 Task: Batch Processing.
Action: Mouse moved to (462, 10)
Screenshot: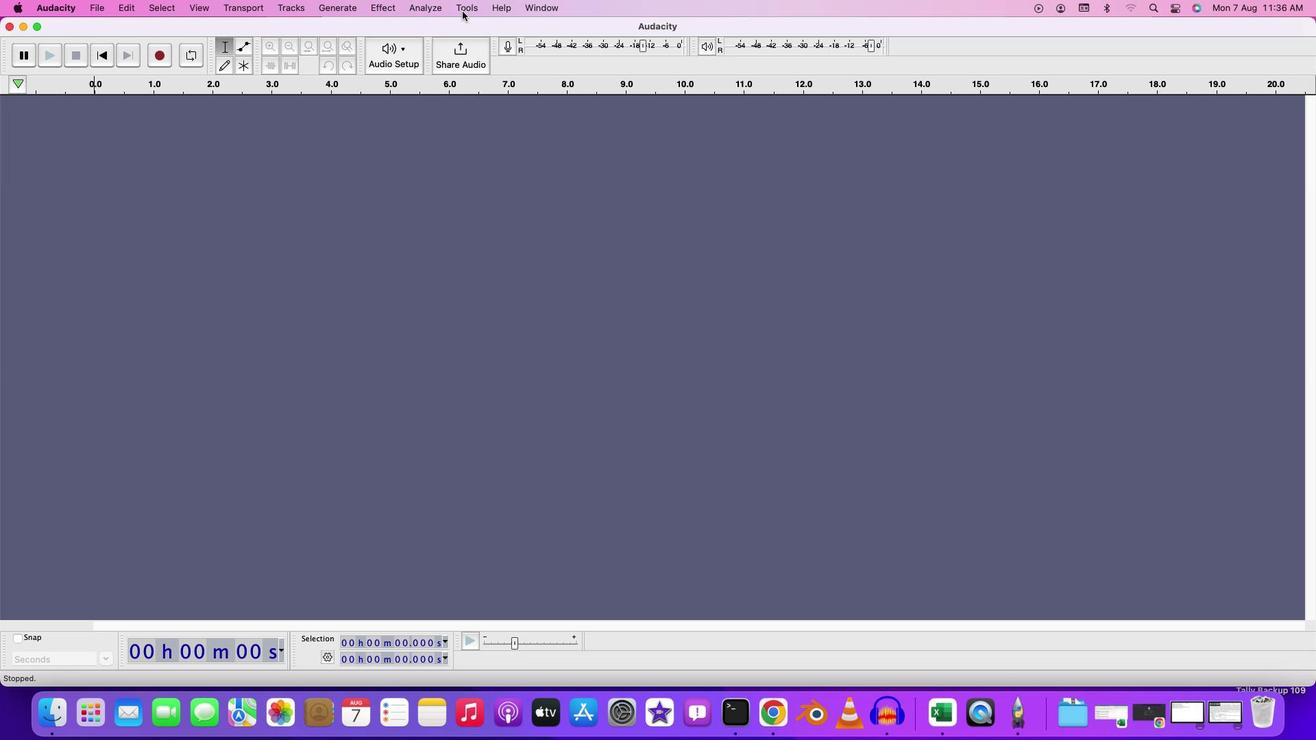 
Action: Mouse pressed left at (462, 10)
Screenshot: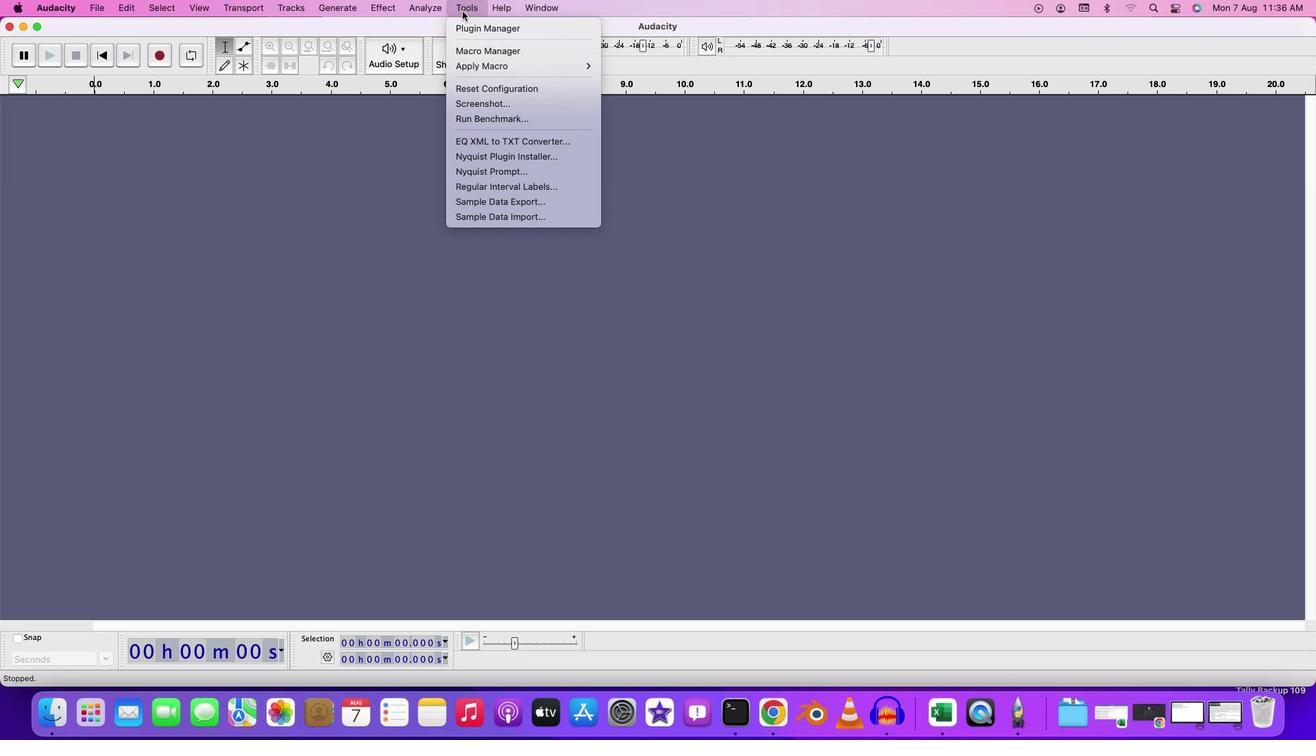 
Action: Mouse moved to (506, 54)
Screenshot: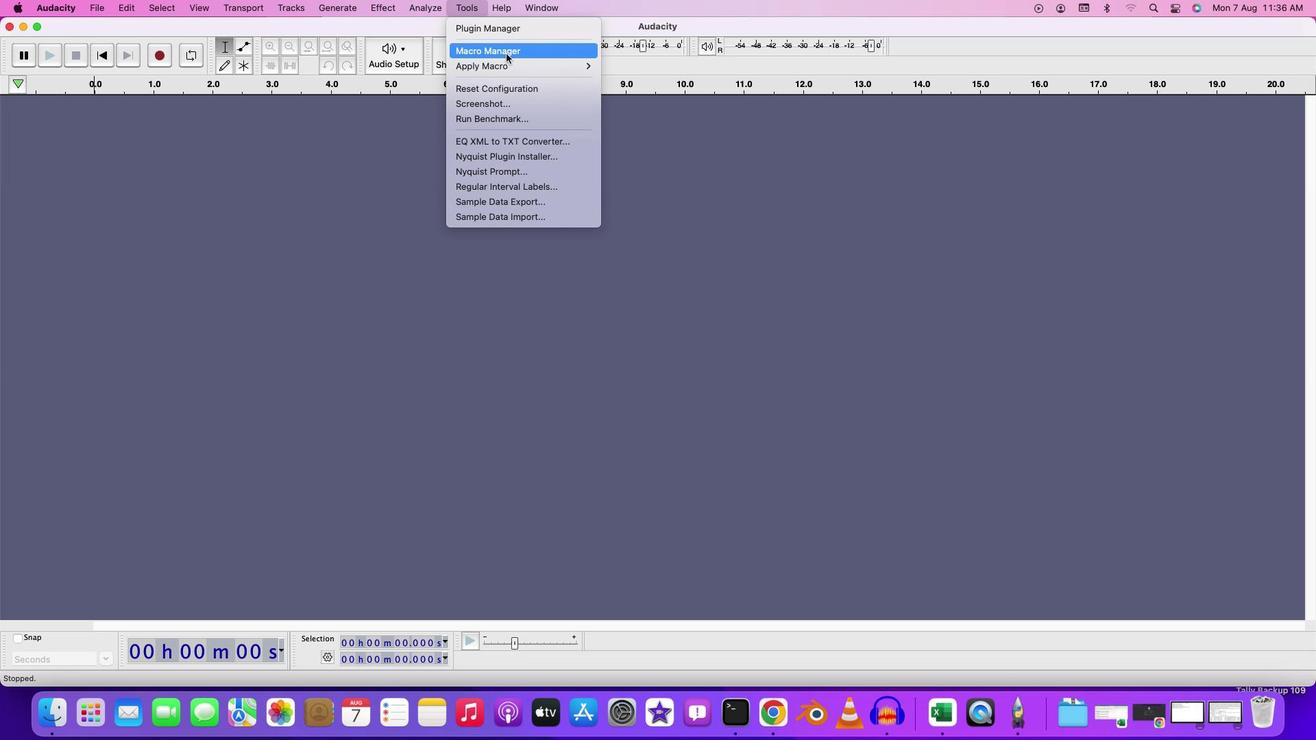 
Action: Mouse pressed left at (506, 54)
Screenshot: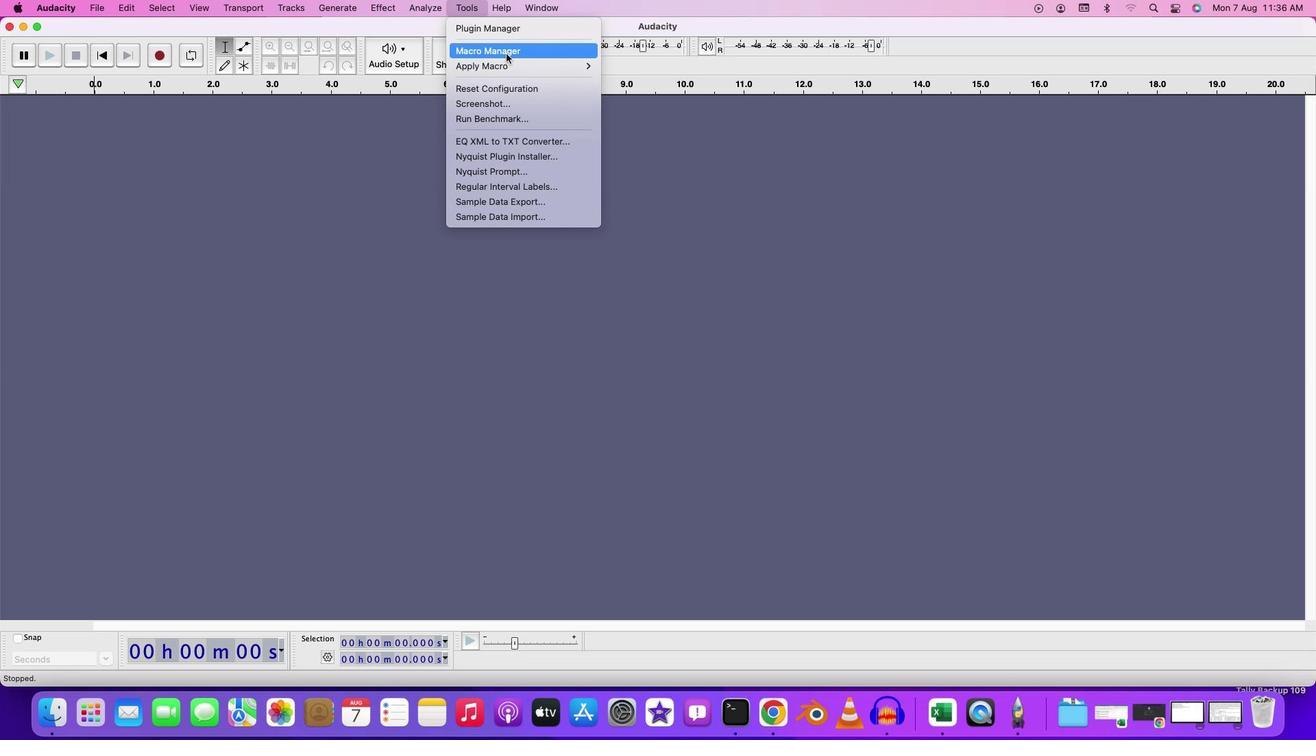 
Action: Mouse moved to (595, 267)
Screenshot: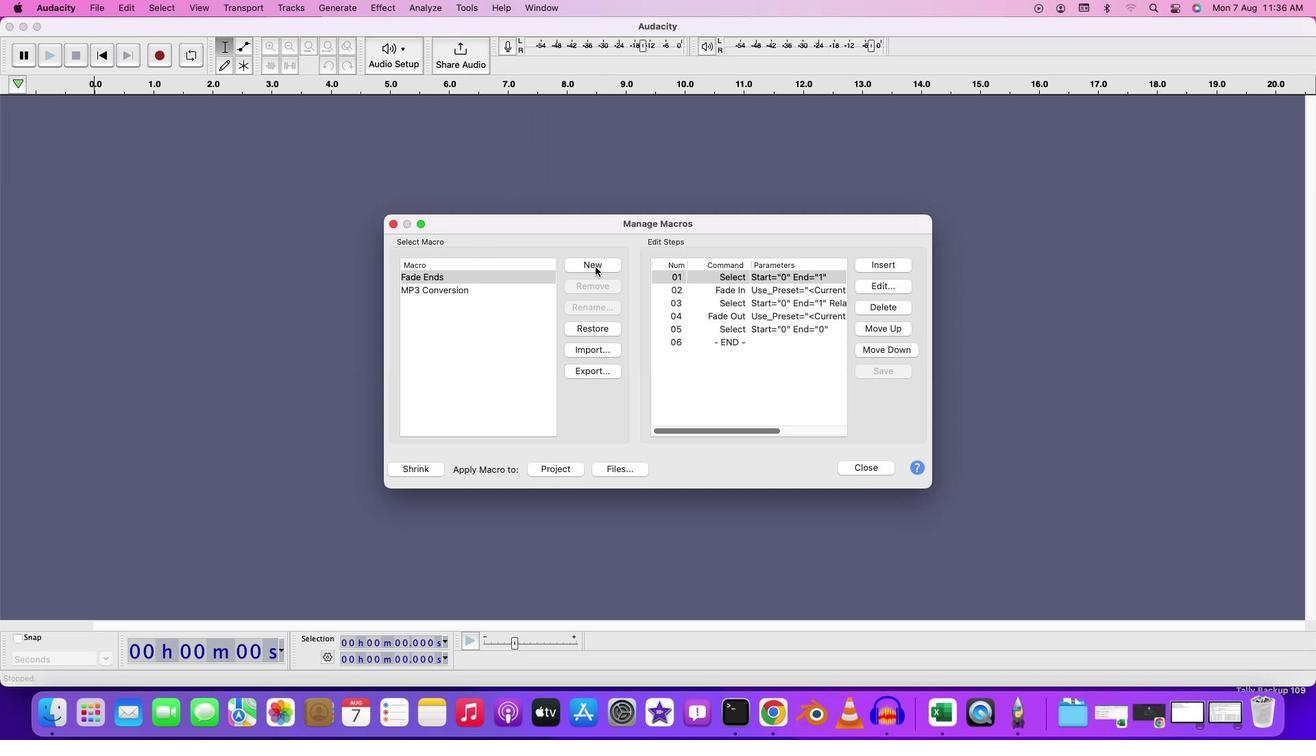 
Action: Mouse pressed left at (595, 267)
Screenshot: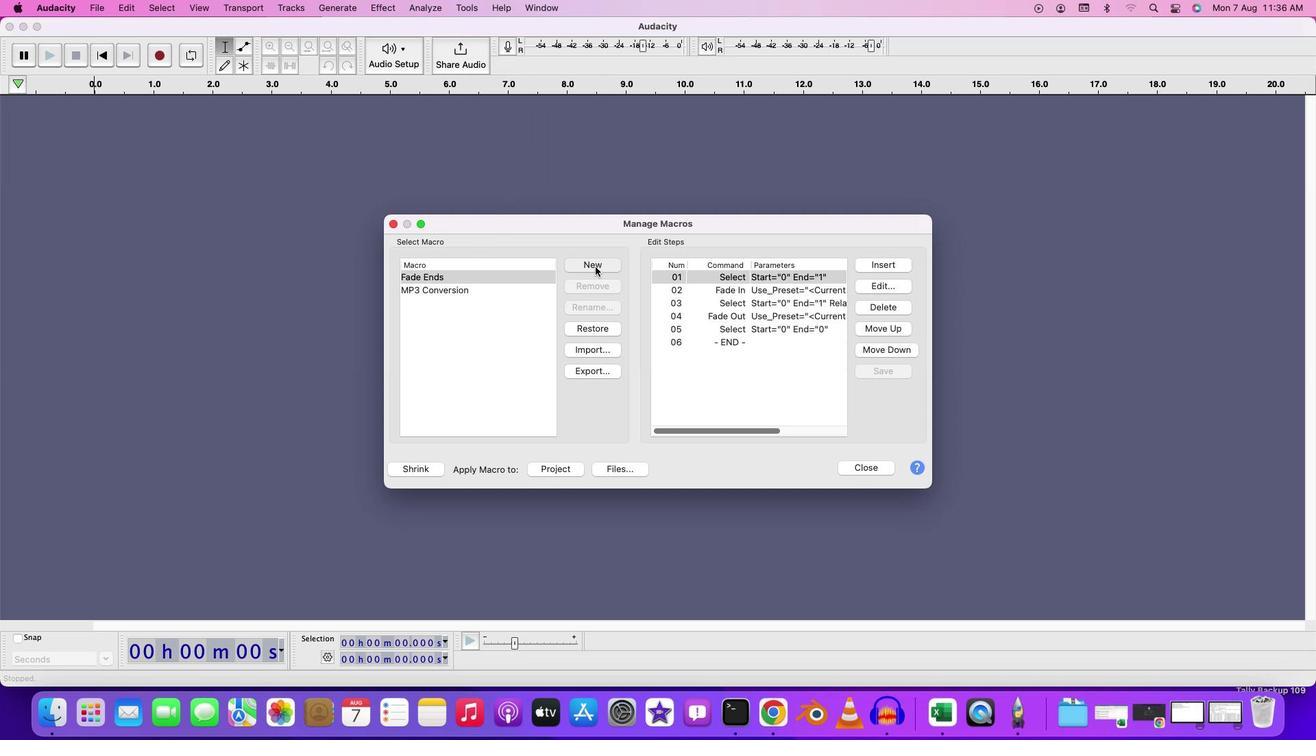 
Action: Mouse moved to (600, 346)
Screenshot: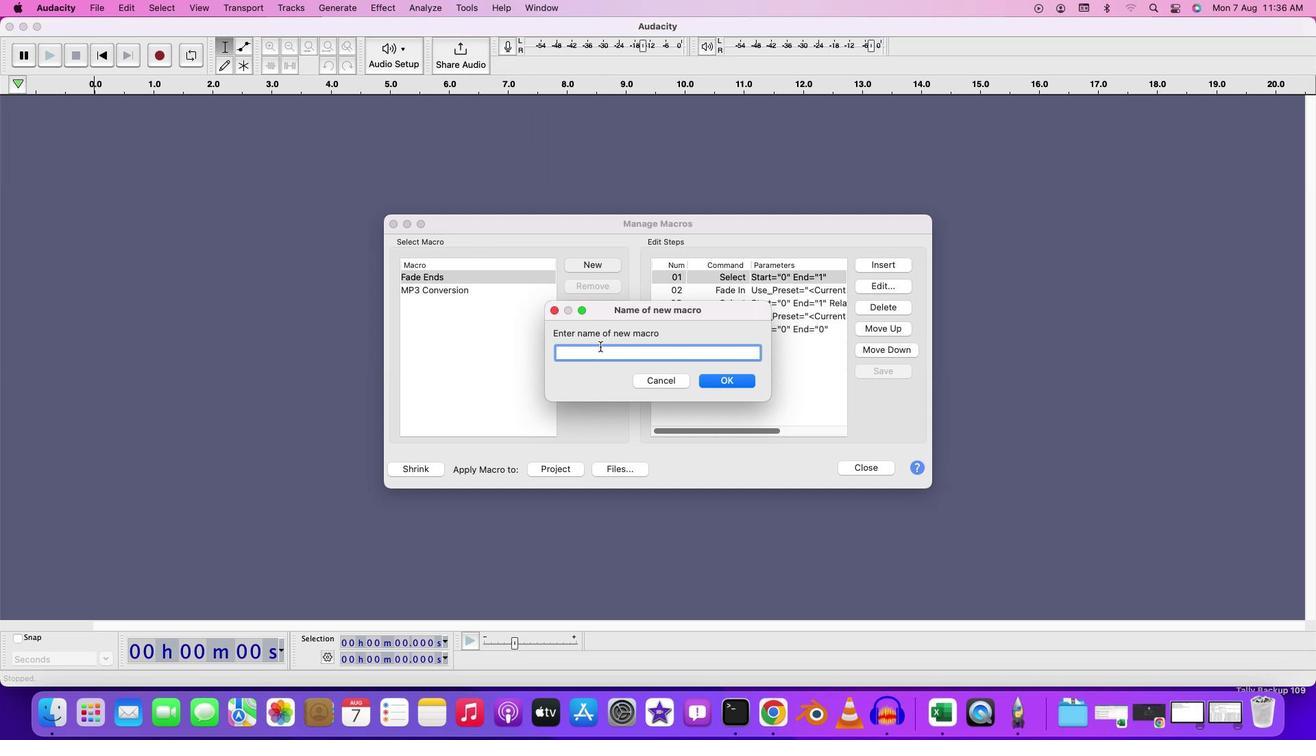 
Action: Key pressed Key.shift'B''a''t''h'Key.backspace'c''h'Key.spaceKey.shift'P''r''o''c''e''s''s''i''n''g'
Screenshot: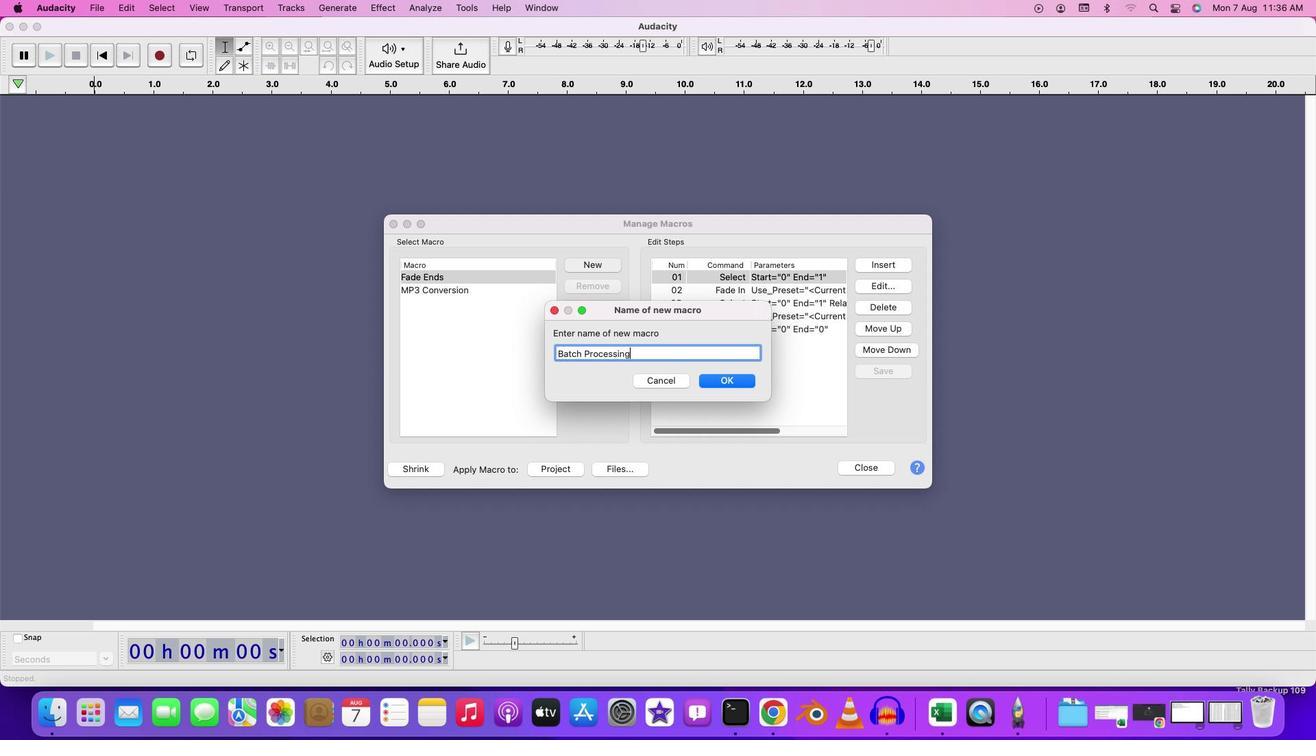 
Action: Mouse moved to (732, 382)
Screenshot: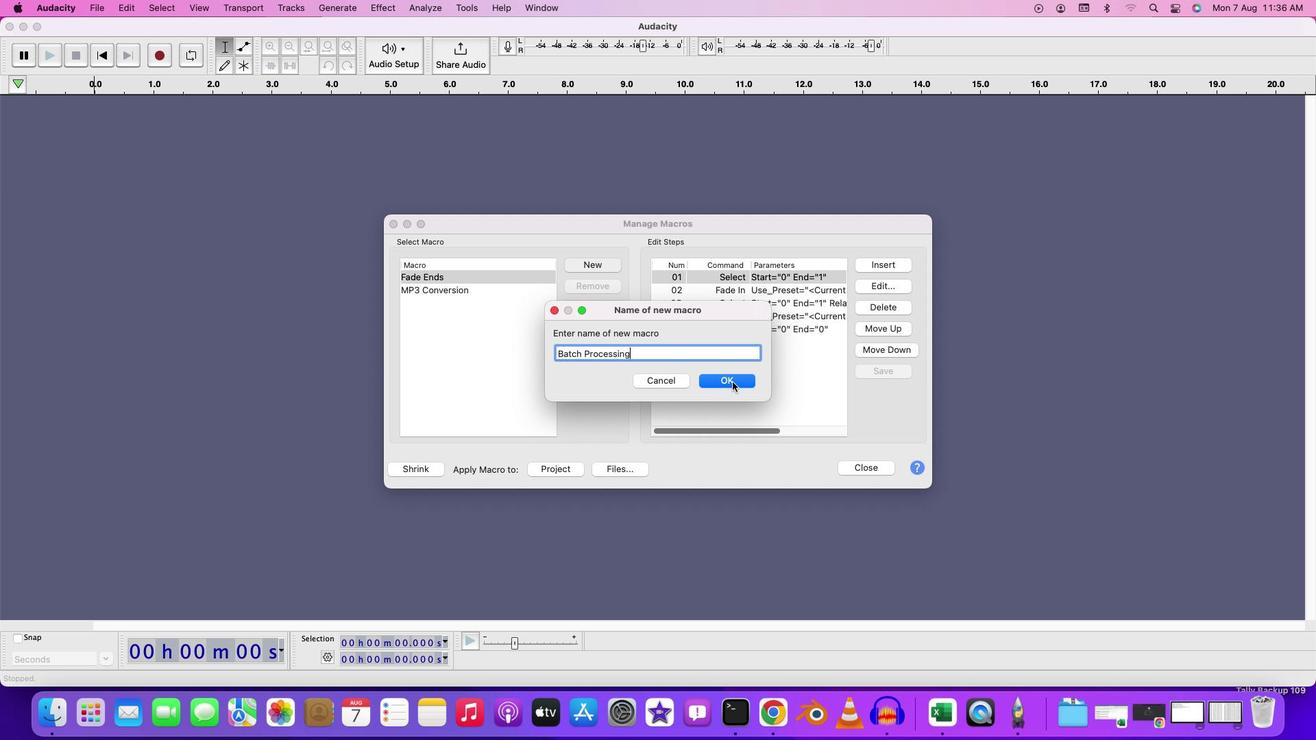 
Action: Mouse pressed left at (732, 382)
Screenshot: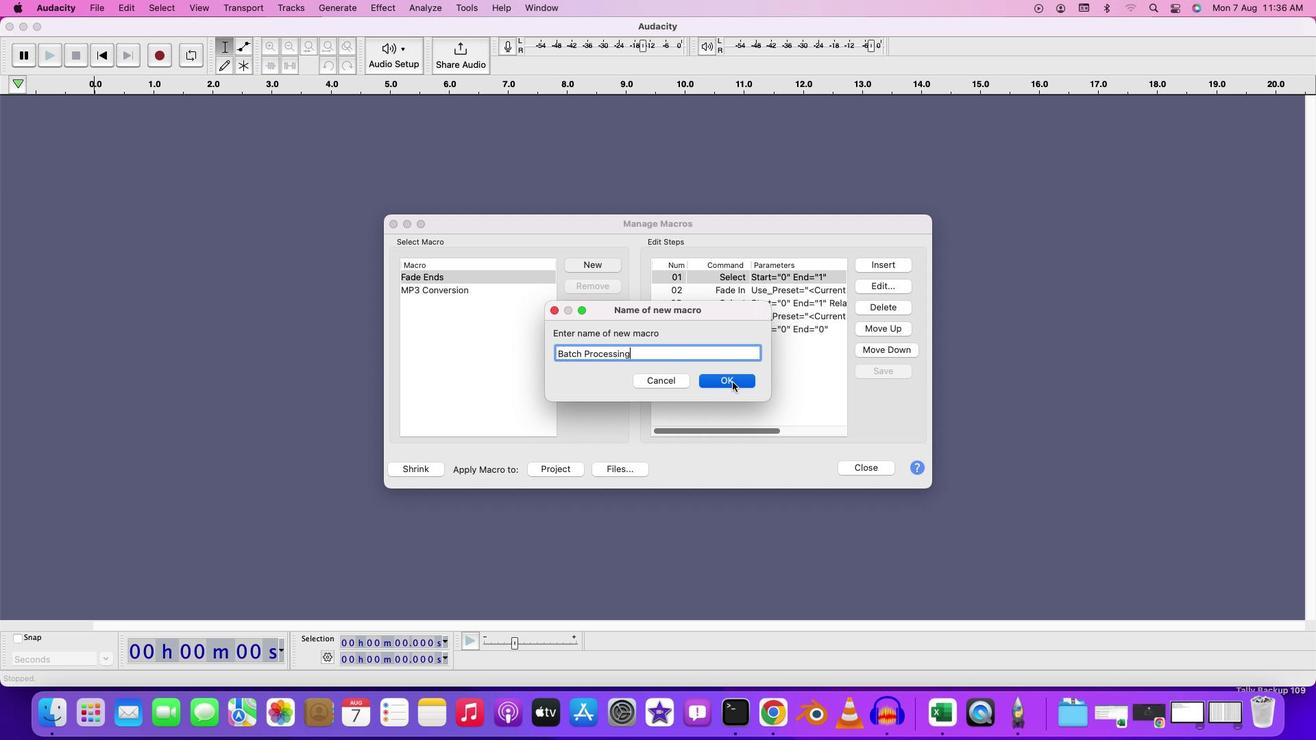 
Action: Mouse moved to (717, 381)
Screenshot: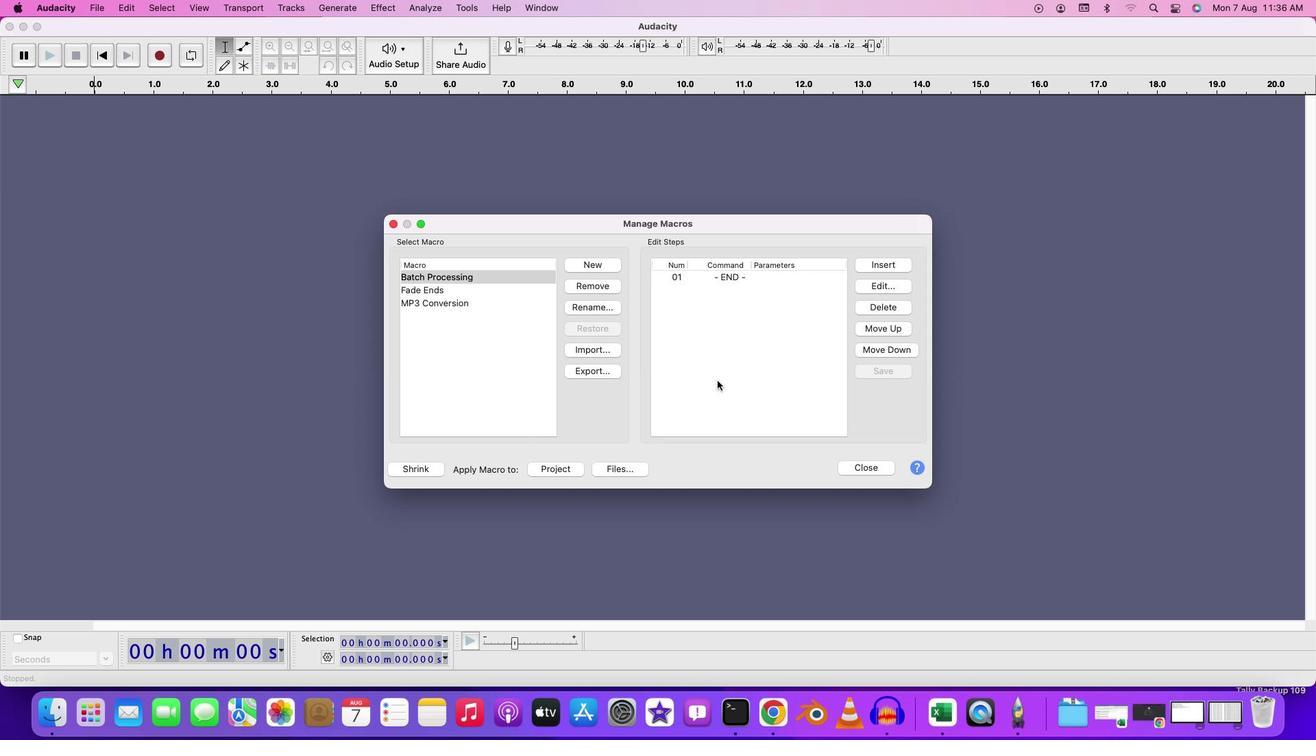 
Action: Mouse pressed left at (717, 381)
Screenshot: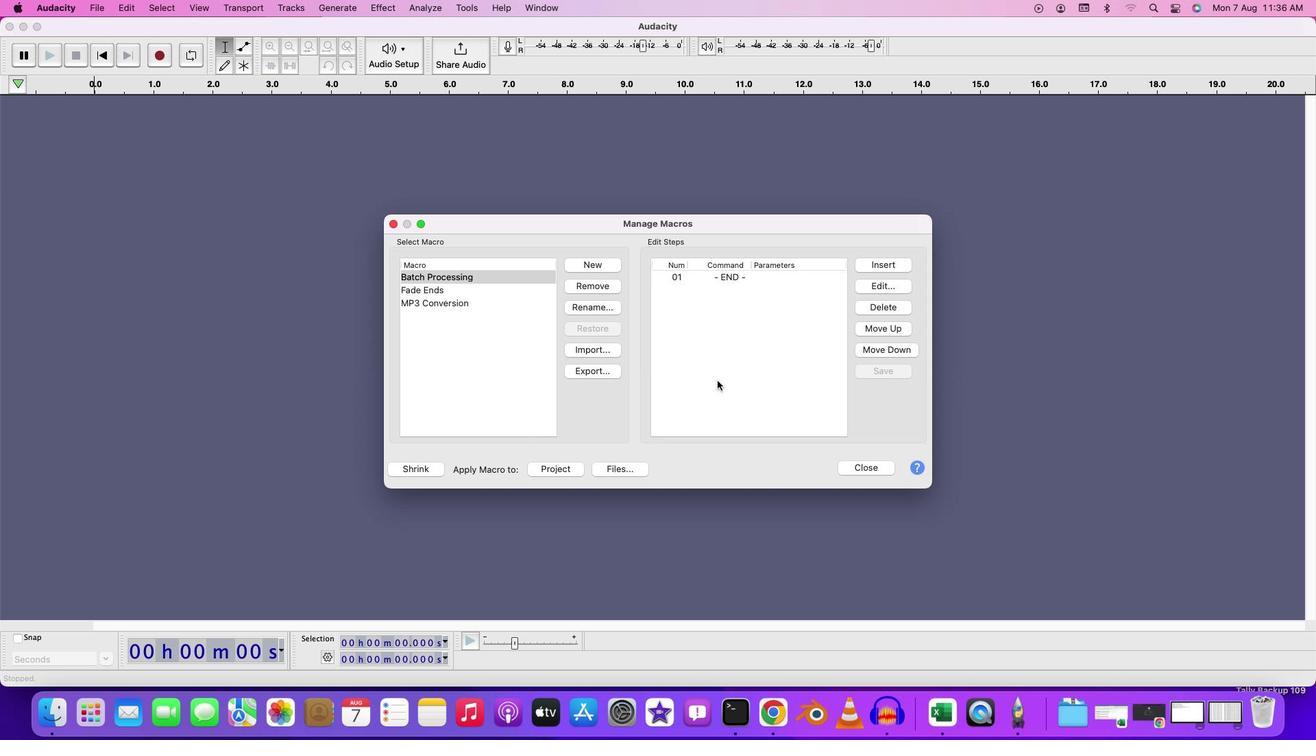 
Action: Mouse moved to (880, 265)
Screenshot: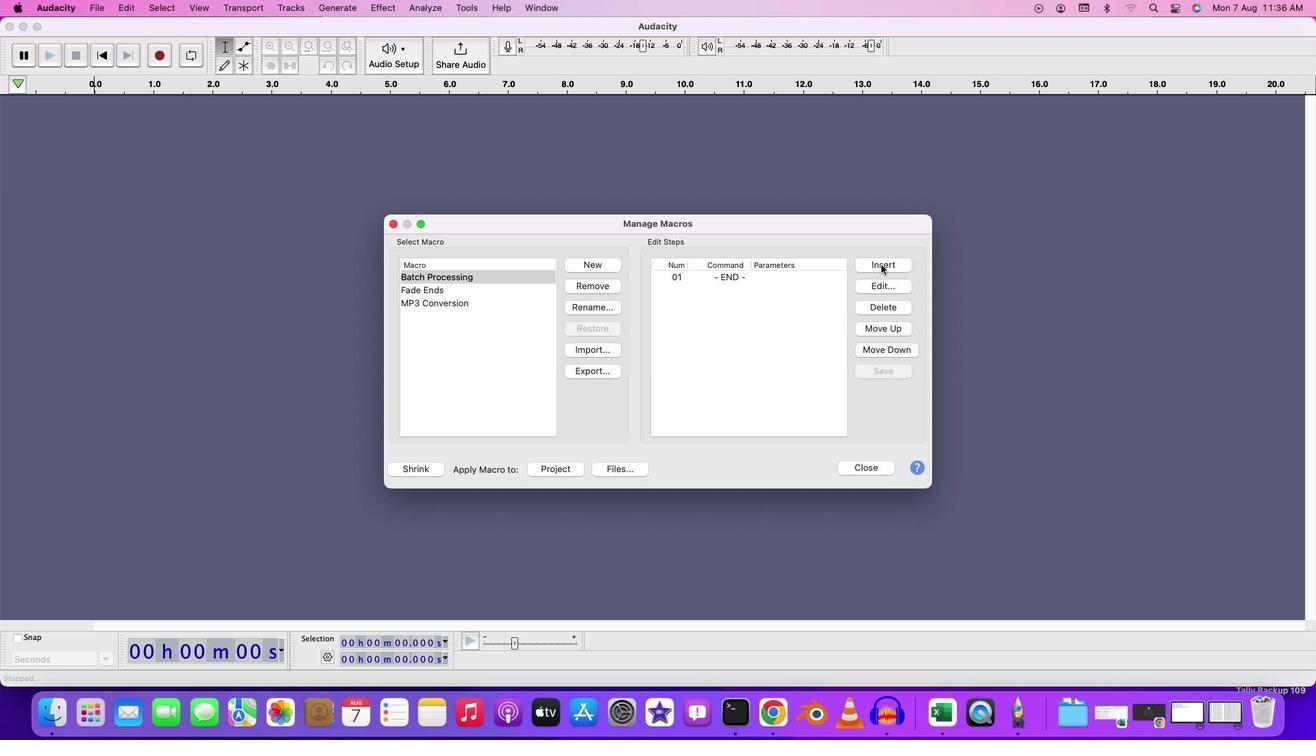 
Action: Mouse pressed left at (880, 265)
Screenshot: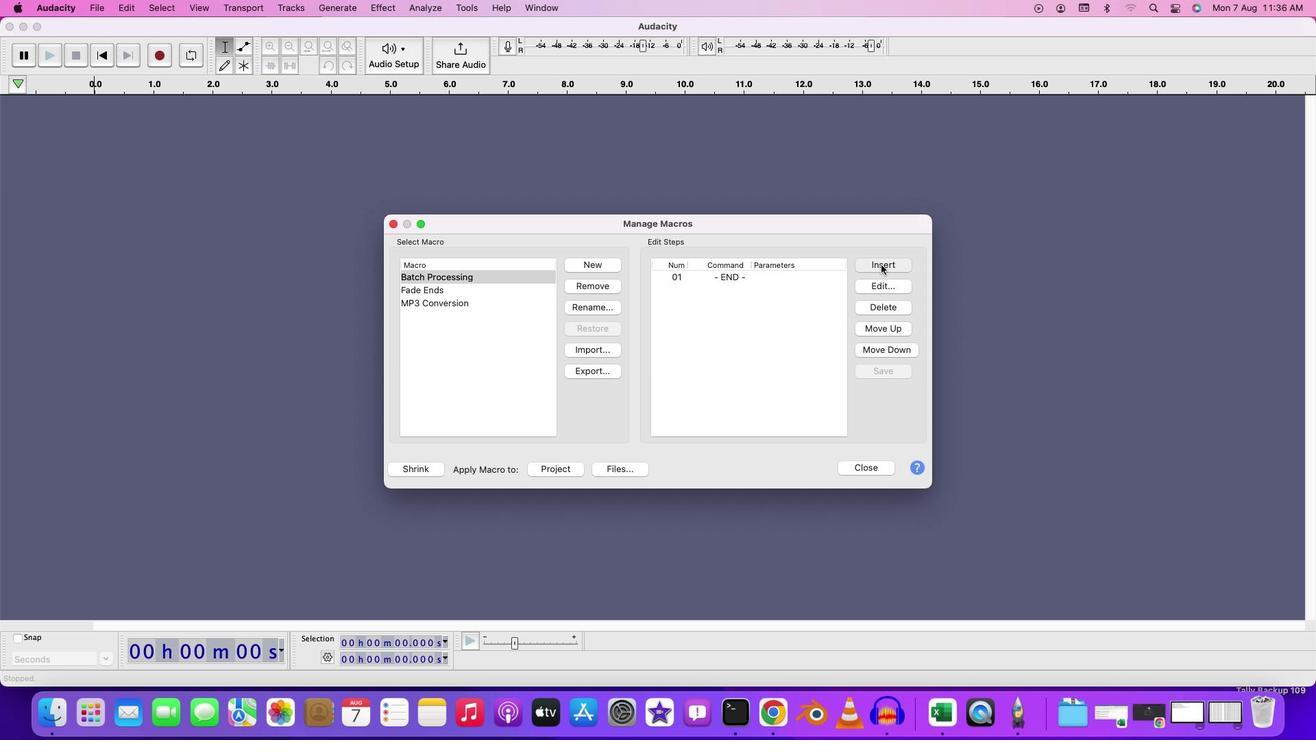 
Action: Mouse moved to (449, 487)
Screenshot: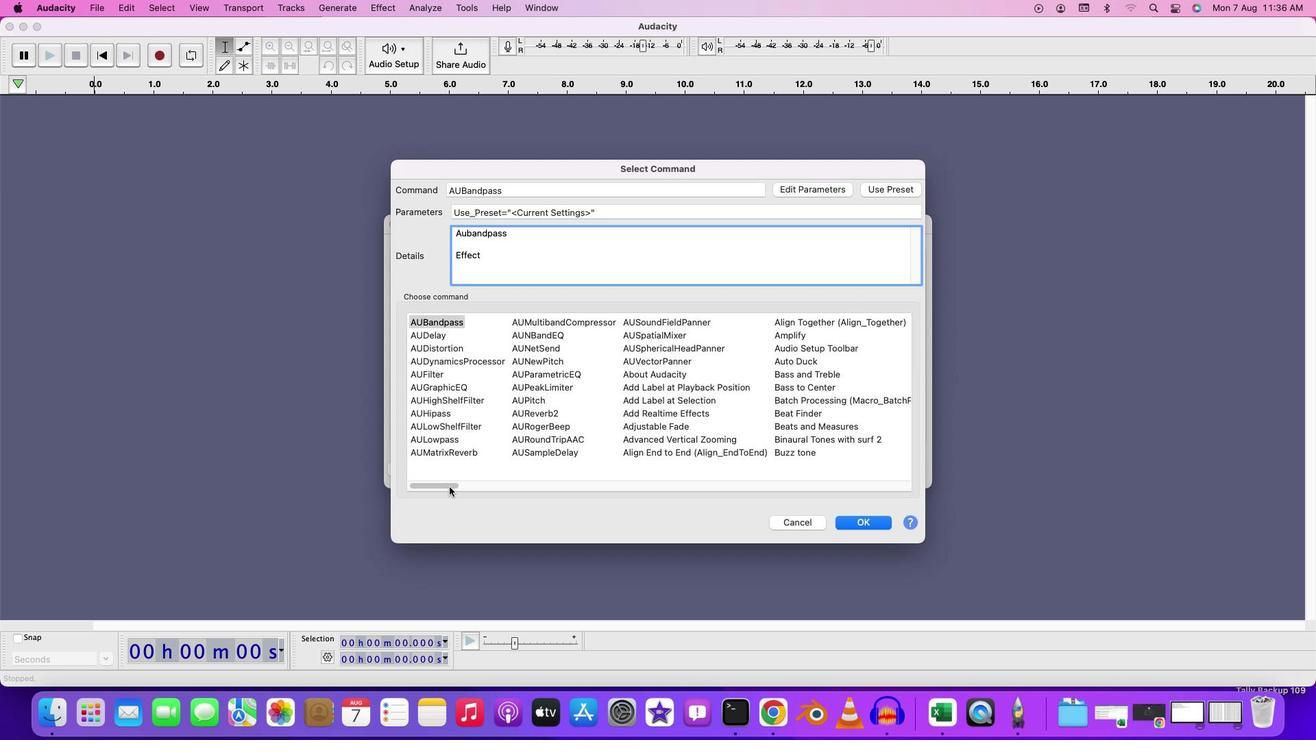 
Action: Mouse pressed left at (449, 487)
Screenshot: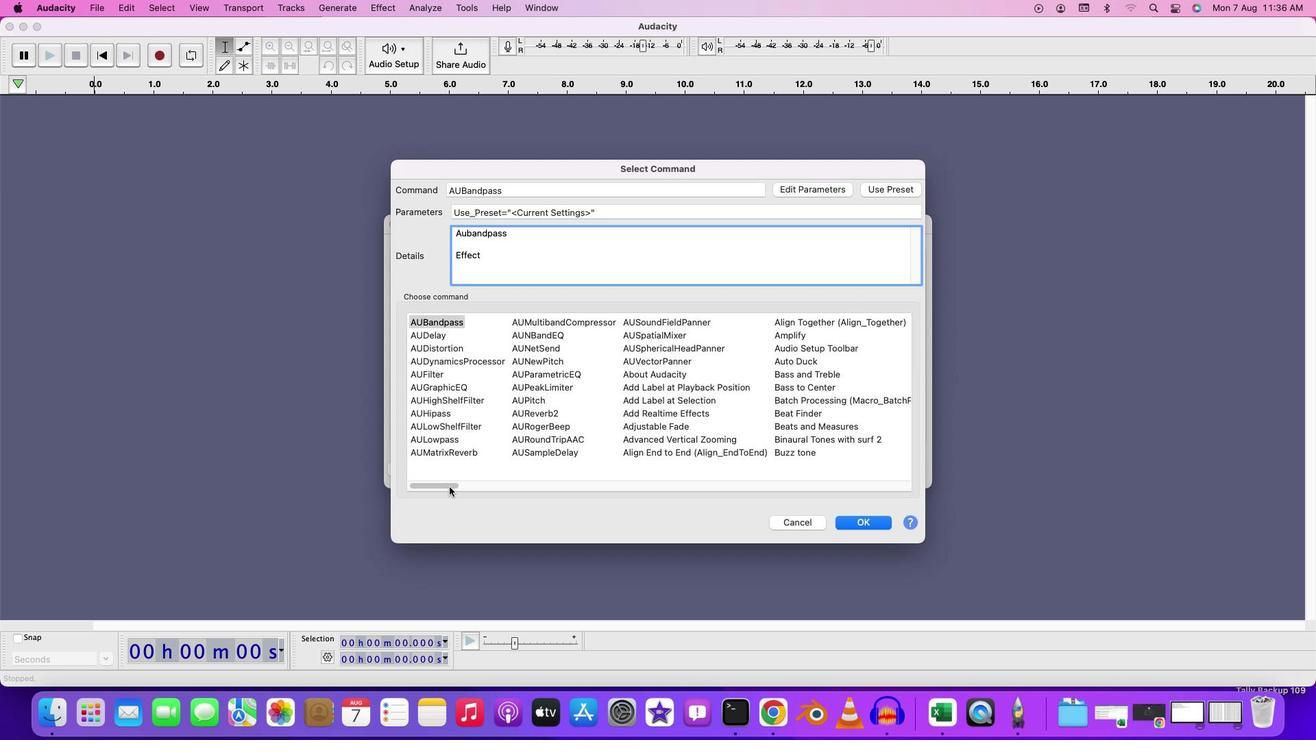
Action: Mouse moved to (466, 486)
Screenshot: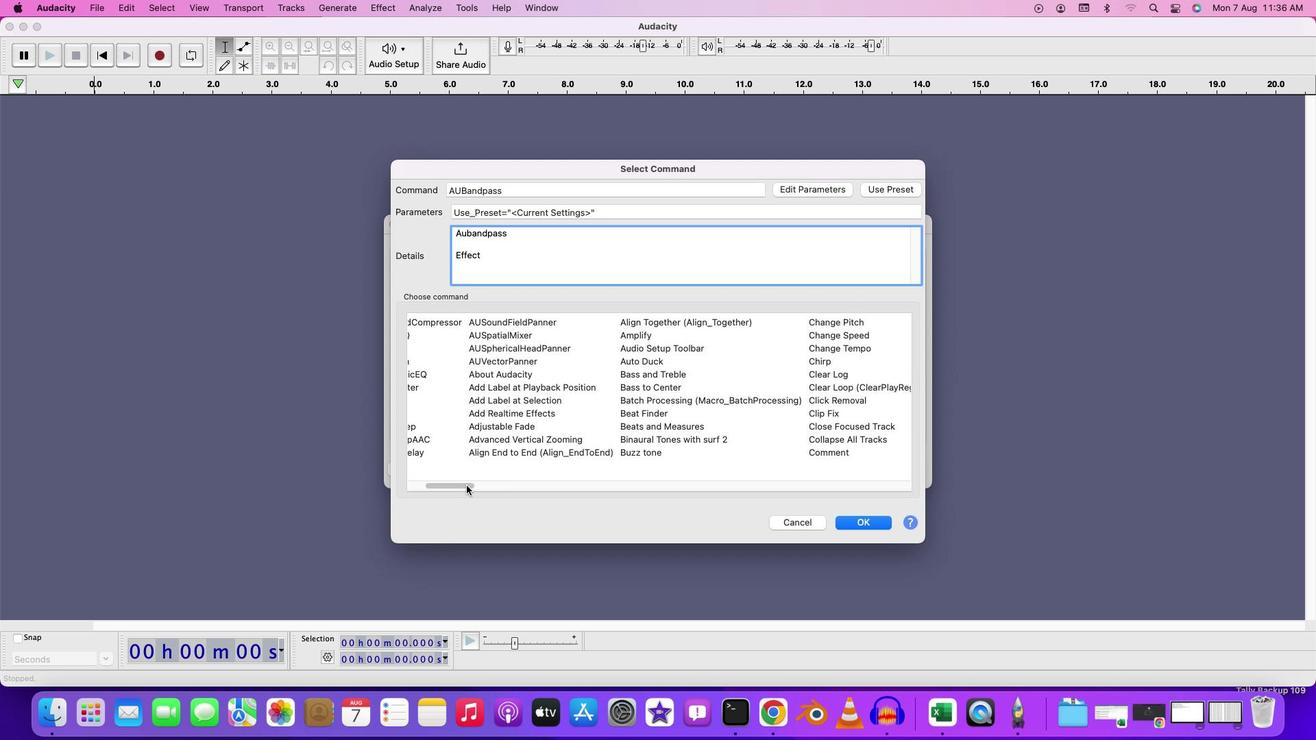 
Action: Mouse pressed left at (466, 486)
Screenshot: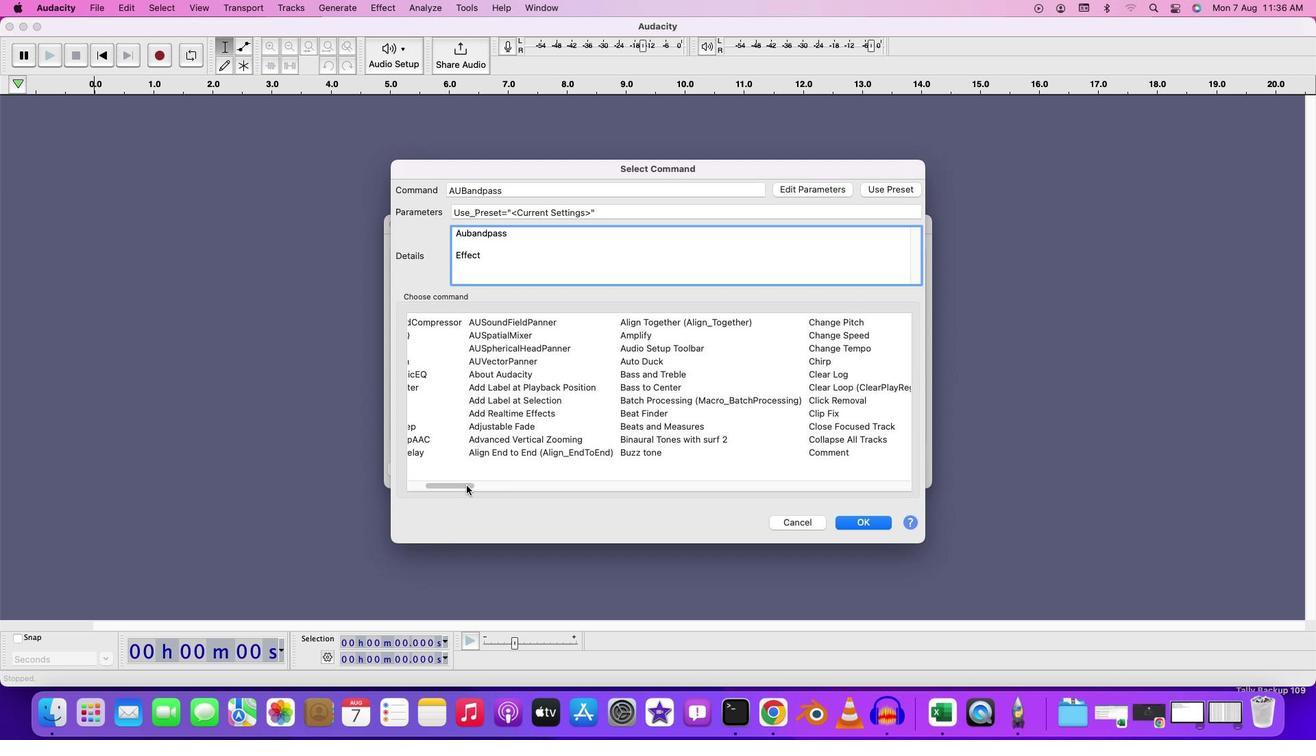 
Action: Mouse moved to (775, 337)
Screenshot: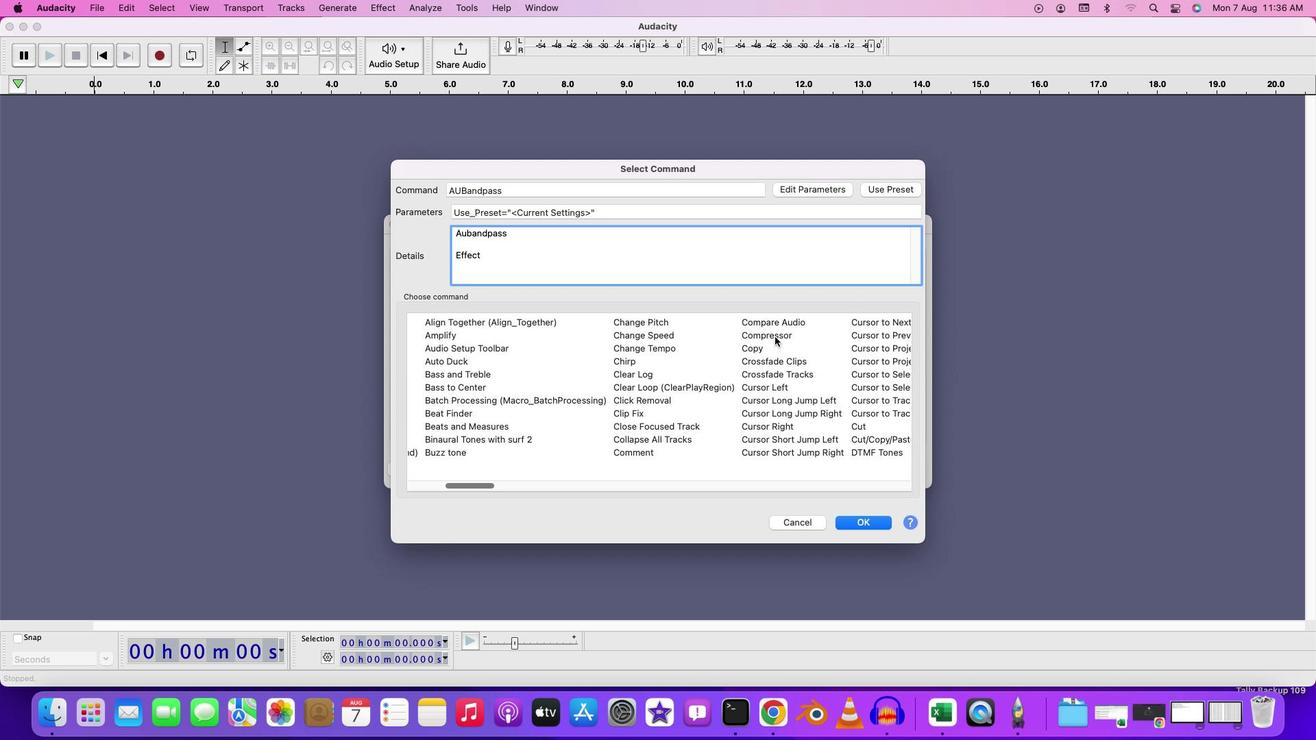 
Action: Mouse pressed left at (775, 337)
Screenshot: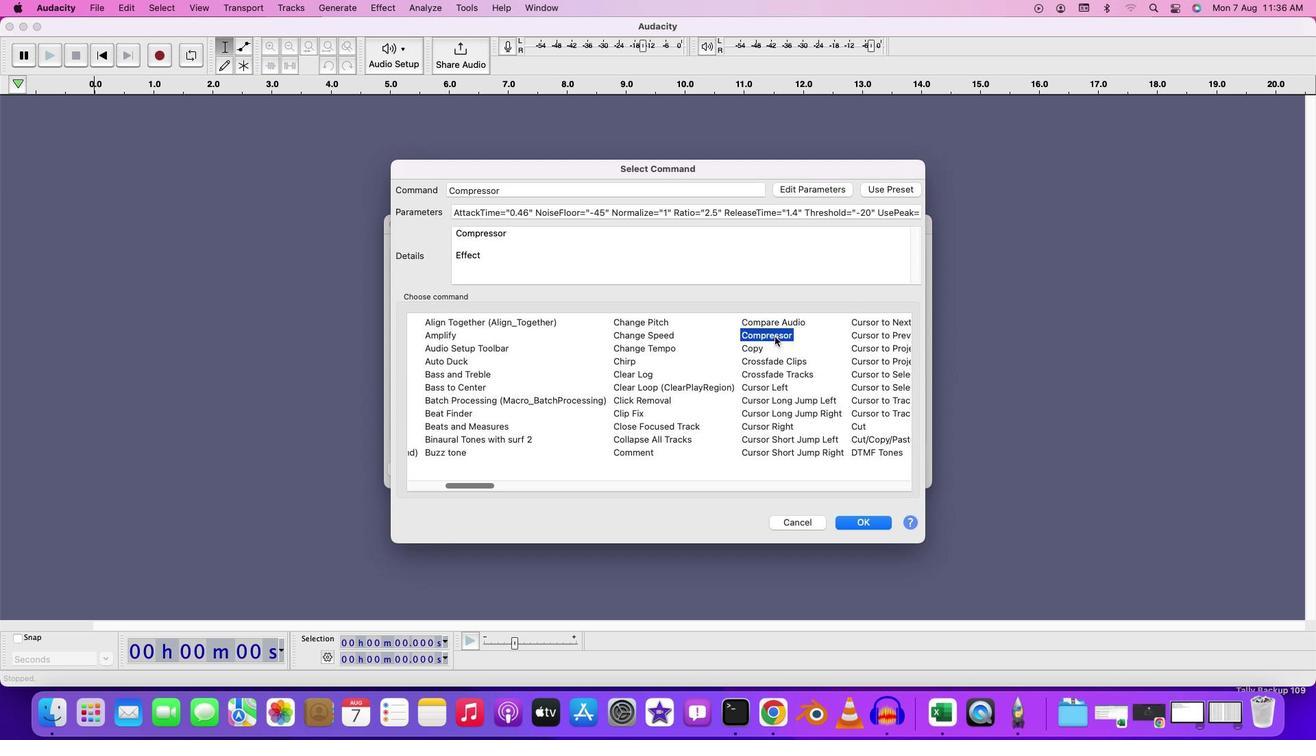 
Action: Mouse pressed left at (775, 337)
Screenshot: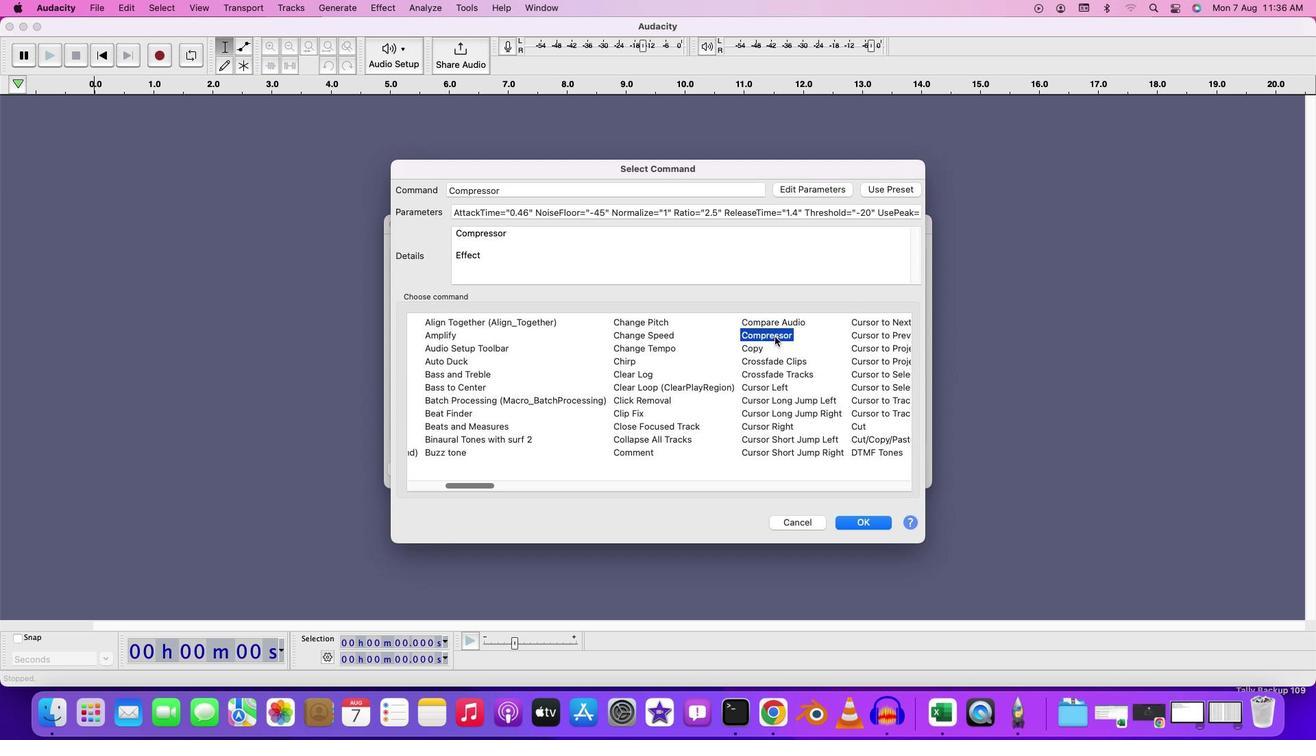 
Action: Mouse moved to (830, 191)
Screenshot: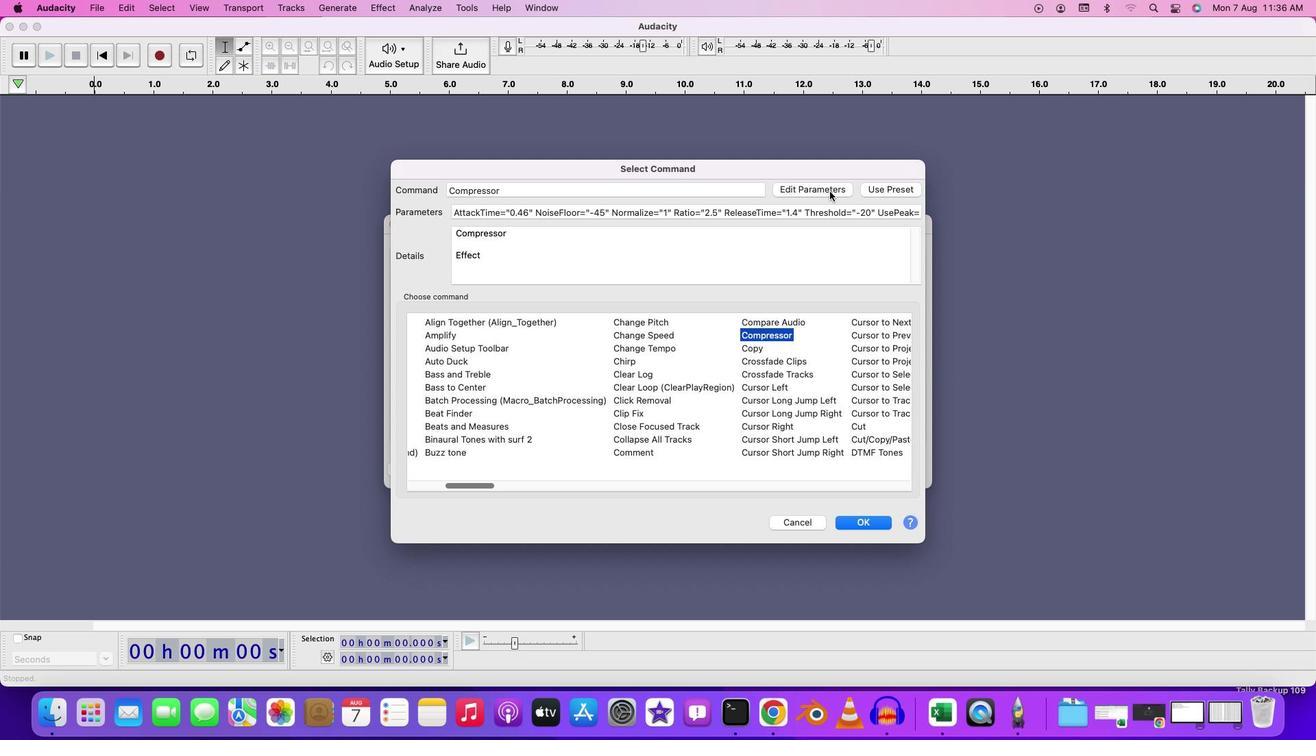 
Action: Mouse pressed left at (830, 191)
Screenshot: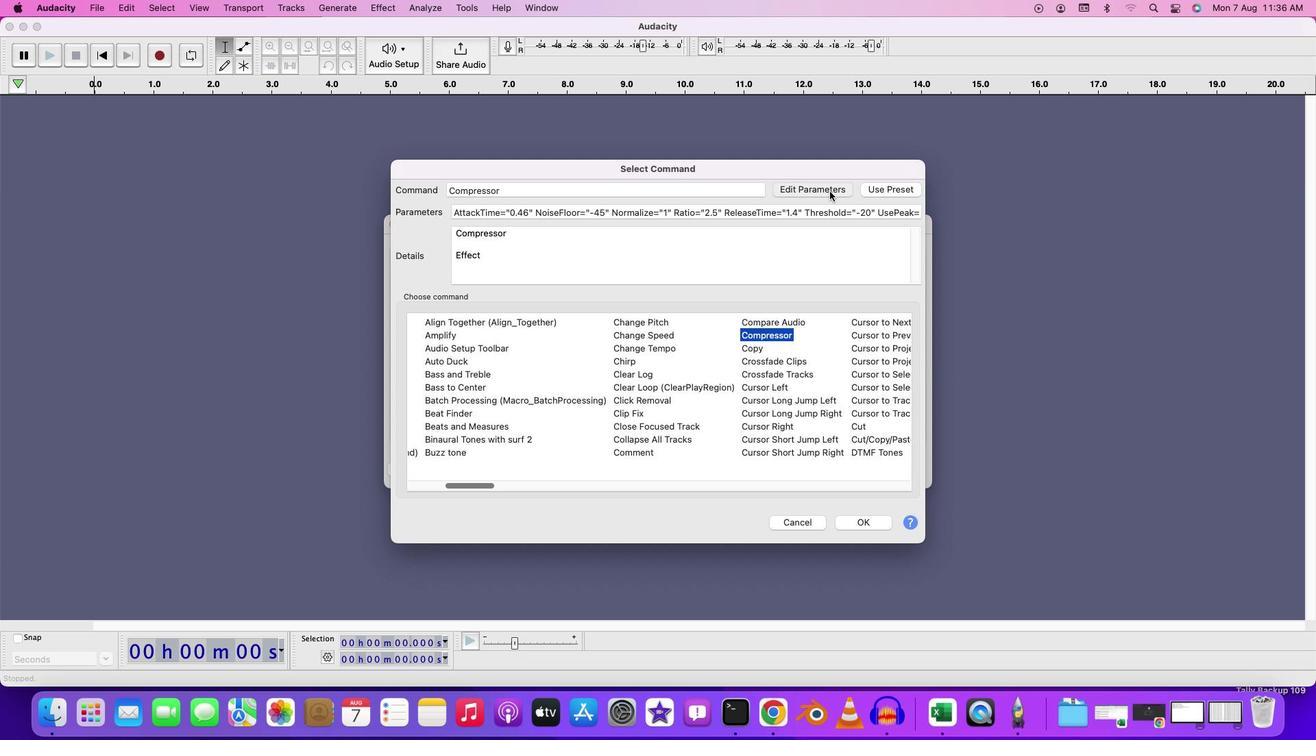
Action: Mouse moved to (702, 394)
Screenshot: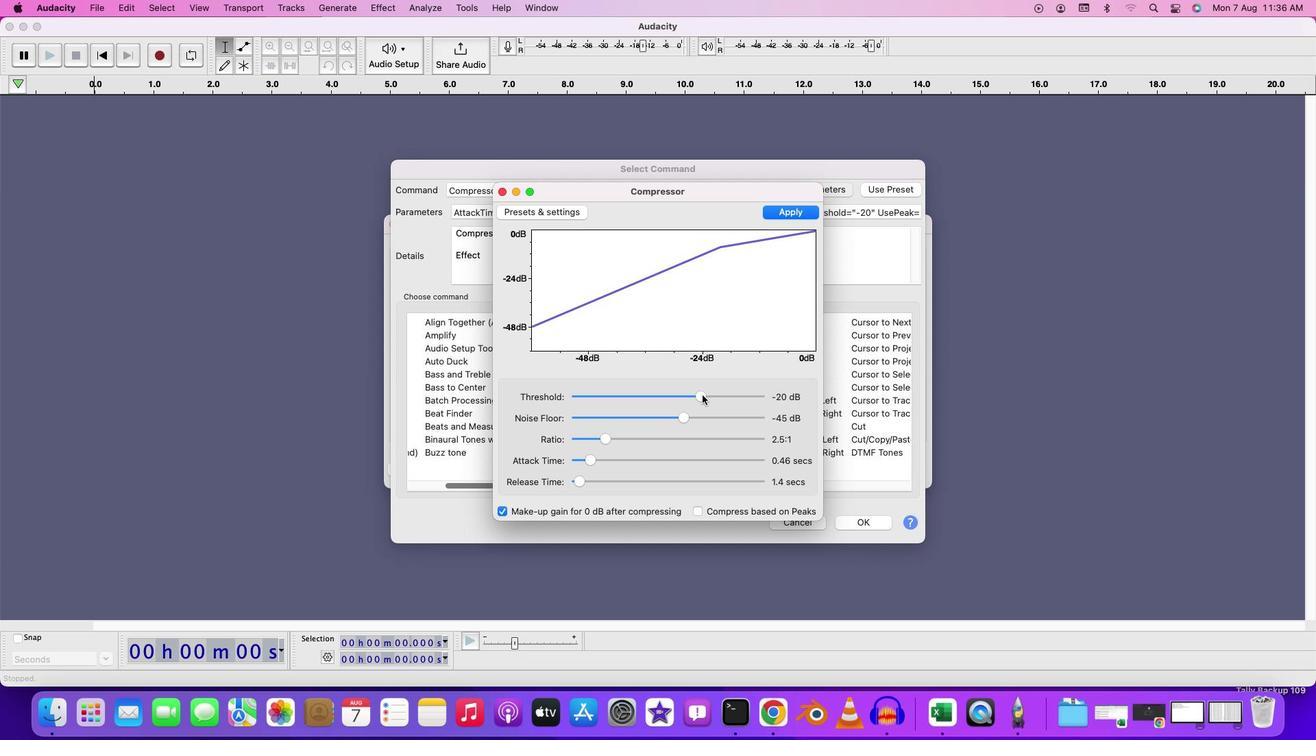 
Action: Mouse pressed left at (702, 394)
Screenshot: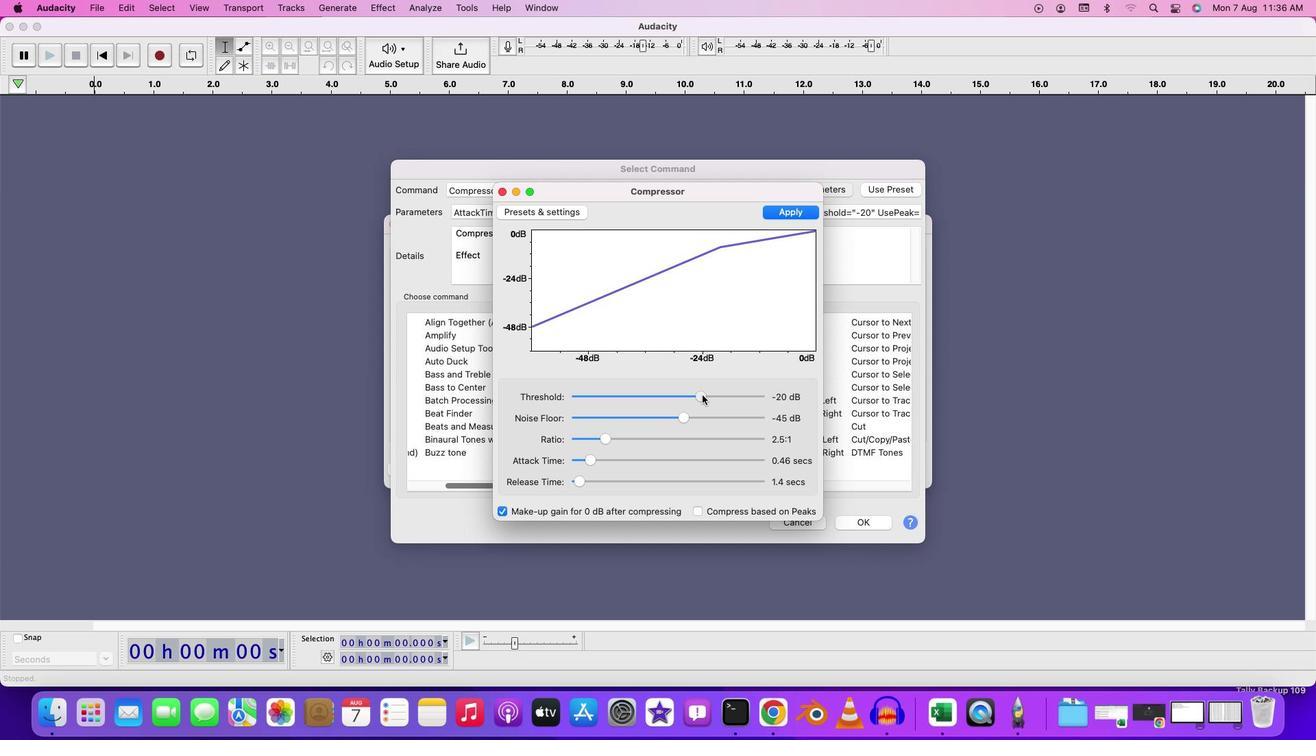 
Action: Mouse moved to (683, 419)
Screenshot: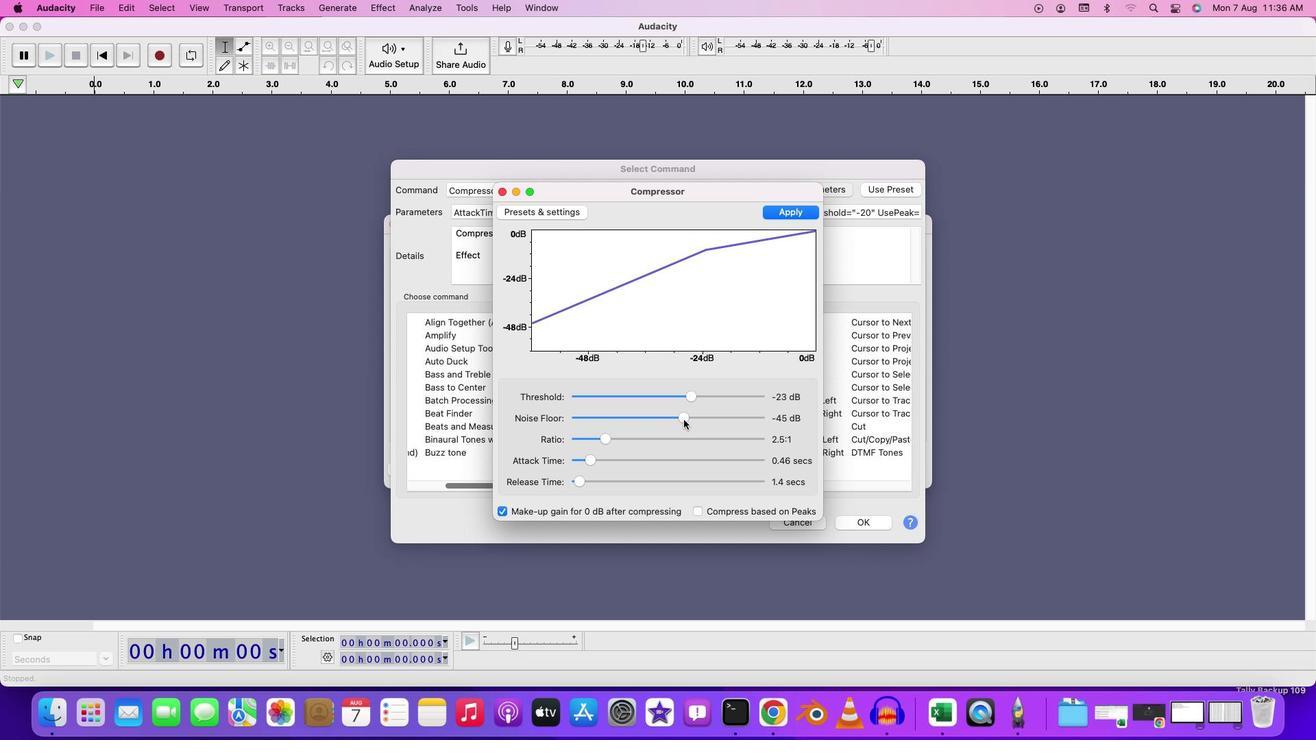 
Action: Mouse pressed left at (683, 419)
Screenshot: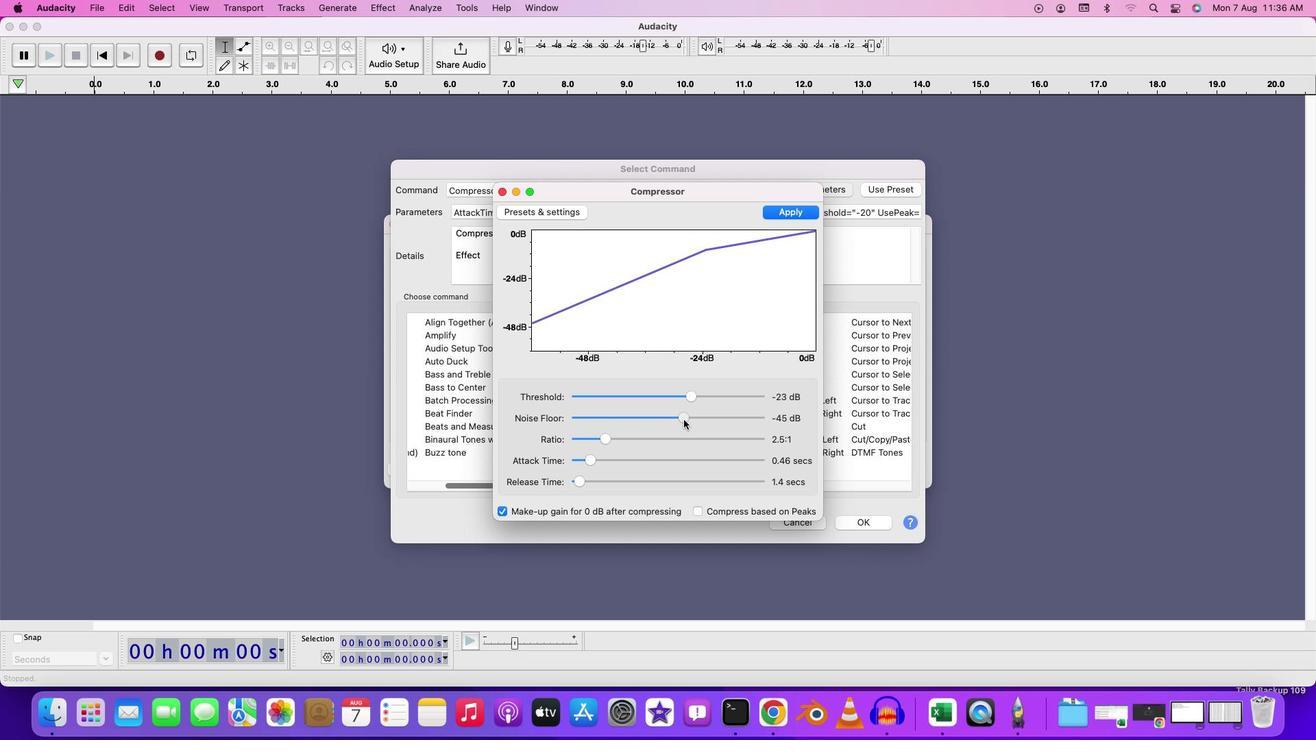 
Action: Mouse moved to (680, 418)
Screenshot: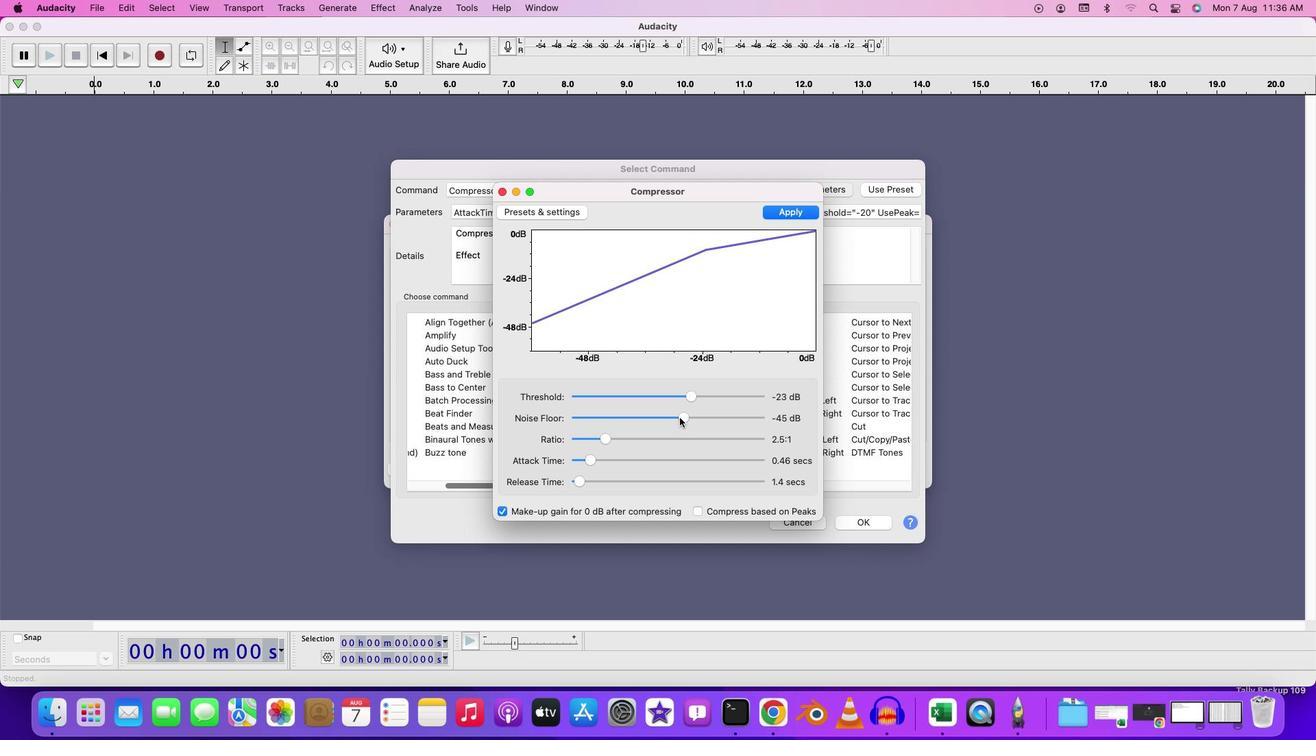 
Action: Mouse pressed left at (680, 418)
Screenshot: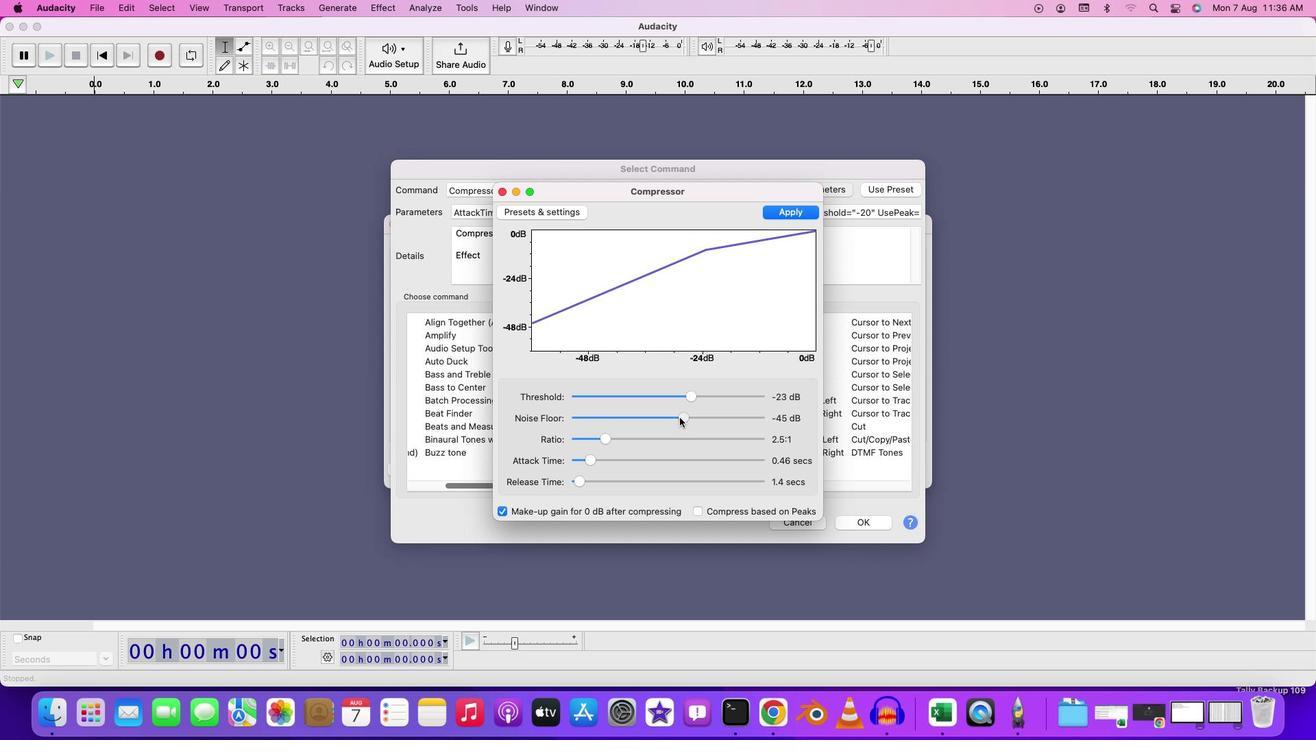 
Action: Mouse moved to (683, 417)
Screenshot: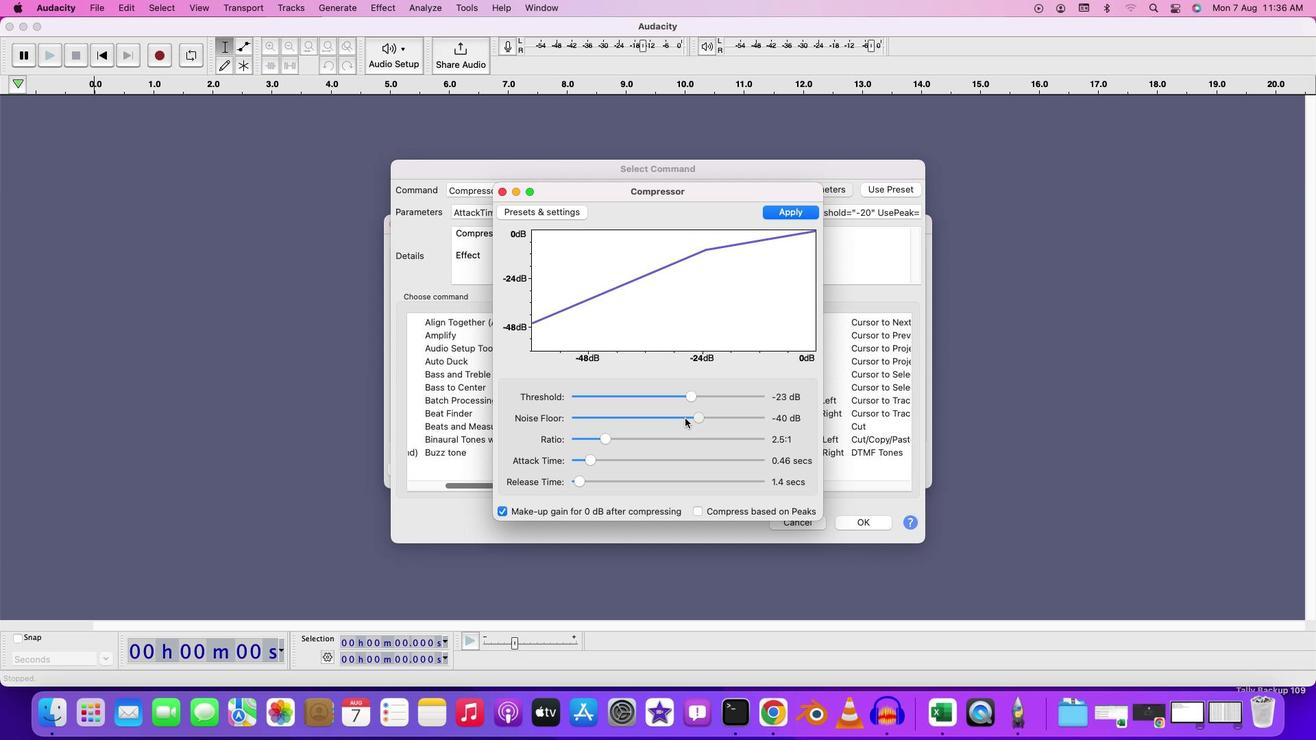 
Action: Mouse pressed left at (683, 417)
Screenshot: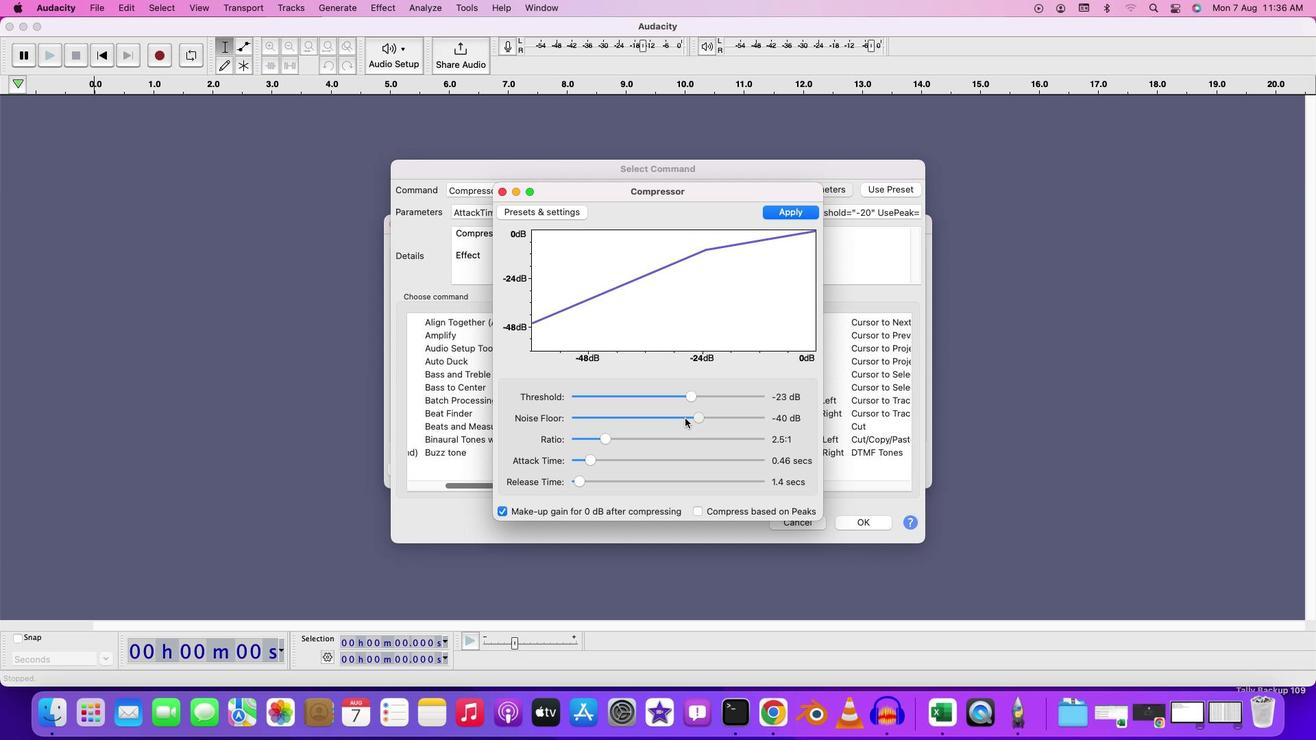 
Action: Mouse moved to (704, 418)
Screenshot: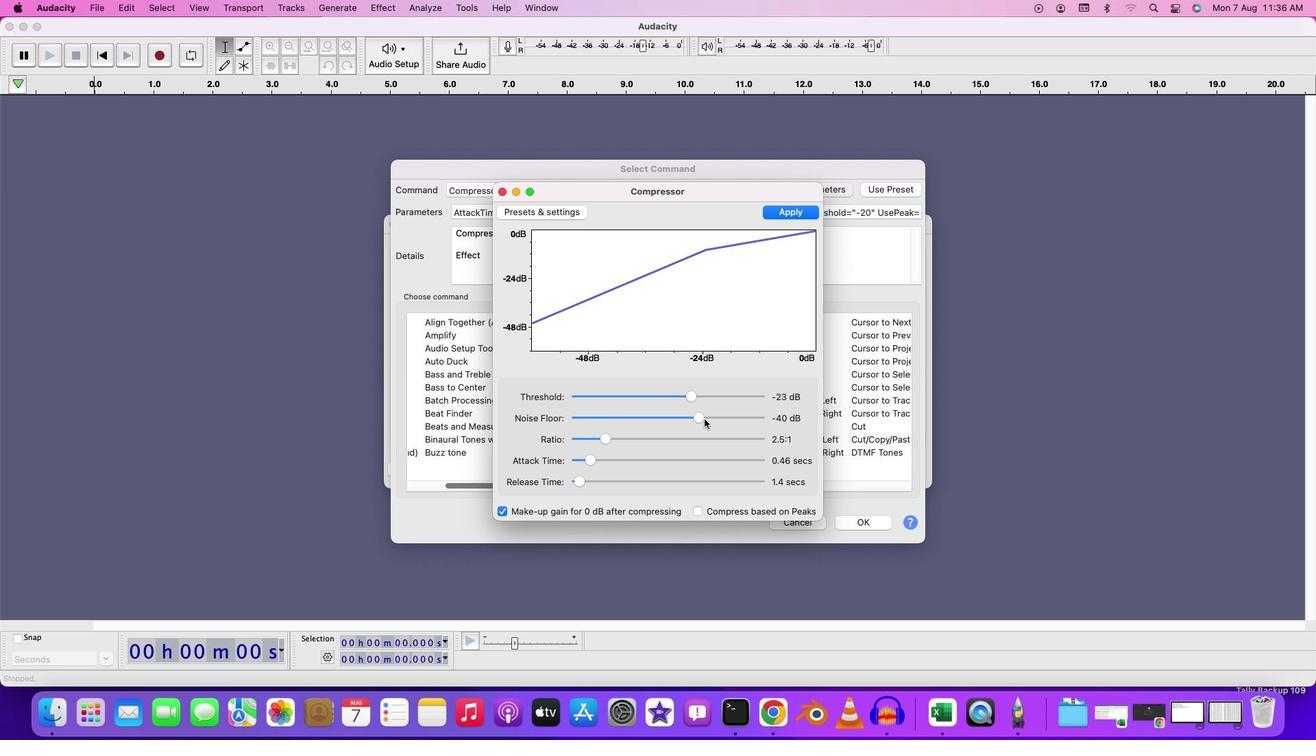 
Action: Mouse pressed left at (704, 418)
Screenshot: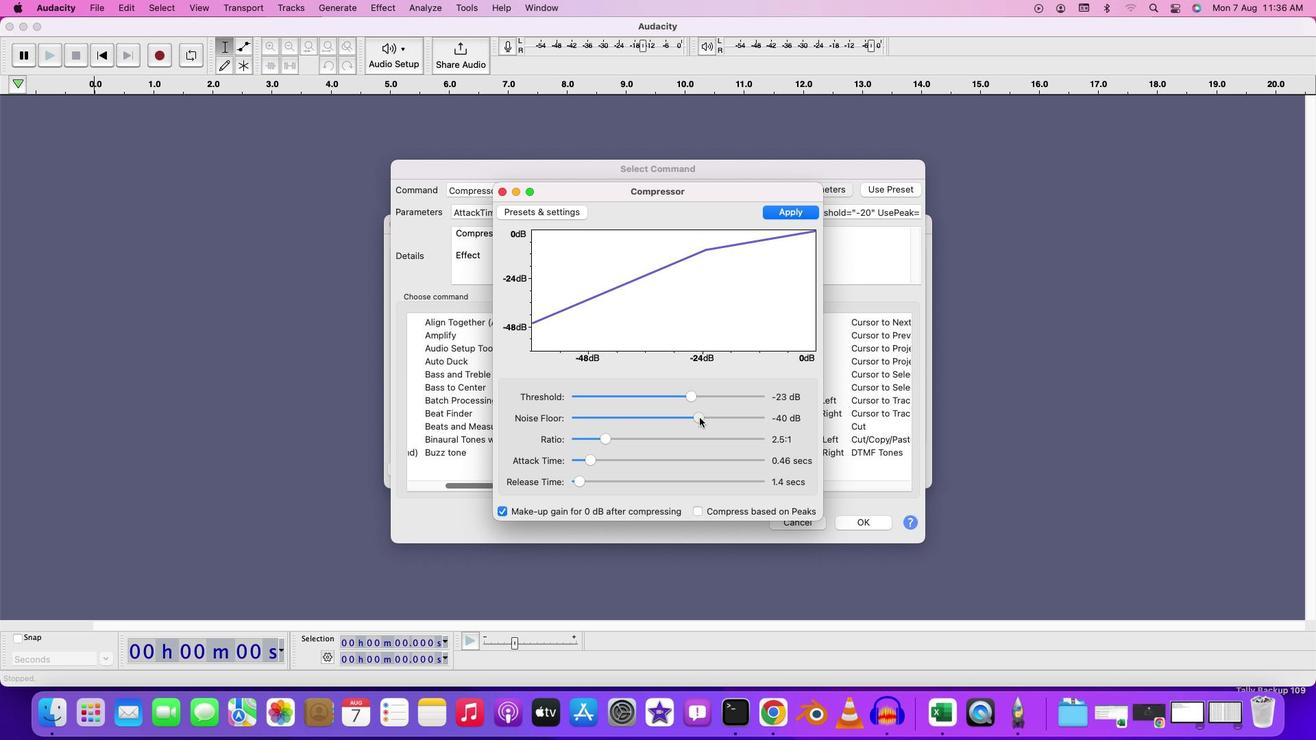 
Action: Mouse moved to (589, 461)
Screenshot: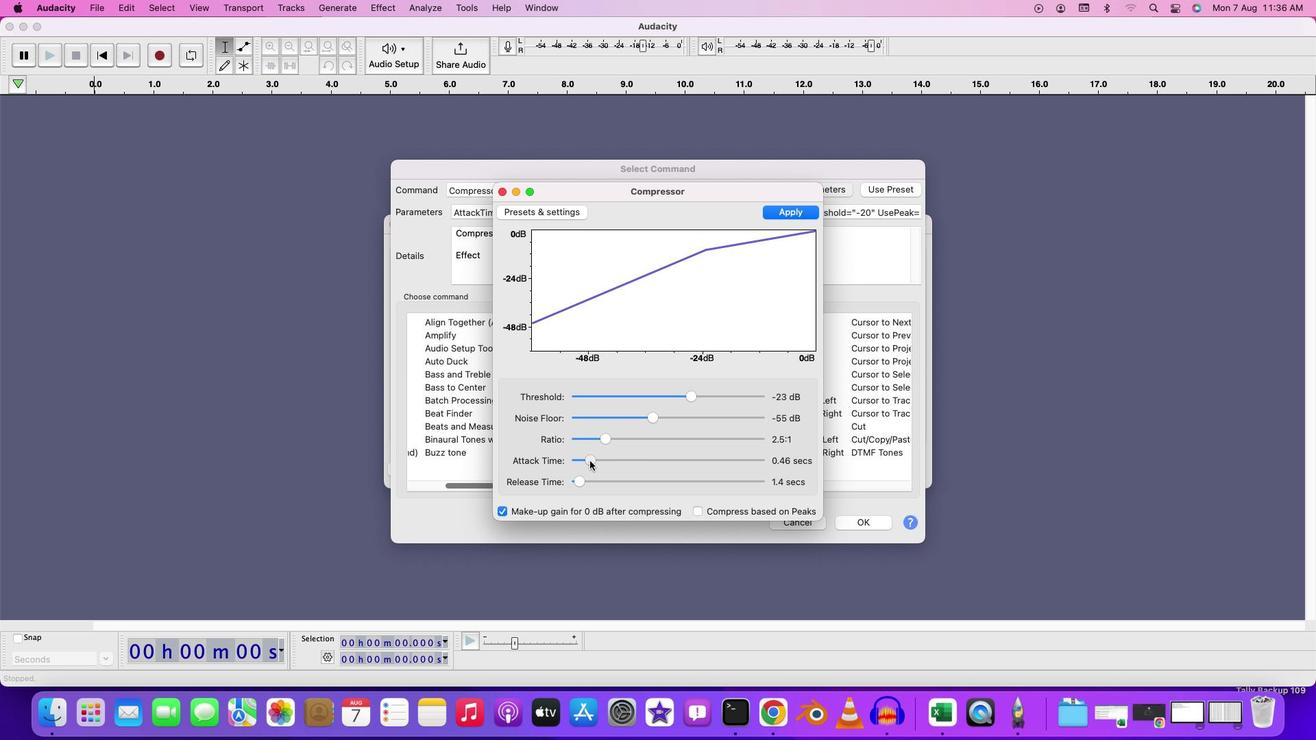 
Action: Mouse pressed left at (589, 461)
Screenshot: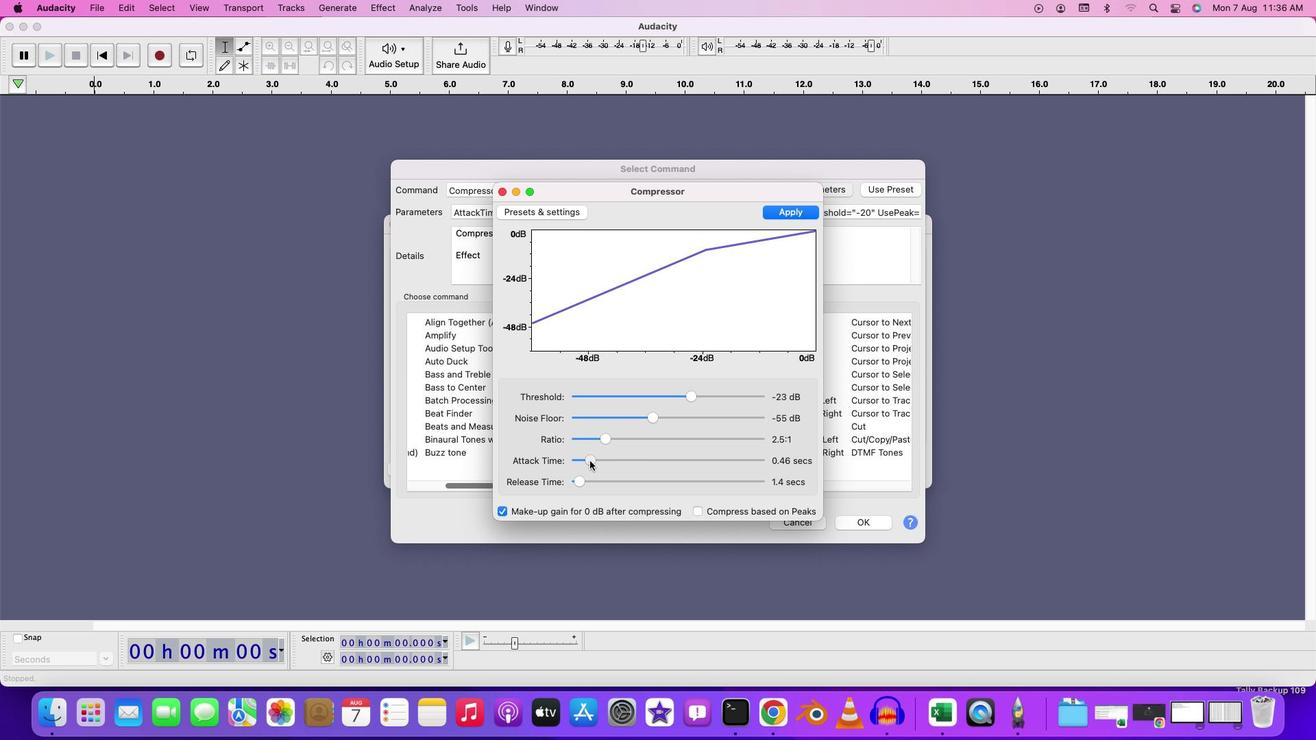 
Action: Mouse moved to (582, 479)
Screenshot: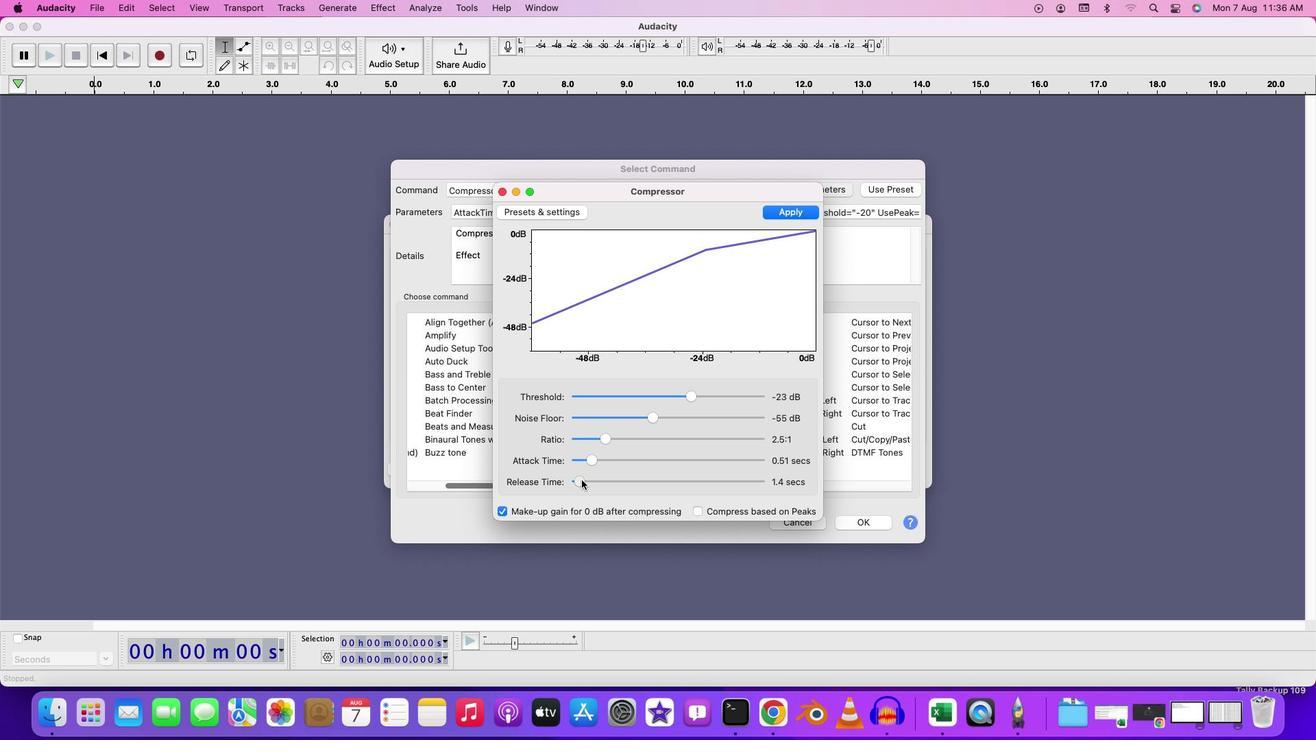 
Action: Mouse pressed left at (582, 479)
Screenshot: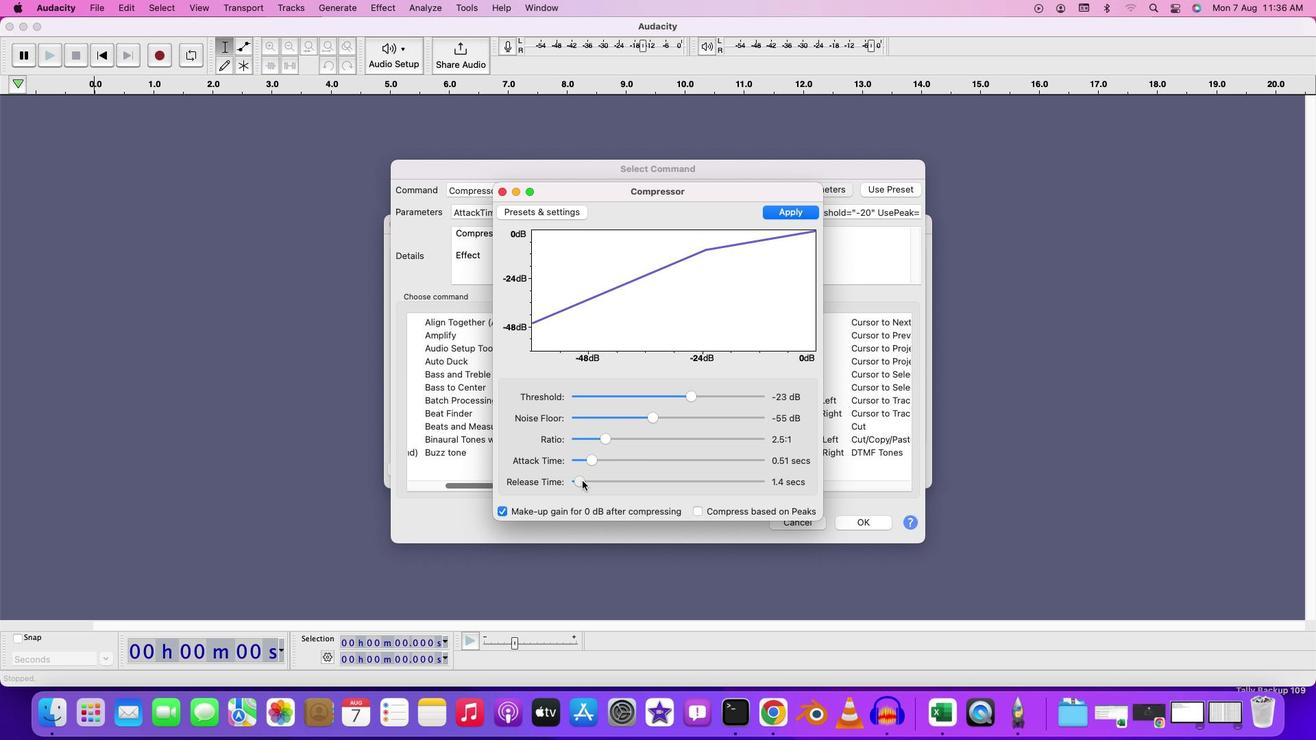 
Action: Mouse moved to (795, 209)
Screenshot: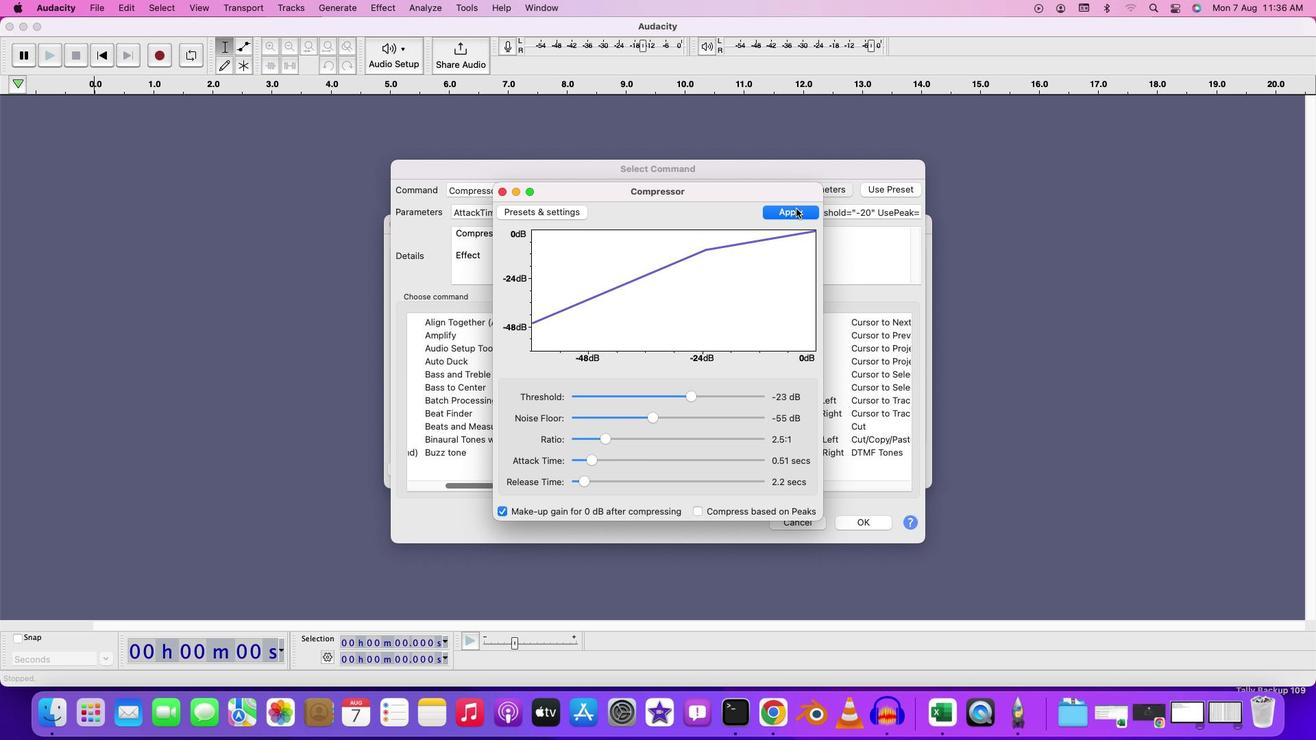 
Action: Mouse pressed left at (795, 209)
Screenshot: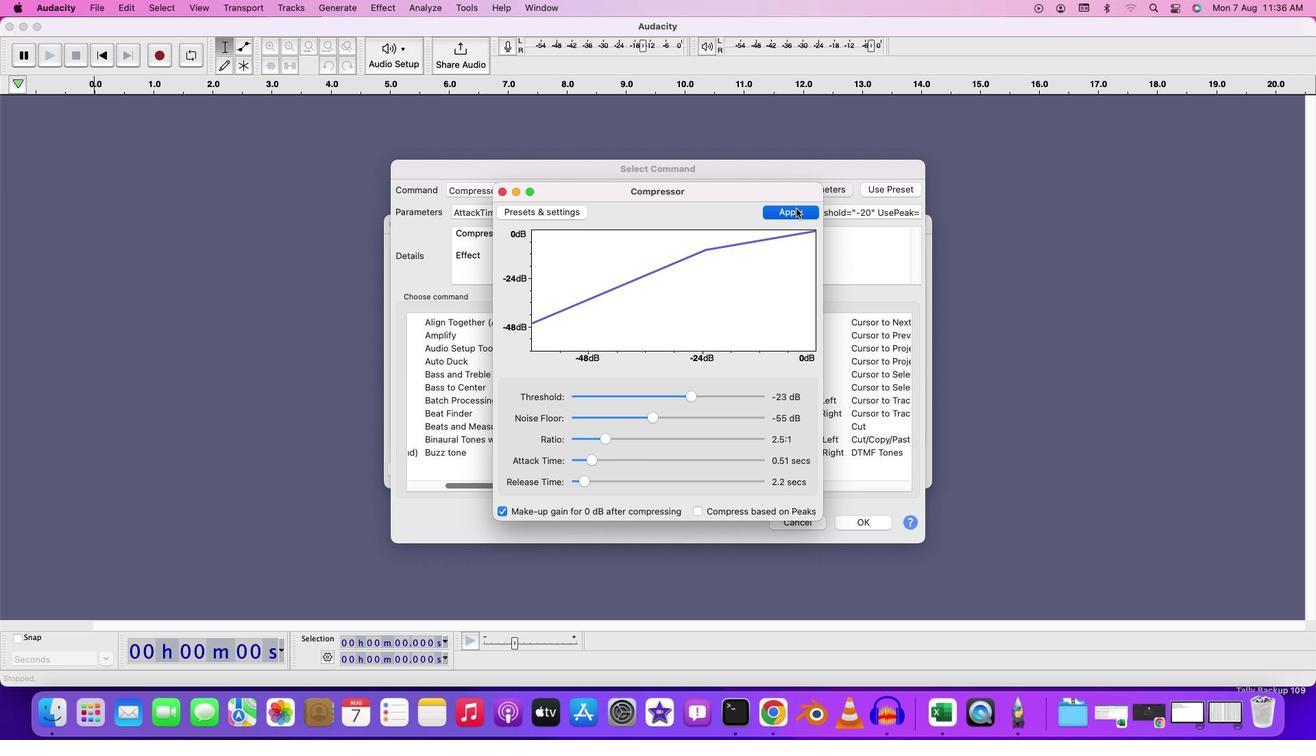 
Action: Mouse moved to (861, 522)
Screenshot: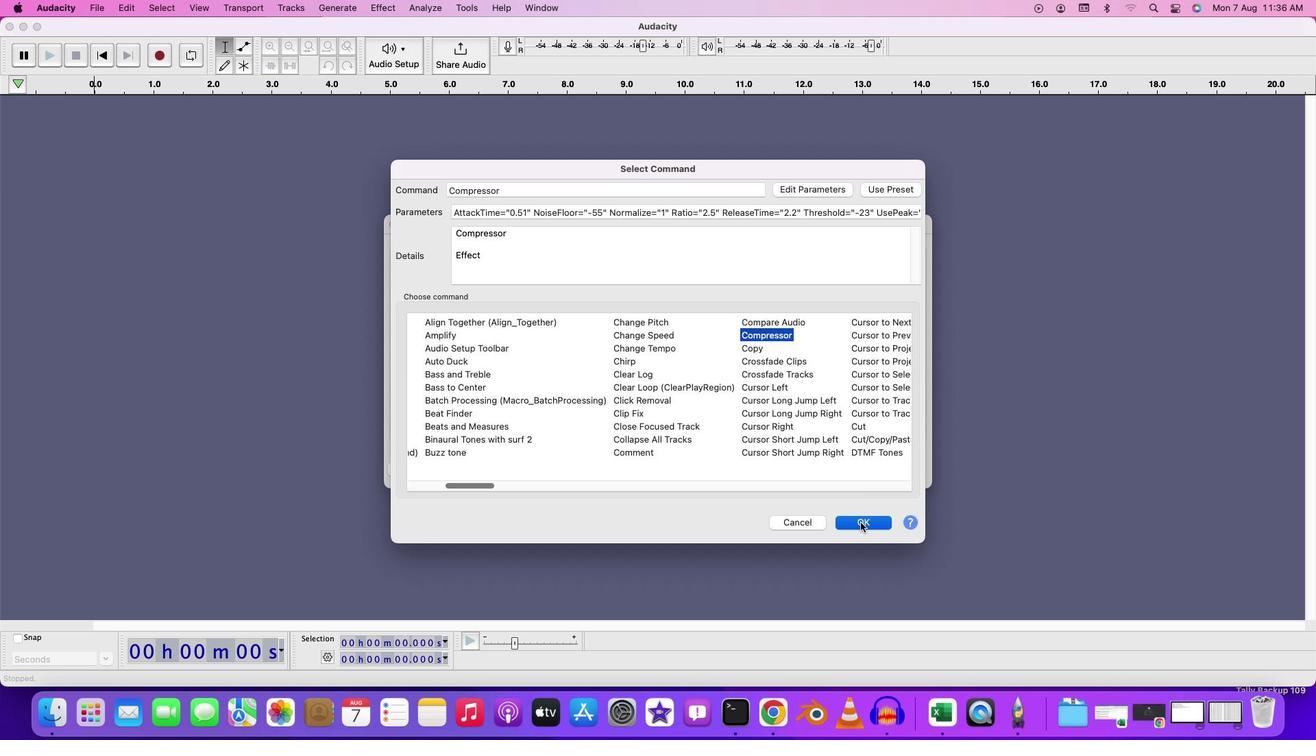 
Action: Mouse pressed left at (861, 522)
Screenshot: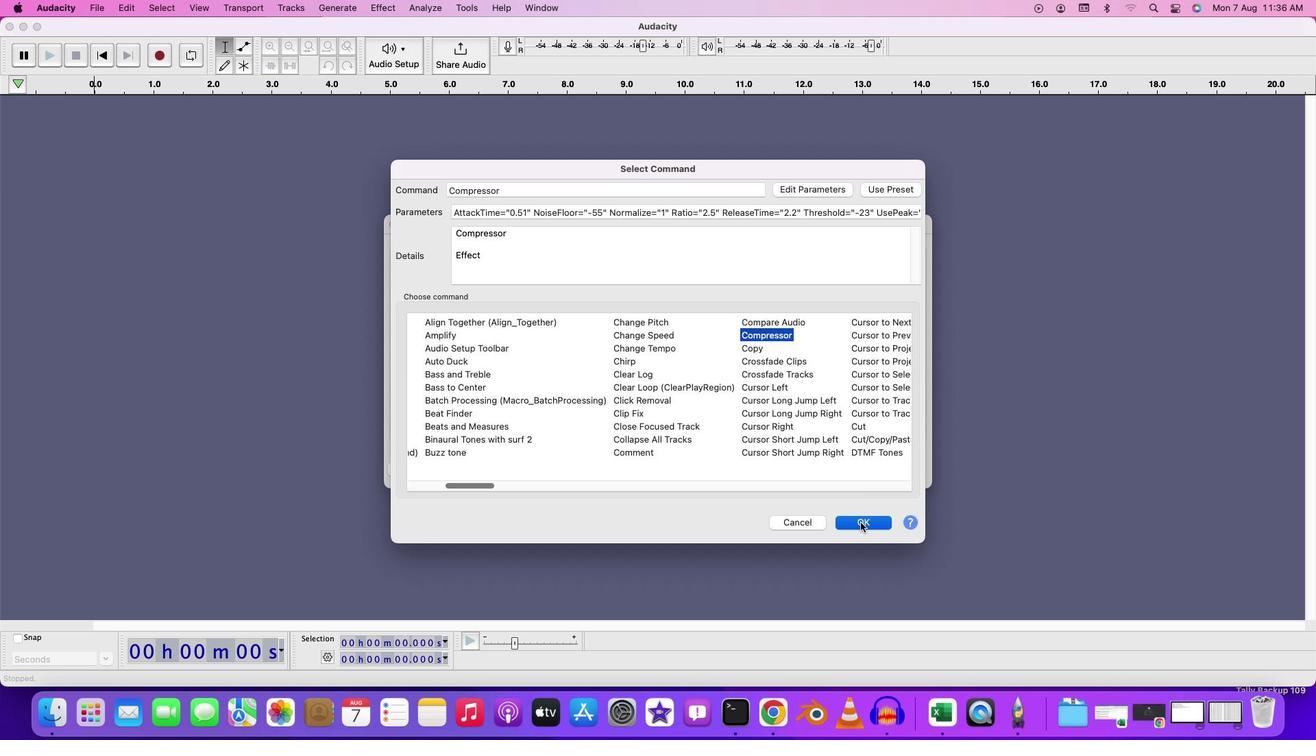 
Action: Mouse moved to (786, 335)
Screenshot: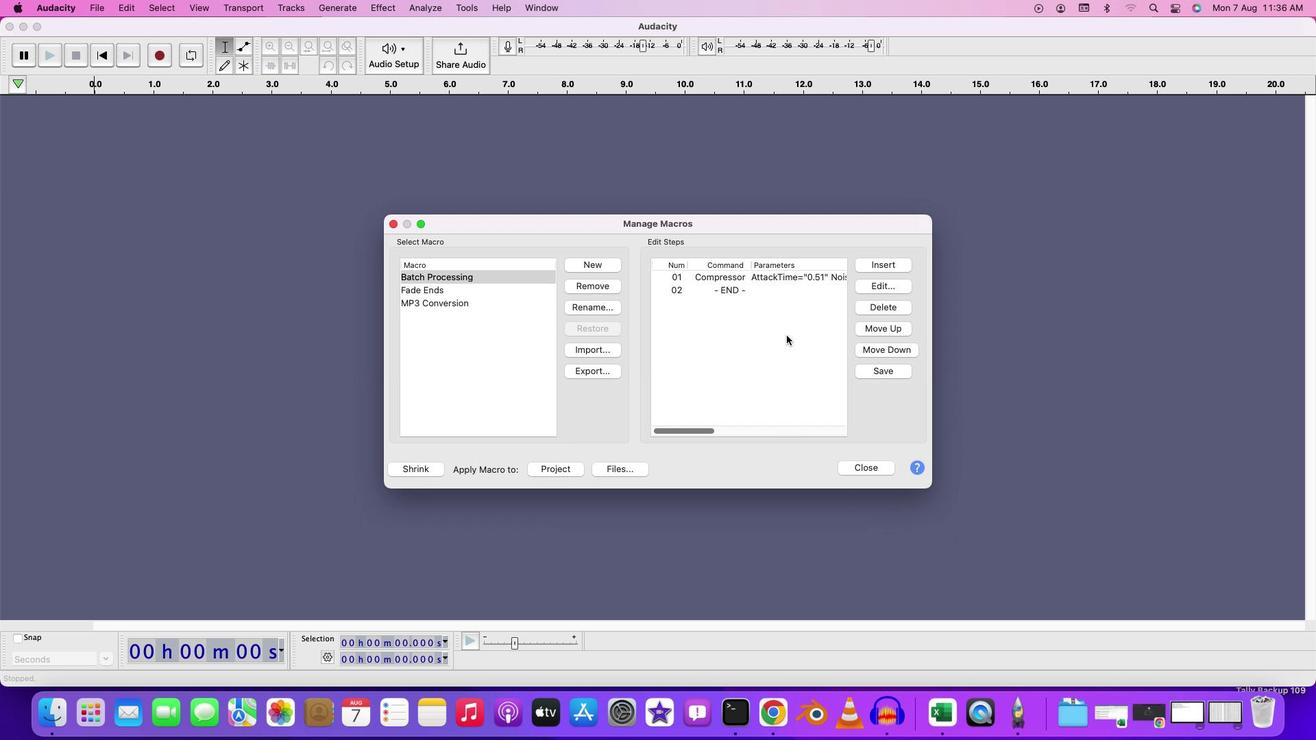 
Action: Mouse pressed left at (786, 335)
Screenshot: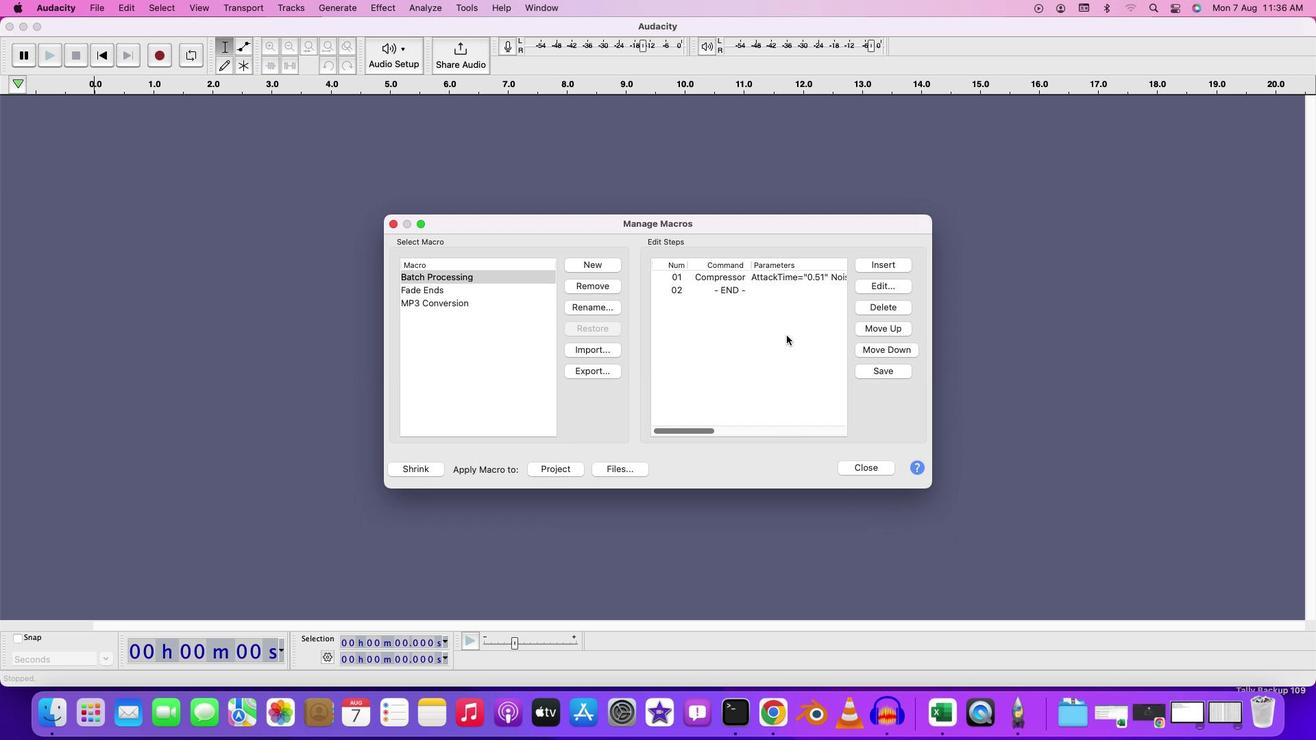 
Action: Mouse moved to (883, 263)
Screenshot: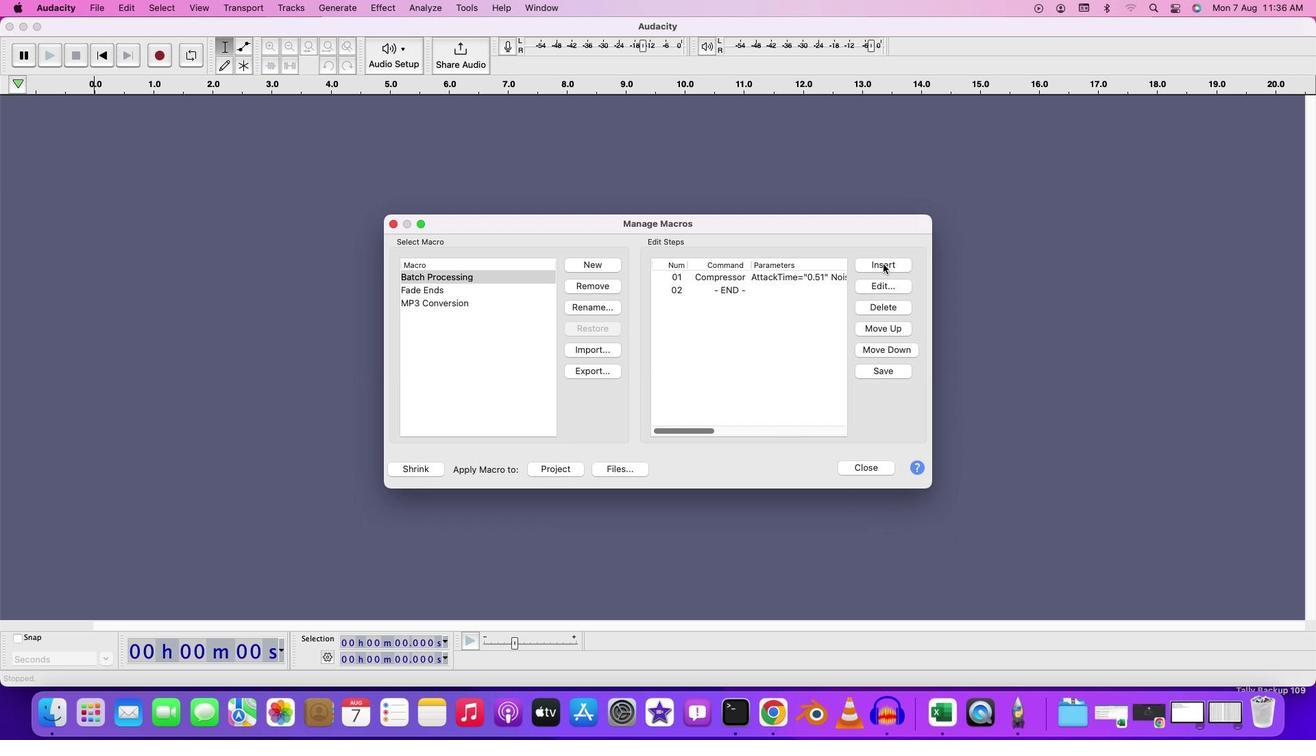 
Action: Mouse pressed left at (883, 263)
Screenshot: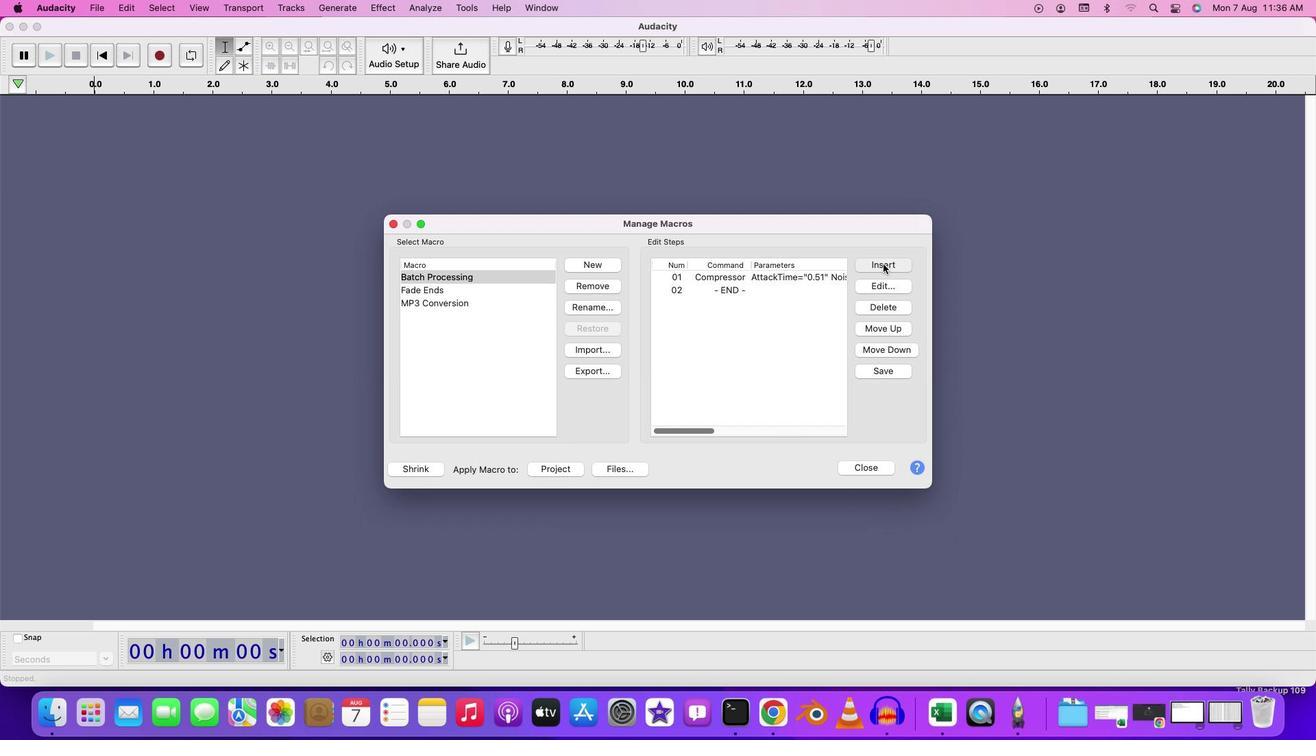 
Action: Mouse moved to (436, 485)
Screenshot: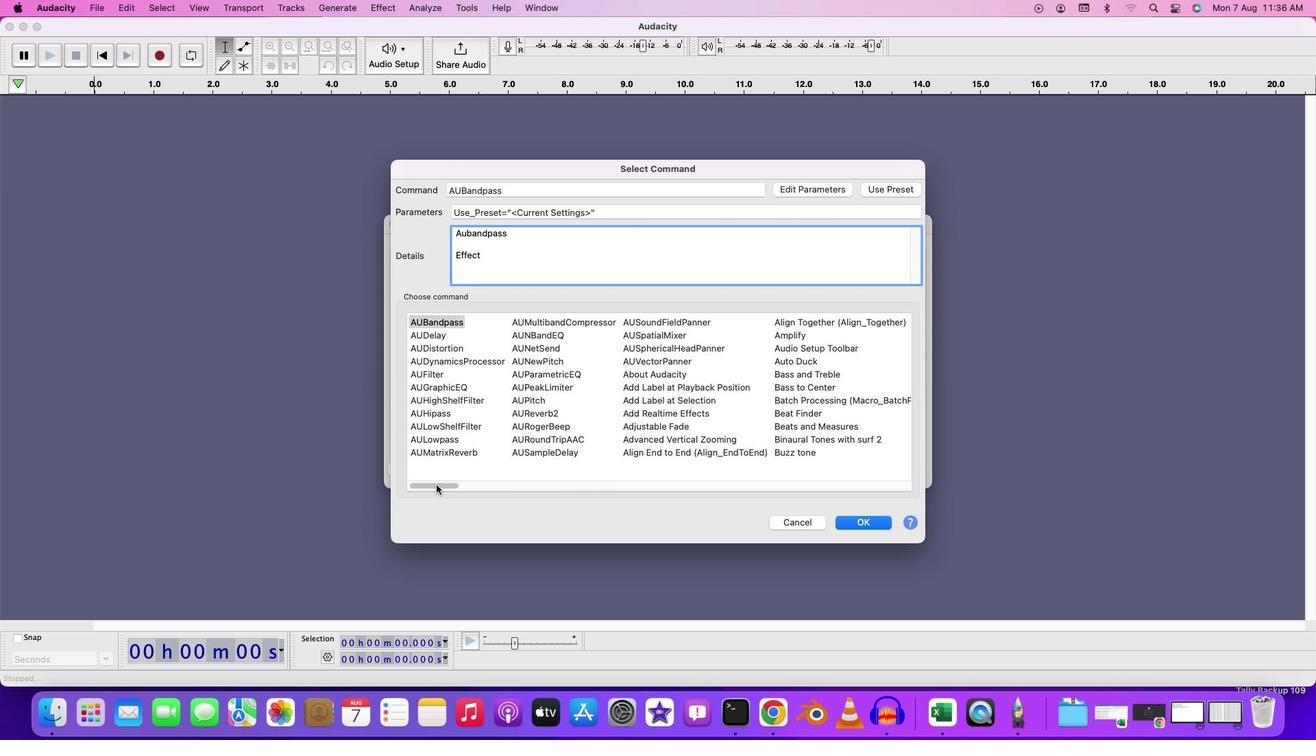 
Action: Mouse pressed left at (436, 485)
Screenshot: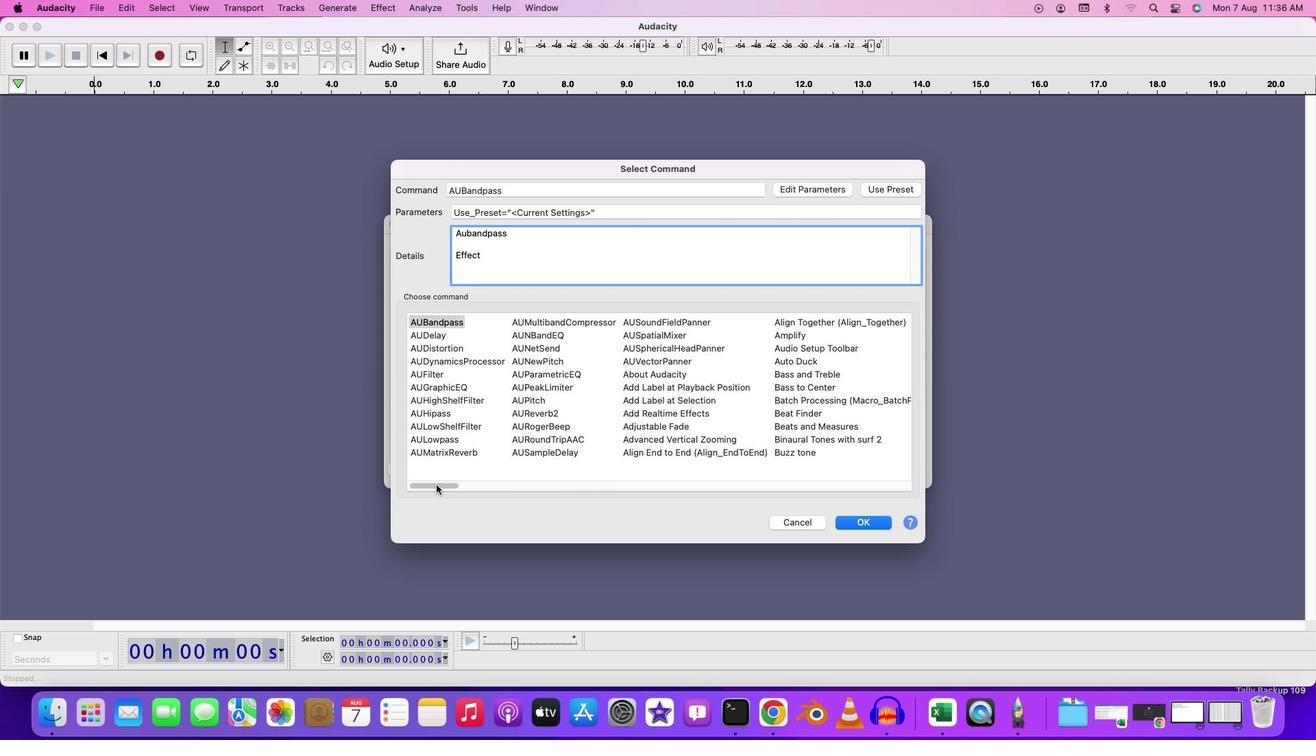 
Action: Mouse moved to (691, 334)
Screenshot: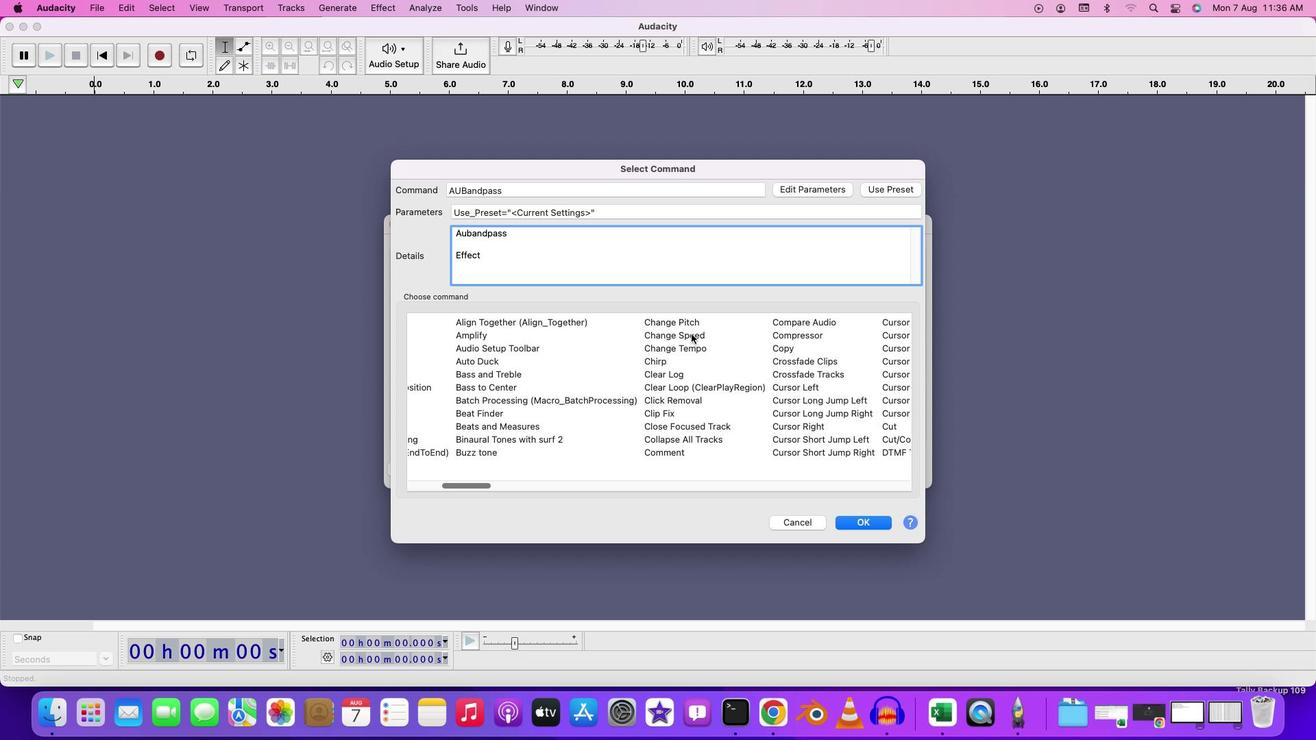 
Action: Mouse pressed left at (691, 334)
Screenshot: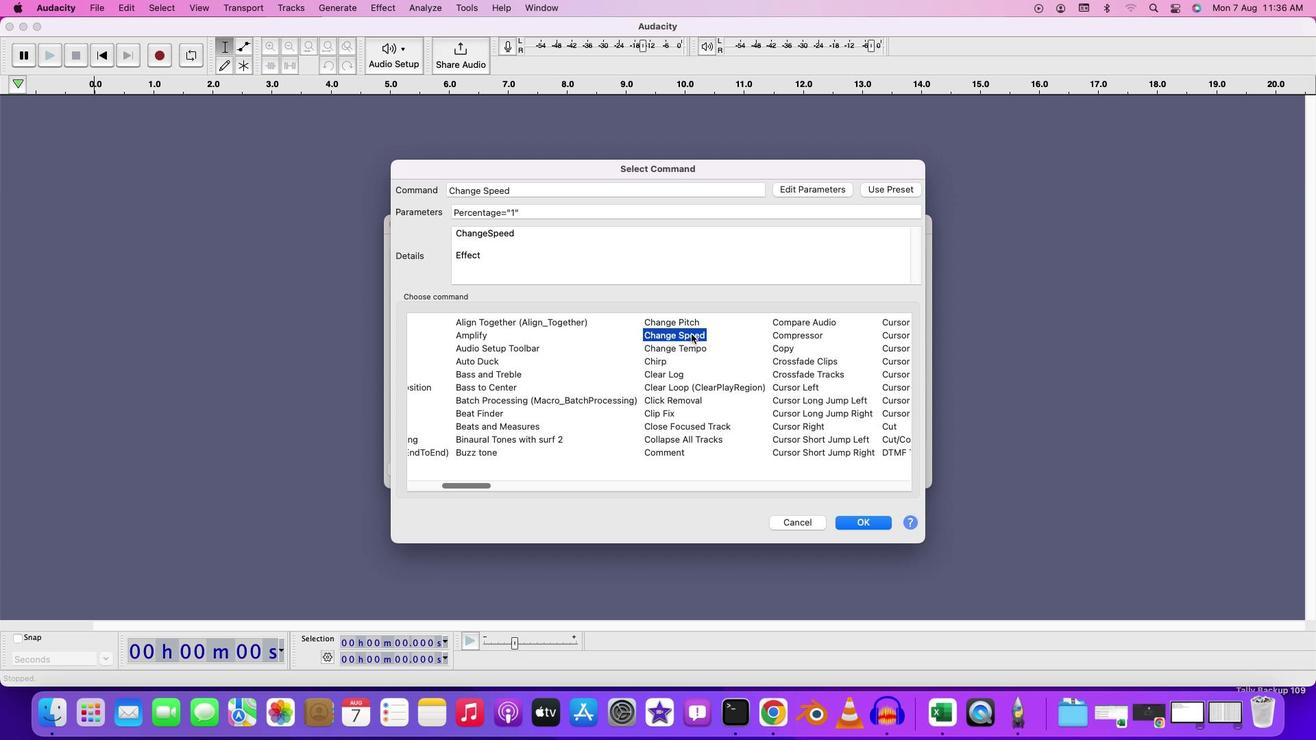 
Action: Mouse moved to (695, 335)
Screenshot: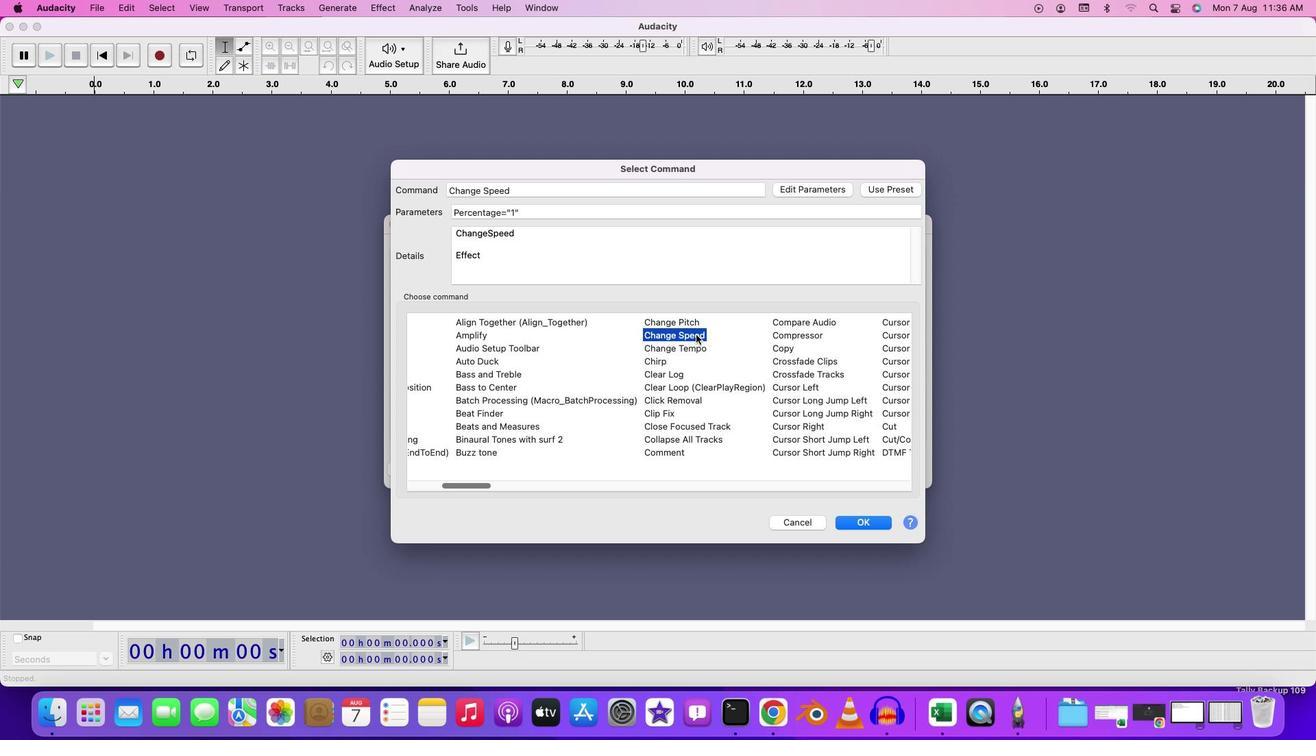 
Action: Mouse pressed left at (695, 335)
Screenshot: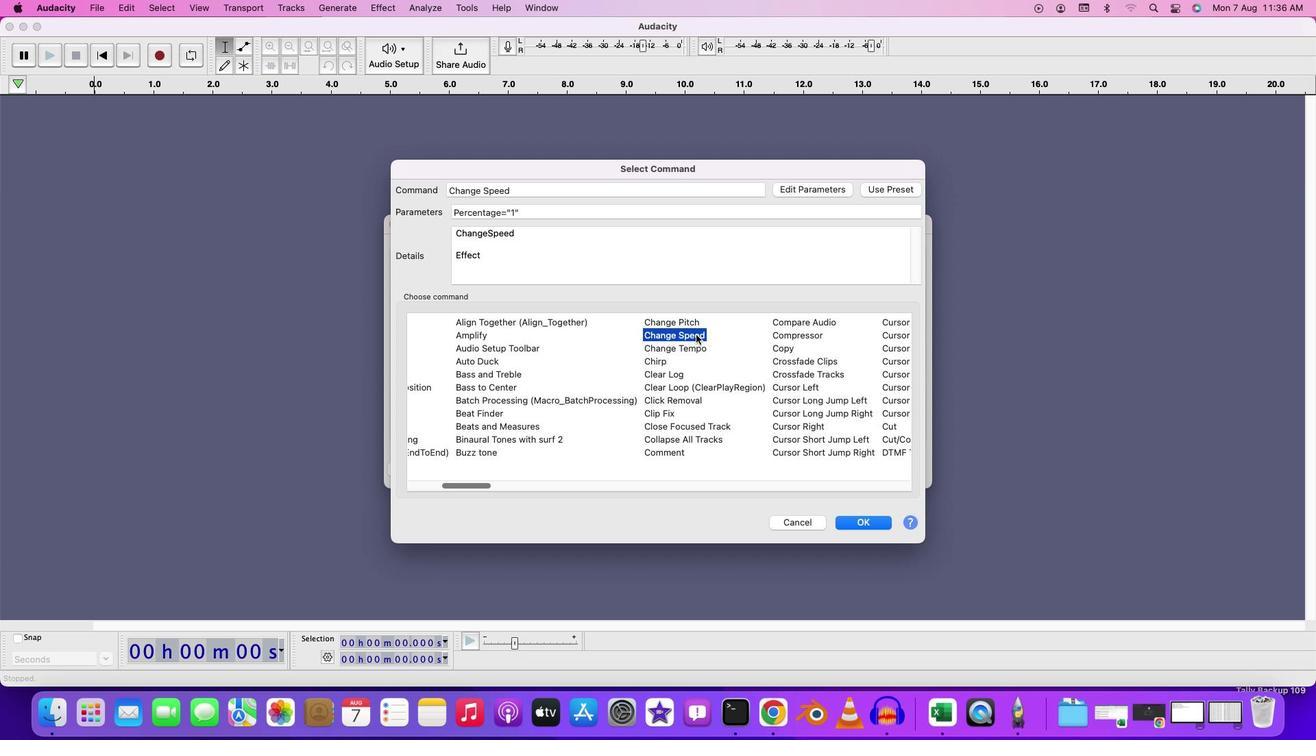 
Action: Mouse pressed left at (695, 335)
Screenshot: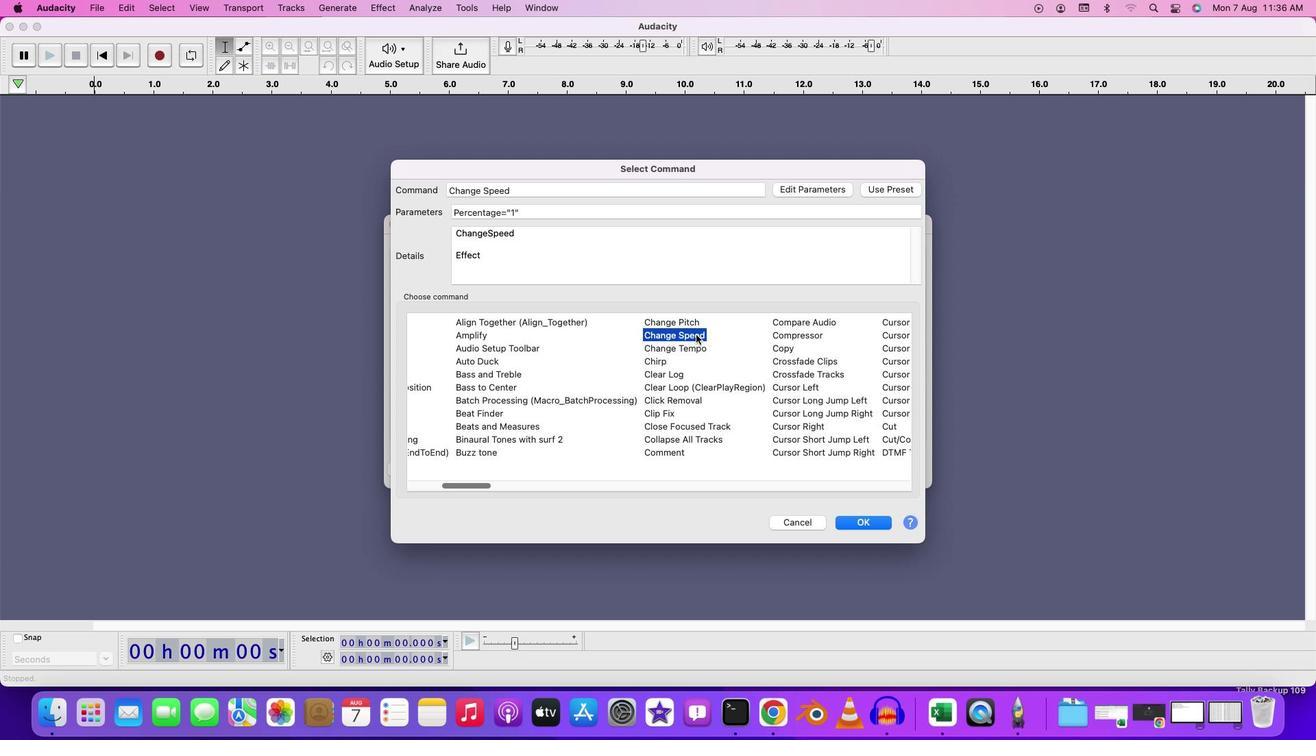 
Action: Mouse moved to (827, 190)
Screenshot: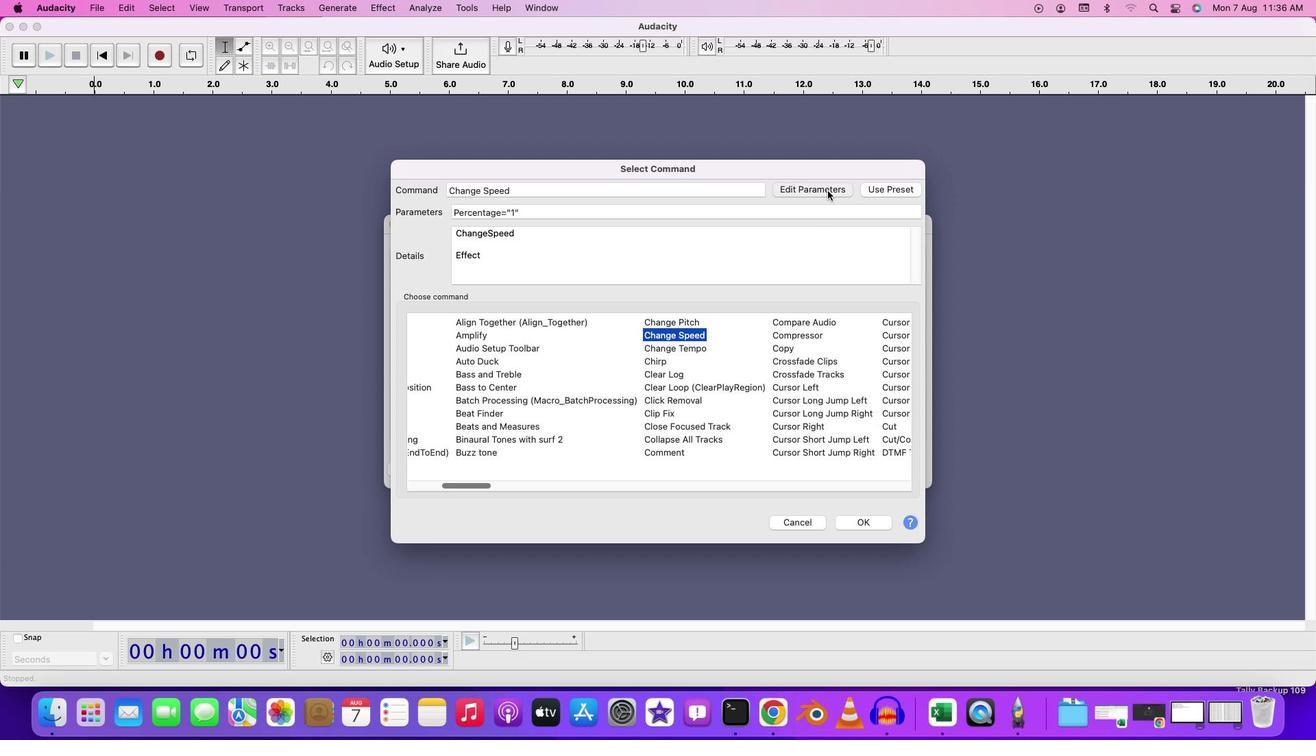 
Action: Mouse pressed left at (827, 190)
Screenshot: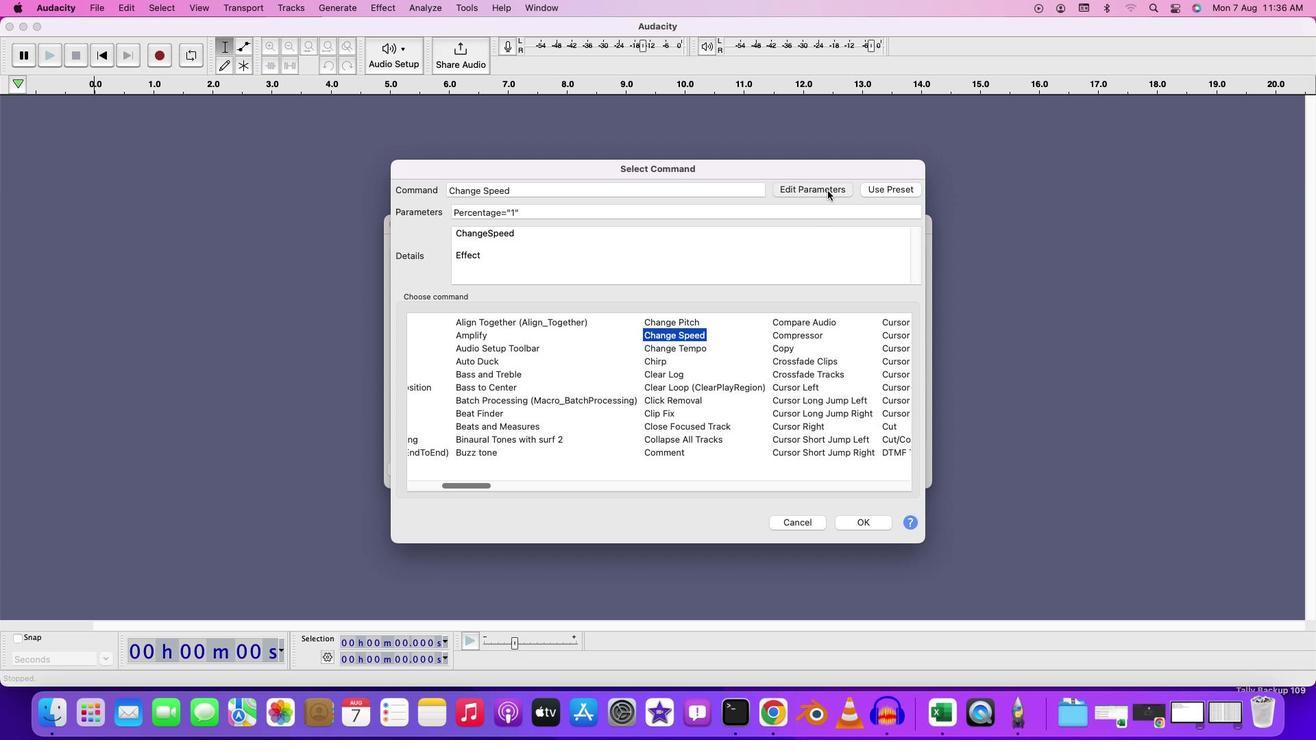 
Action: Mouse moved to (658, 348)
Screenshot: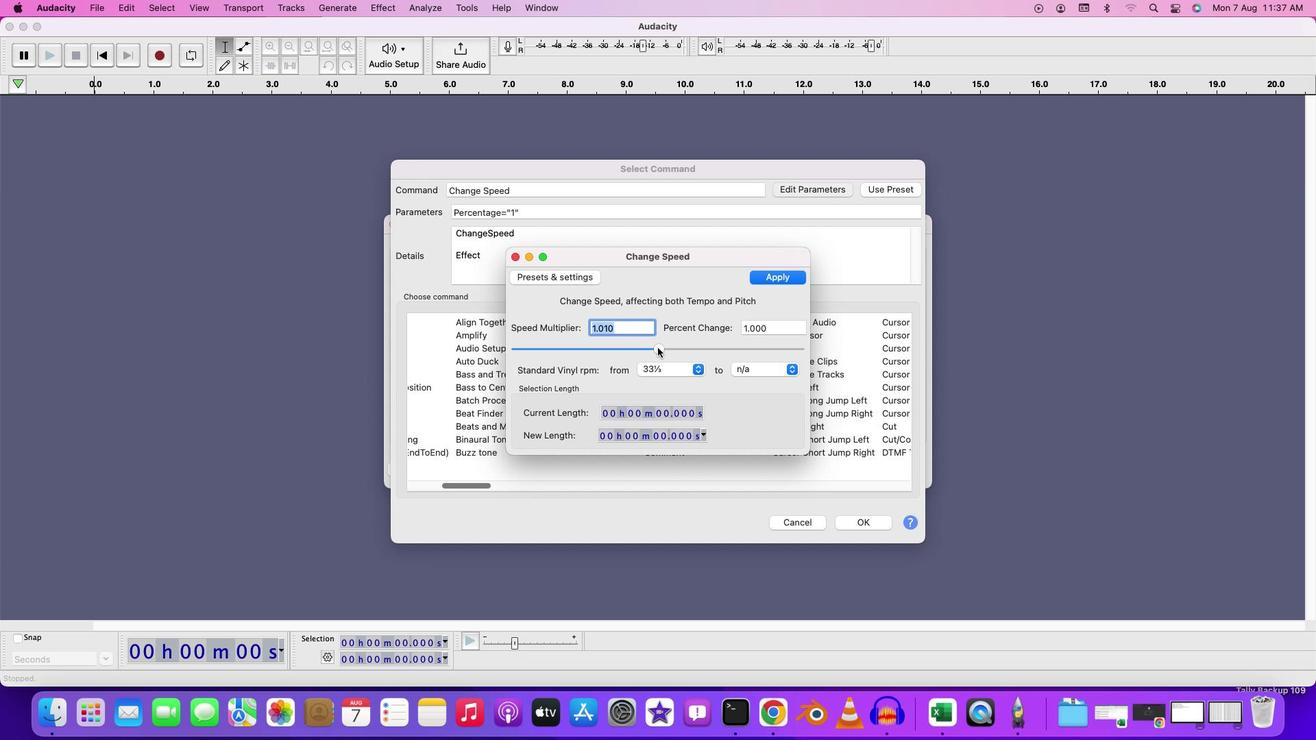 
Action: Mouse pressed left at (658, 348)
Screenshot: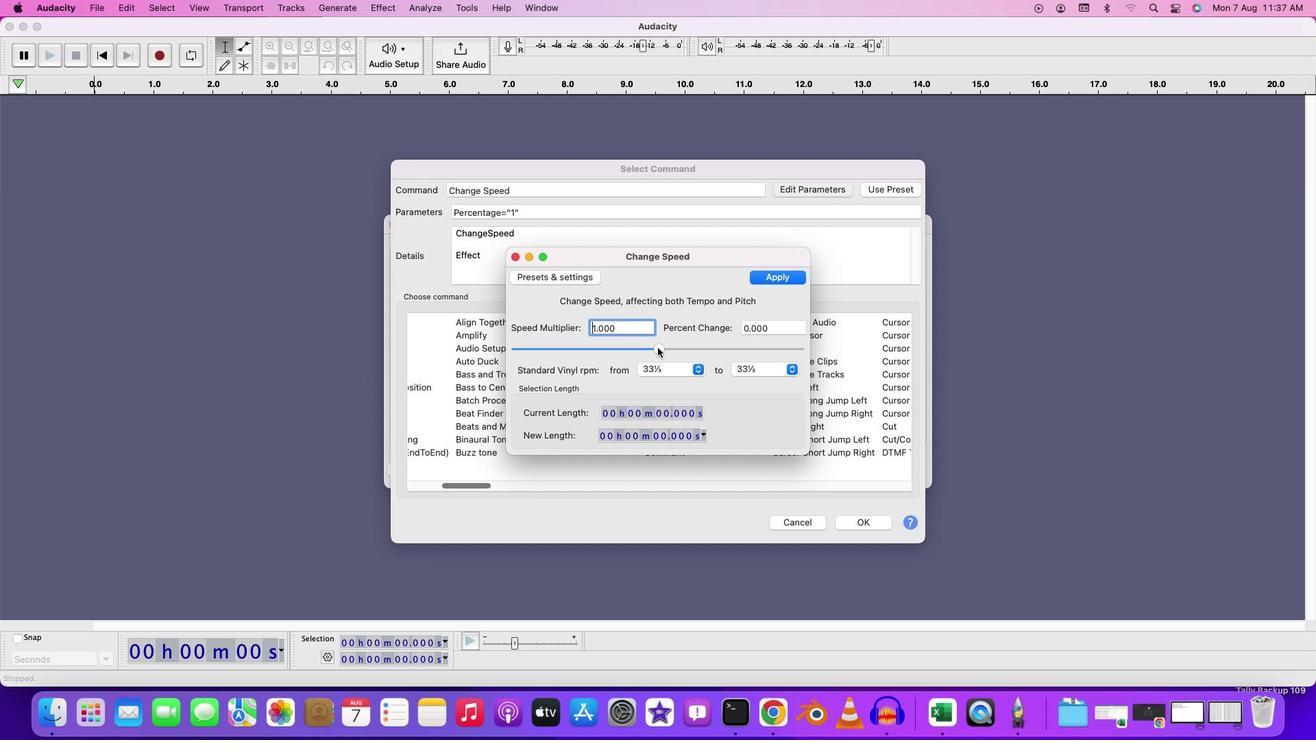 
Action: Mouse moved to (769, 275)
Screenshot: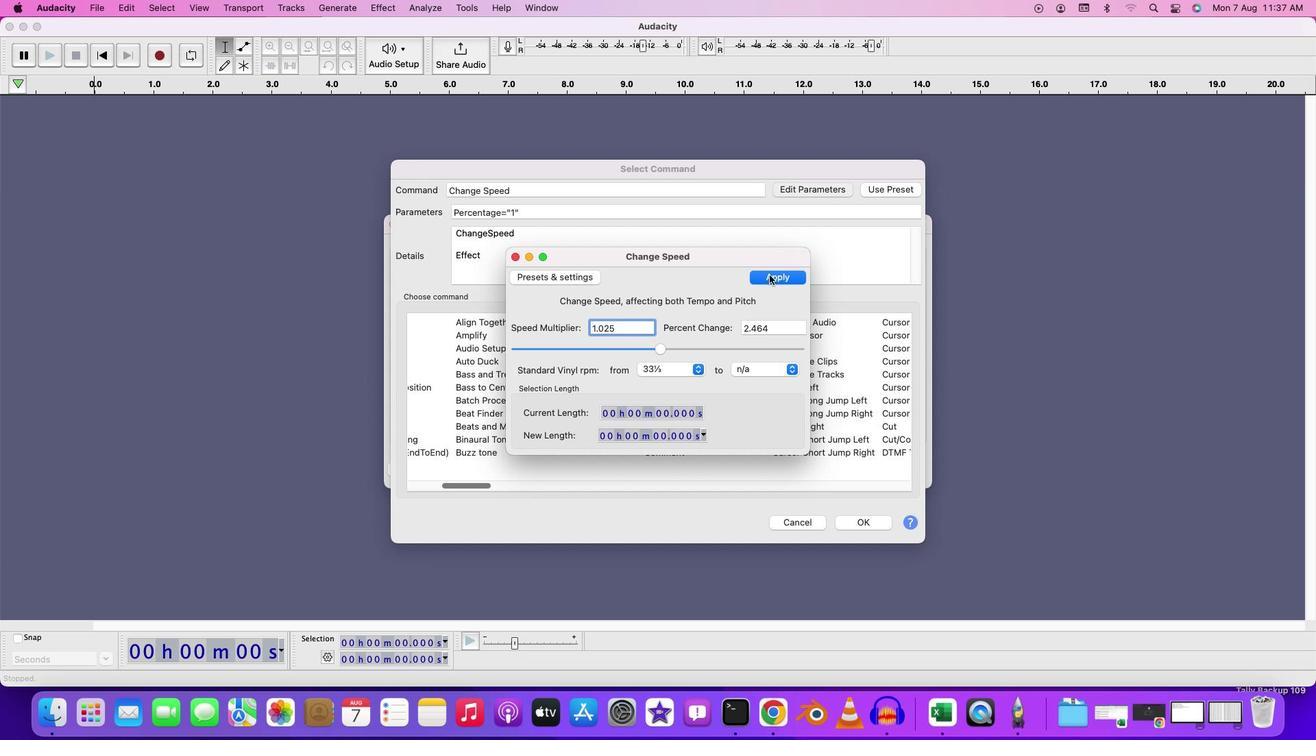 
Action: Mouse pressed left at (769, 275)
Screenshot: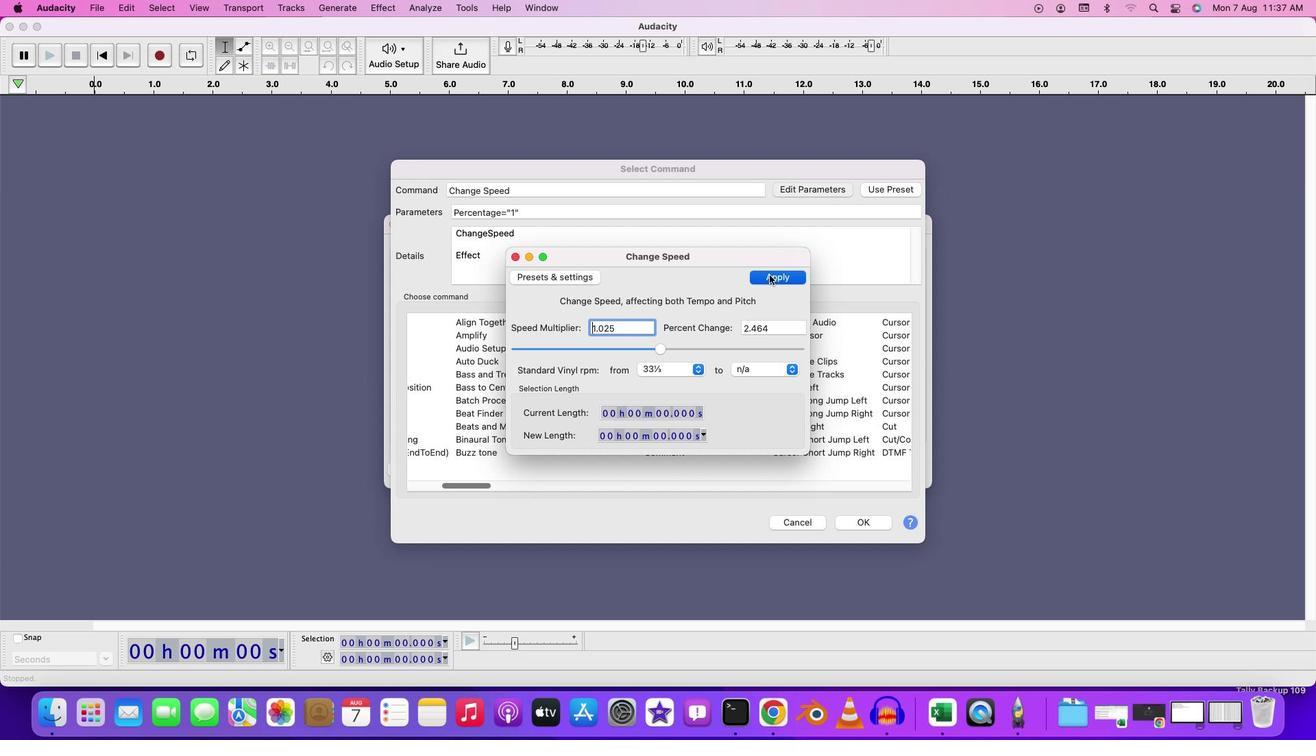 
Action: Mouse moved to (864, 522)
Screenshot: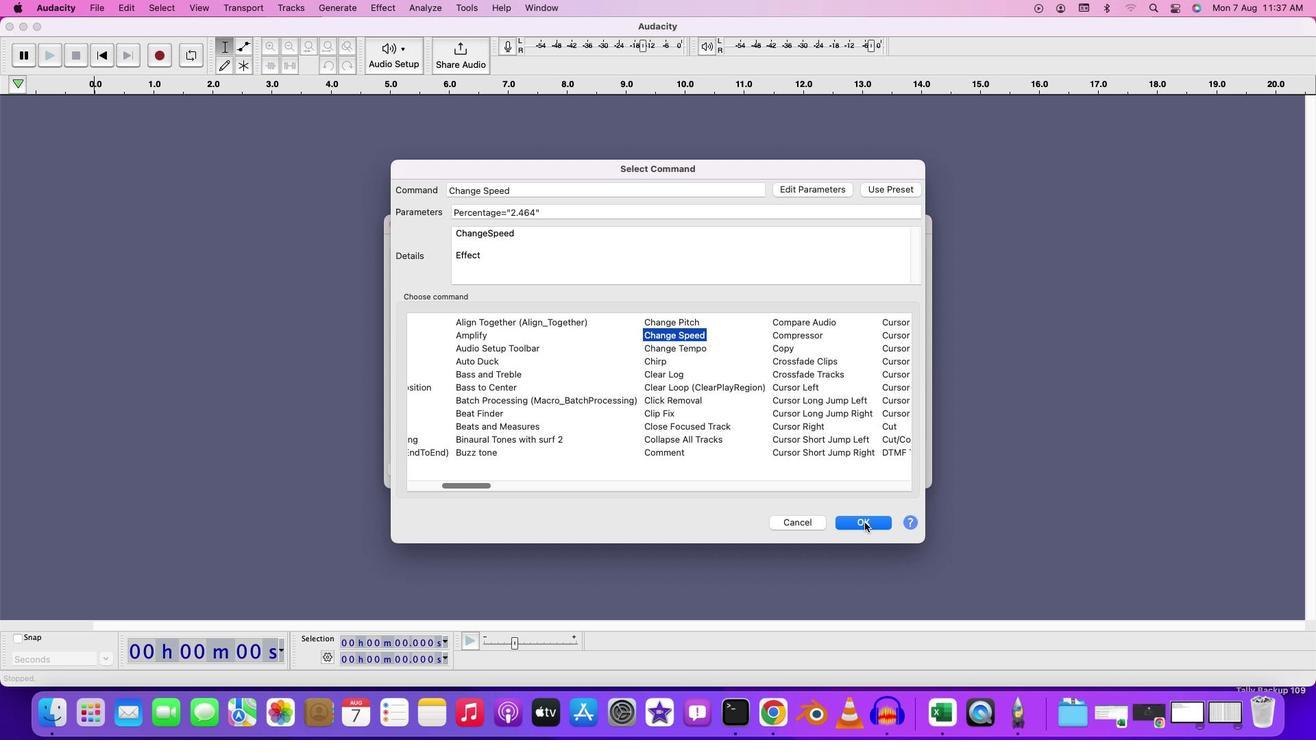 
Action: Mouse pressed left at (864, 522)
Screenshot: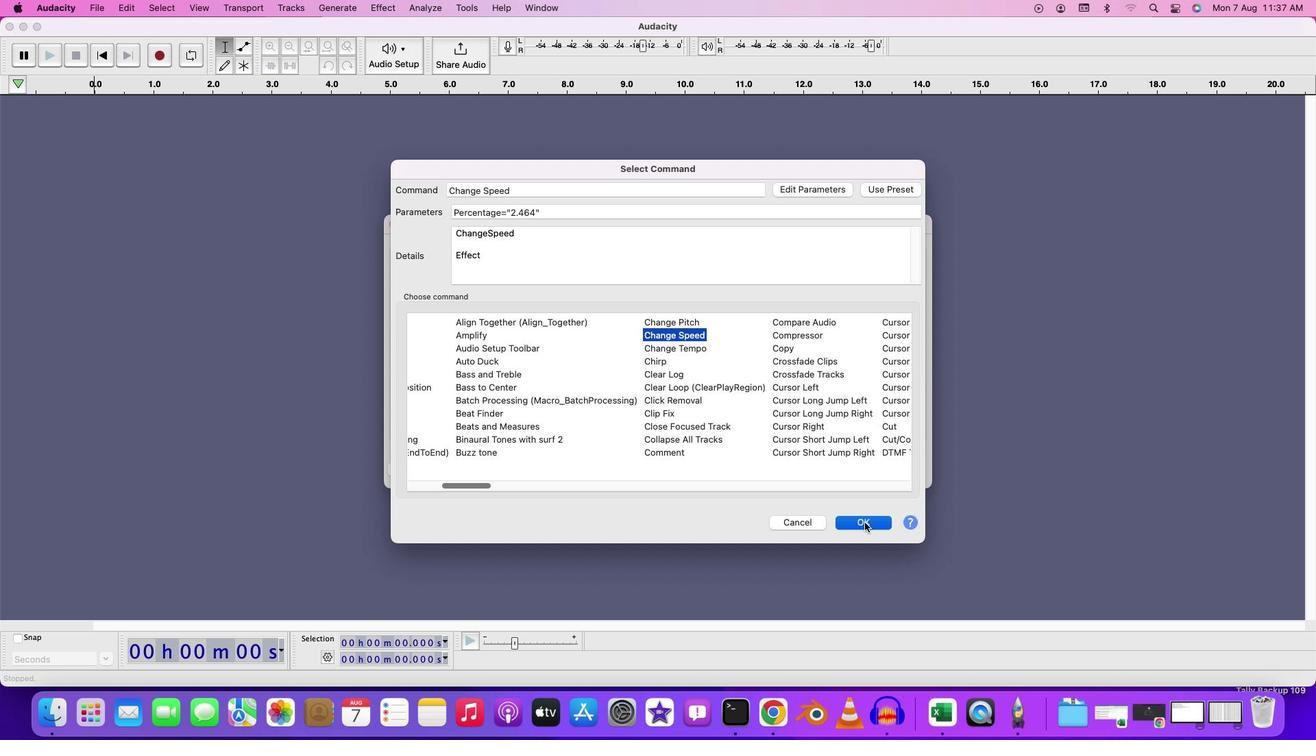 
Action: Mouse moved to (881, 264)
Screenshot: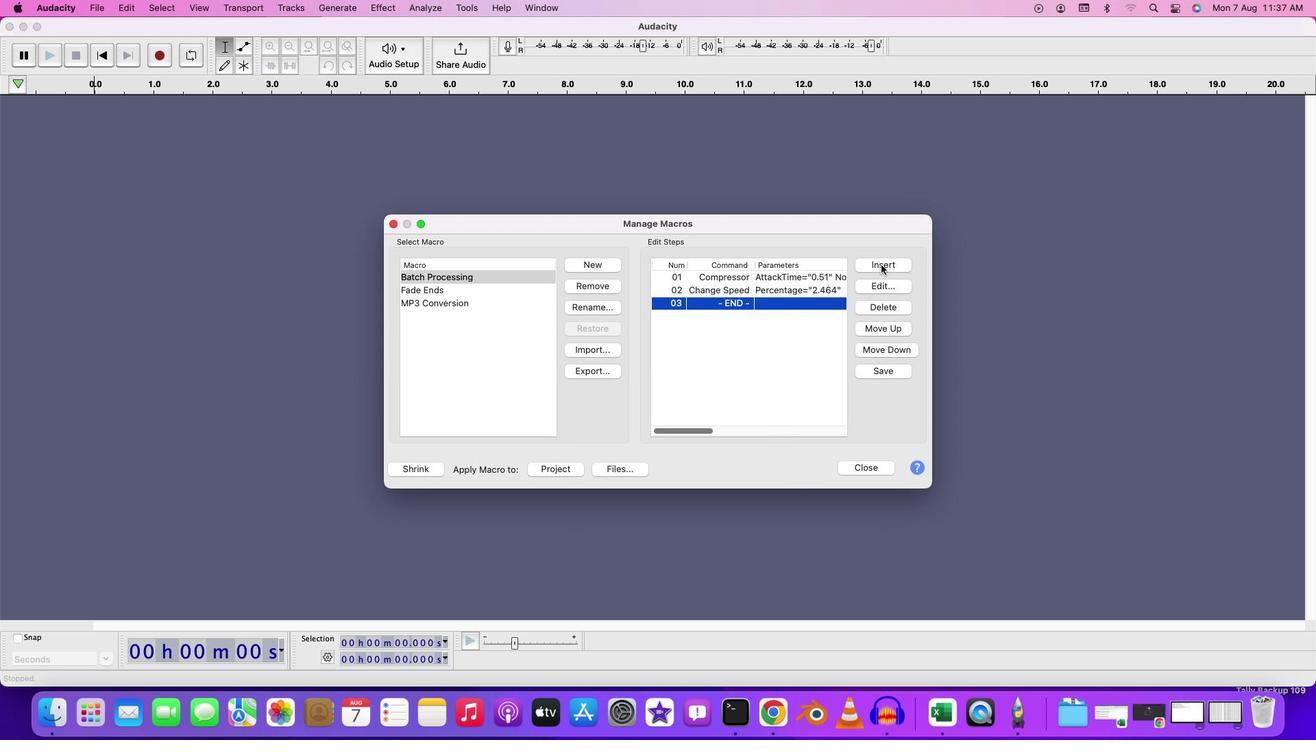 
Action: Mouse pressed left at (881, 264)
Screenshot: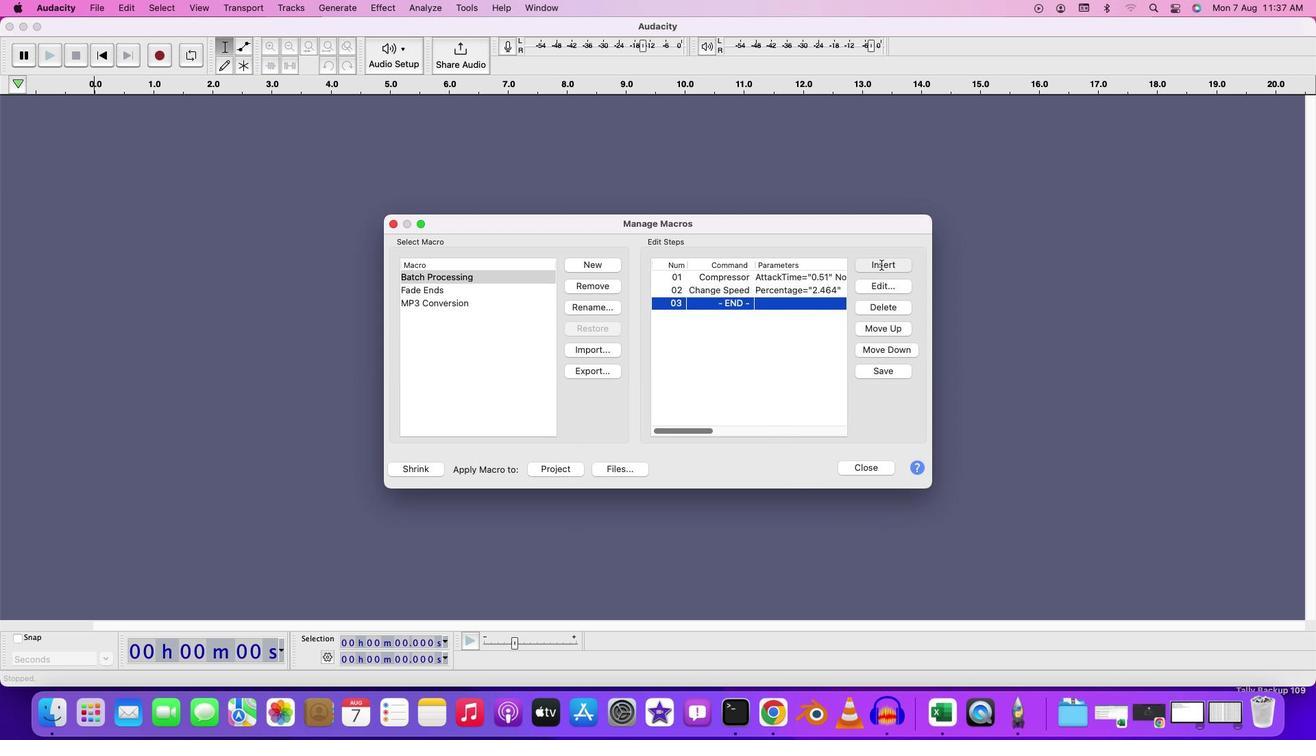 
Action: Mouse moved to (450, 487)
Screenshot: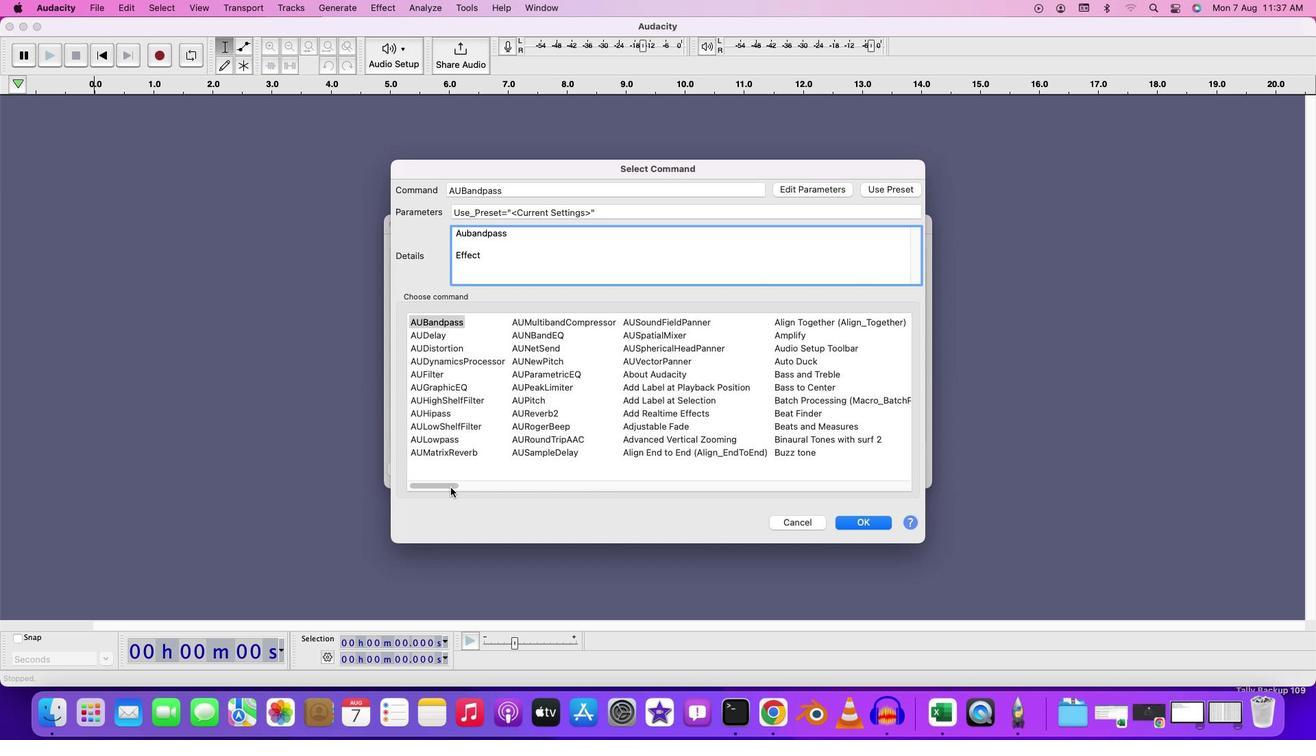 
Action: Mouse pressed left at (450, 487)
Screenshot: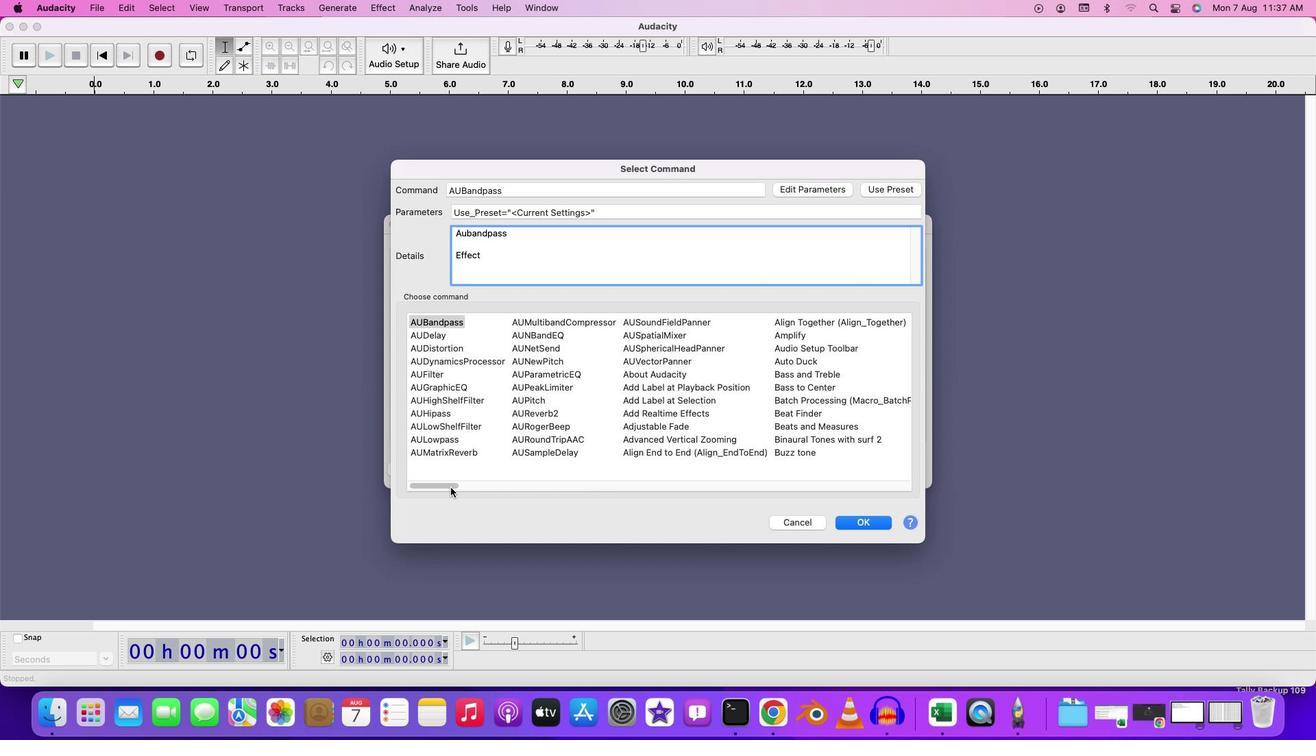 
Action: Mouse moved to (561, 333)
Screenshot: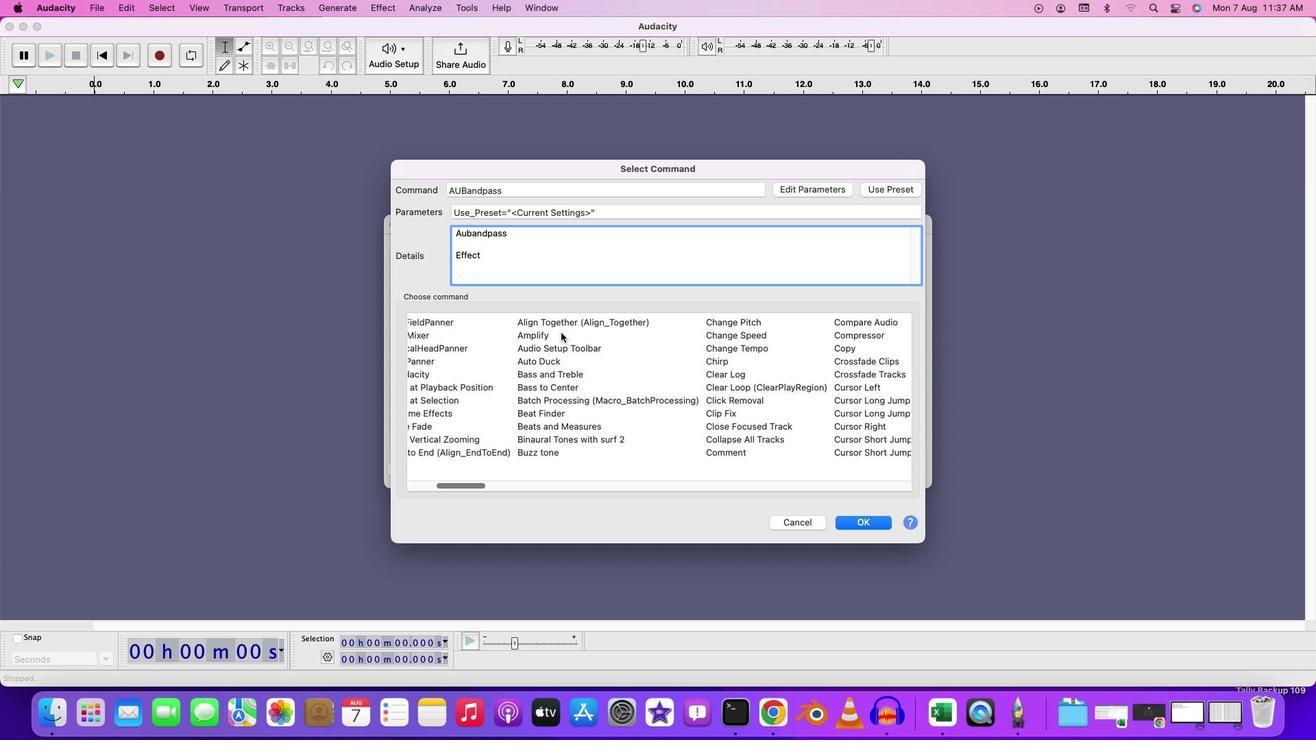 
Action: Mouse pressed left at (561, 333)
Screenshot: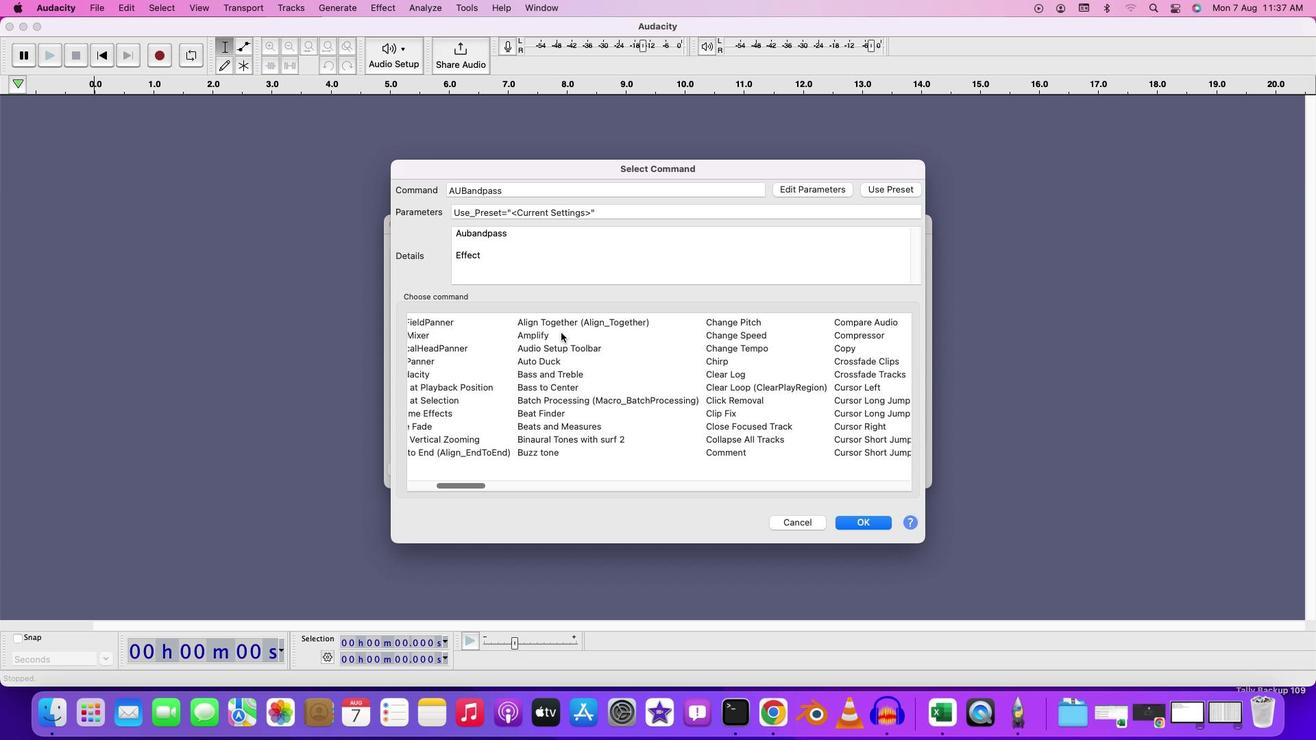 
Action: Mouse pressed left at (561, 333)
Screenshot: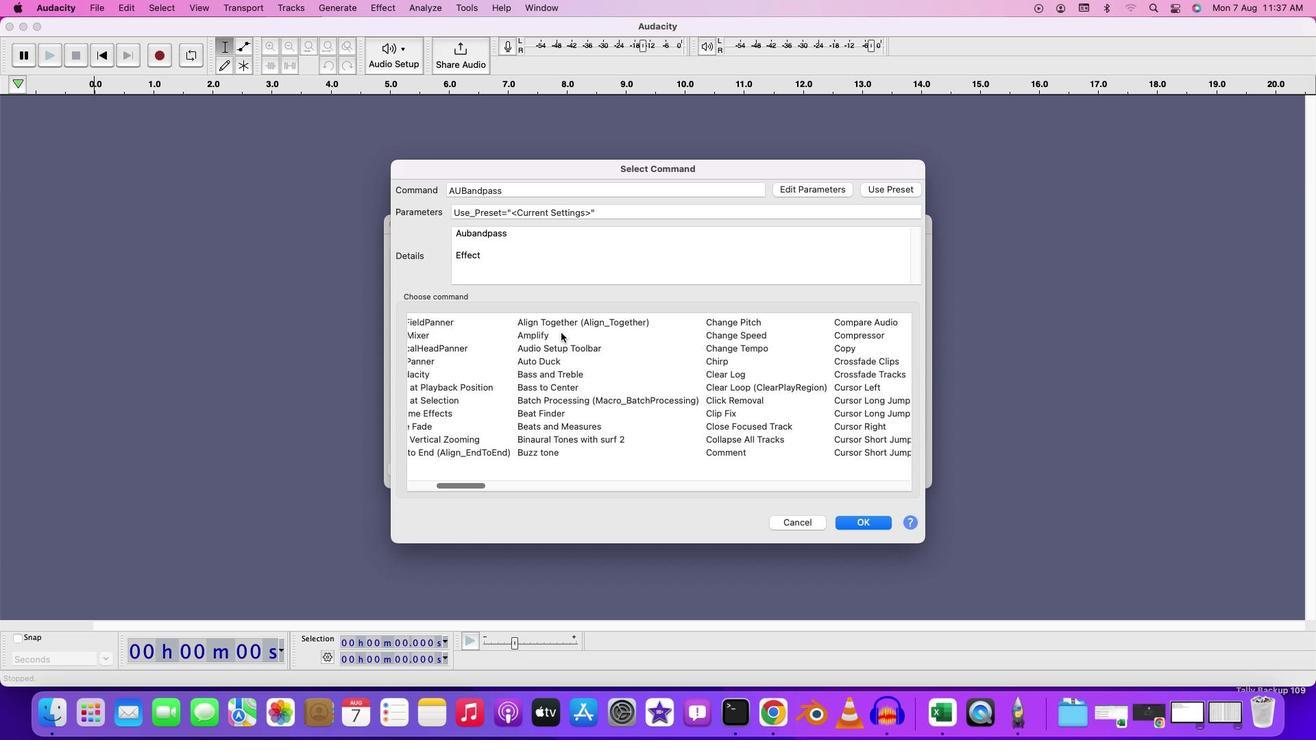 
Action: Mouse moved to (545, 335)
Screenshot: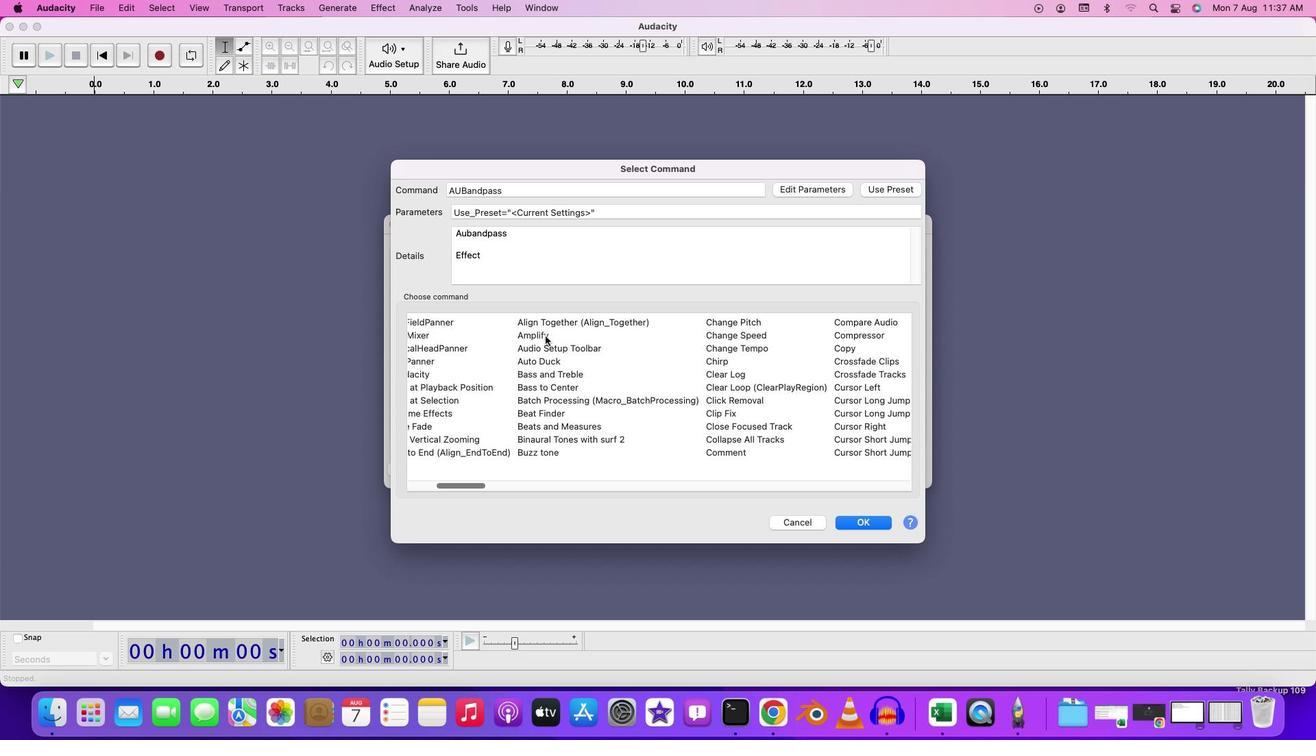 
Action: Mouse pressed left at (545, 335)
Screenshot: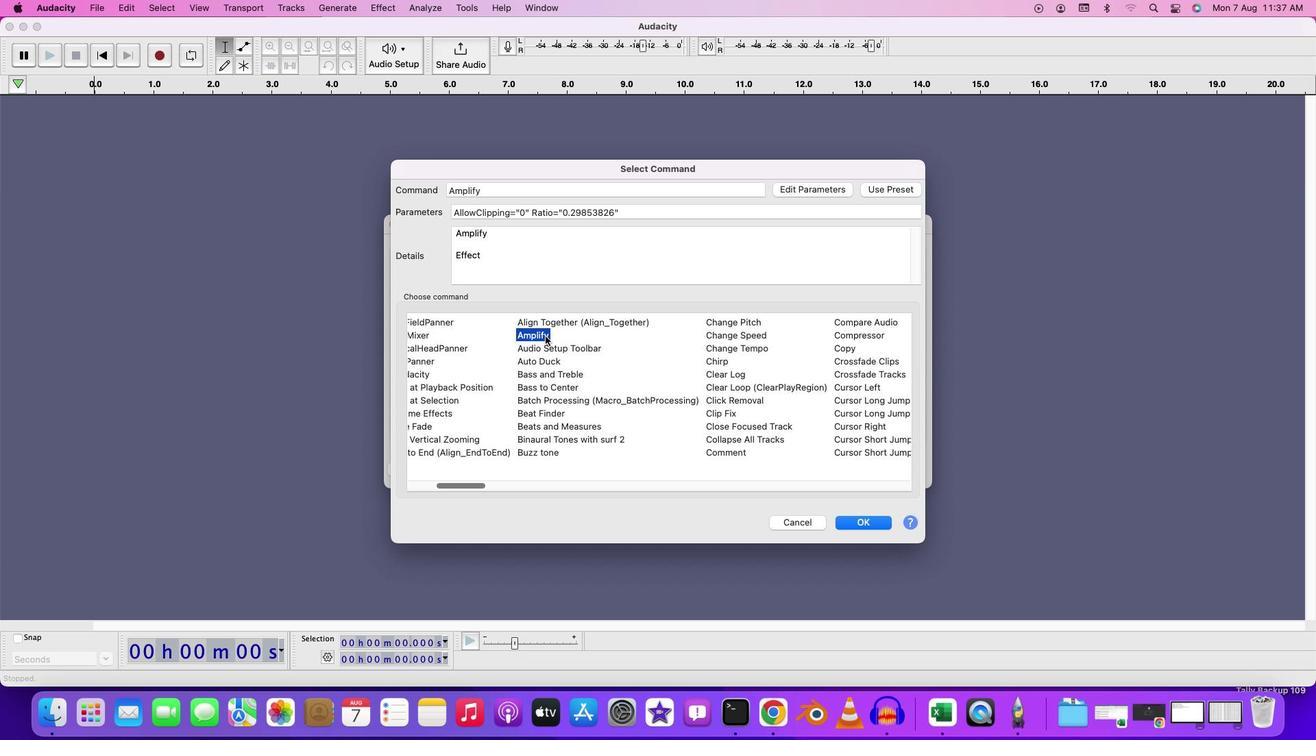 
Action: Mouse pressed left at (545, 335)
Screenshot: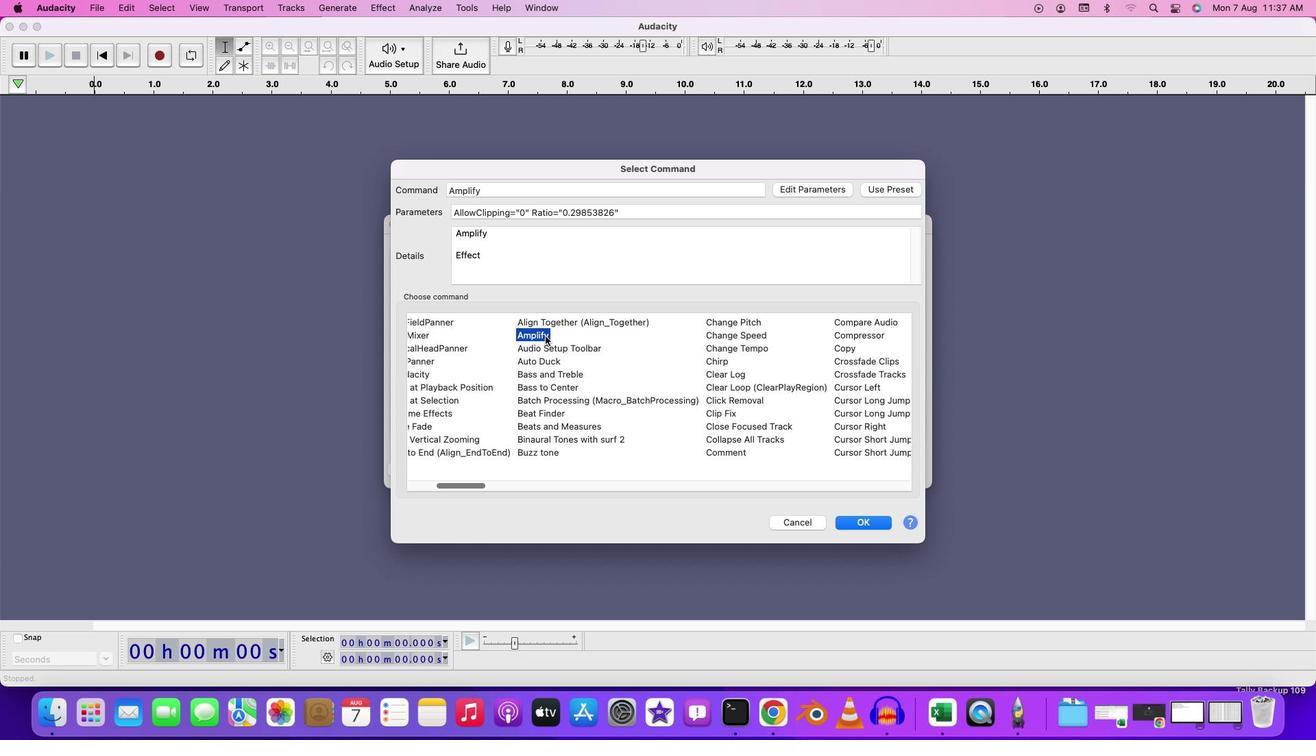 
Action: Mouse moved to (816, 192)
Screenshot: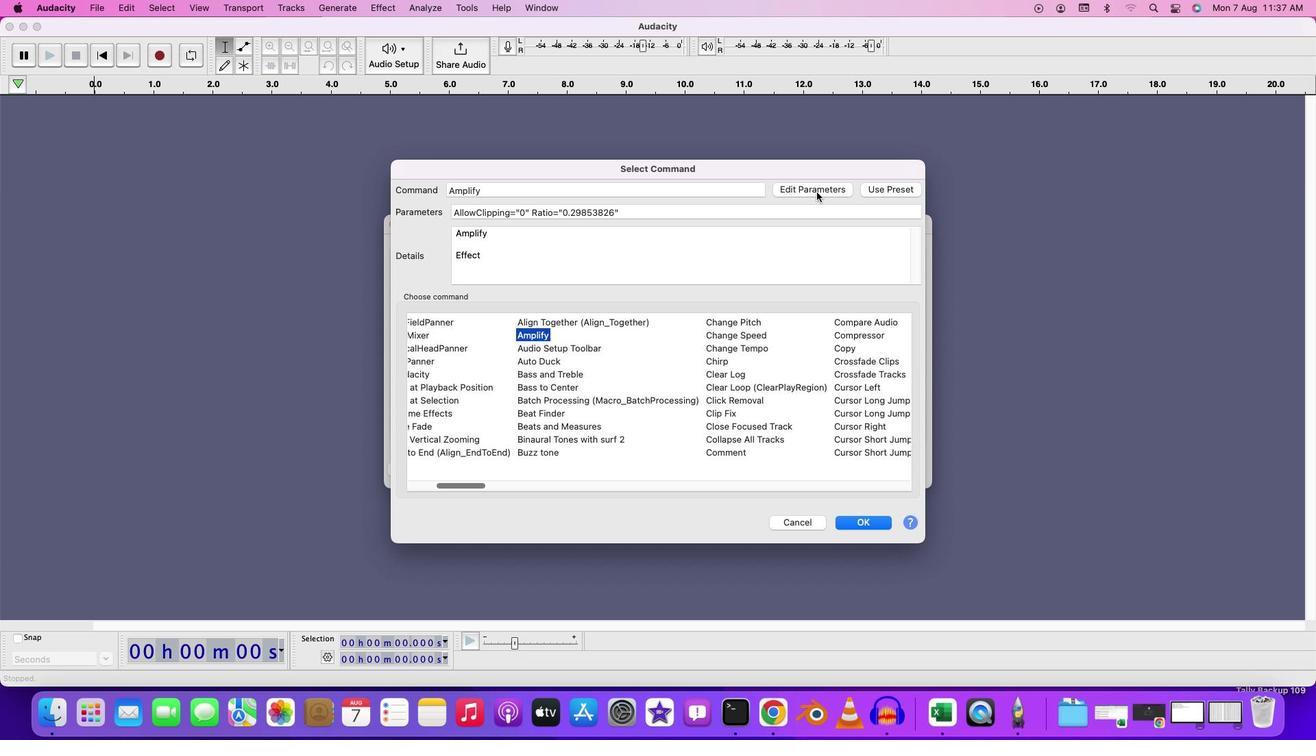 
Action: Mouse pressed left at (816, 192)
Screenshot: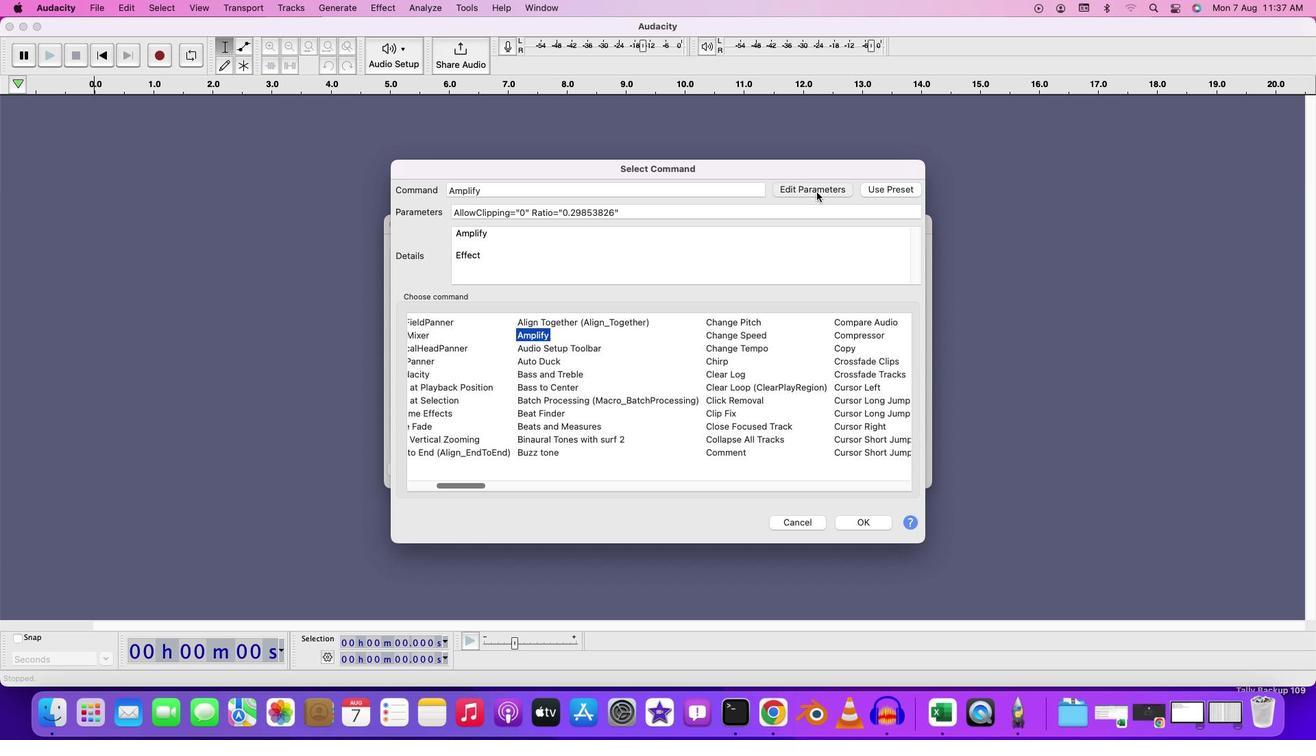 
Action: Mouse moved to (640, 365)
Screenshot: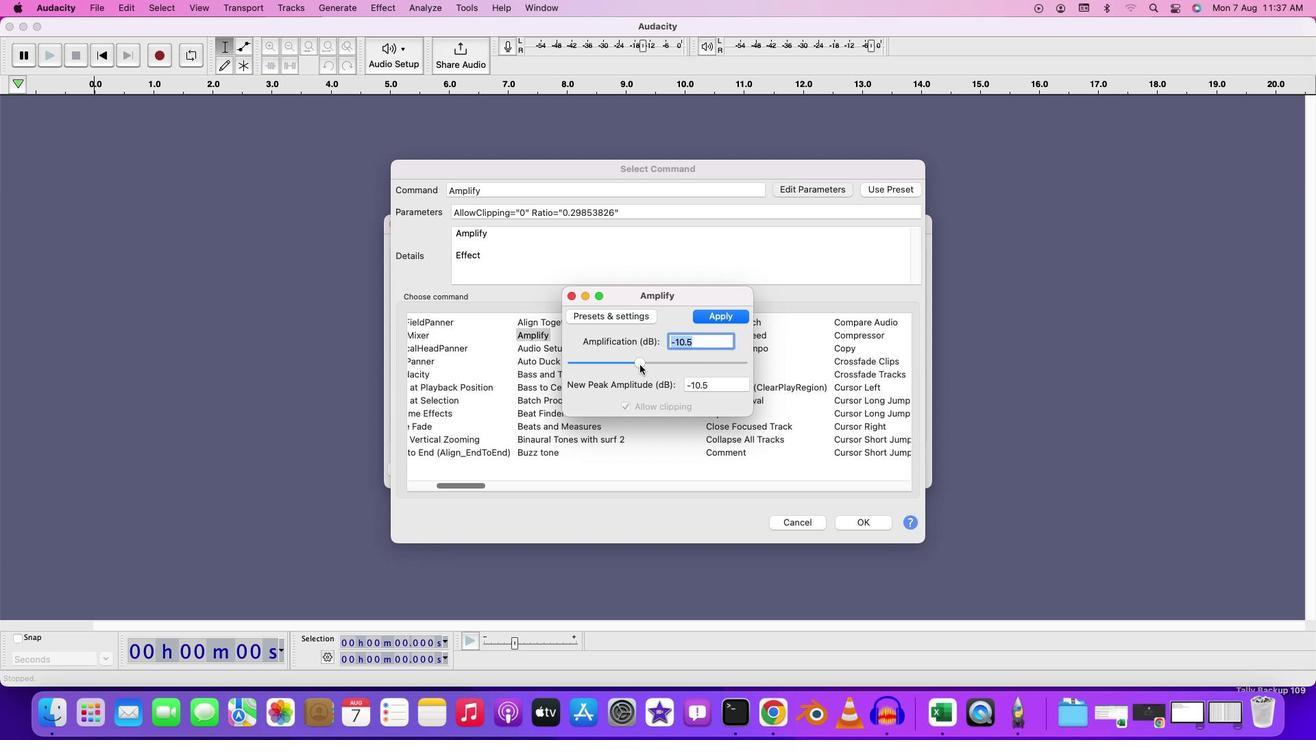 
Action: Mouse pressed left at (640, 365)
Screenshot: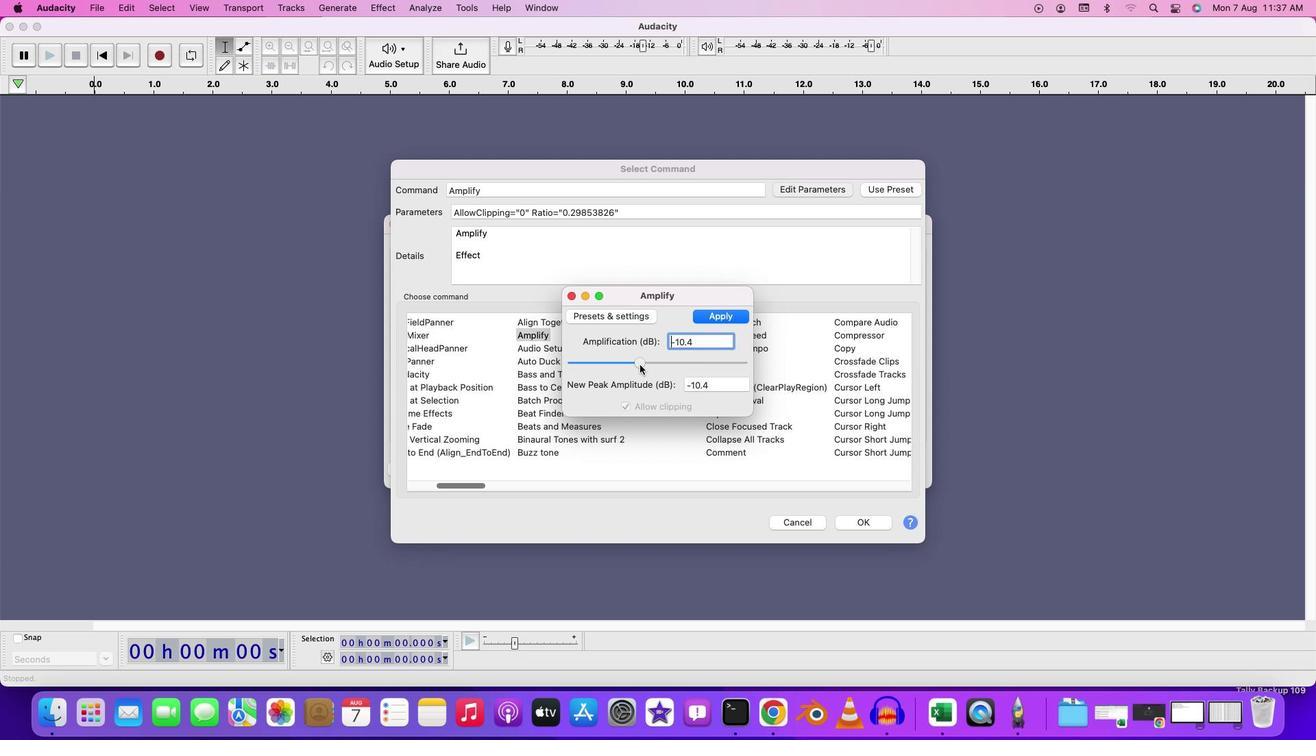 
Action: Mouse moved to (727, 320)
Screenshot: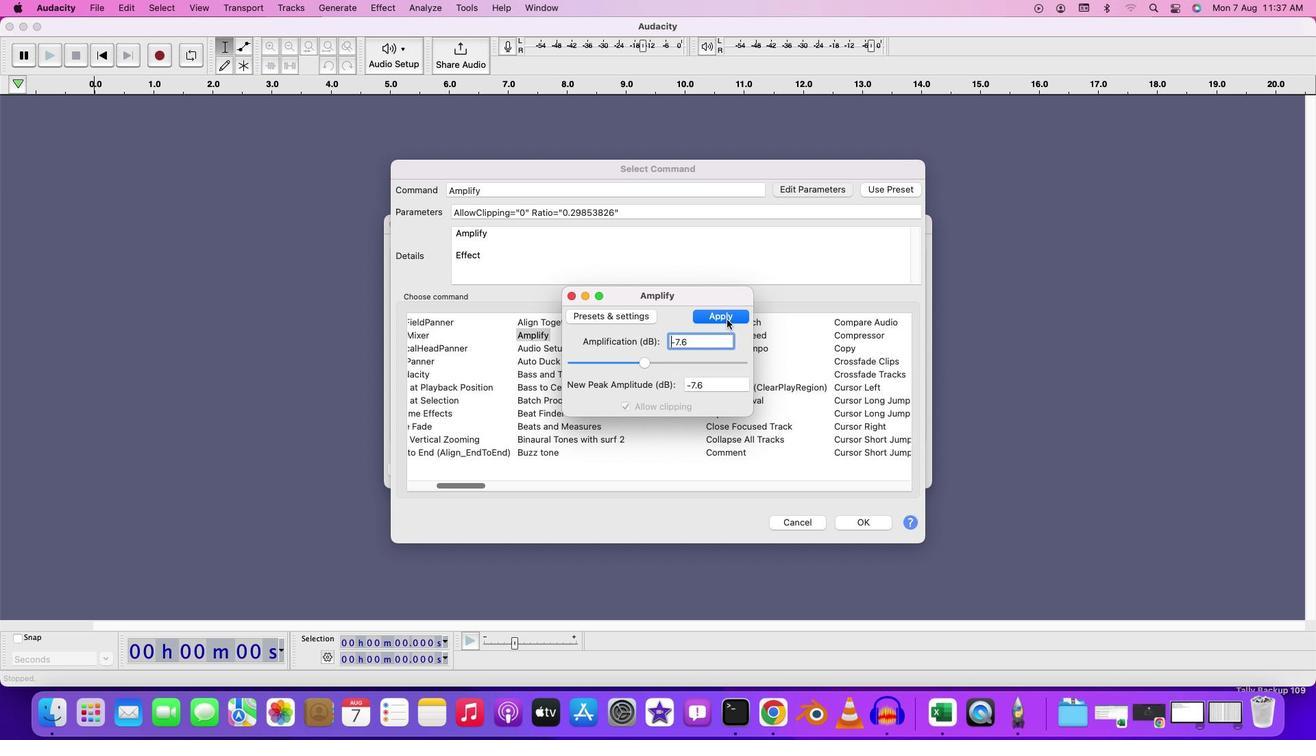 
Action: Mouse pressed left at (727, 320)
Screenshot: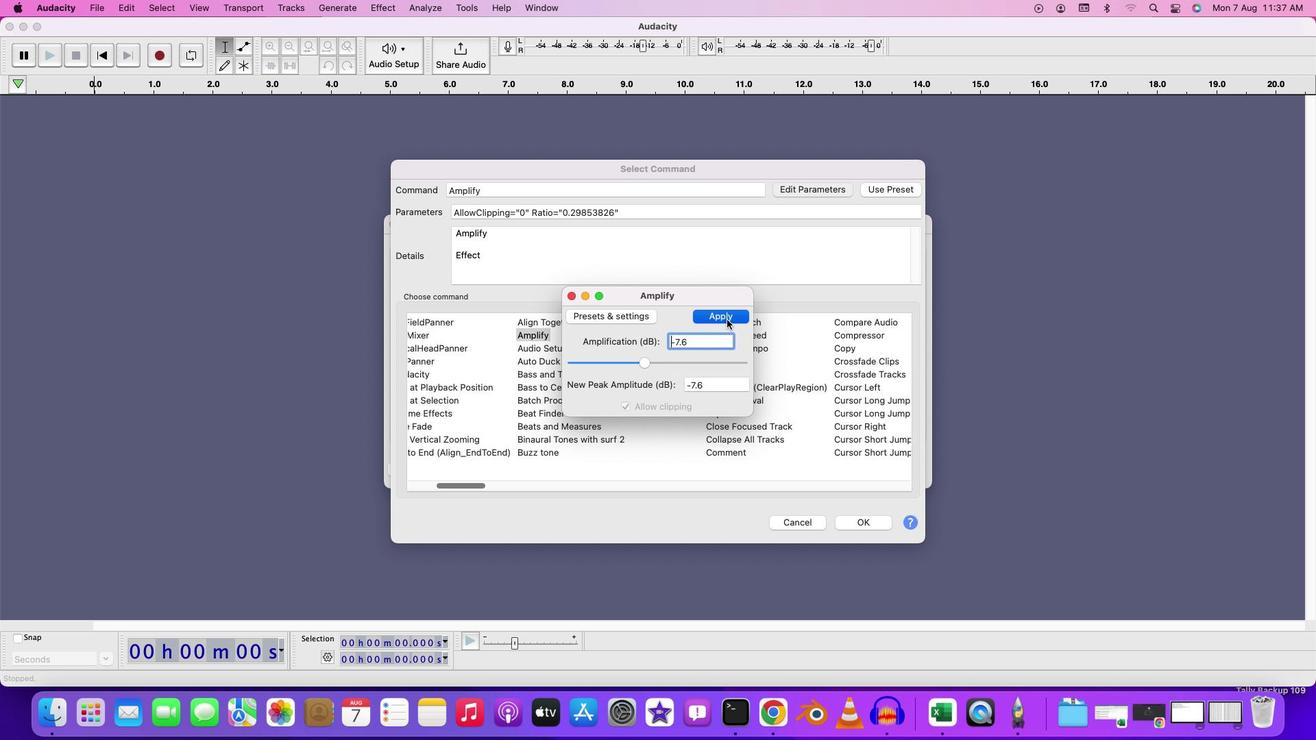 
Action: Mouse moved to (862, 521)
Screenshot: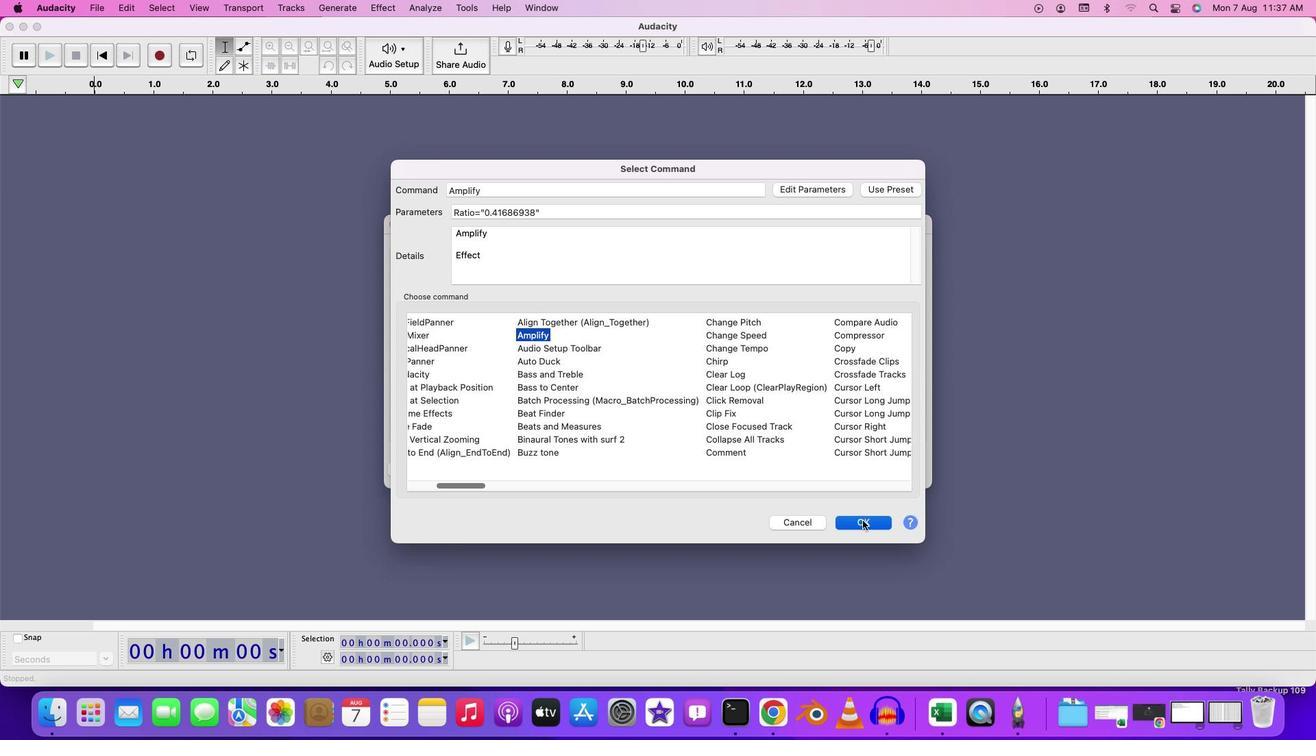 
Action: Mouse pressed left at (862, 521)
Screenshot: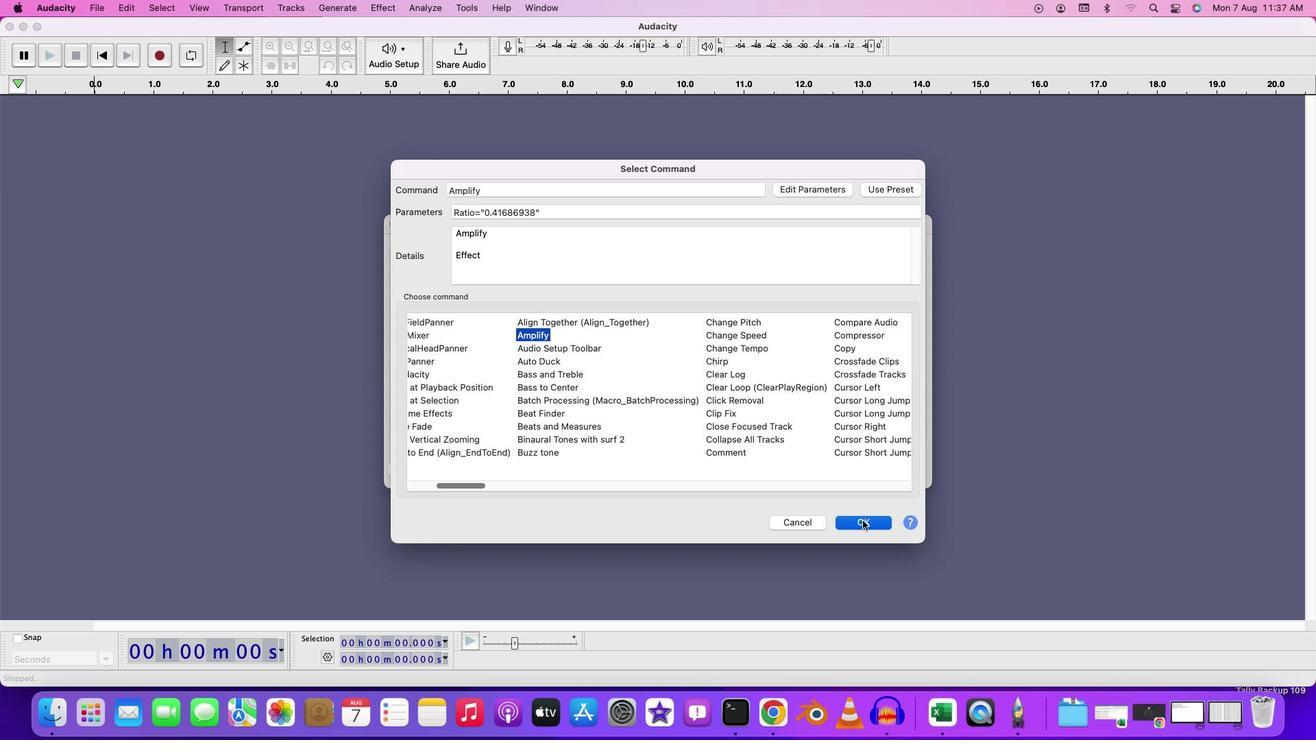 
Action: Mouse moved to (878, 265)
Screenshot: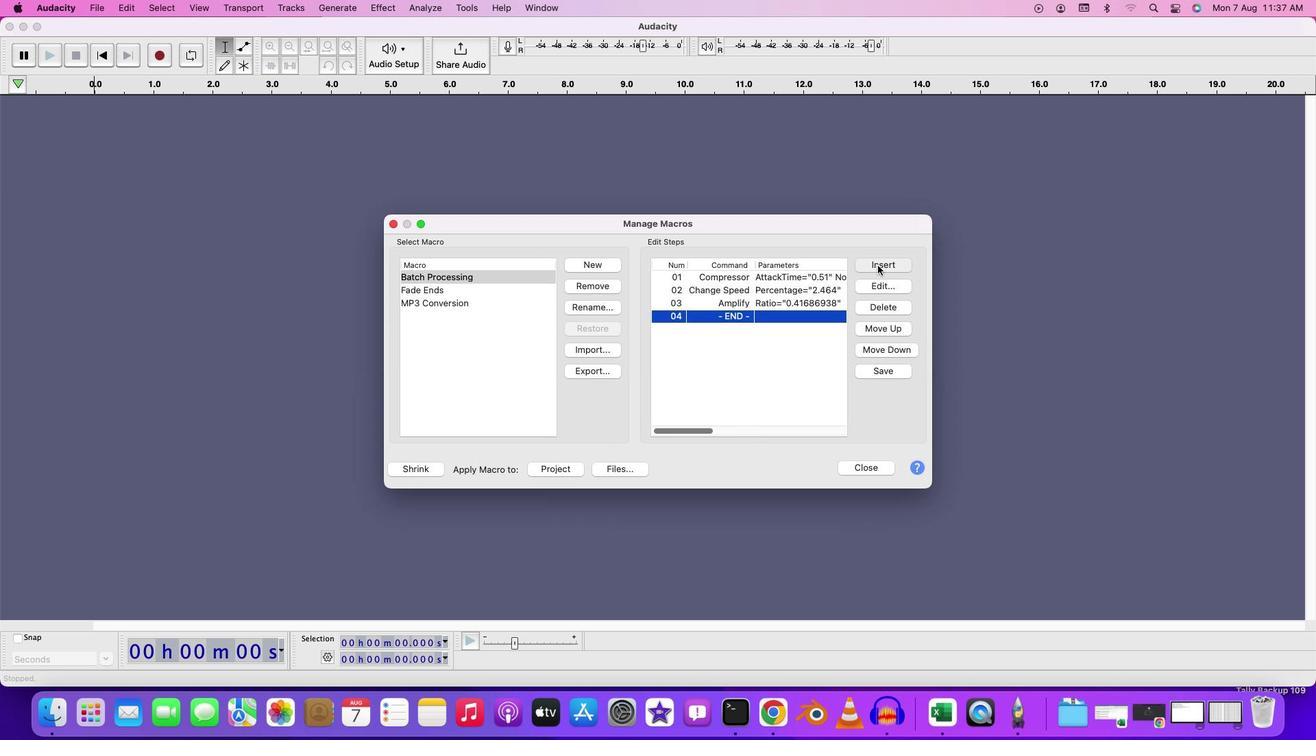 
Action: Mouse pressed left at (878, 265)
Screenshot: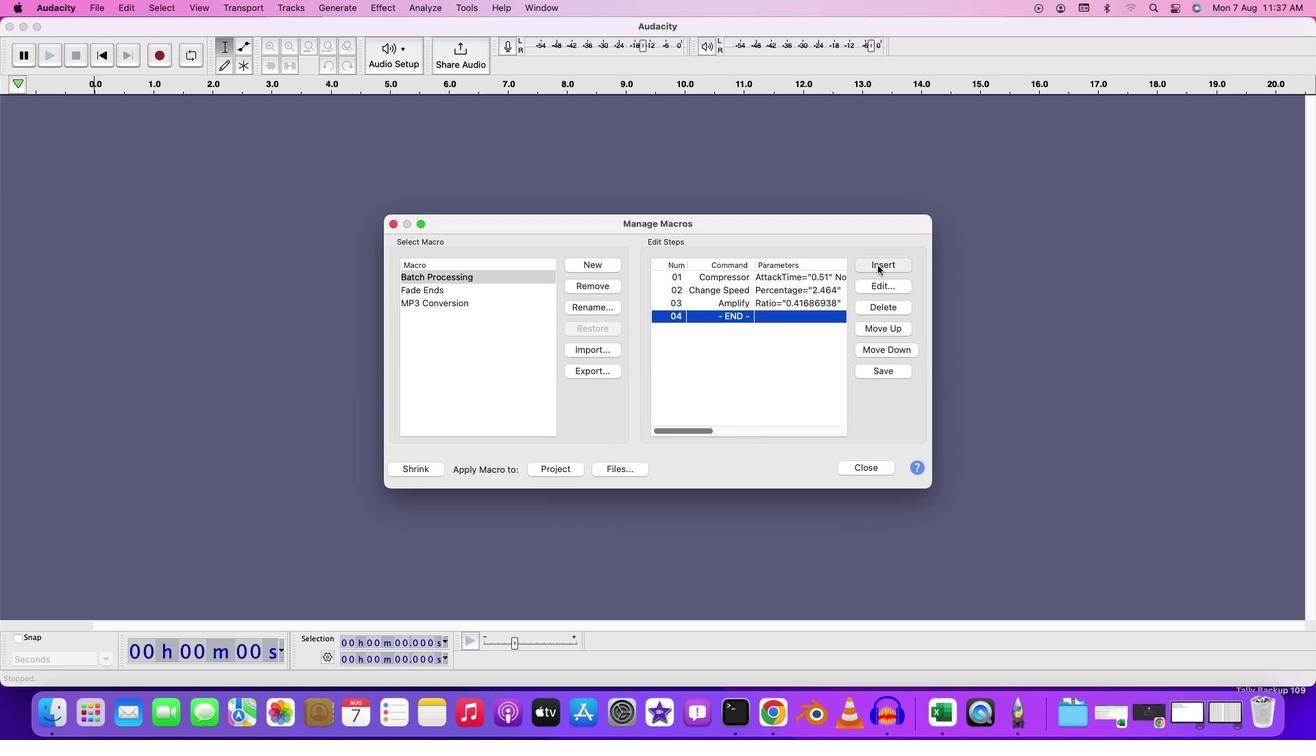 
Action: Mouse moved to (451, 487)
Screenshot: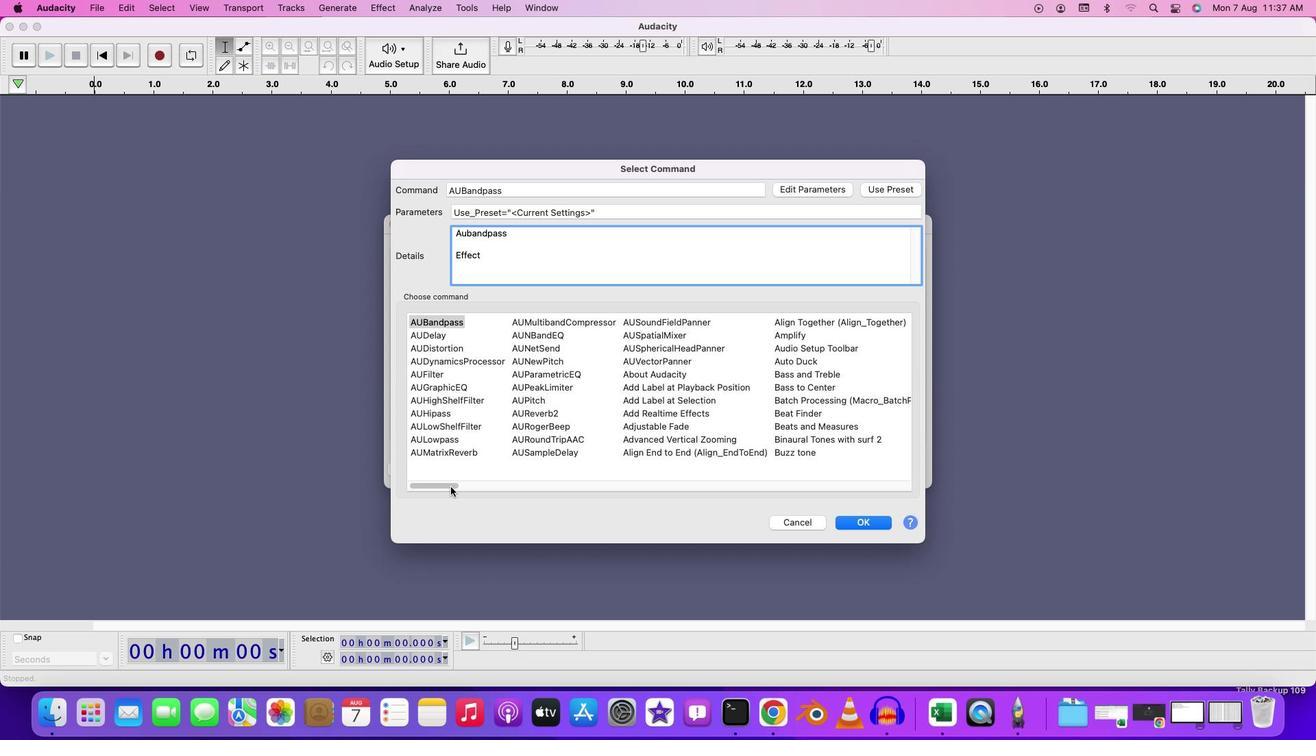 
Action: Mouse pressed left at (451, 487)
Screenshot: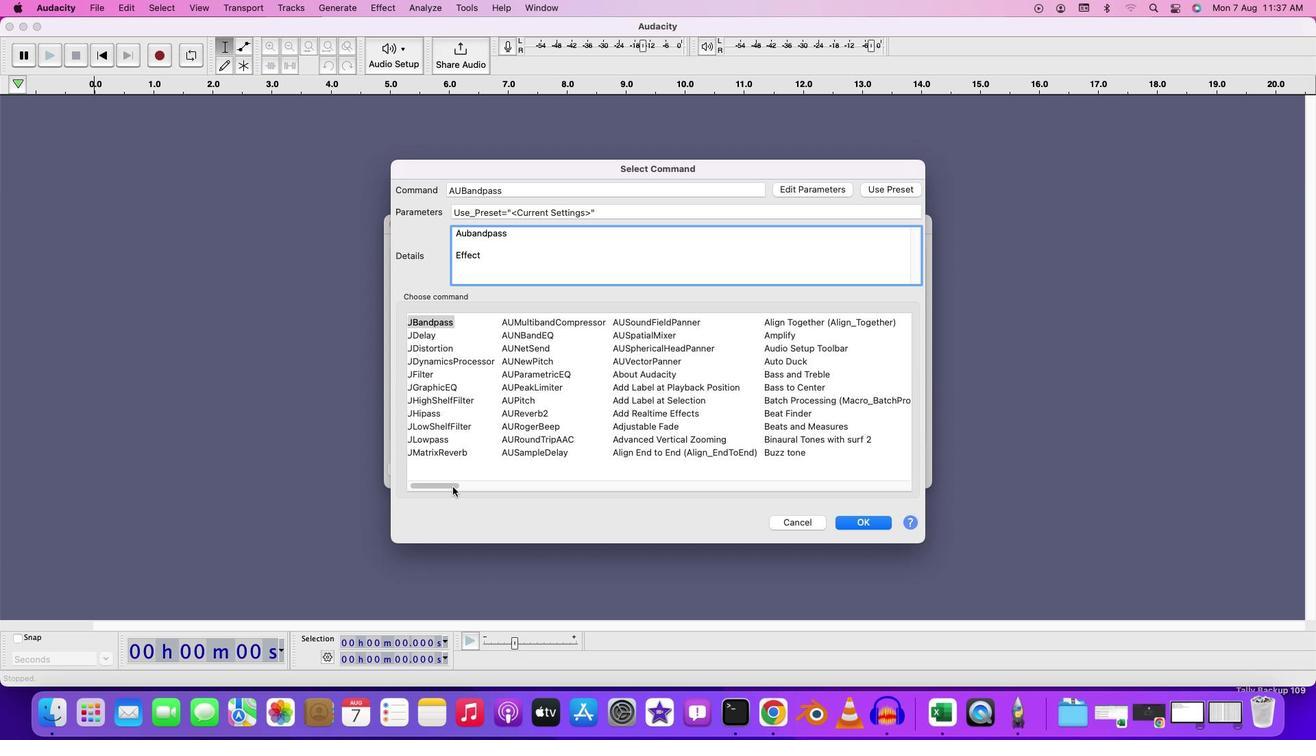 
Action: Mouse moved to (817, 348)
Screenshot: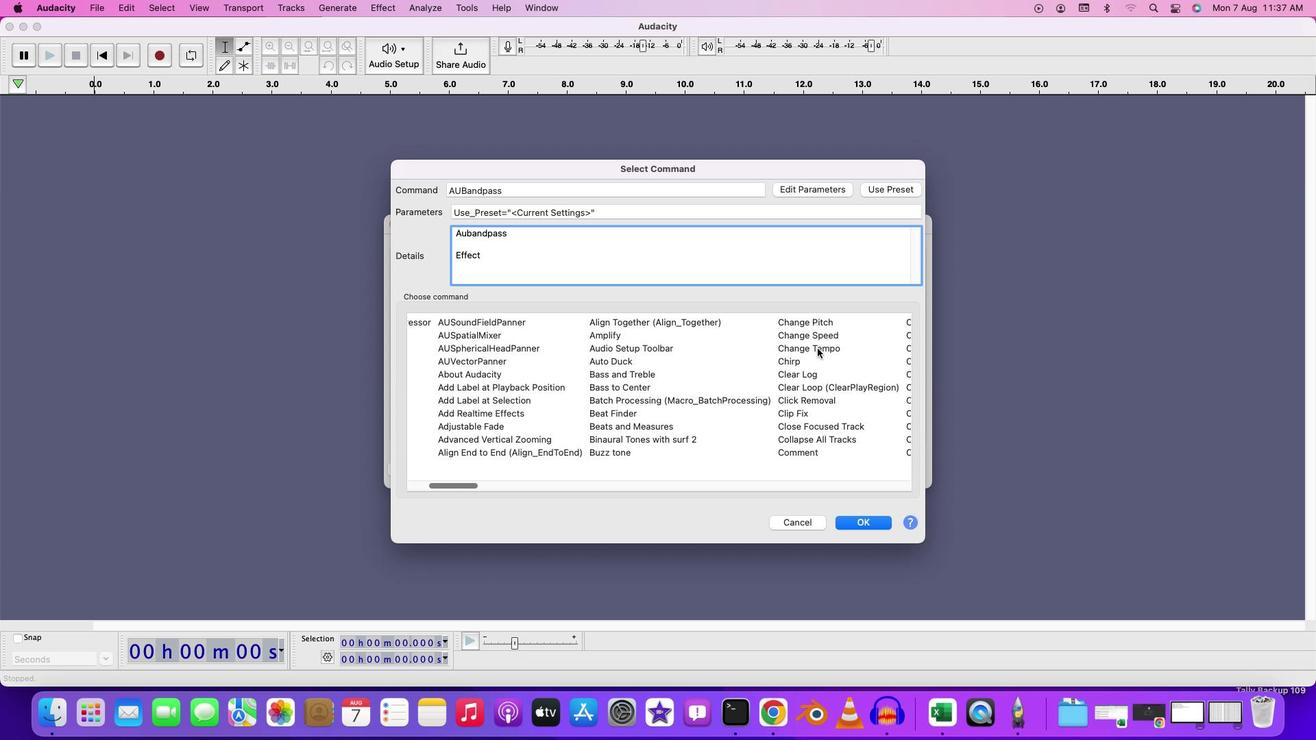 
Action: Mouse pressed left at (817, 348)
Screenshot: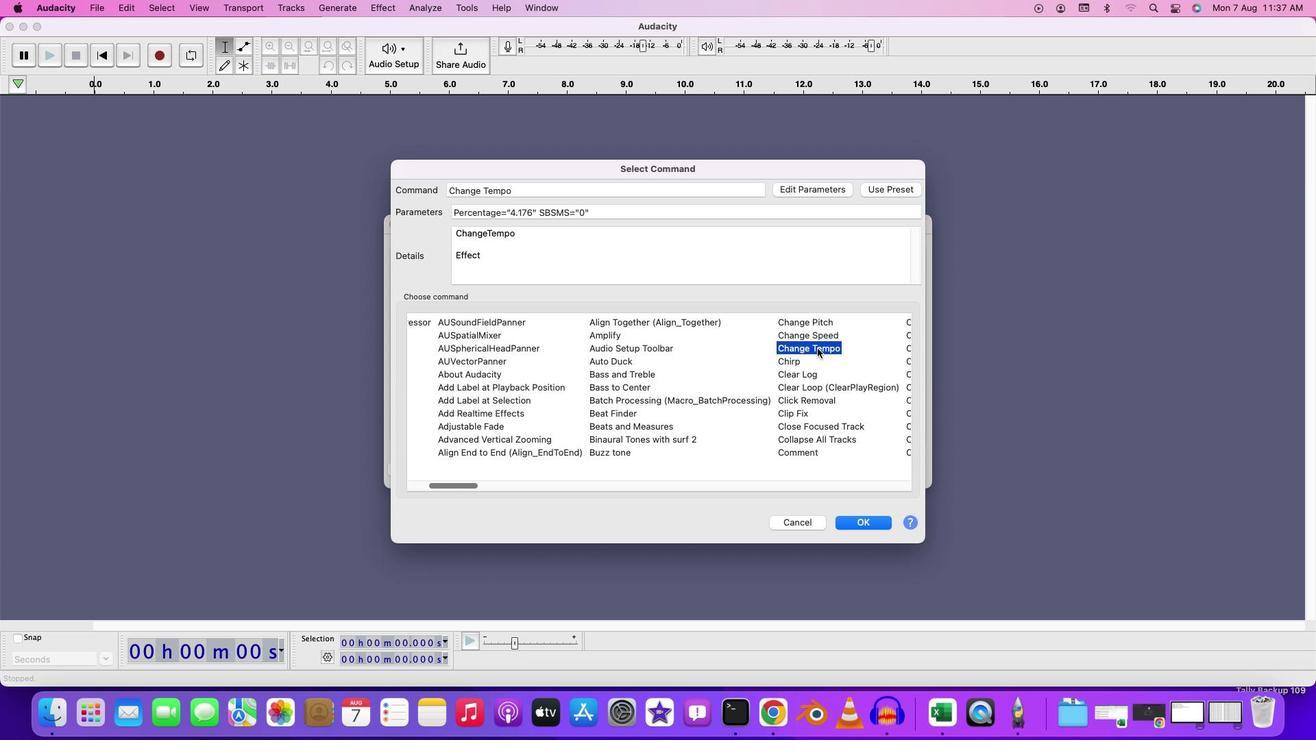 
Action: Mouse pressed left at (817, 348)
Screenshot: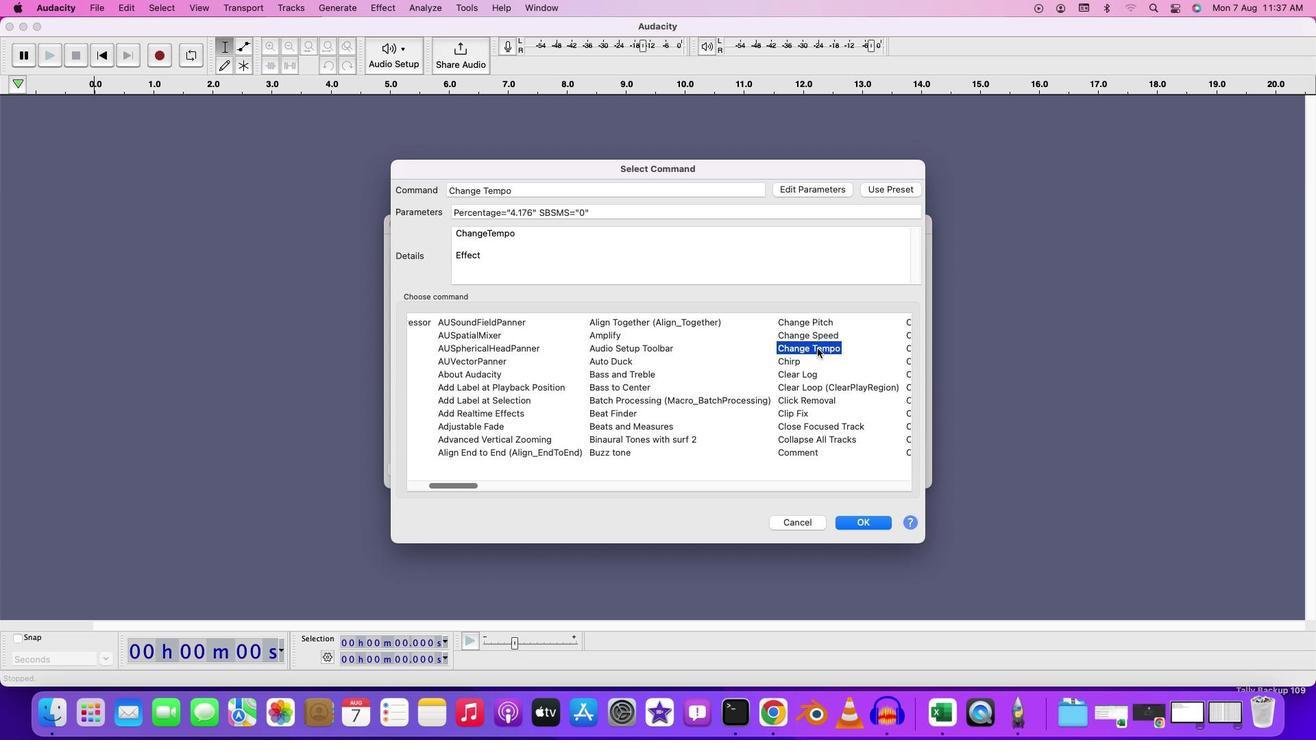 
Action: Mouse moved to (819, 196)
Screenshot: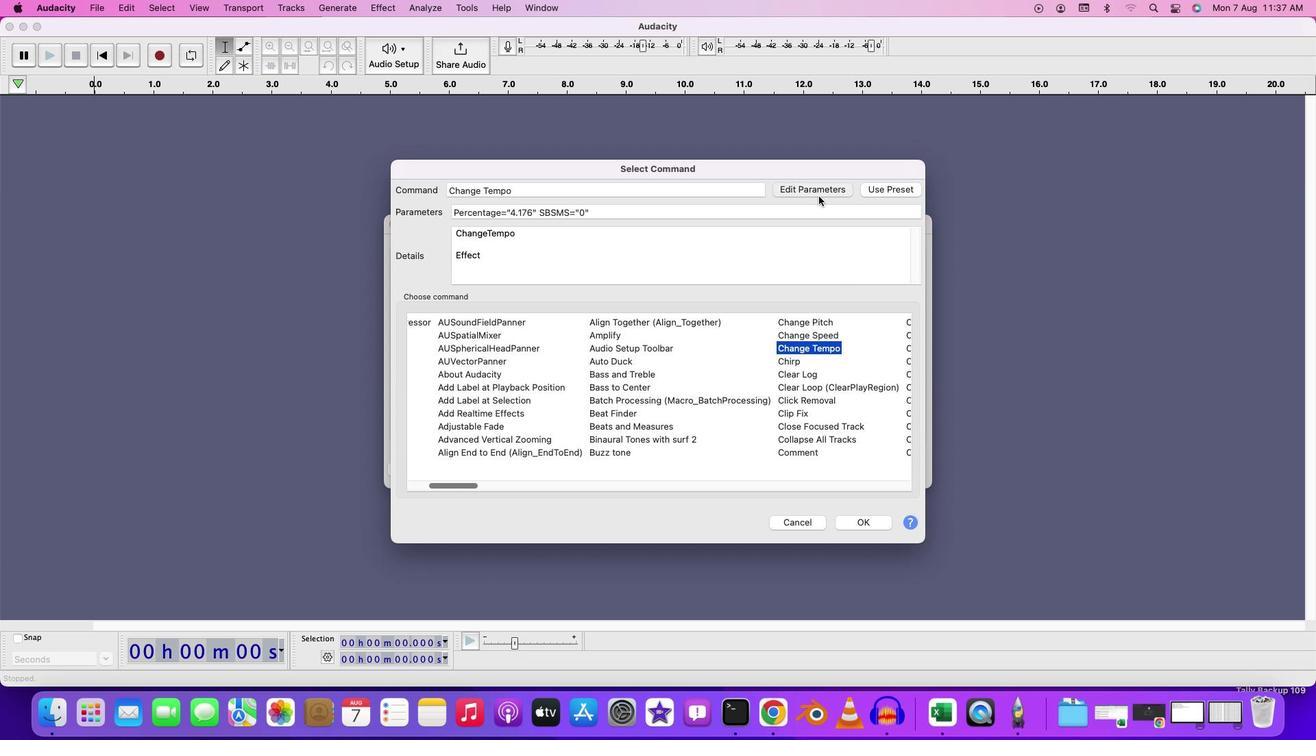
Action: Mouse pressed left at (819, 196)
Screenshot: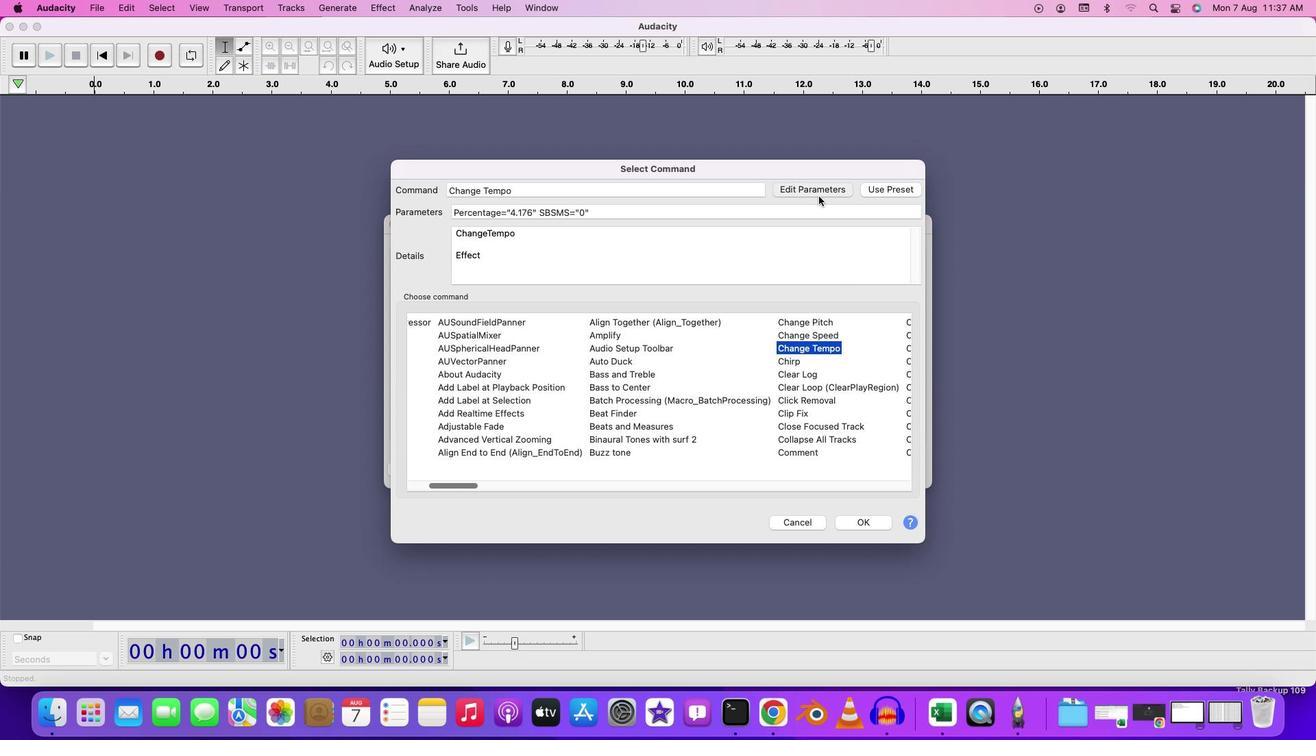 
Action: Mouse moved to (656, 334)
Screenshot: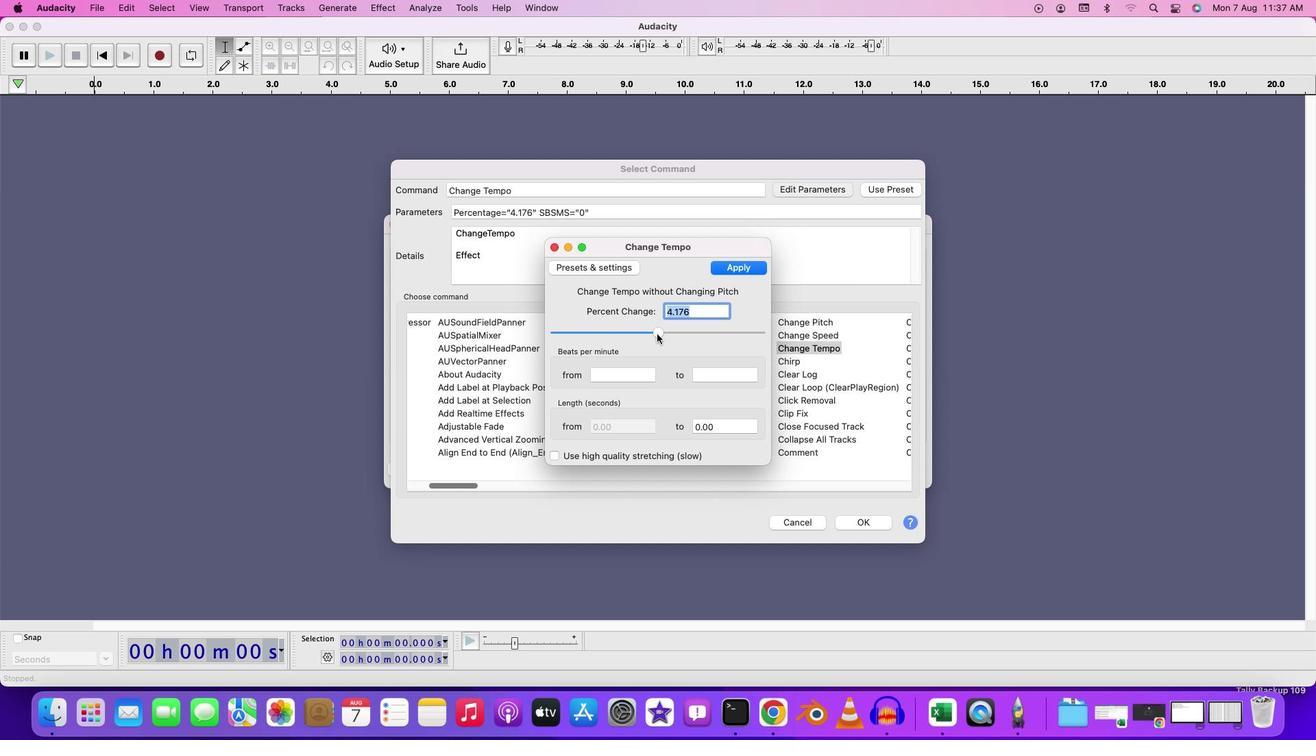 
Action: Mouse pressed left at (656, 334)
Screenshot: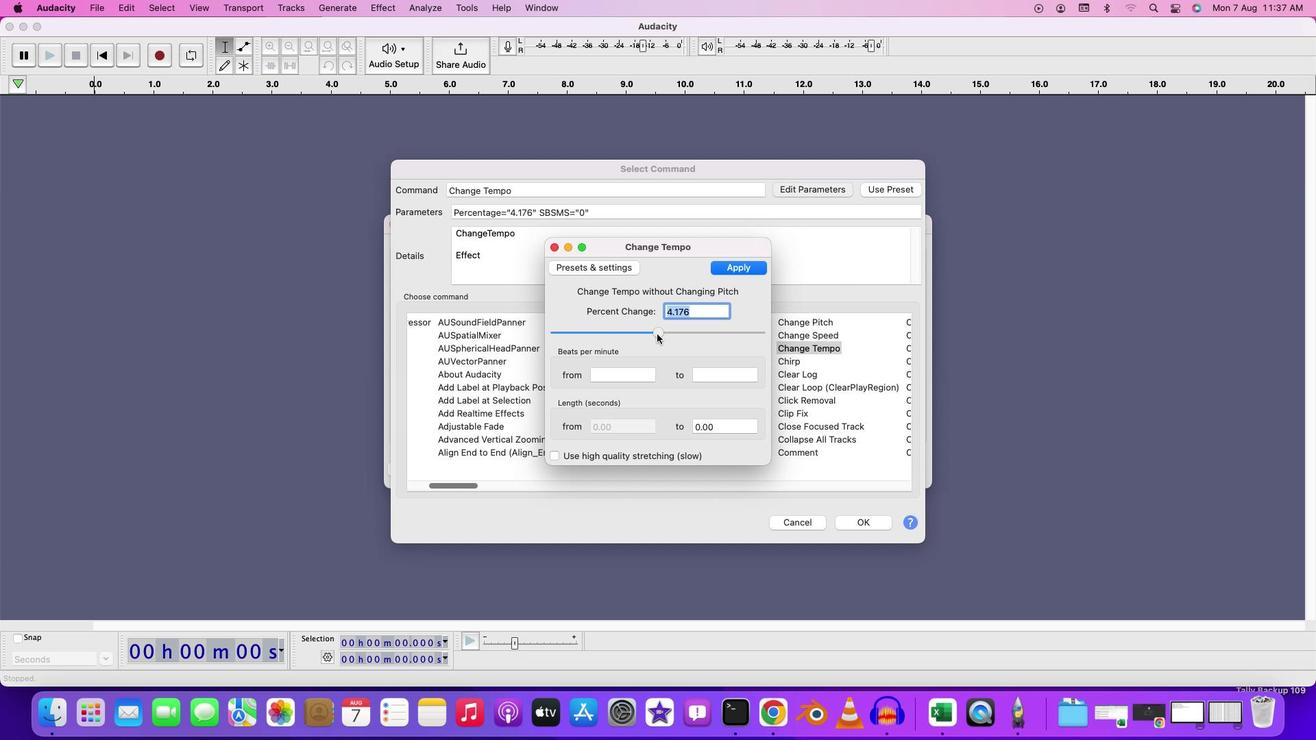
Action: Mouse moved to (751, 269)
Screenshot: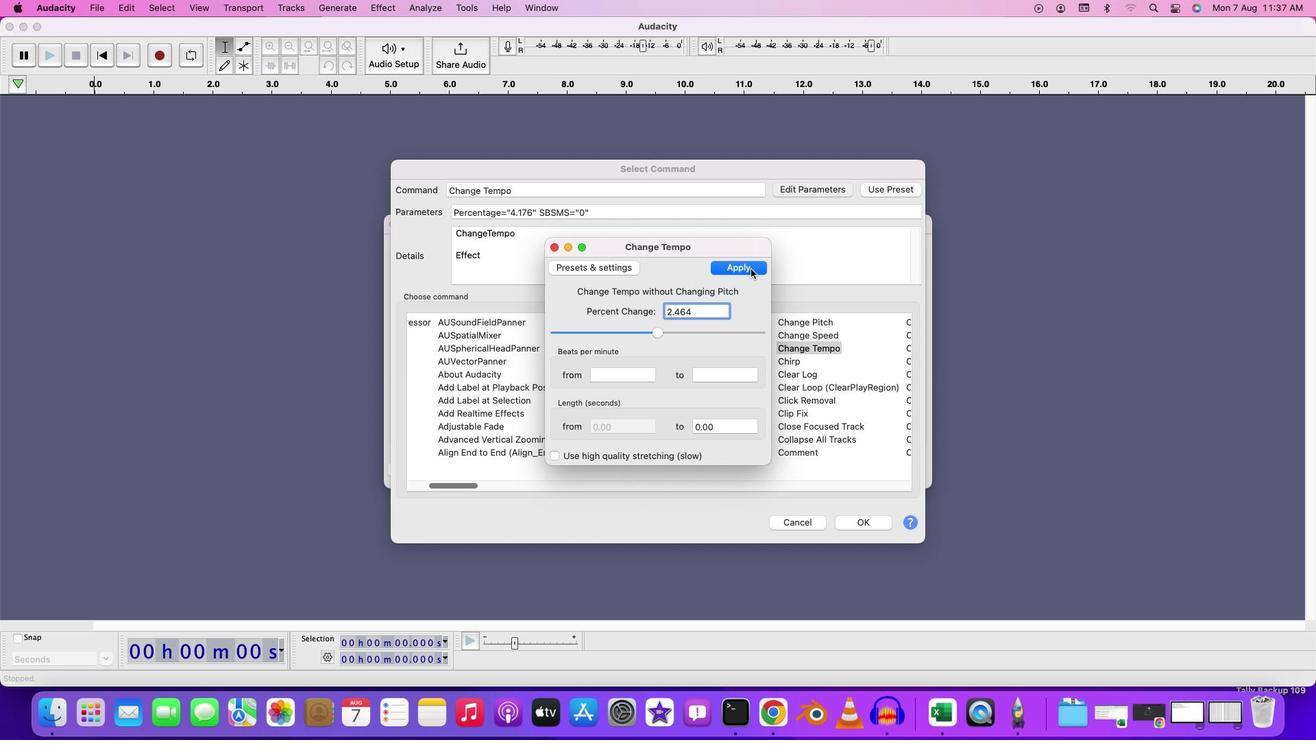 
Action: Mouse pressed left at (751, 269)
Screenshot: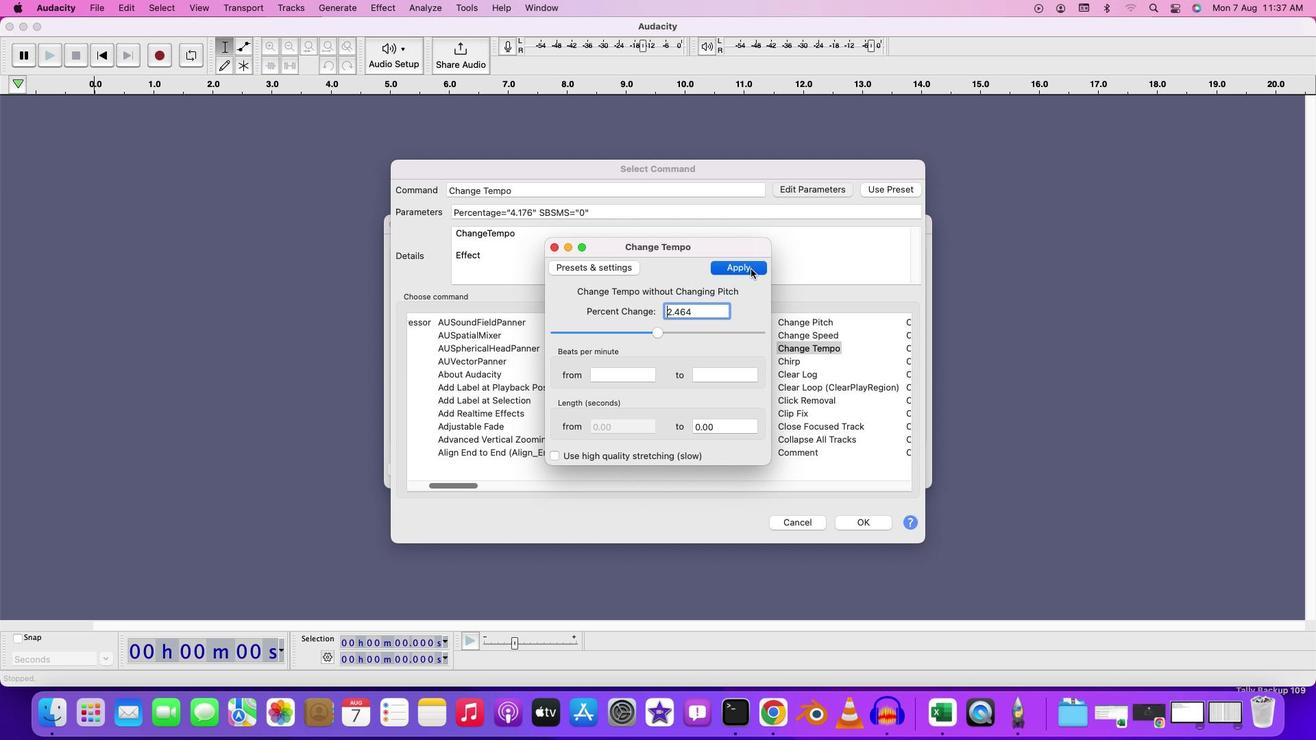 
Action: Mouse moved to (858, 523)
Screenshot: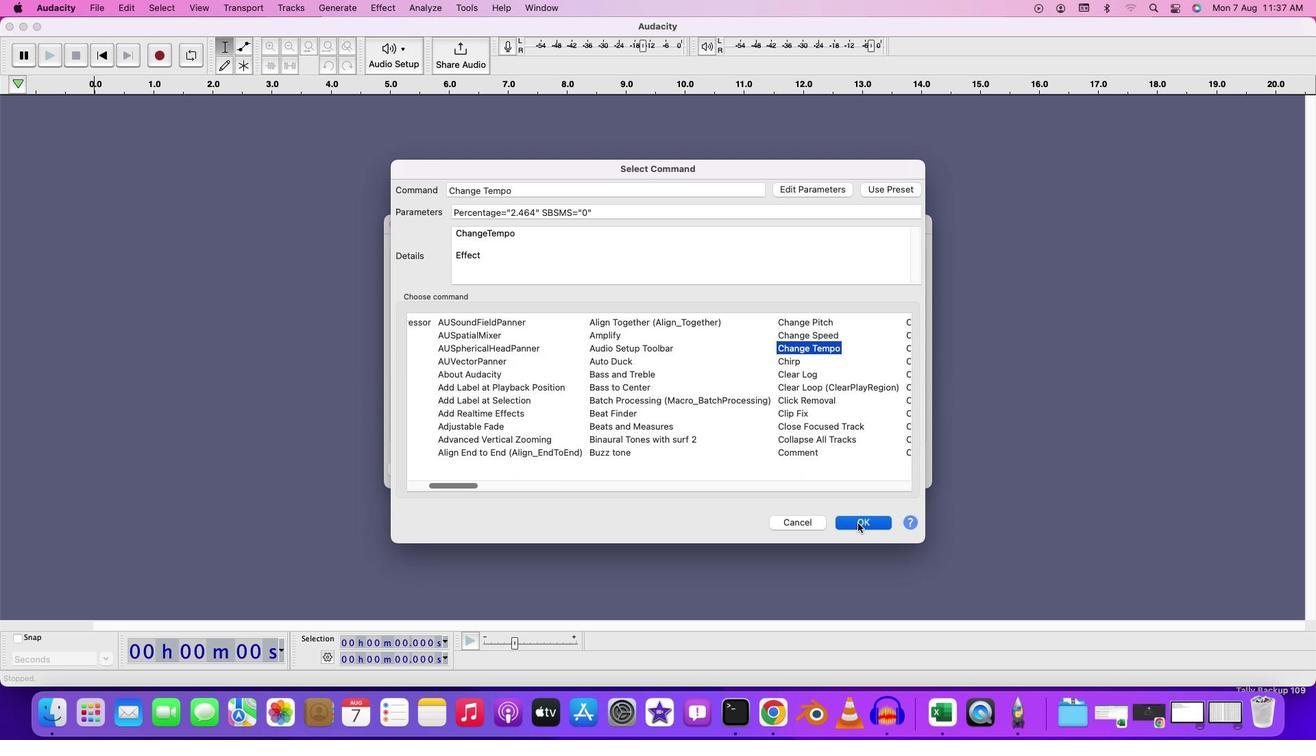 
Action: Mouse pressed left at (858, 523)
Screenshot: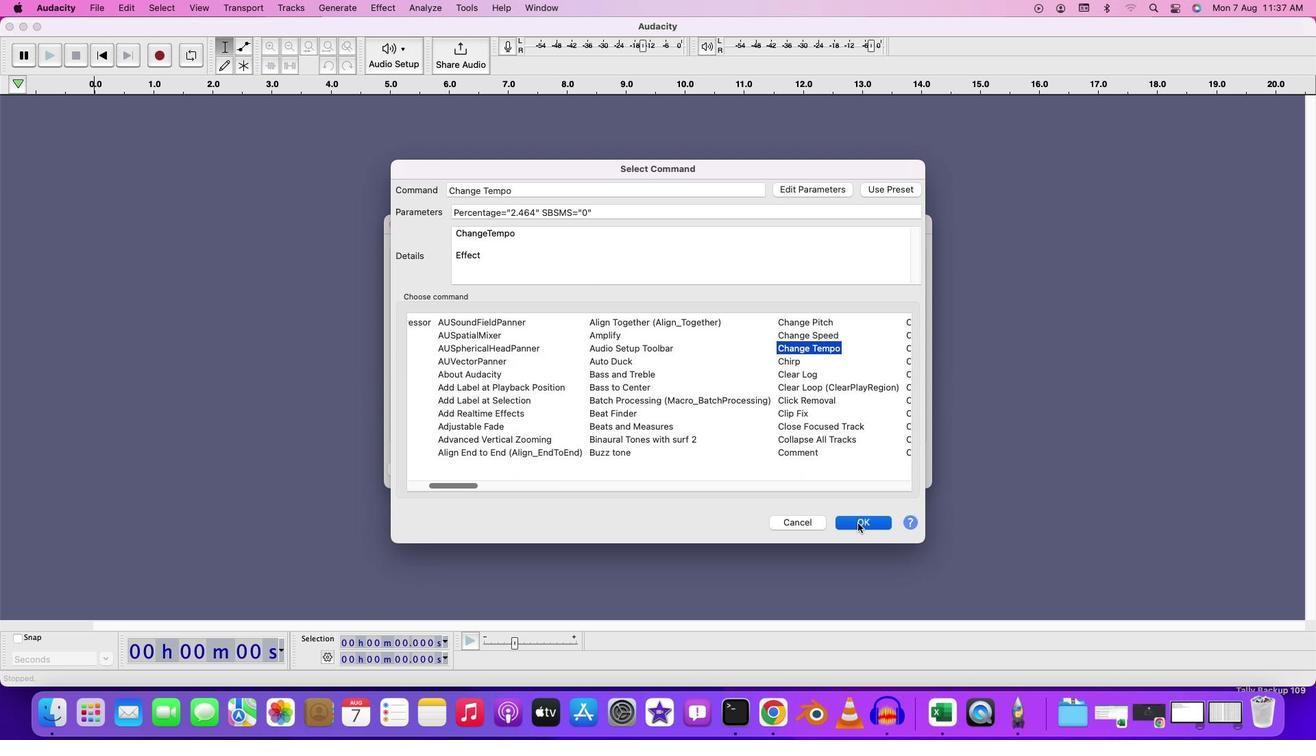 
Action: Mouse moved to (754, 383)
Screenshot: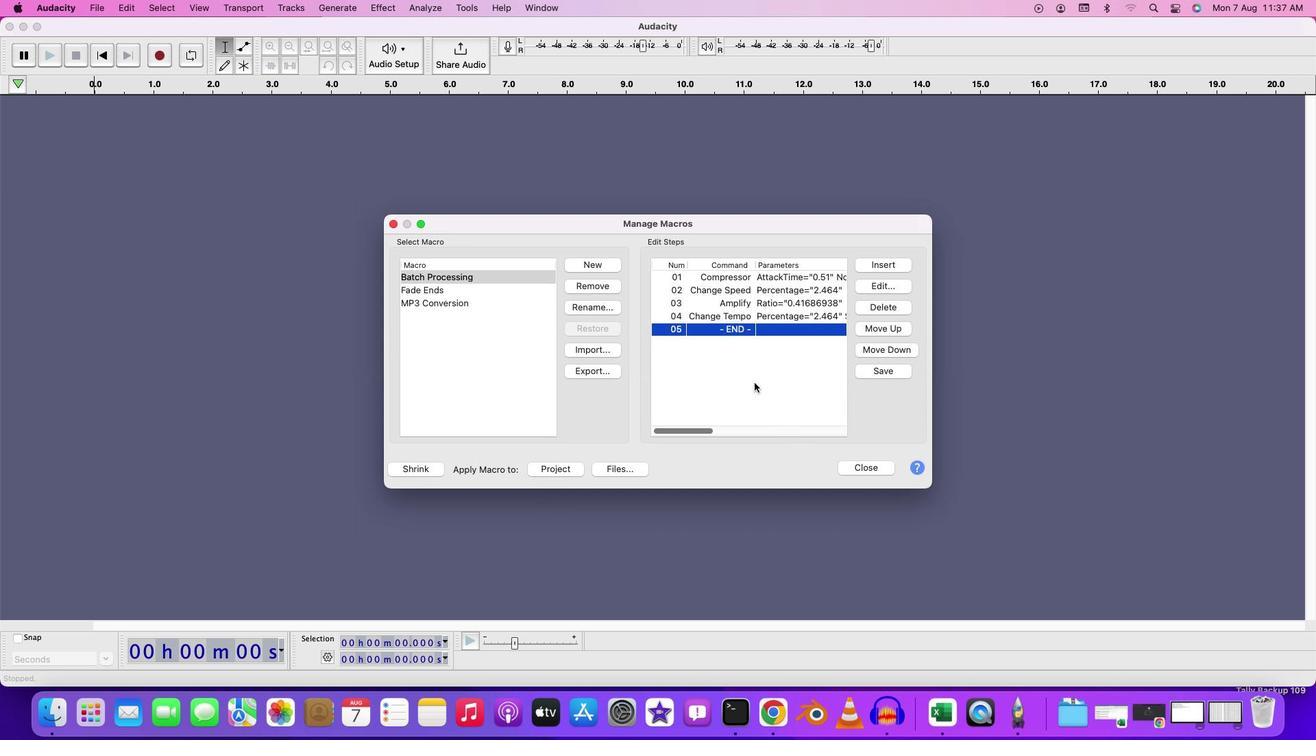 
Action: Mouse pressed left at (754, 383)
Screenshot: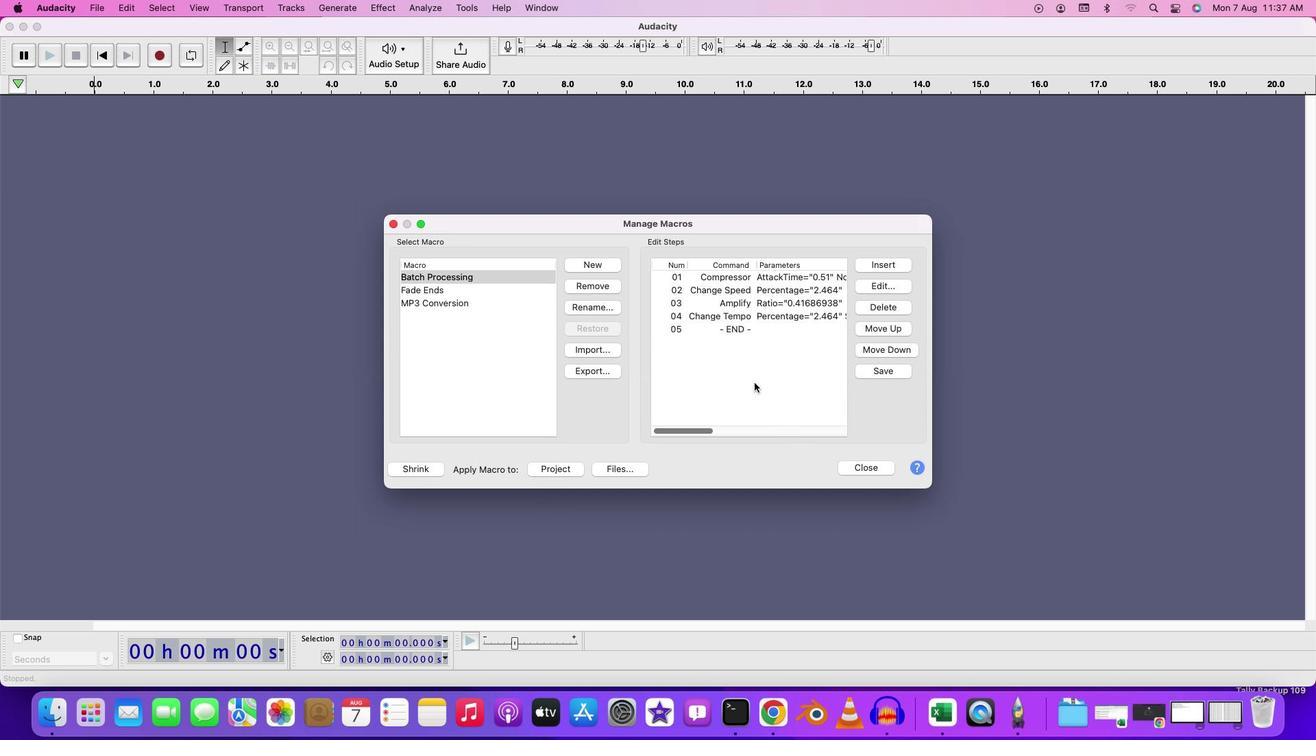 
Action: Mouse moved to (872, 265)
Screenshot: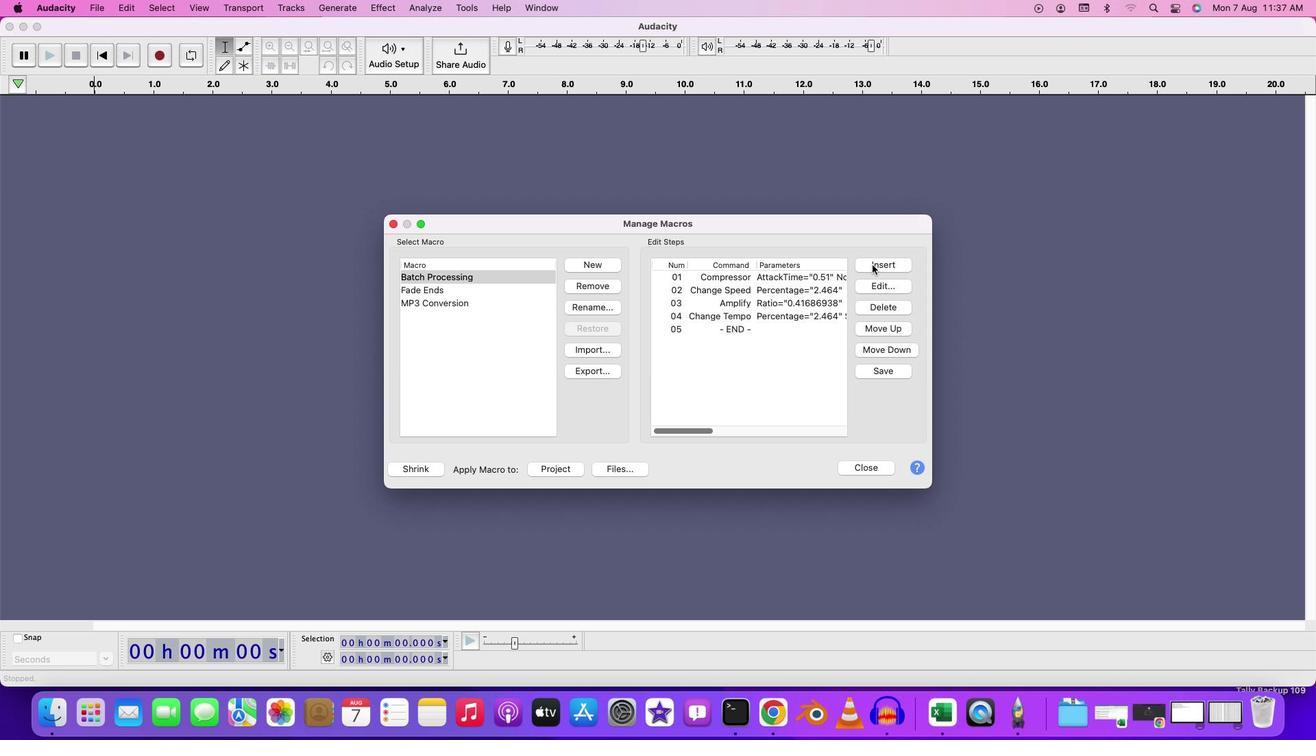 
Action: Mouse pressed left at (872, 265)
Screenshot: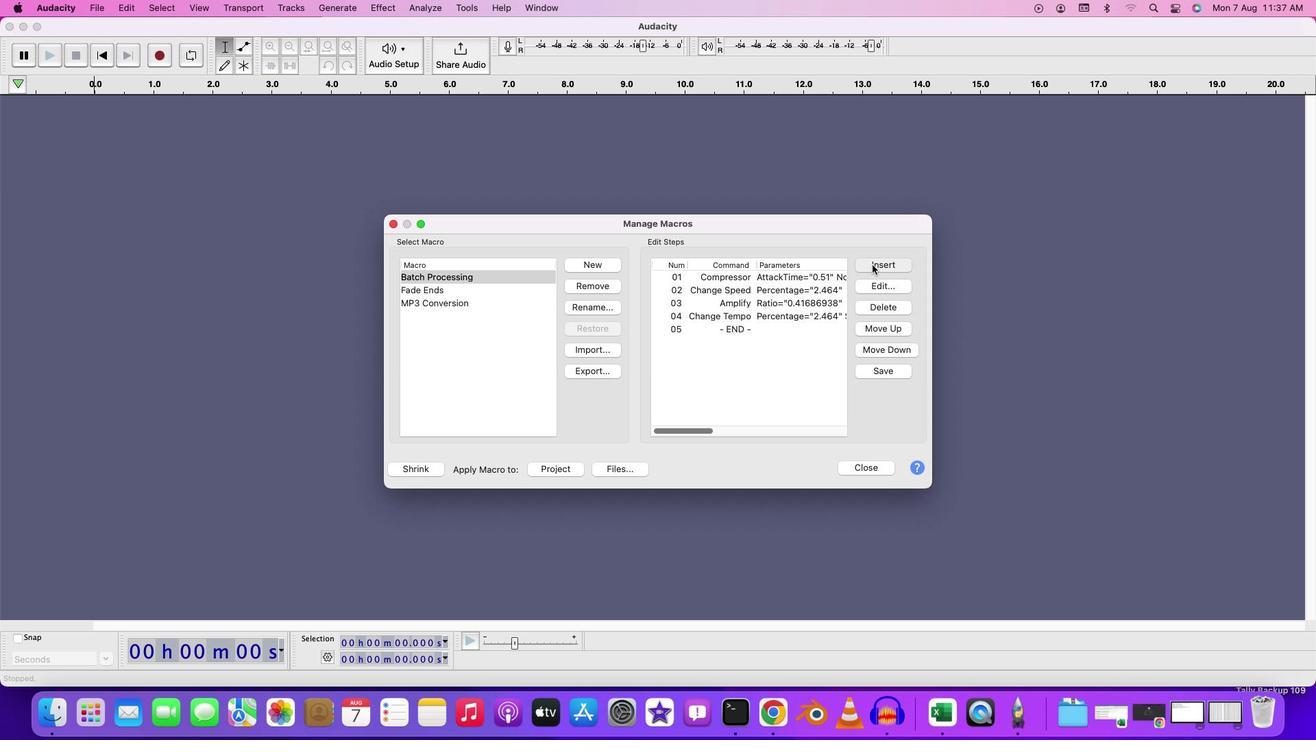 
Action: Mouse moved to (447, 486)
Screenshot: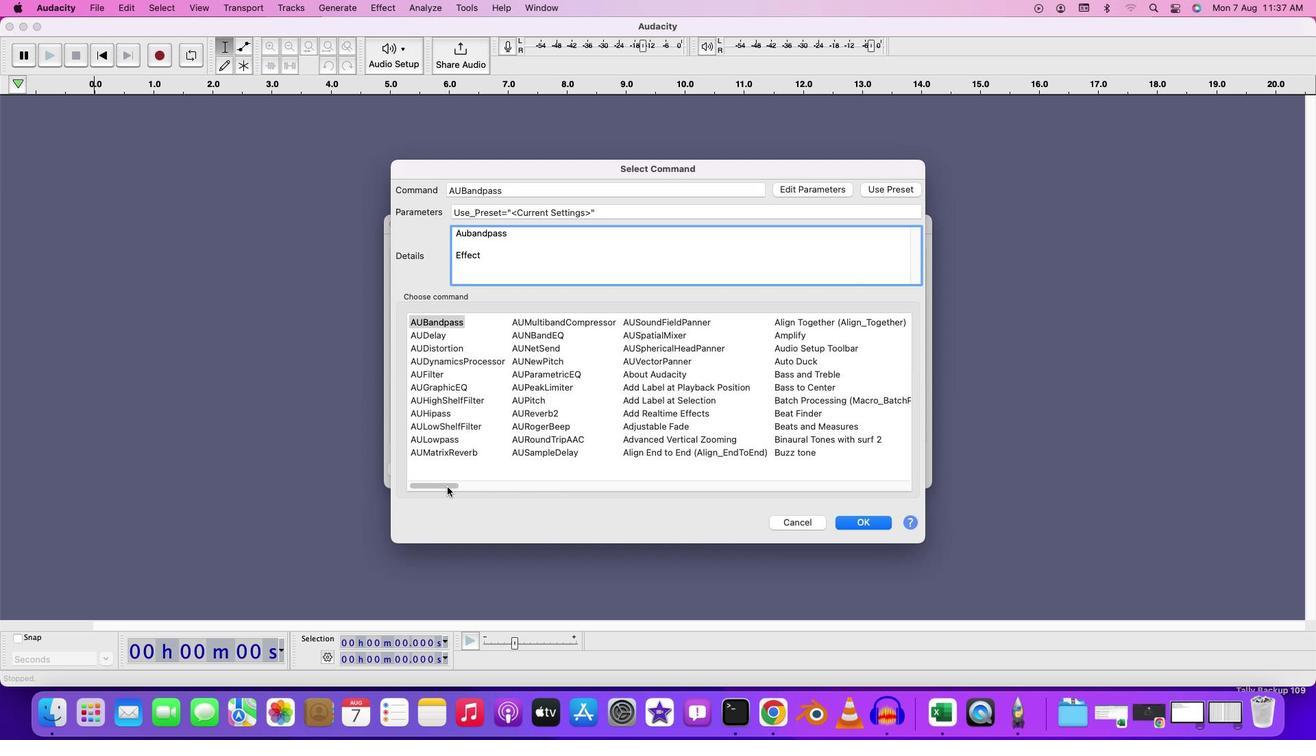 
Action: Mouse pressed left at (447, 486)
Screenshot: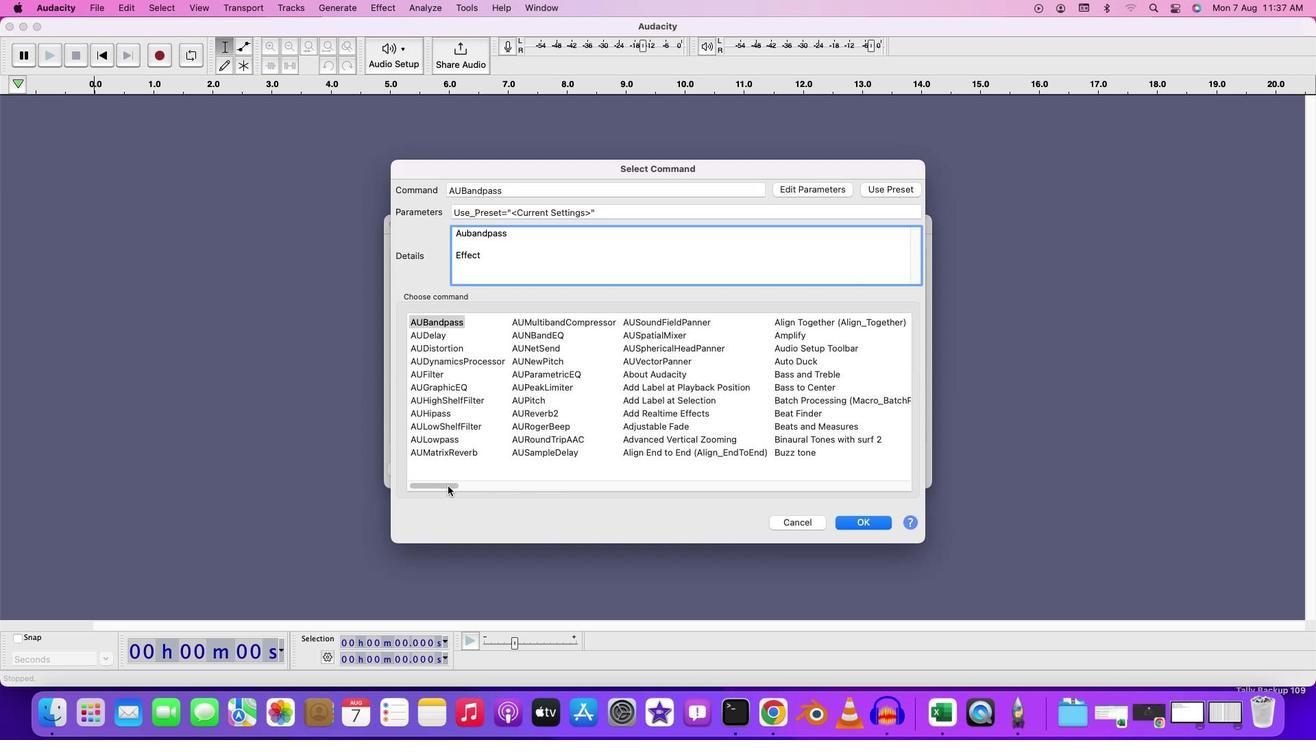 
Action: Mouse moved to (713, 337)
Screenshot: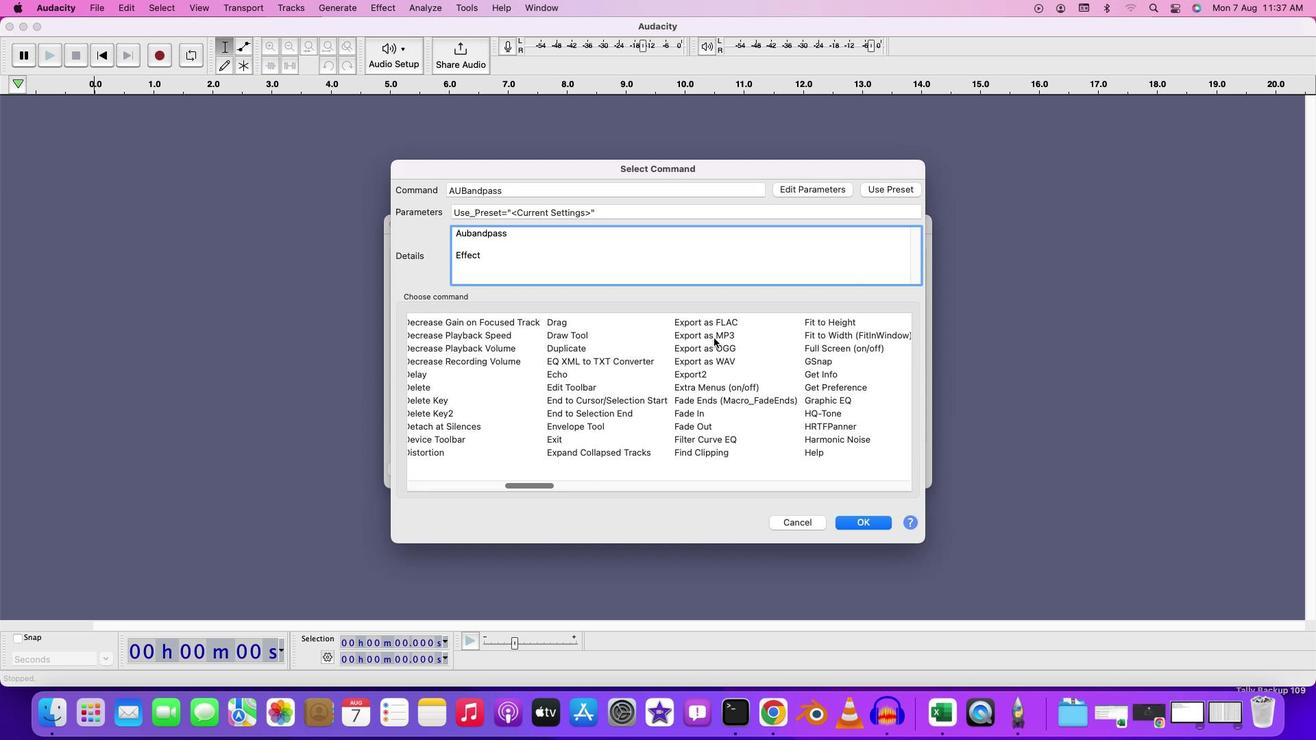
Action: Mouse pressed left at (713, 337)
Screenshot: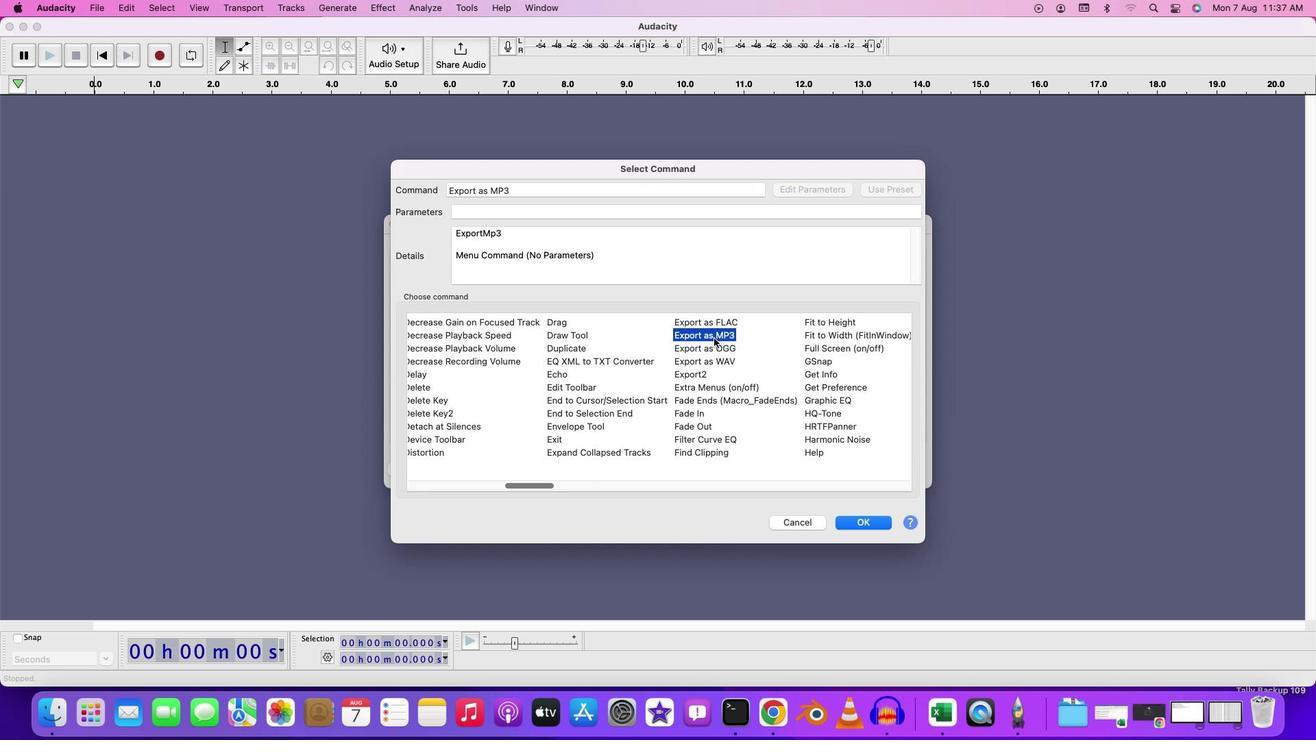 
Action: Mouse pressed left at (713, 337)
Screenshot: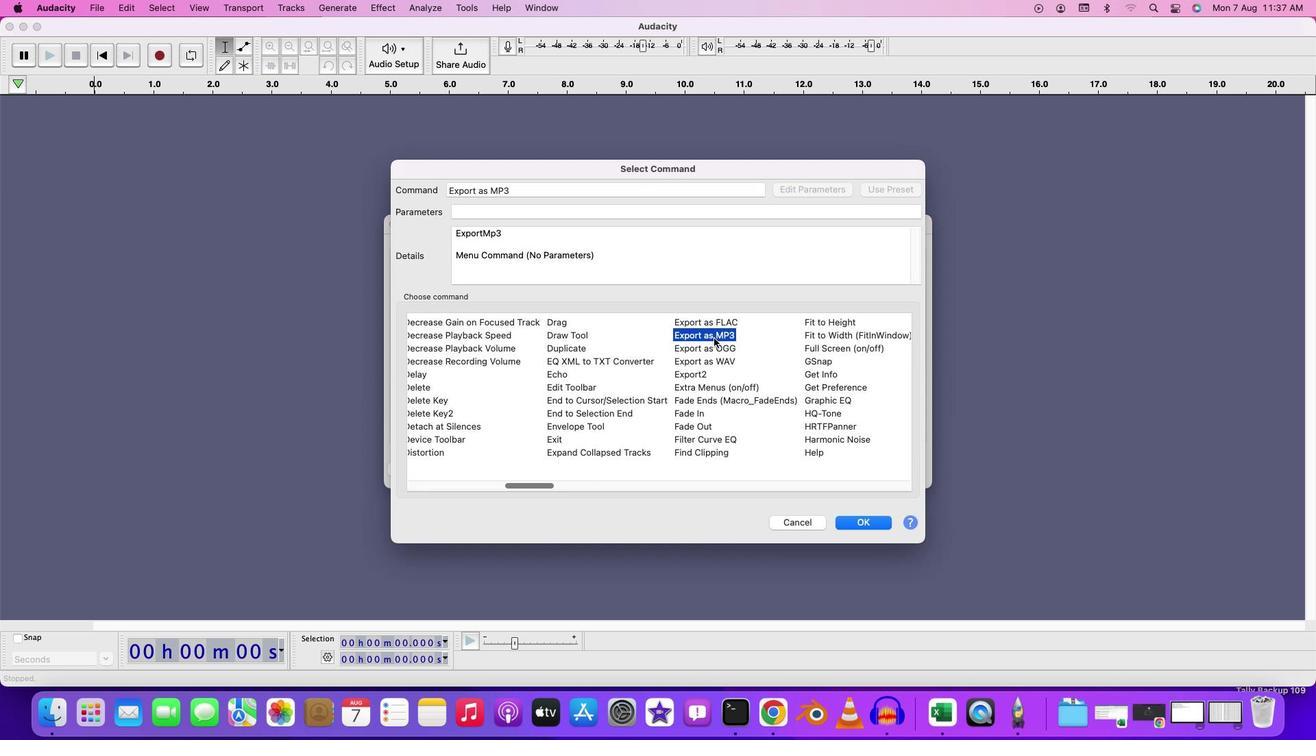 
Action: Mouse pressed left at (713, 337)
Screenshot: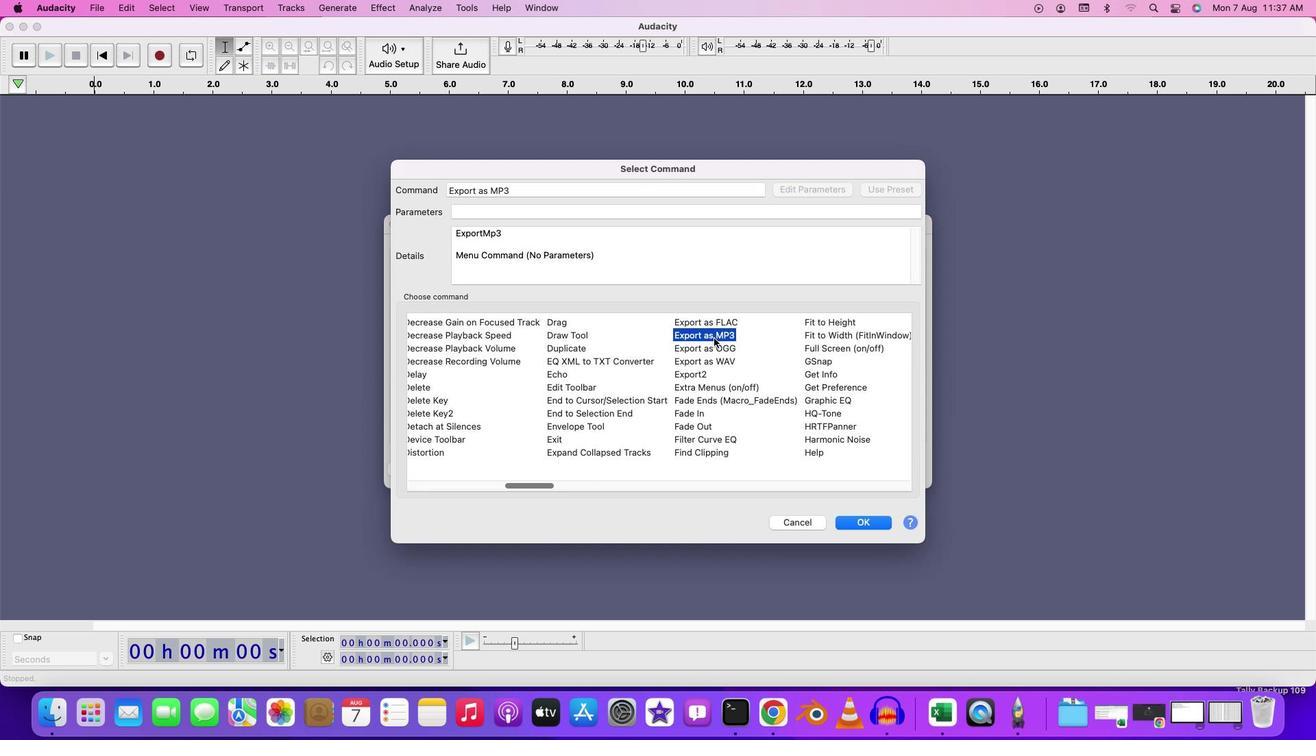 
Action: Mouse moved to (861, 525)
Screenshot: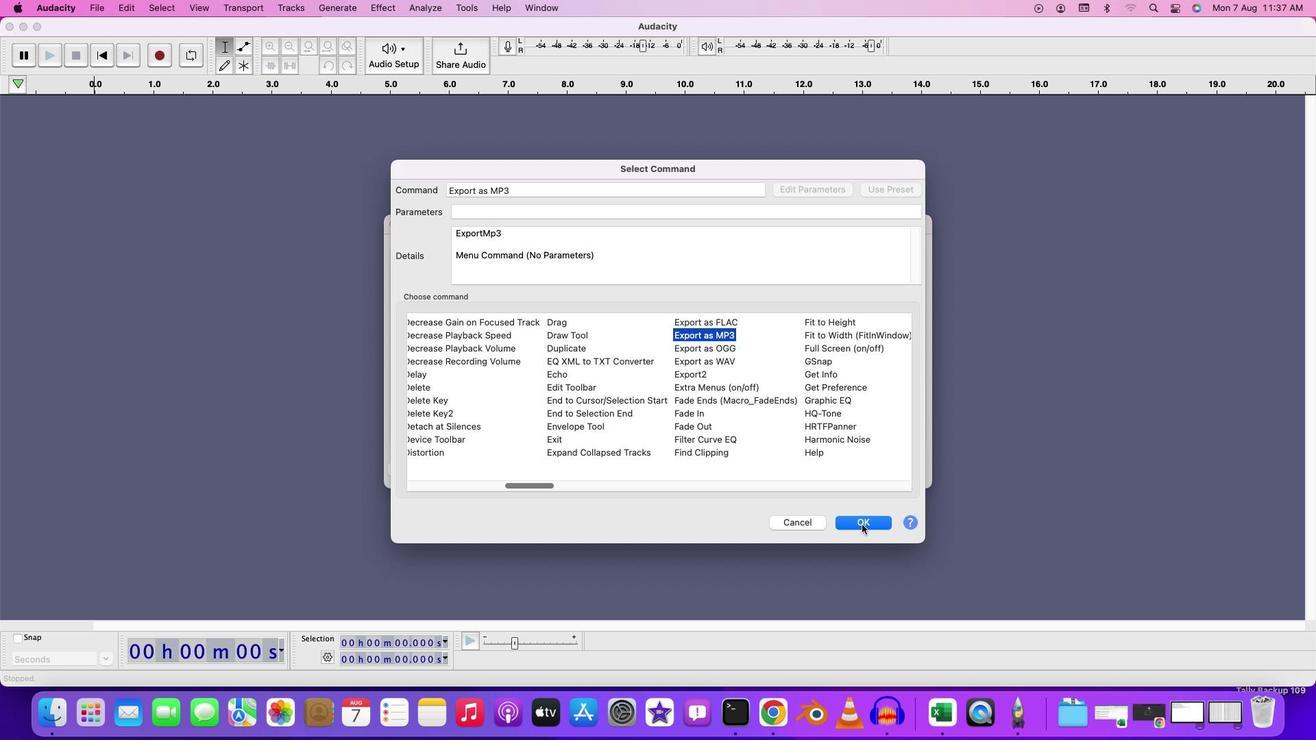 
Action: Mouse pressed left at (861, 525)
Screenshot: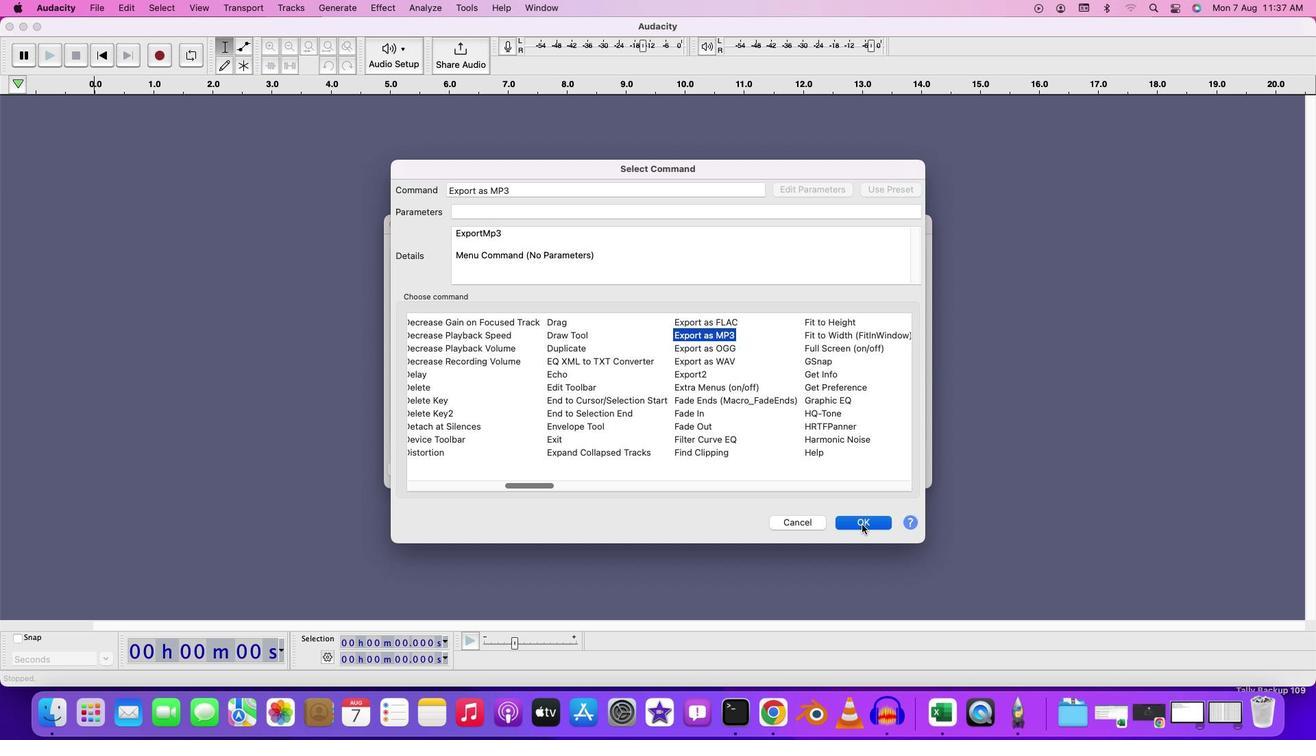 
Action: Mouse moved to (728, 397)
Screenshot: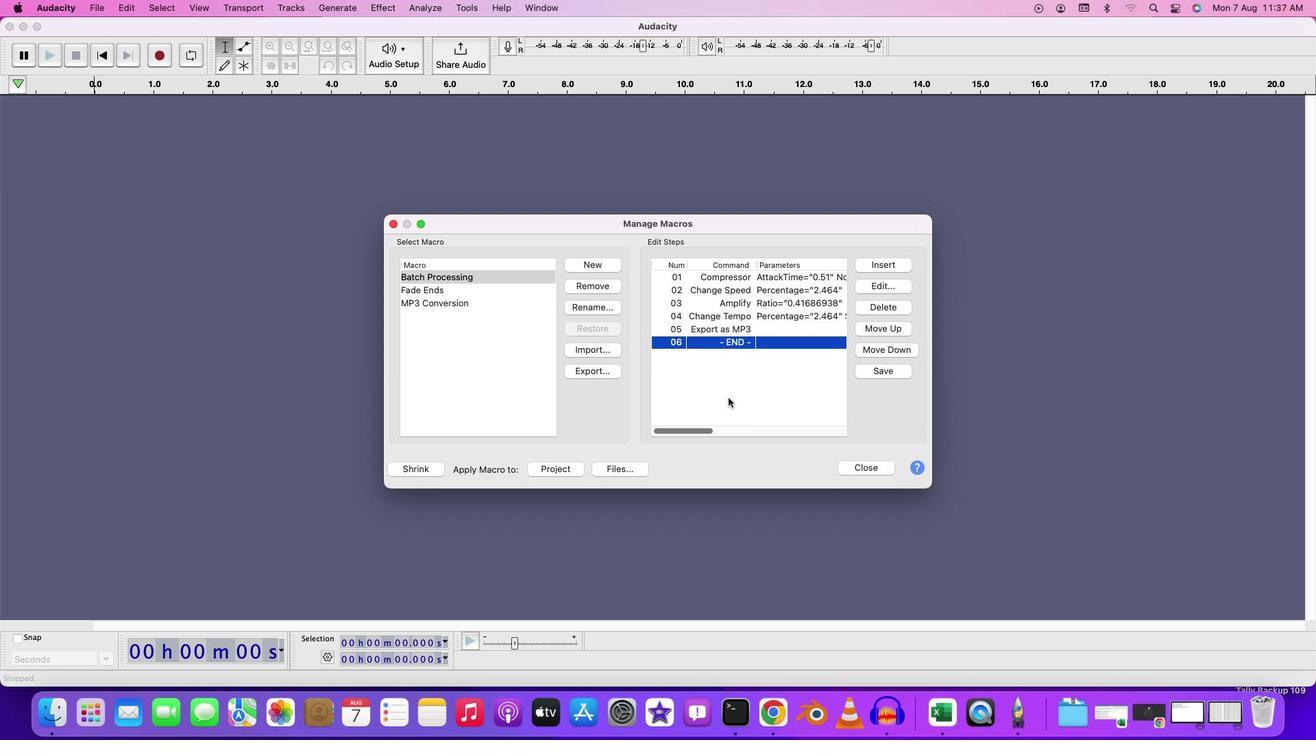 
Action: Mouse pressed left at (728, 397)
Screenshot: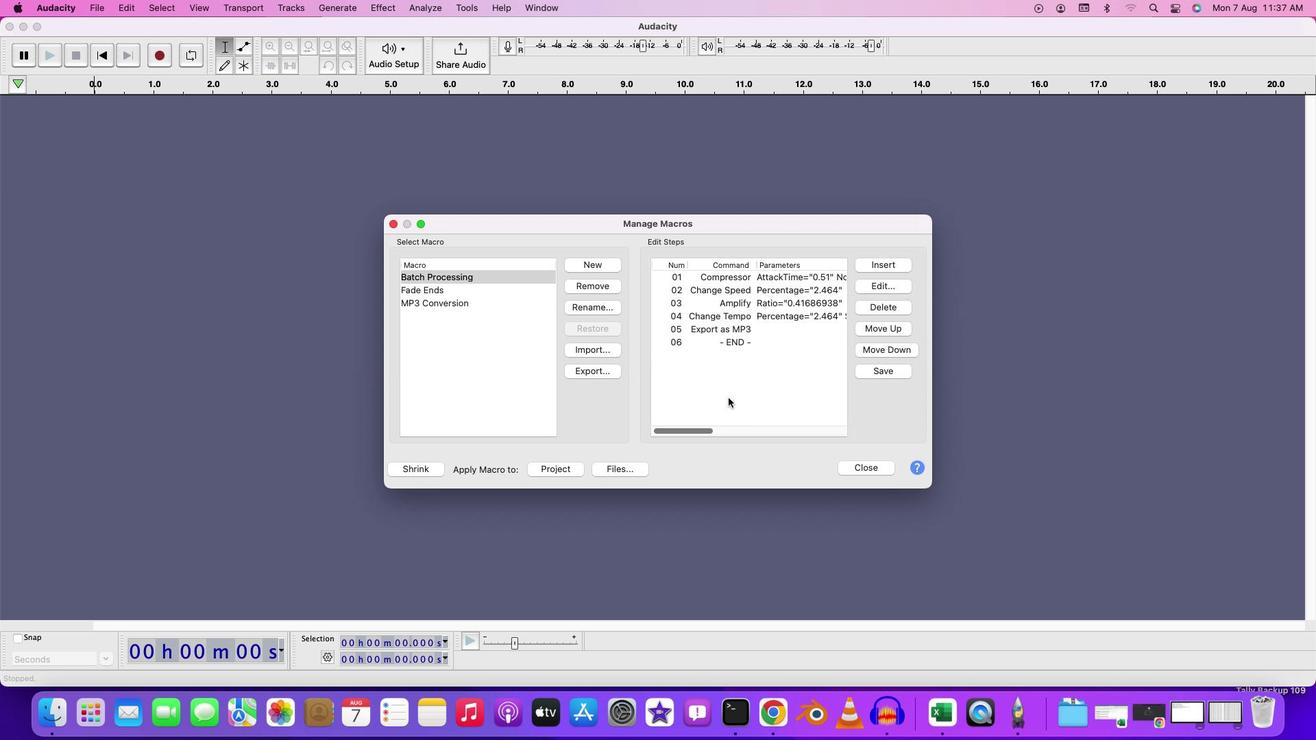 
Action: Mouse moved to (881, 375)
Screenshot: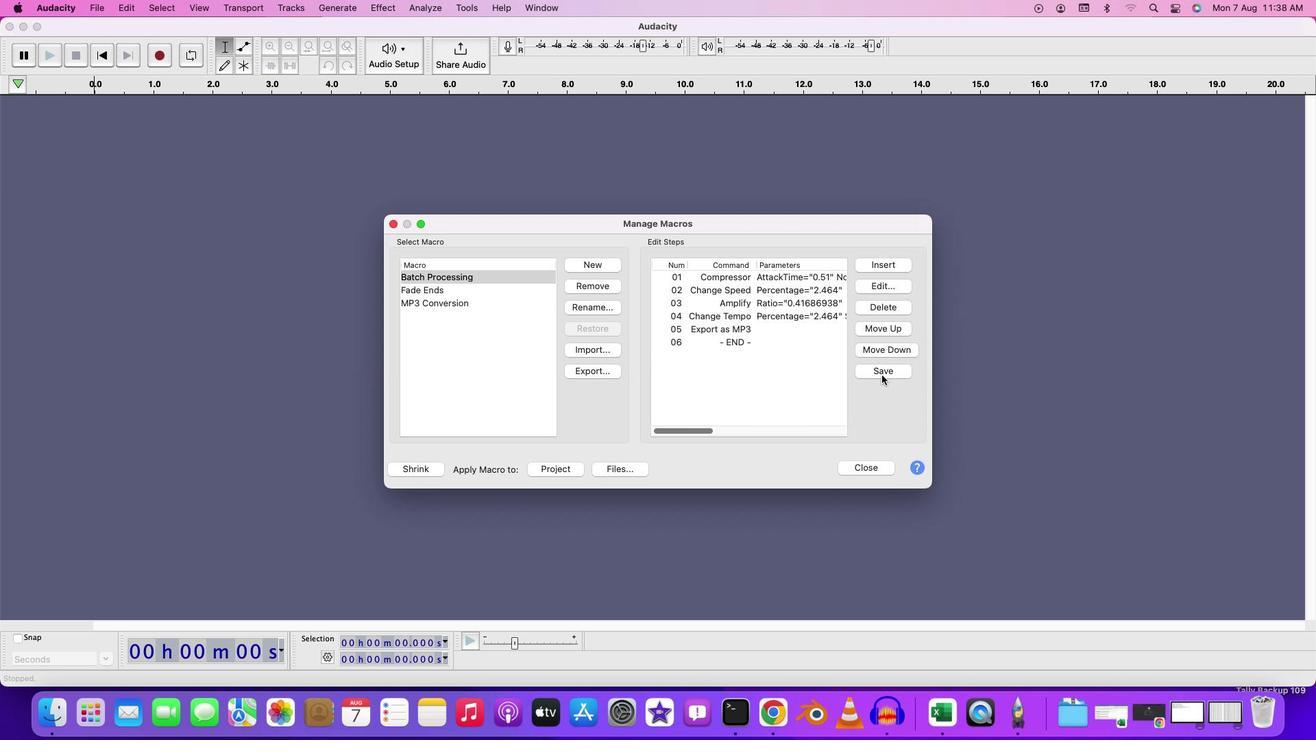 
Action: Mouse pressed left at (881, 375)
Screenshot: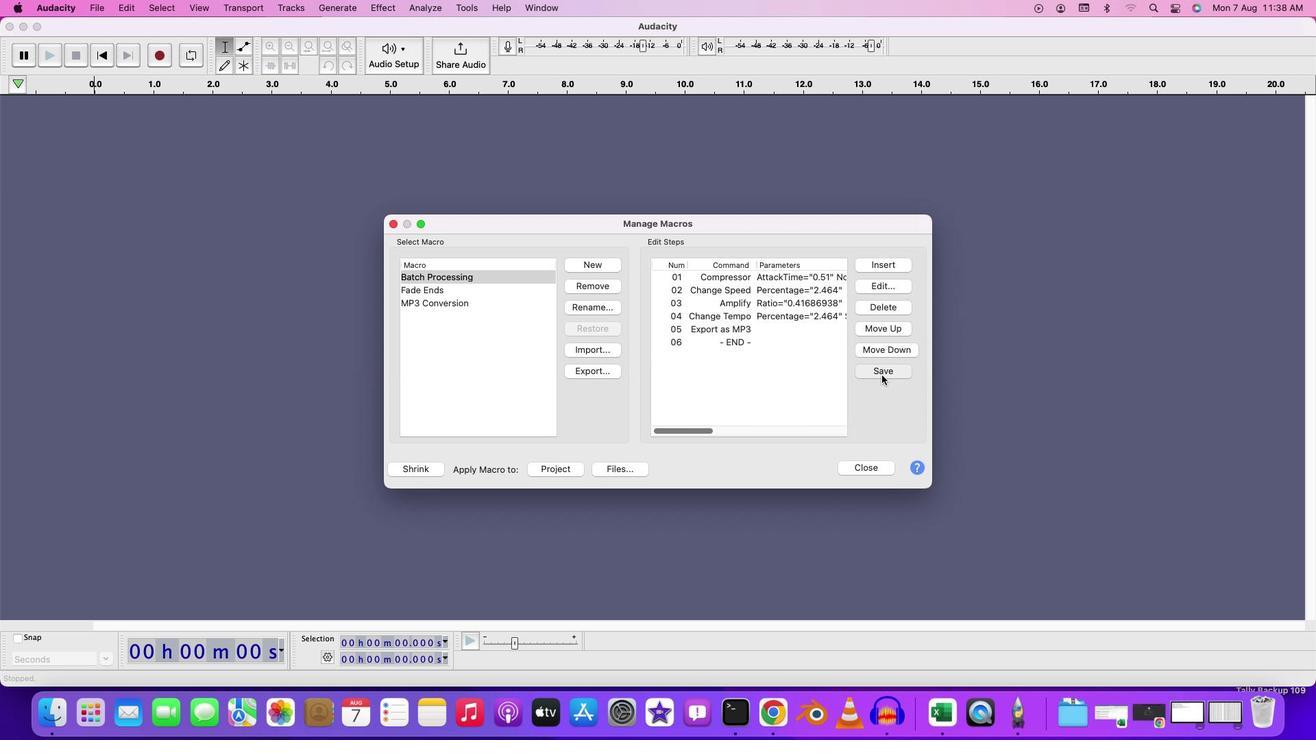 
Action: Mouse moved to (774, 386)
Screenshot: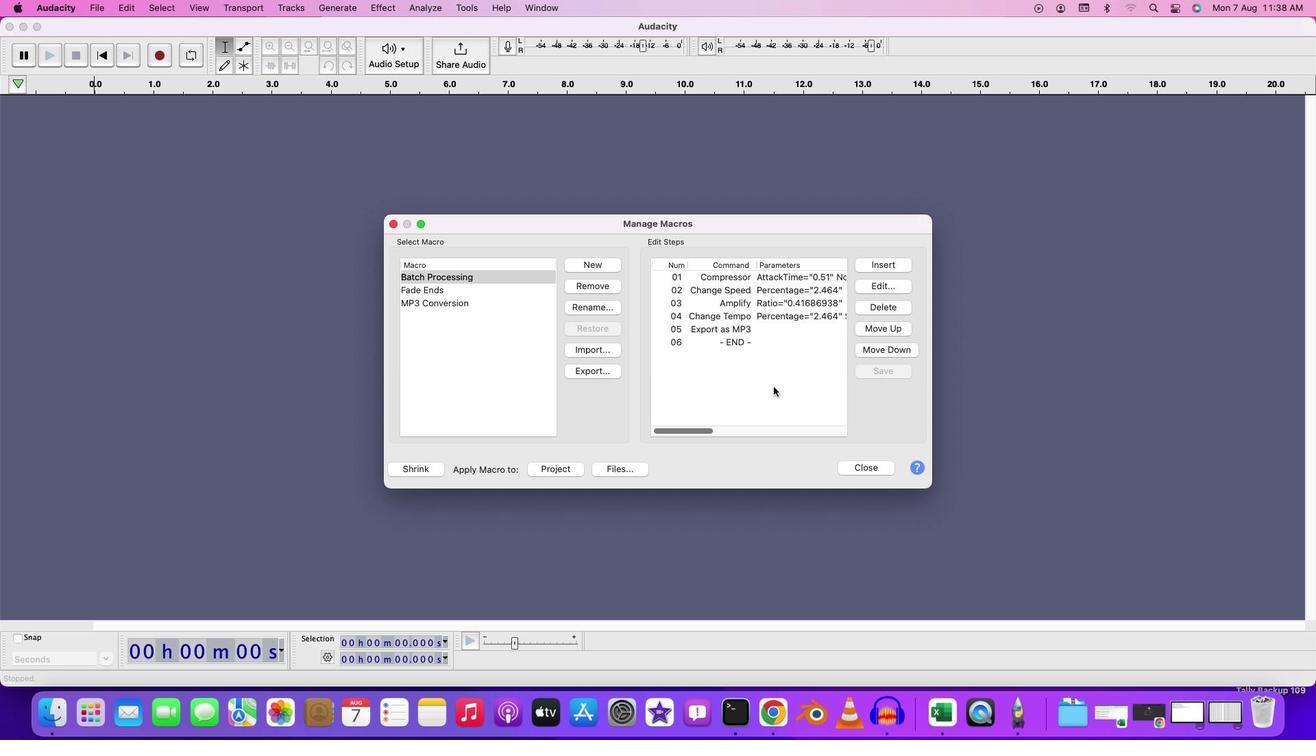 
Action: Mouse pressed left at (774, 386)
Screenshot: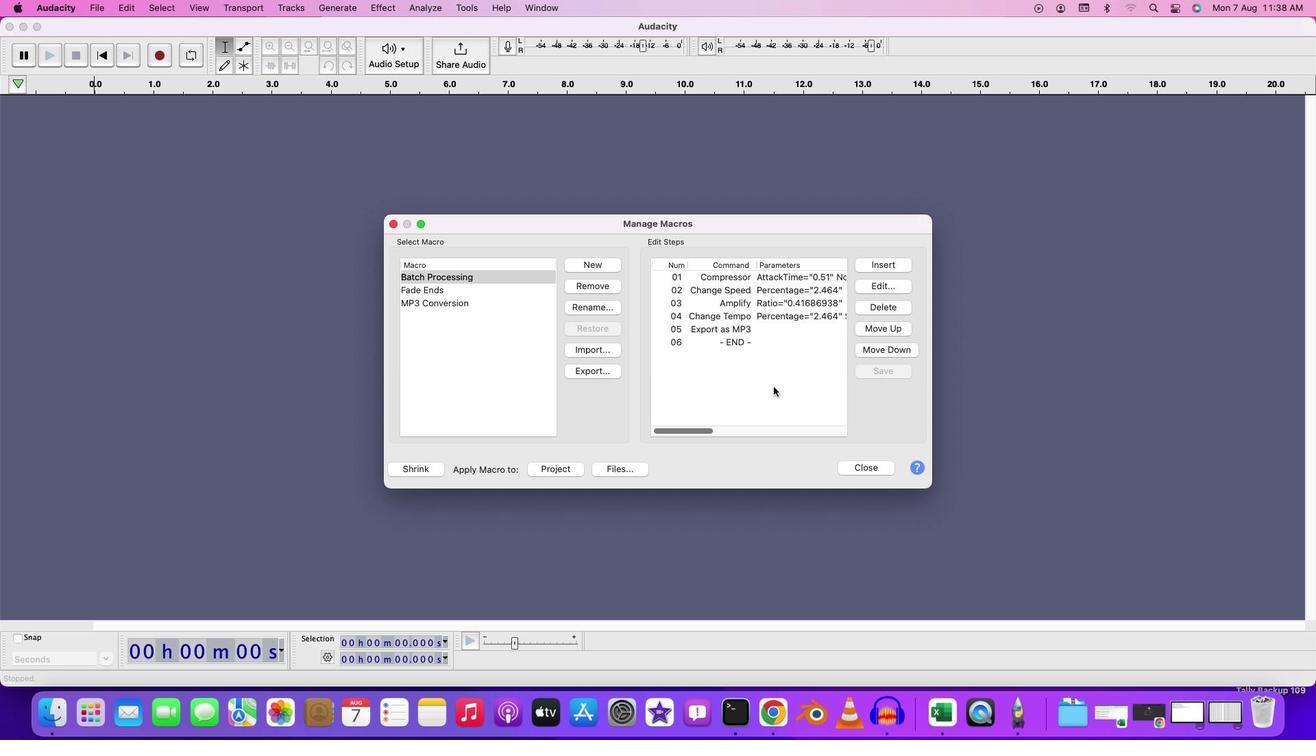 
Action: Mouse moved to (394, 224)
Screenshot: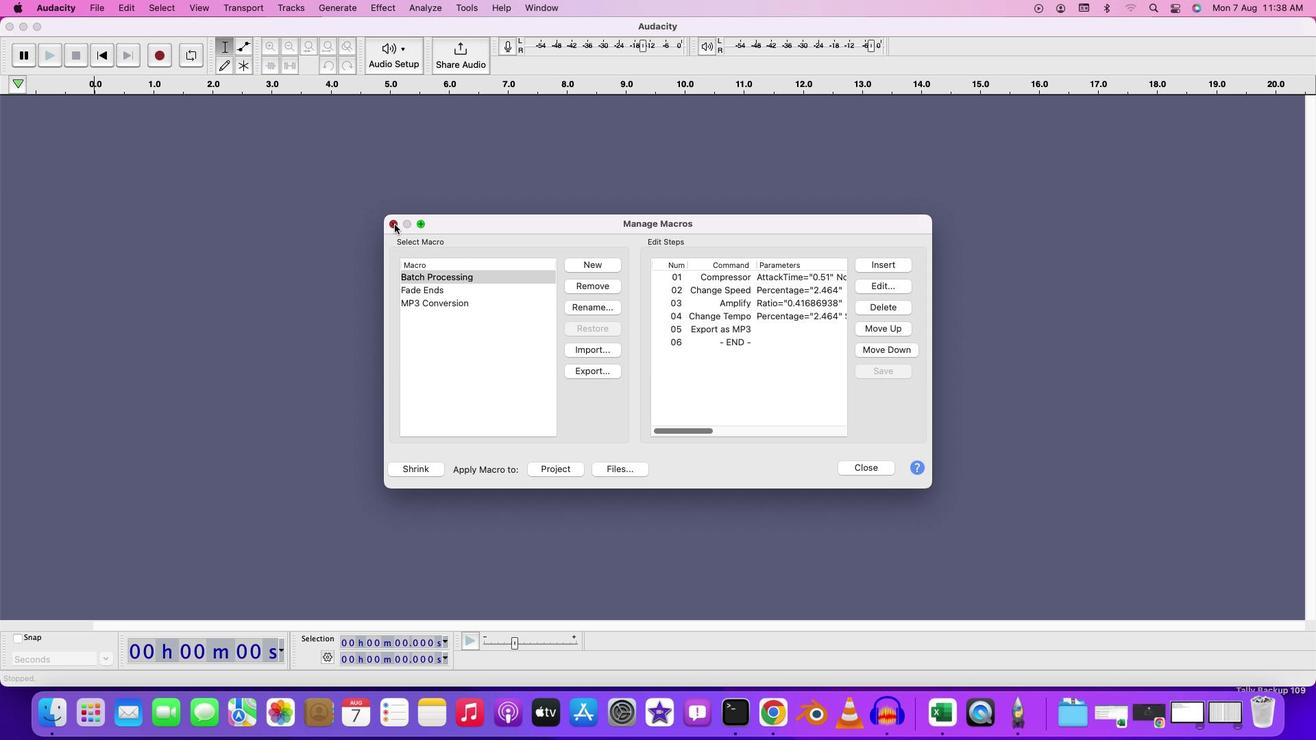 
Action: Mouse pressed left at (394, 224)
Screenshot: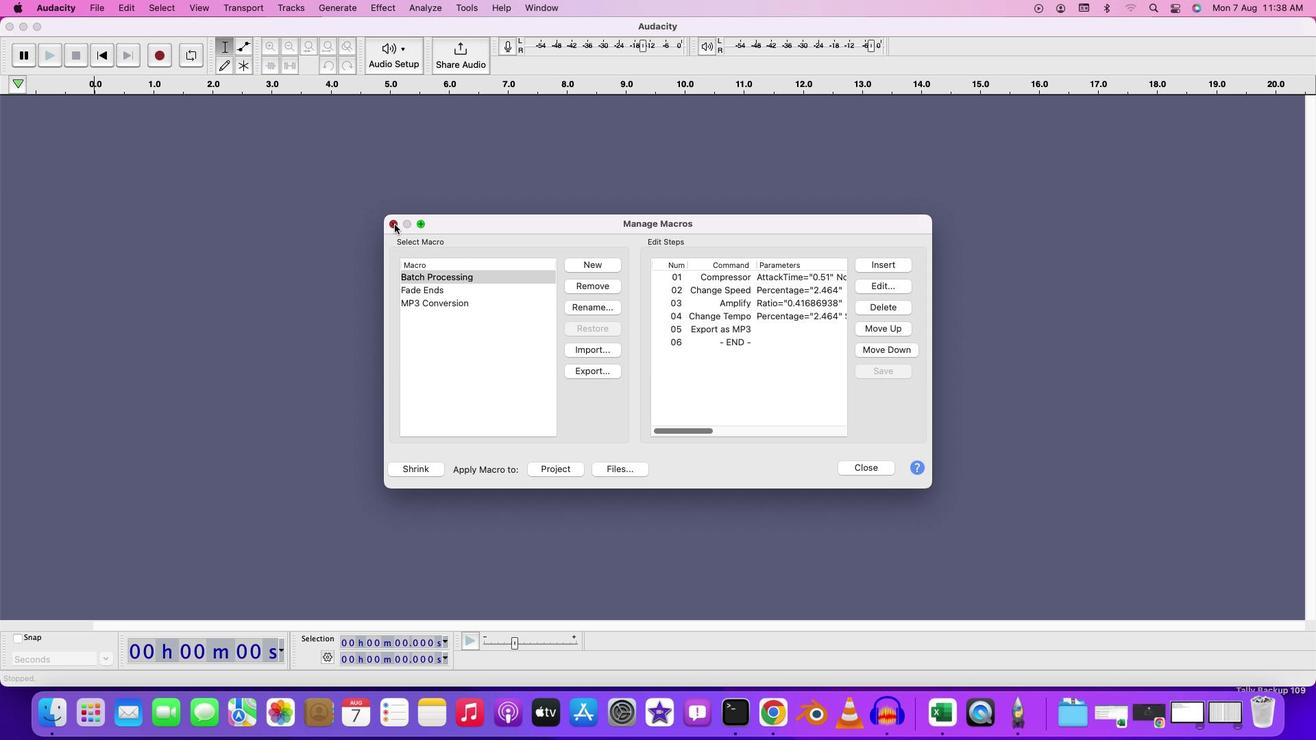 
Action: Mouse moved to (485, 257)
Screenshot: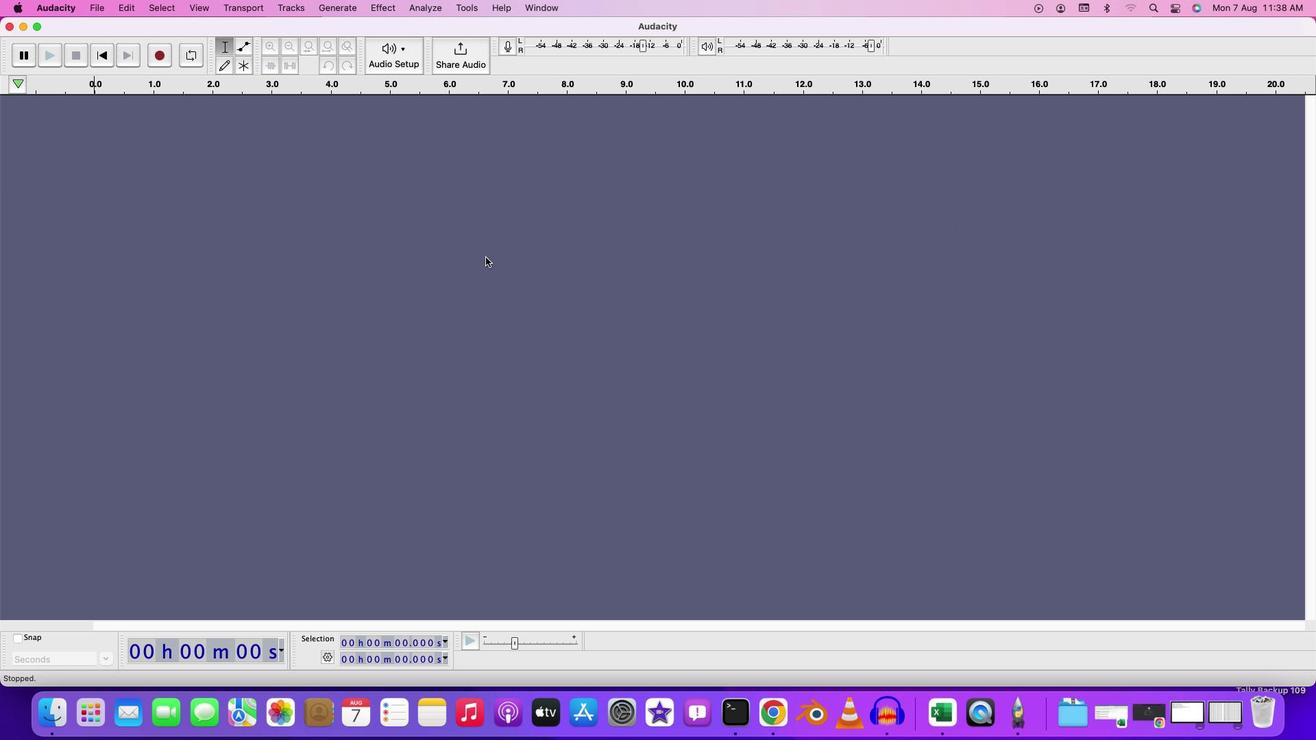 
Action: Mouse pressed left at (485, 257)
Screenshot: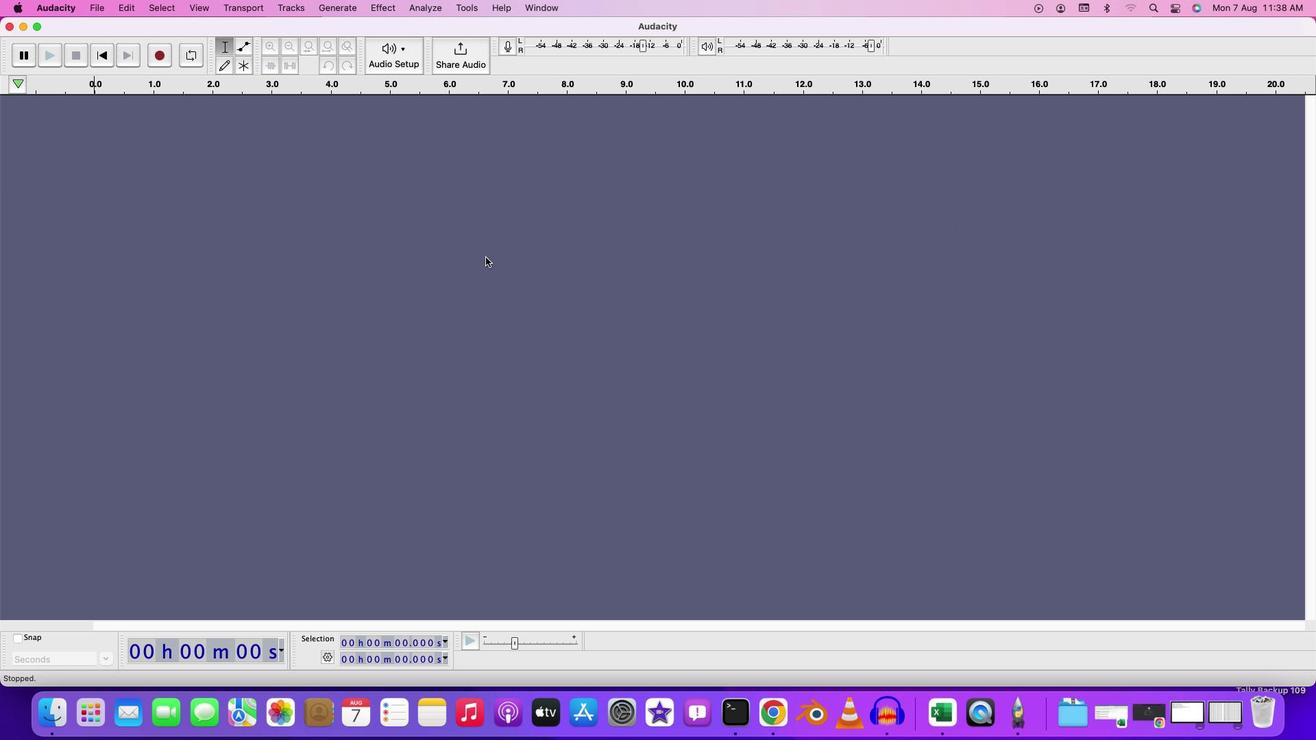 
Action: Mouse moved to (468, 10)
Screenshot: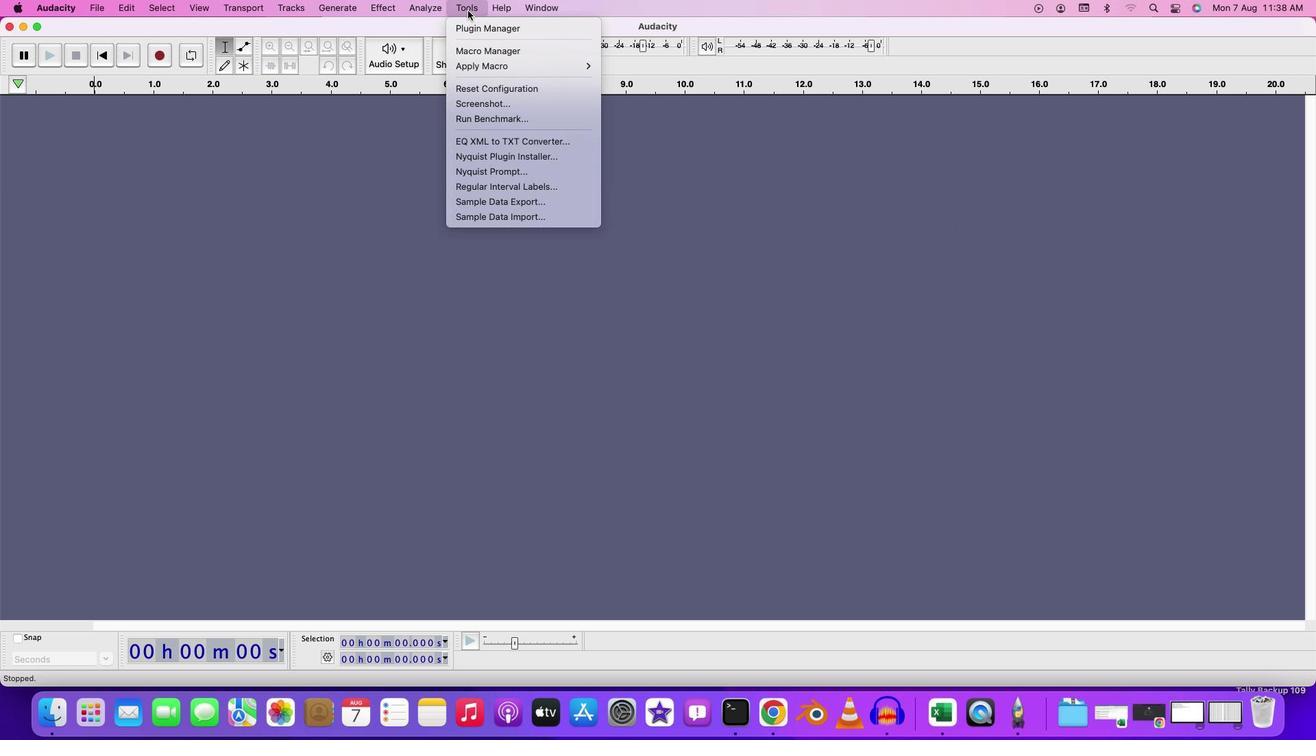 
Action: Mouse pressed left at (468, 10)
Screenshot: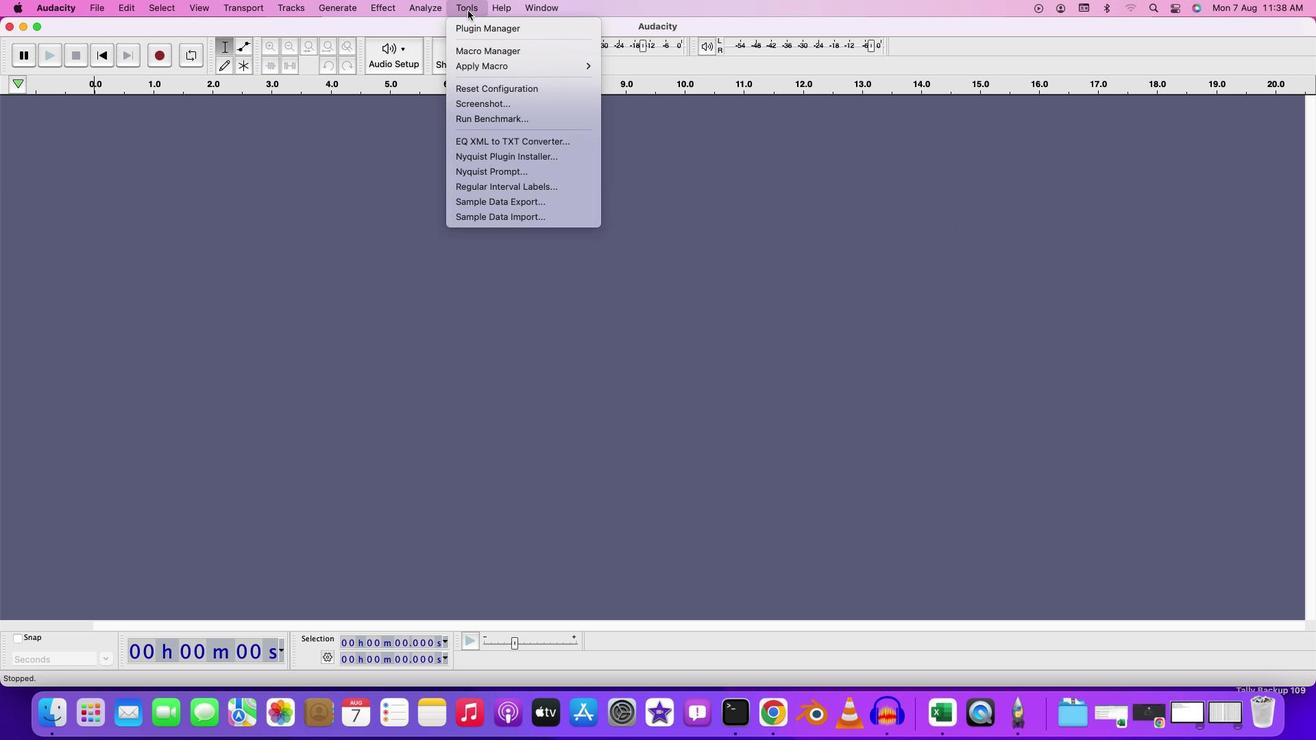 
Action: Mouse moved to (613, 64)
Screenshot: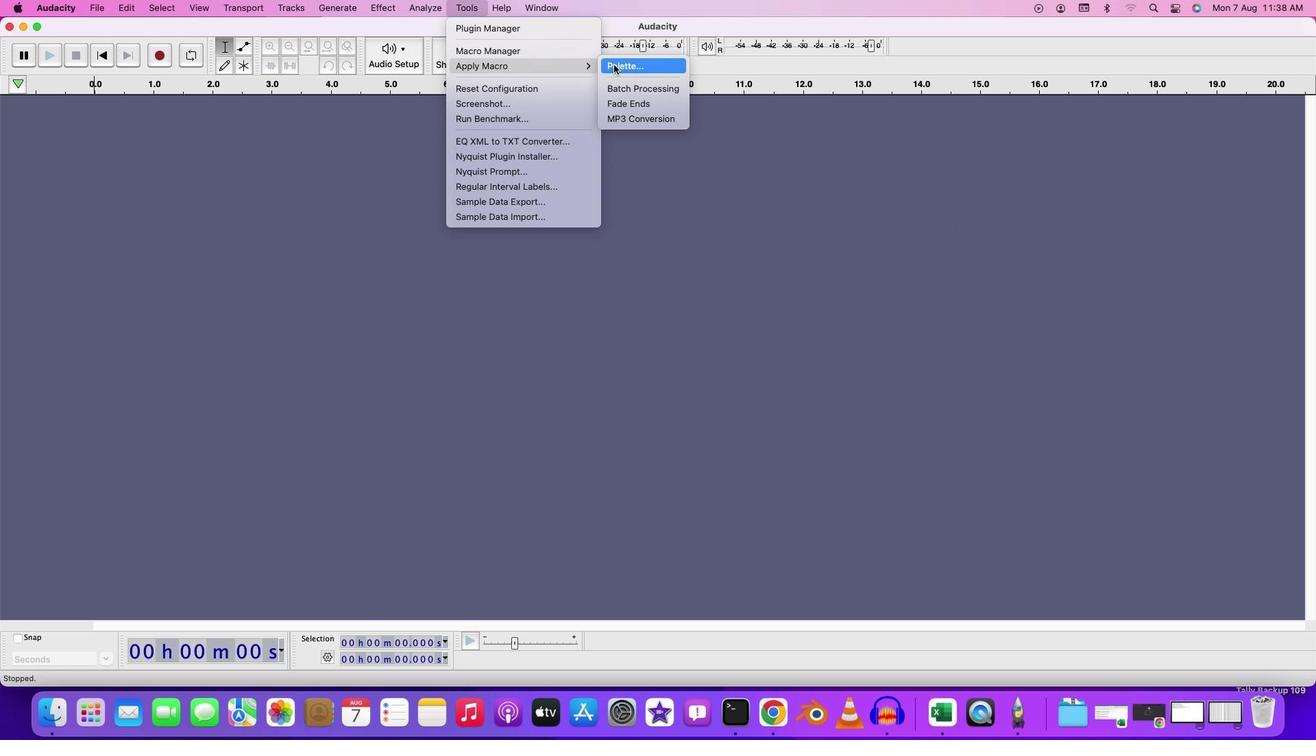 
Action: Mouse pressed left at (613, 64)
Screenshot: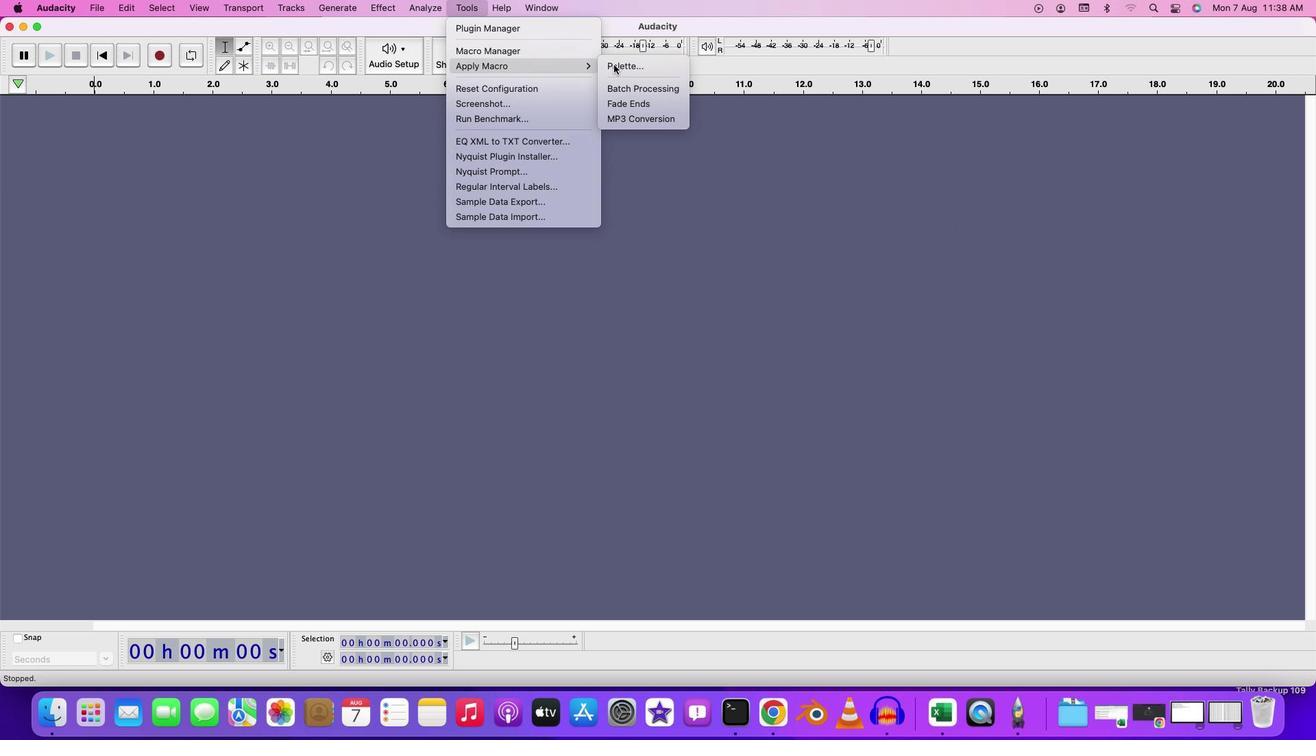 
Action: Mouse moved to (449, 276)
Screenshot: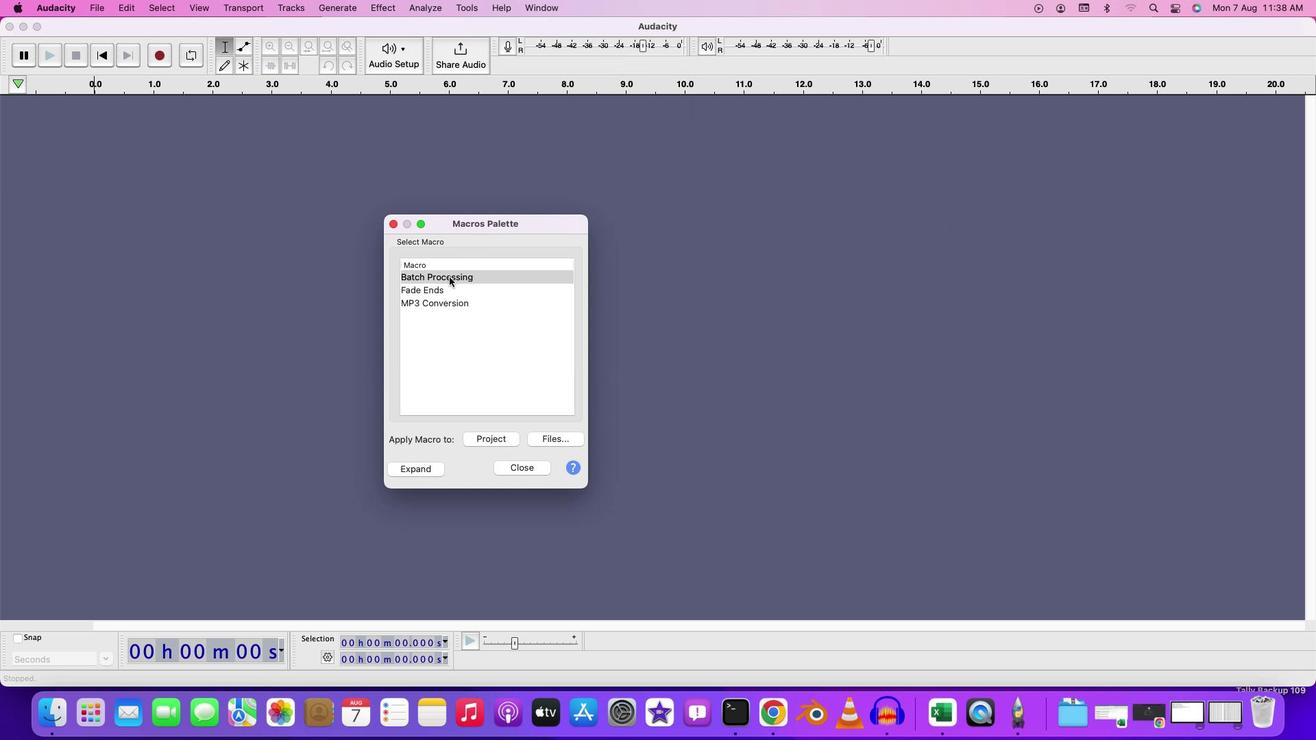 
Action: Mouse pressed left at (449, 276)
Screenshot: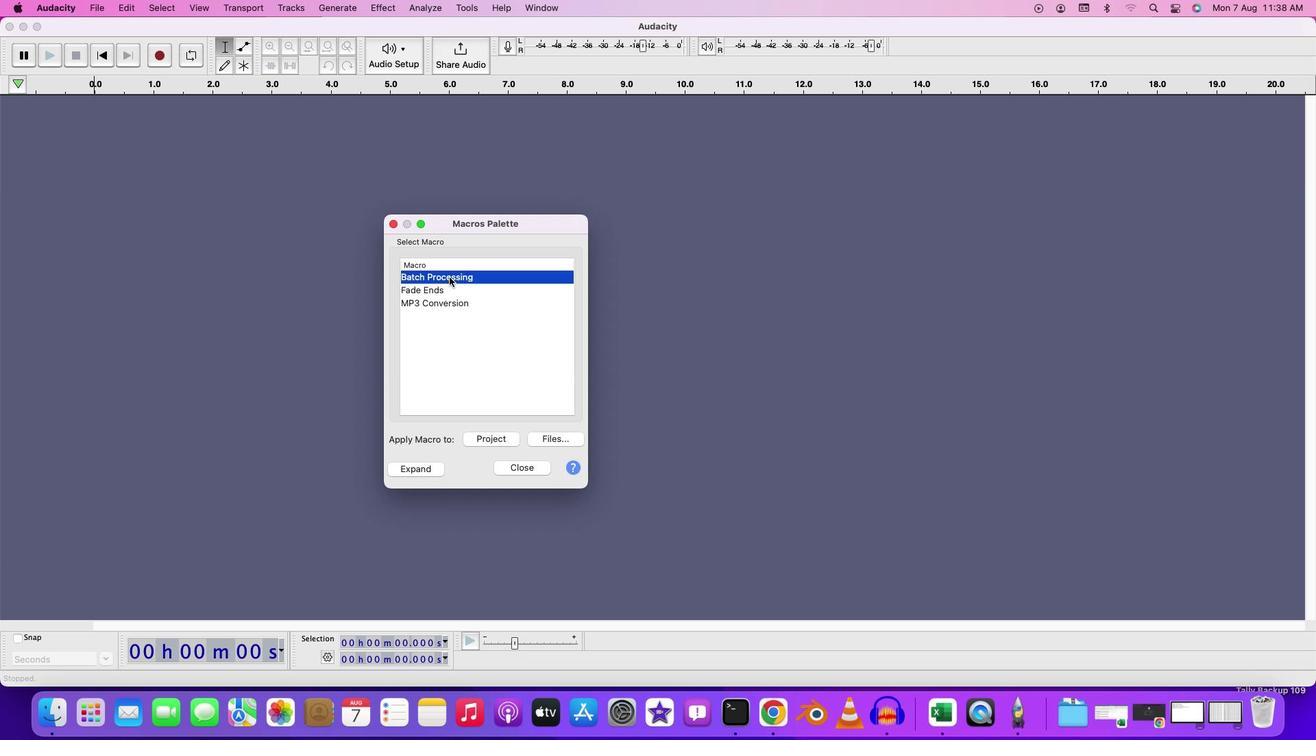 
Action: Mouse pressed left at (449, 276)
Screenshot: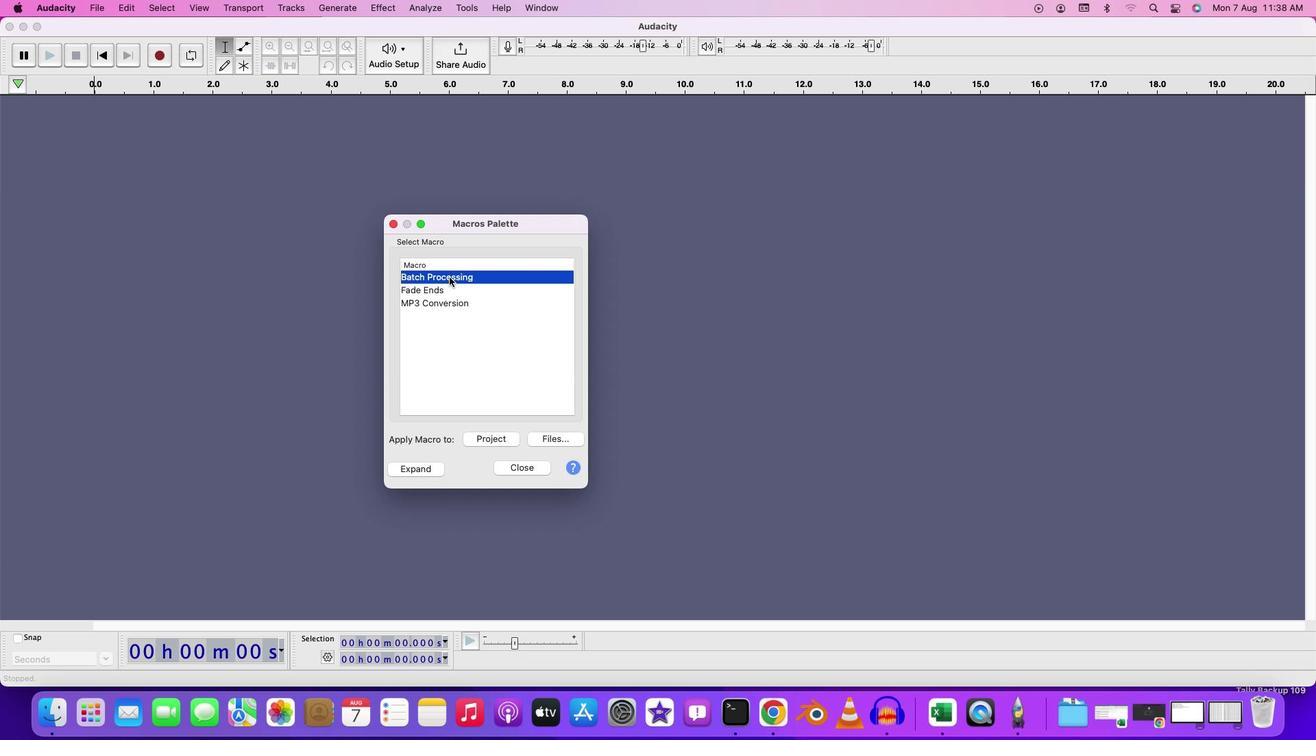 
Action: Mouse moved to (552, 442)
Screenshot: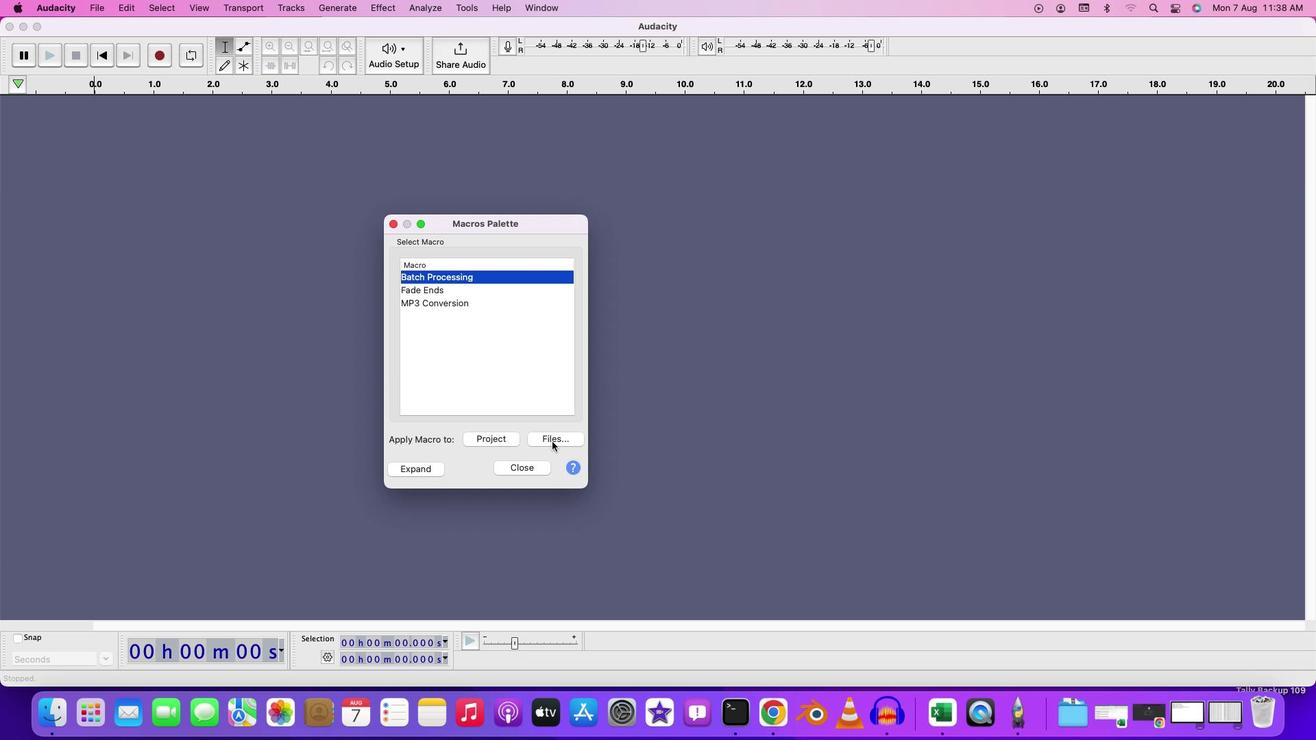 
Action: Mouse pressed left at (552, 442)
Screenshot: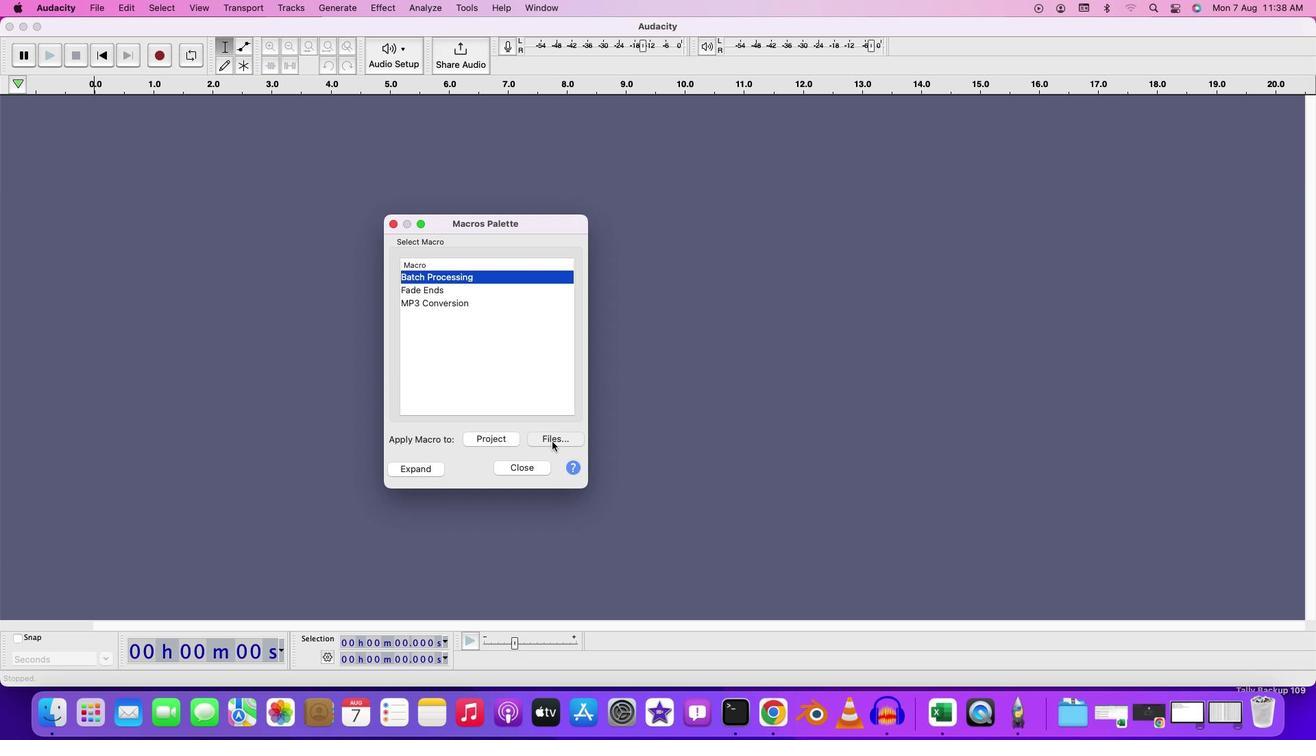 
Action: Mouse moved to (434, 181)
Screenshot: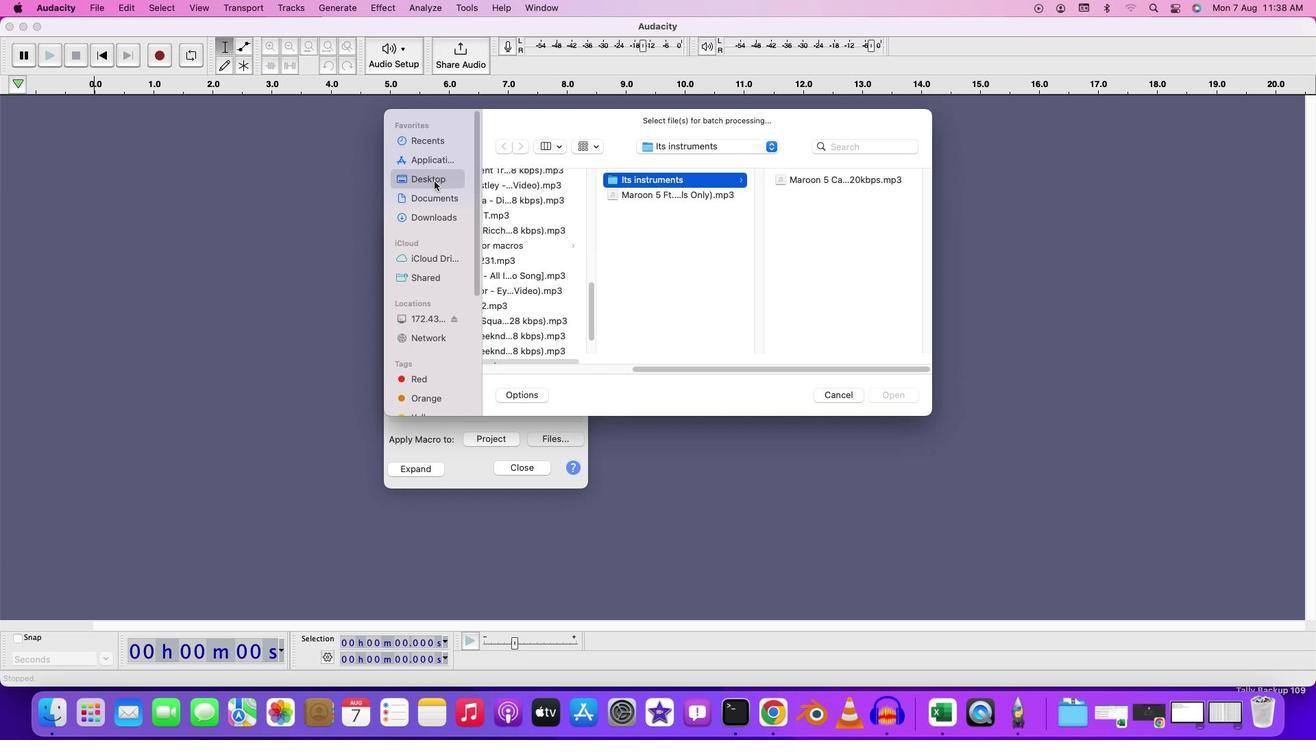 
Action: Mouse pressed left at (434, 181)
Screenshot: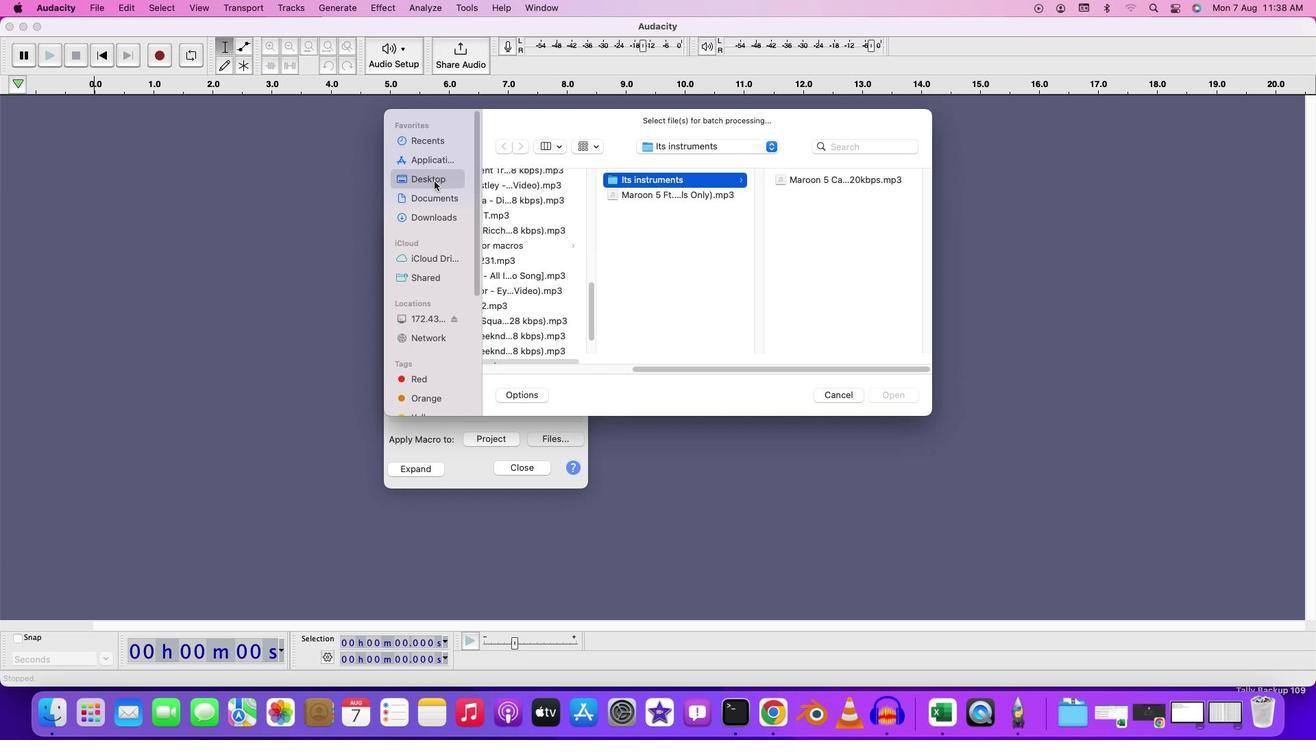 
Action: Mouse moved to (550, 195)
Screenshot: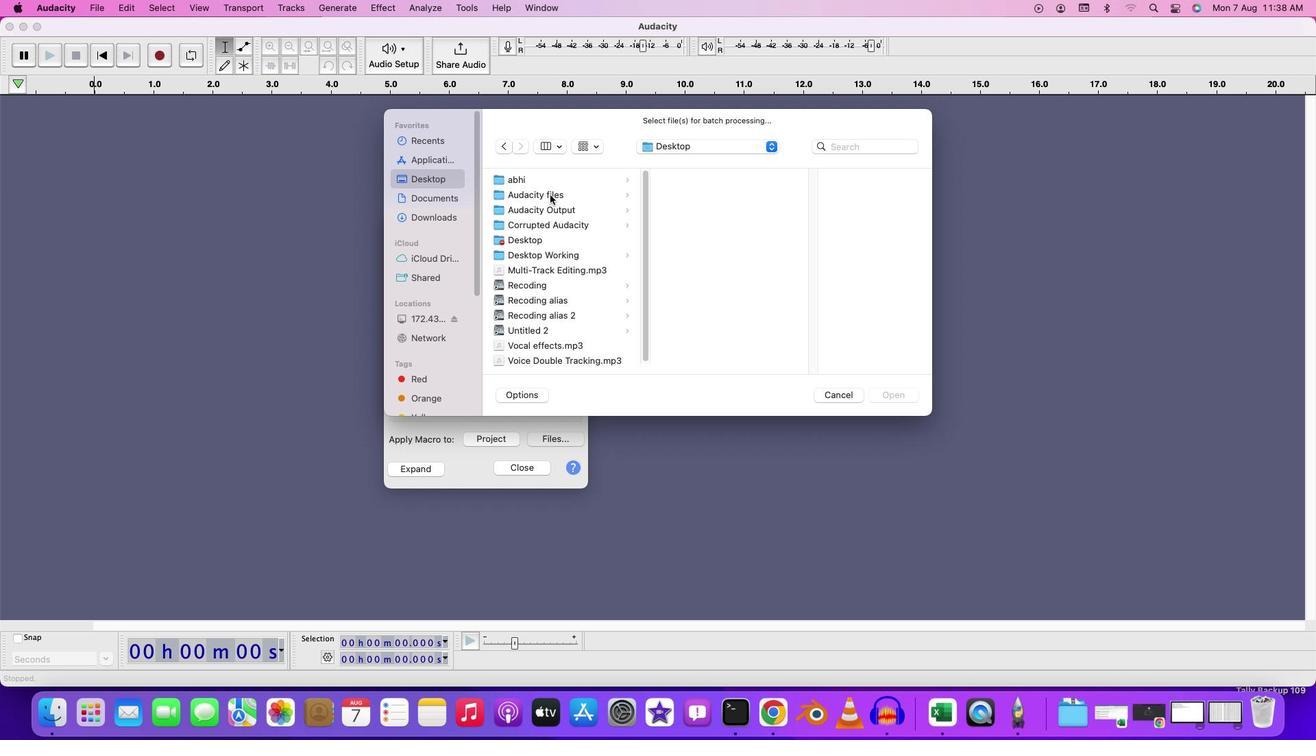 
Action: Mouse pressed left at (550, 195)
Screenshot: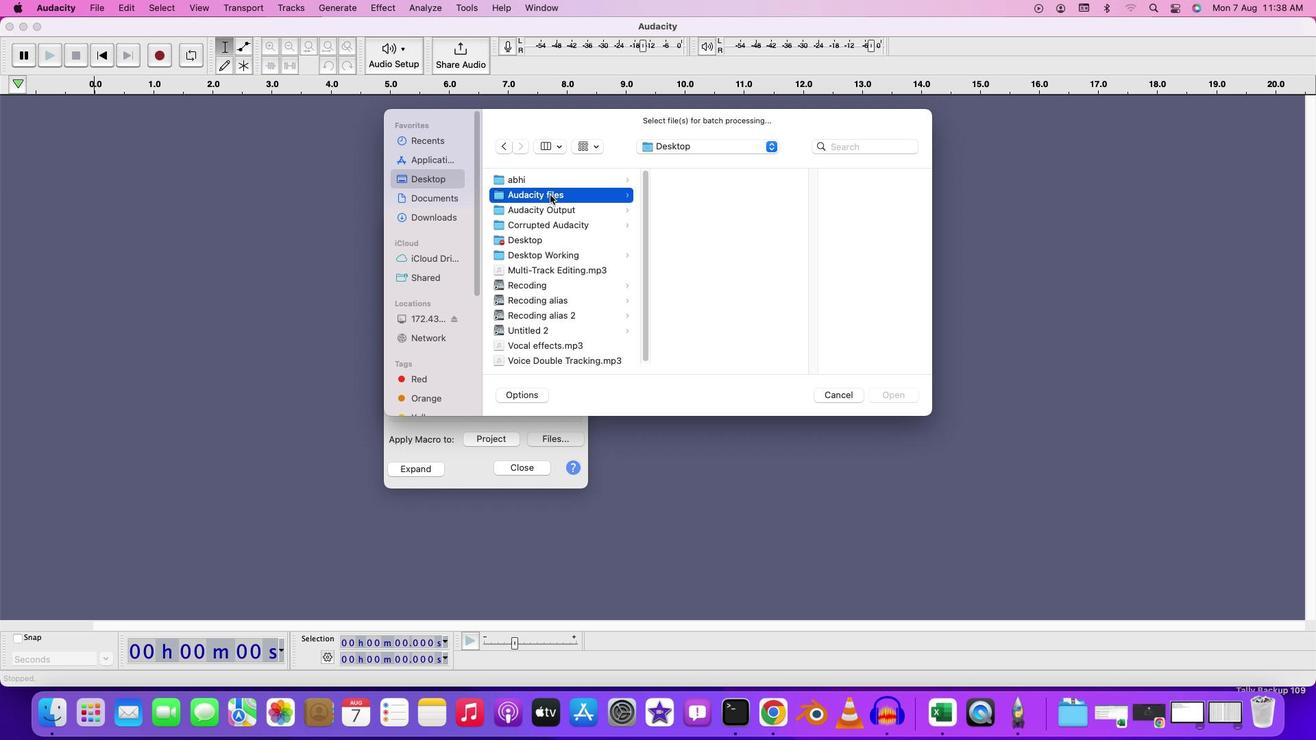 
Action: Mouse pressed left at (550, 195)
Screenshot: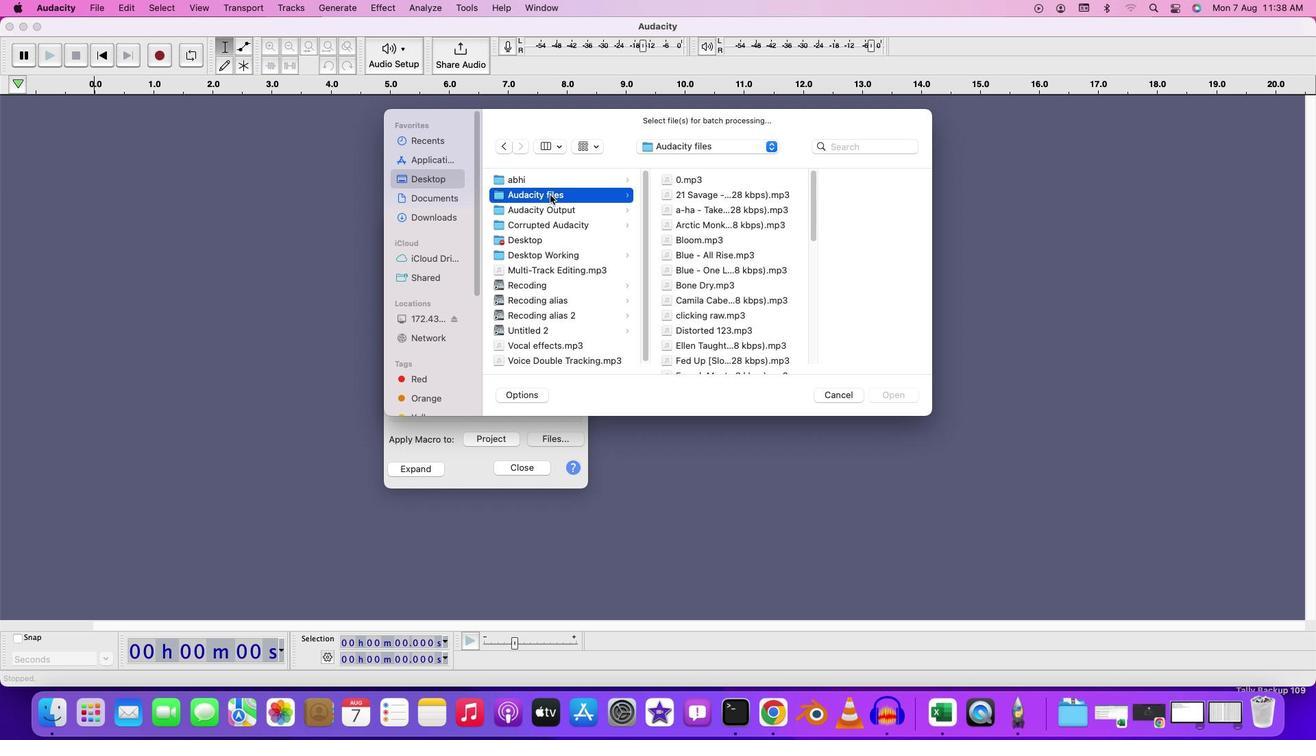 
Action: Mouse moved to (738, 237)
Screenshot: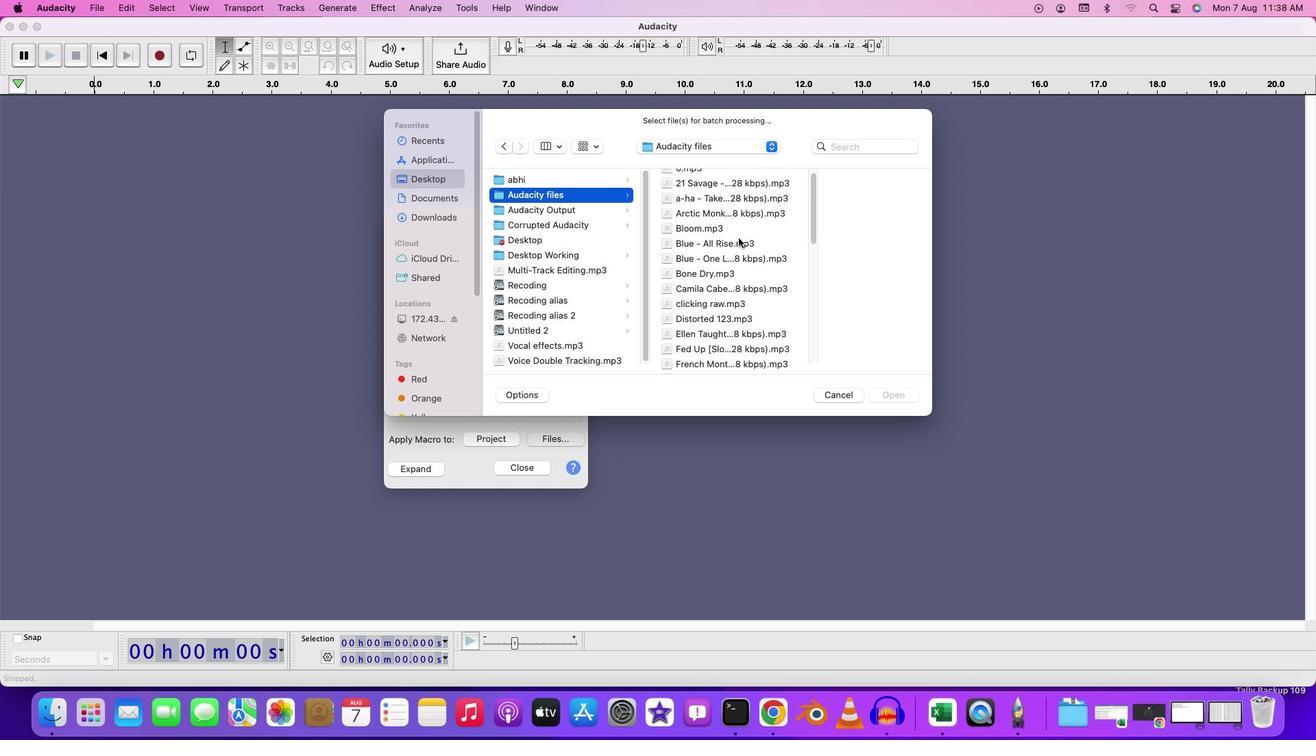 
Action: Mouse scrolled (738, 237) with delta (0, 0)
Screenshot: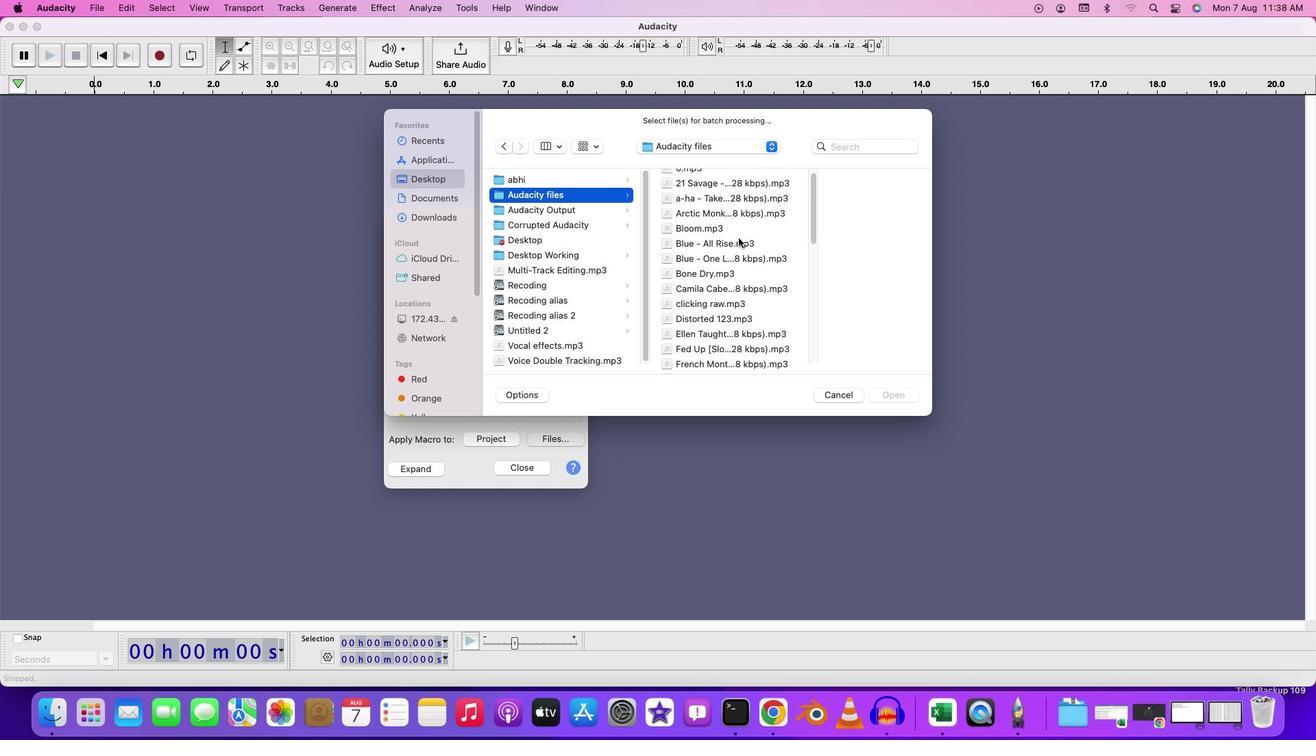 
Action: Mouse scrolled (738, 237) with delta (0, 0)
Screenshot: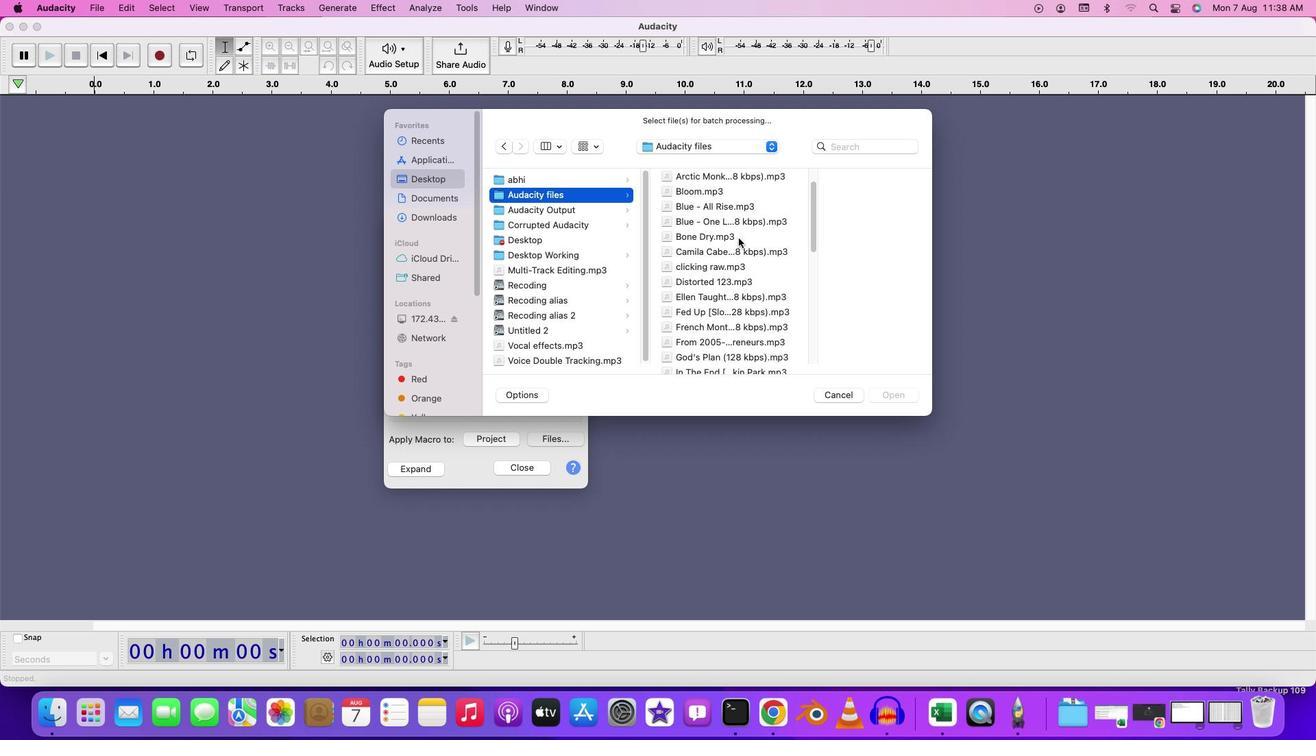
Action: Mouse scrolled (738, 237) with delta (0, -1)
Screenshot: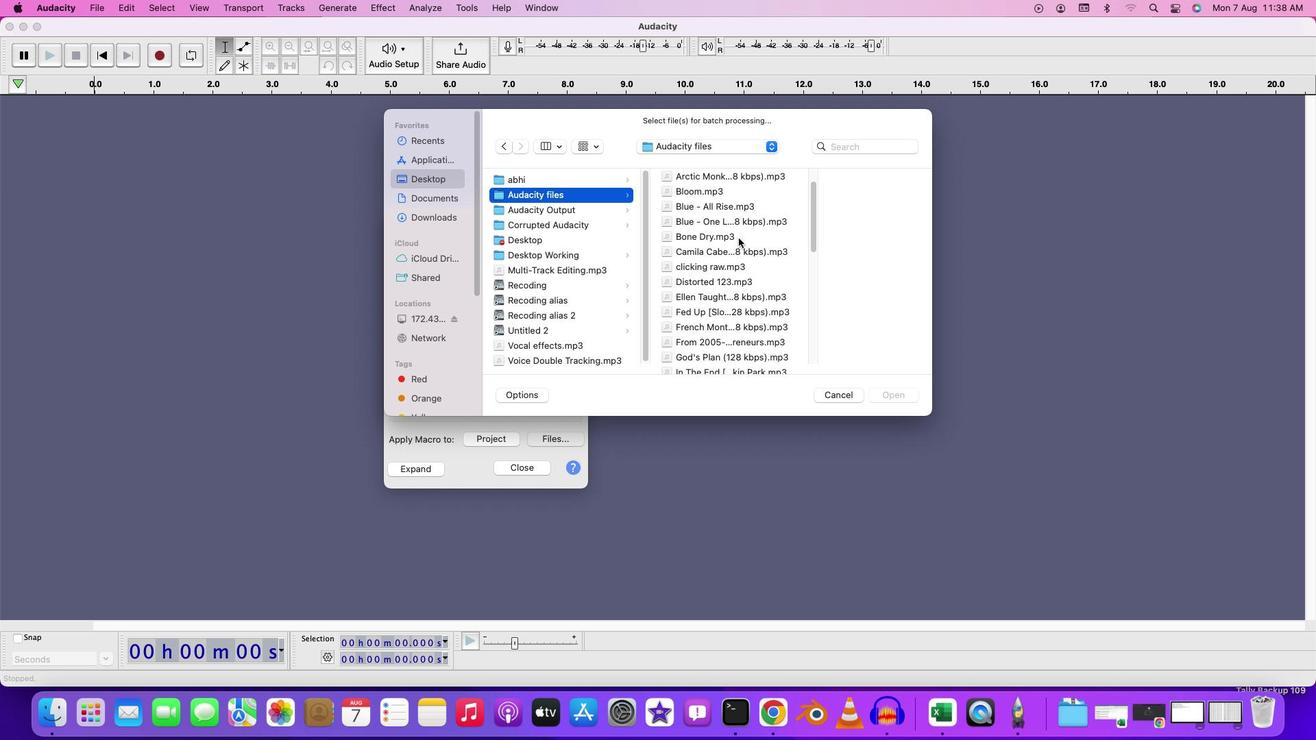 
Action: Mouse moved to (737, 238)
Screenshot: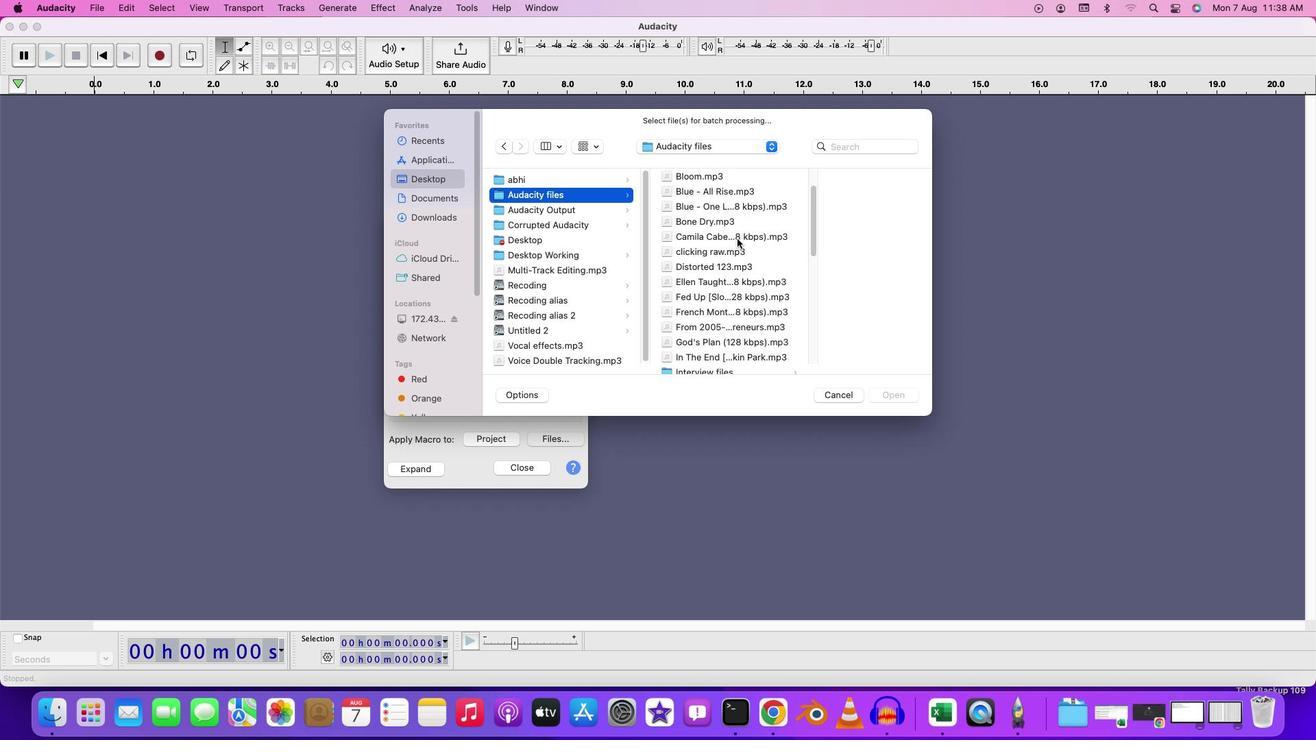 
Action: Mouse scrolled (737, 238) with delta (0, 0)
Screenshot: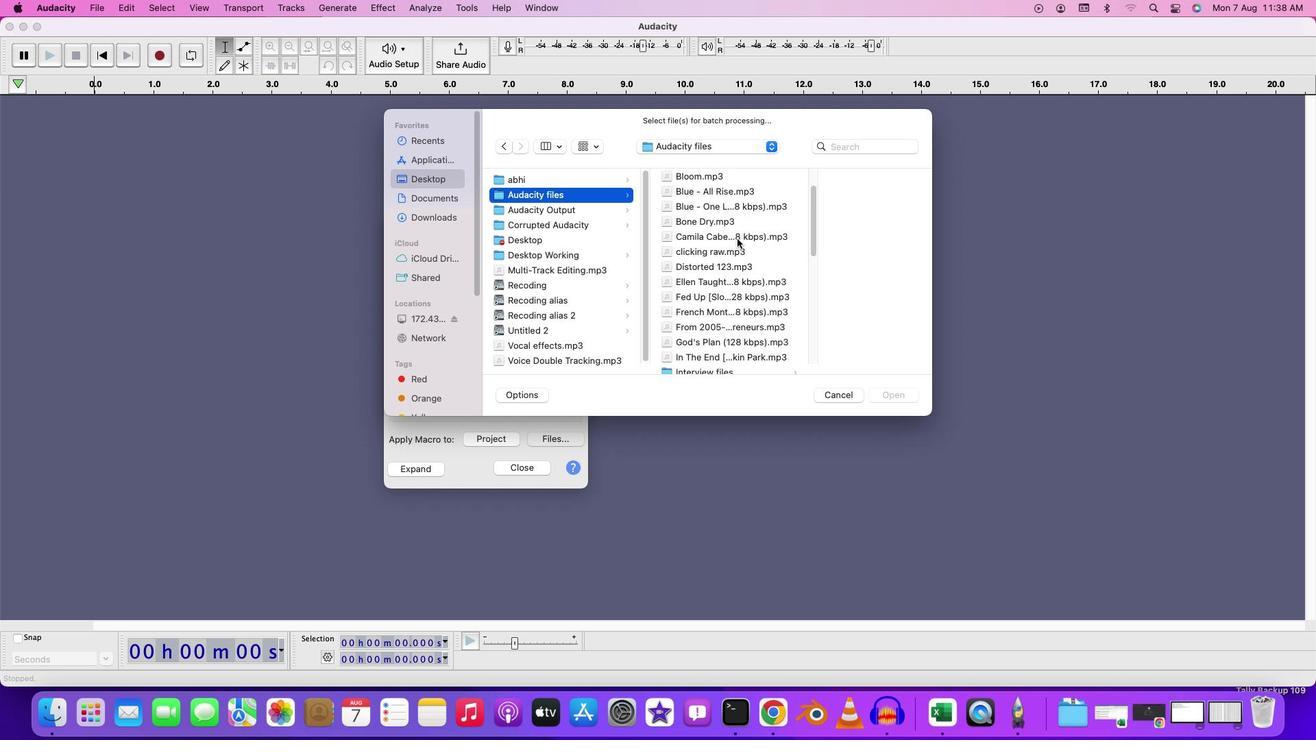
Action: Mouse scrolled (737, 238) with delta (0, 0)
Screenshot: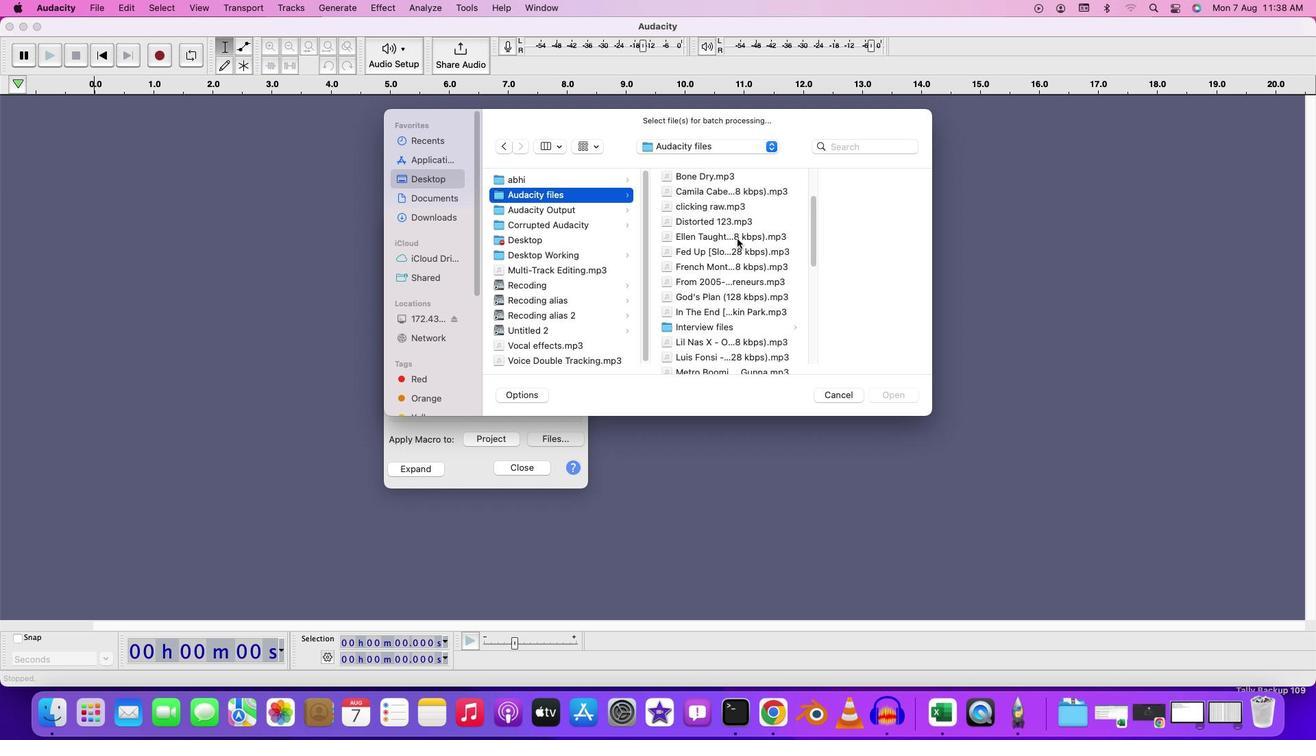 
Action: Mouse scrolled (737, 238) with delta (0, -1)
Screenshot: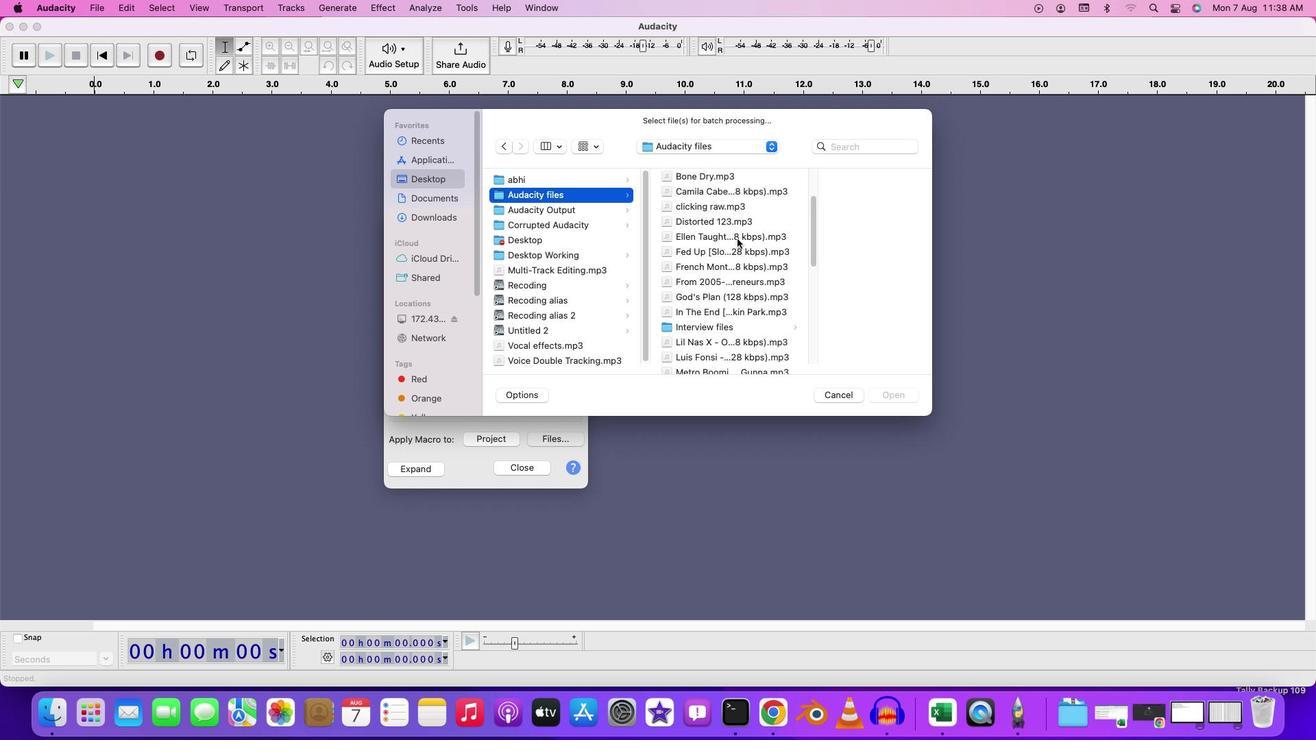 
Action: Mouse scrolled (737, 238) with delta (0, 0)
Screenshot: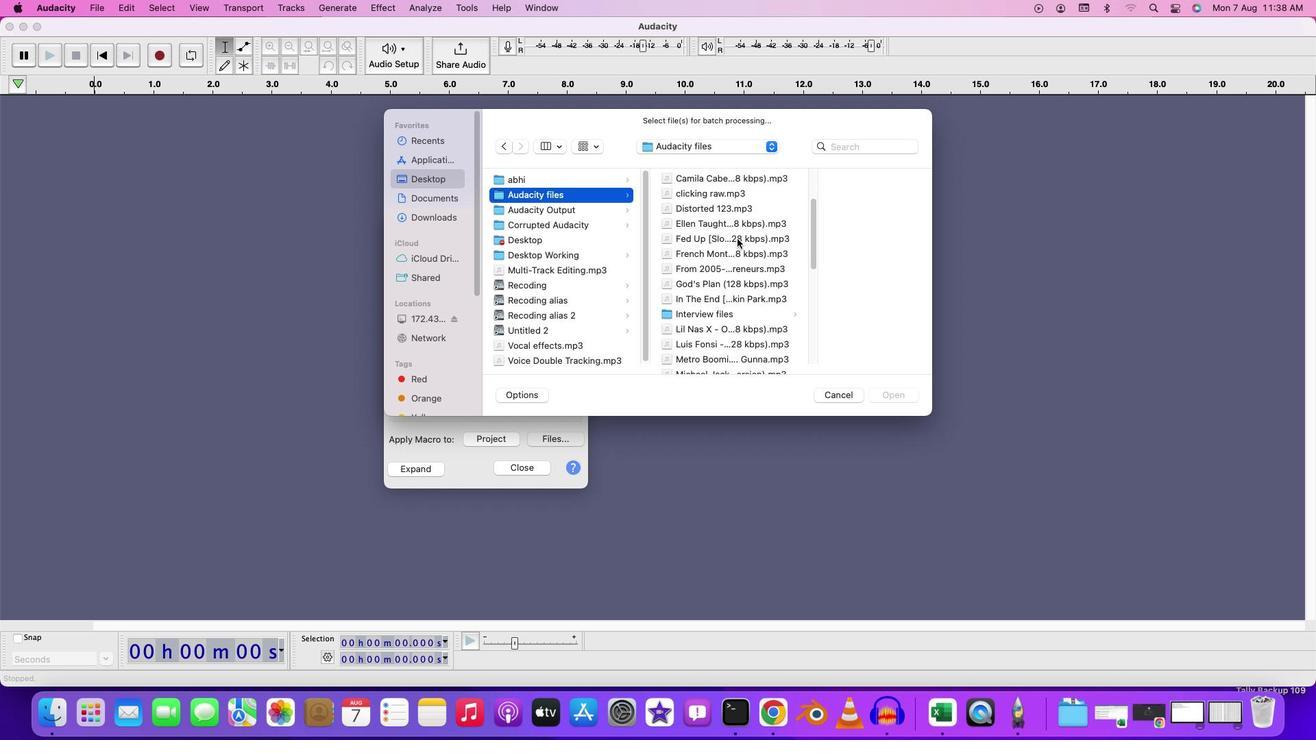 
Action: Mouse scrolled (737, 238) with delta (0, 0)
Screenshot: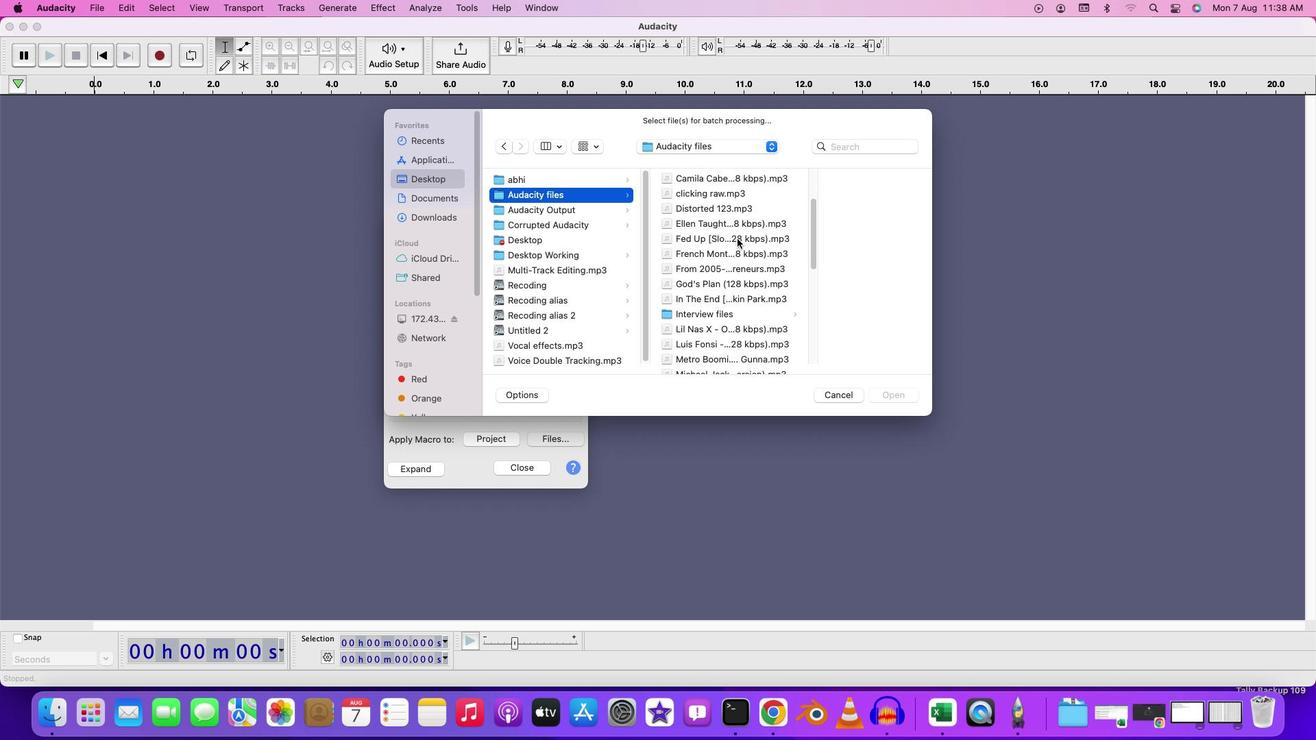 
Action: Mouse scrolled (737, 238) with delta (0, 0)
Screenshot: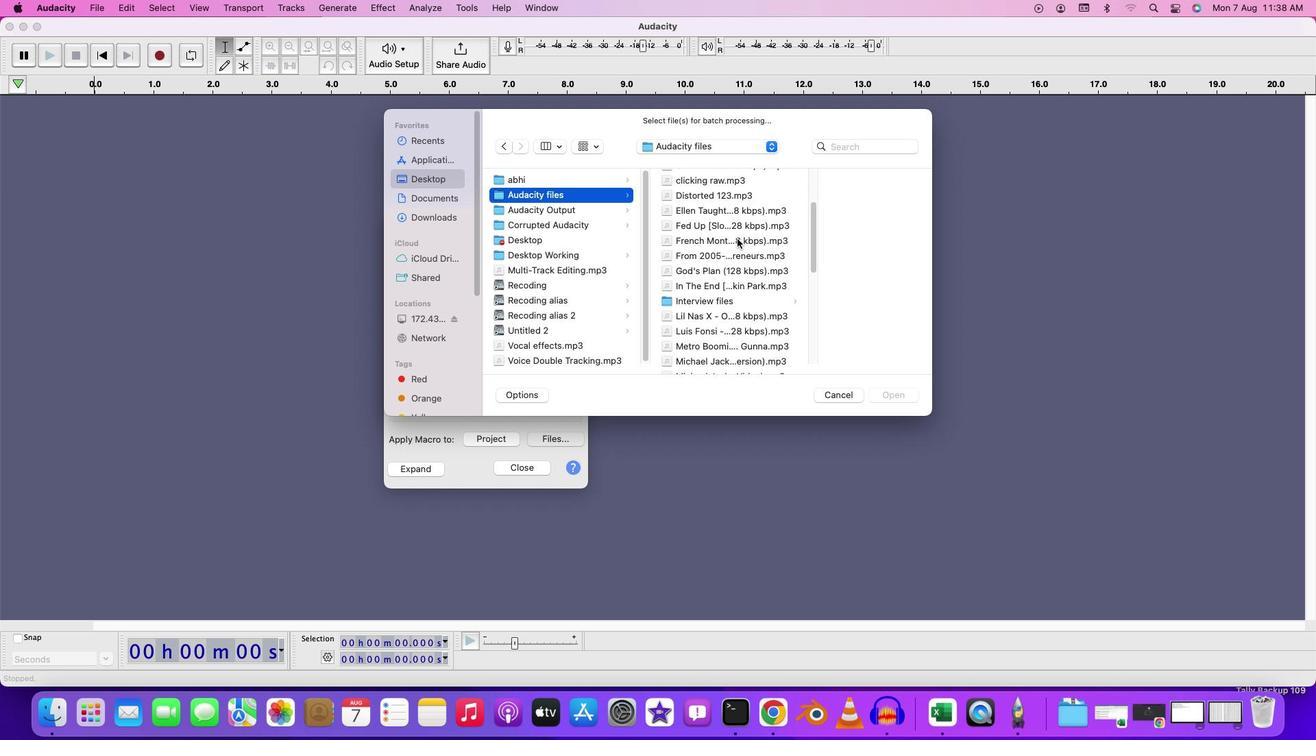 
Action: Mouse scrolled (737, 238) with delta (0, 0)
Screenshot: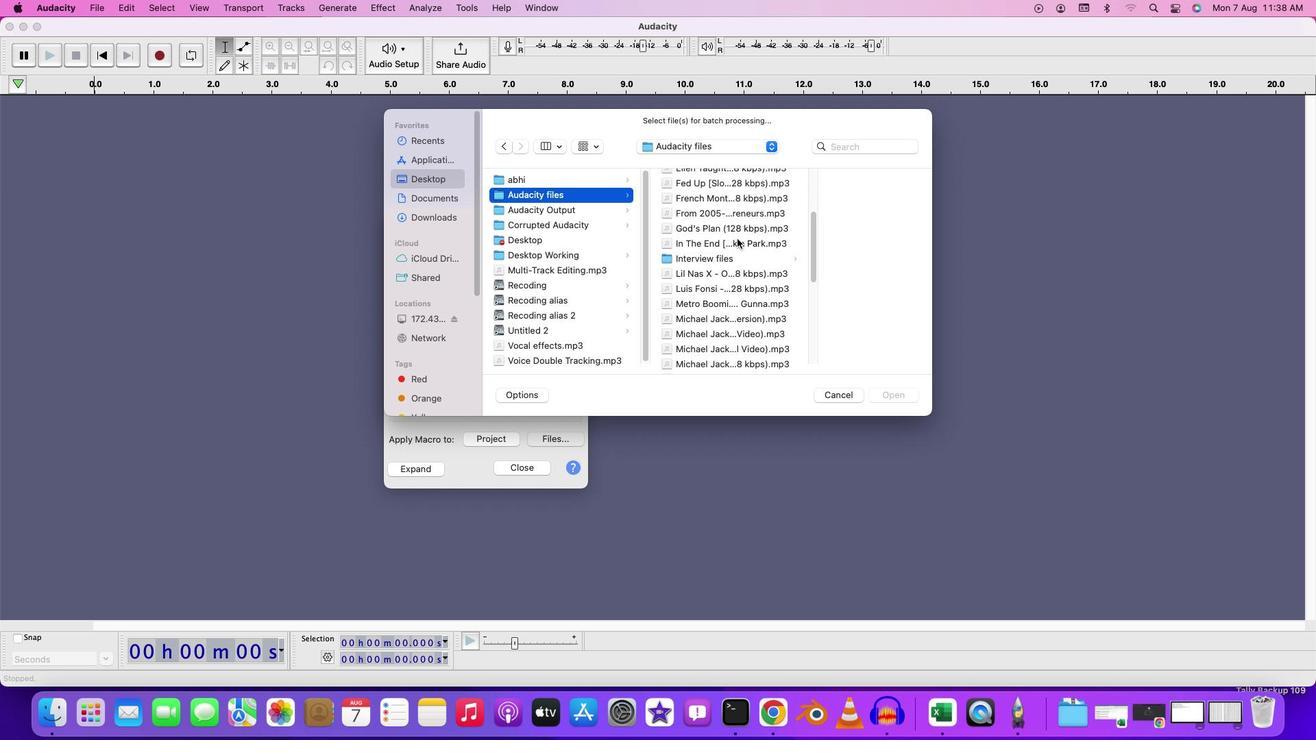 
Action: Mouse scrolled (737, 238) with delta (0, -1)
Screenshot: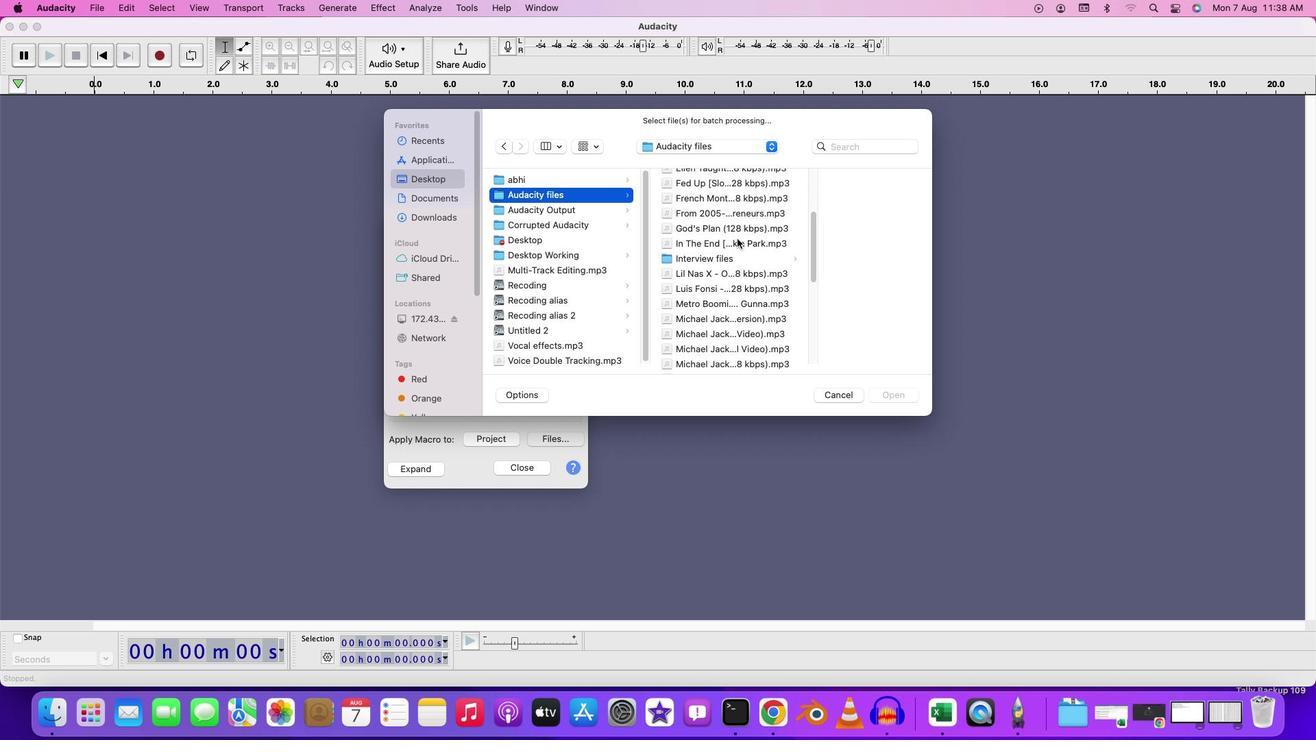
Action: Mouse scrolled (737, 238) with delta (0, 0)
Screenshot: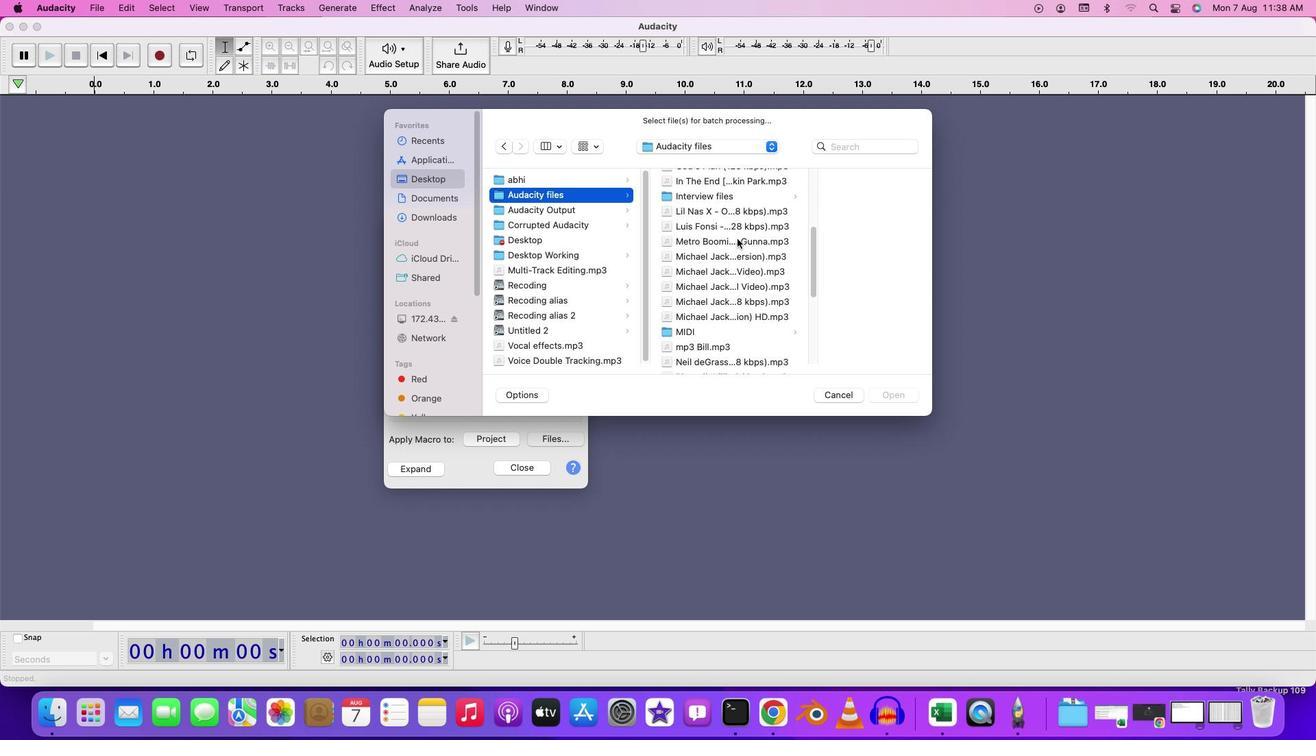 
Action: Mouse scrolled (737, 238) with delta (0, 0)
Screenshot: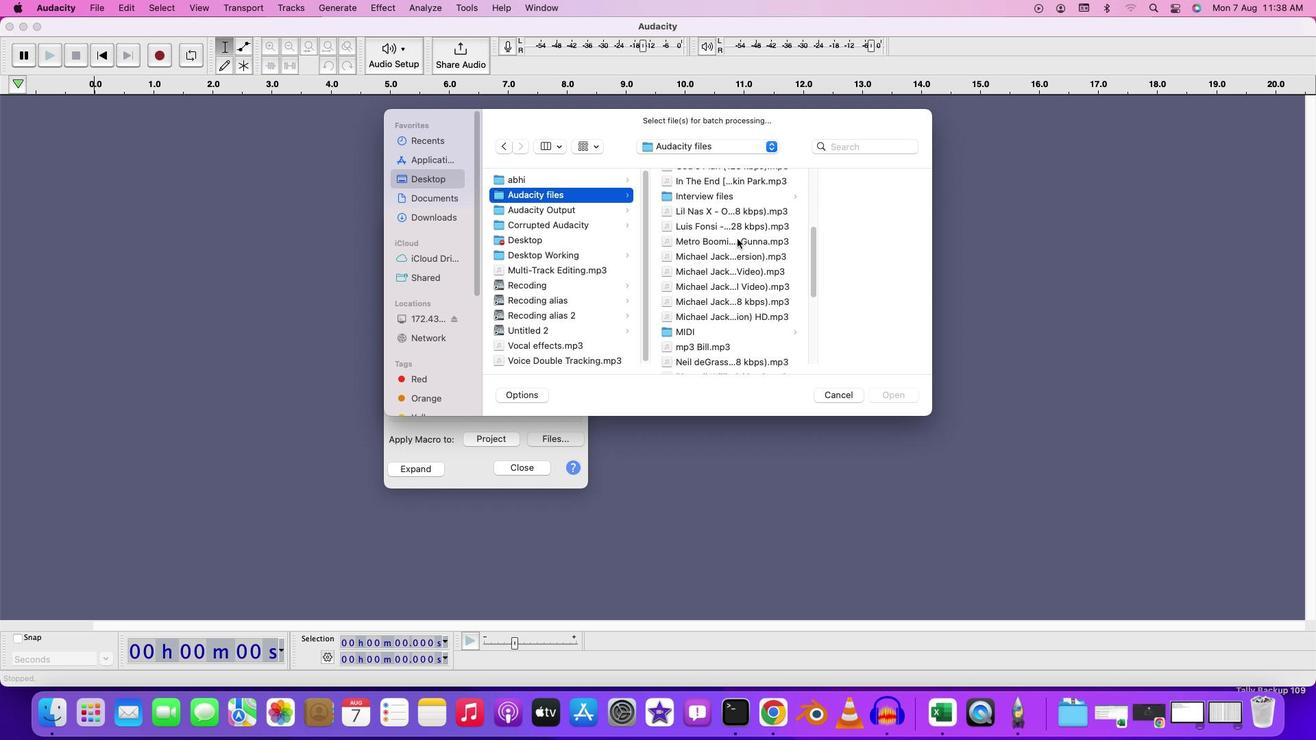
Action: Mouse scrolled (737, 238) with delta (0, -2)
Screenshot: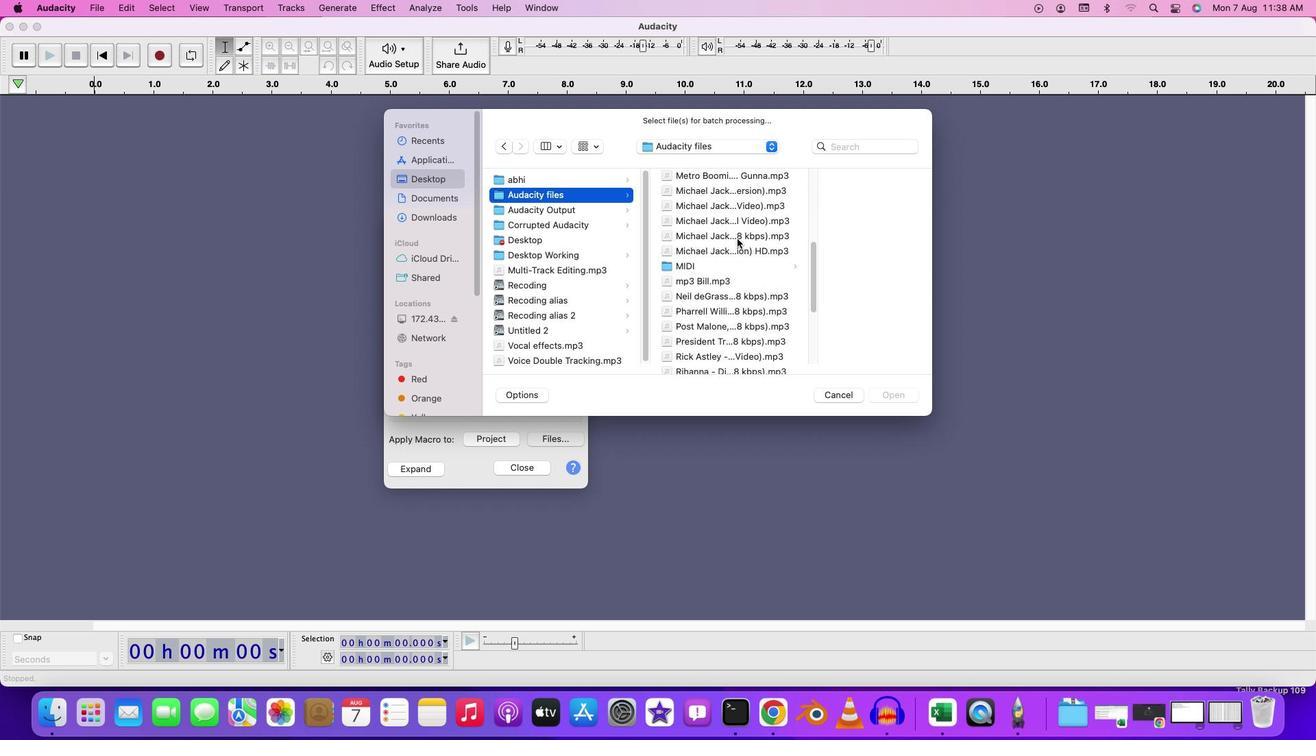 
Action: Mouse scrolled (737, 238) with delta (0, -2)
Screenshot: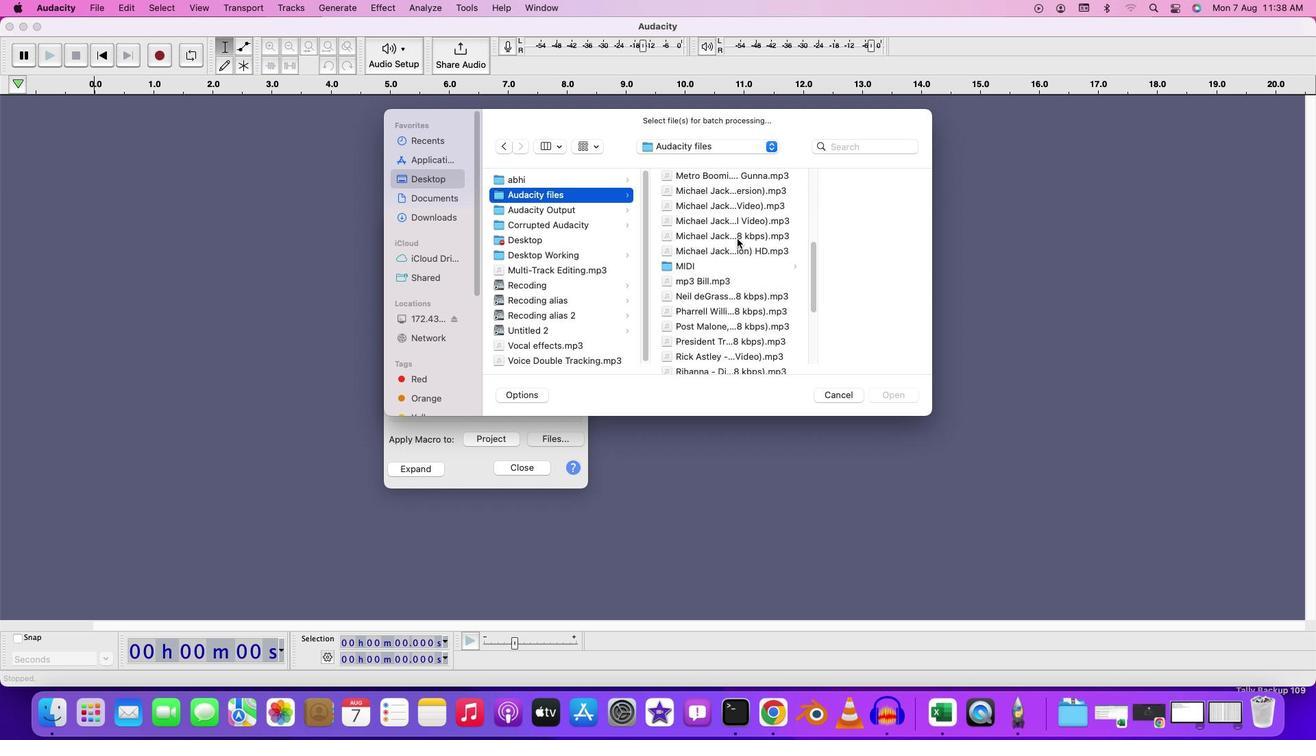 
Action: Mouse scrolled (737, 238) with delta (0, 0)
Screenshot: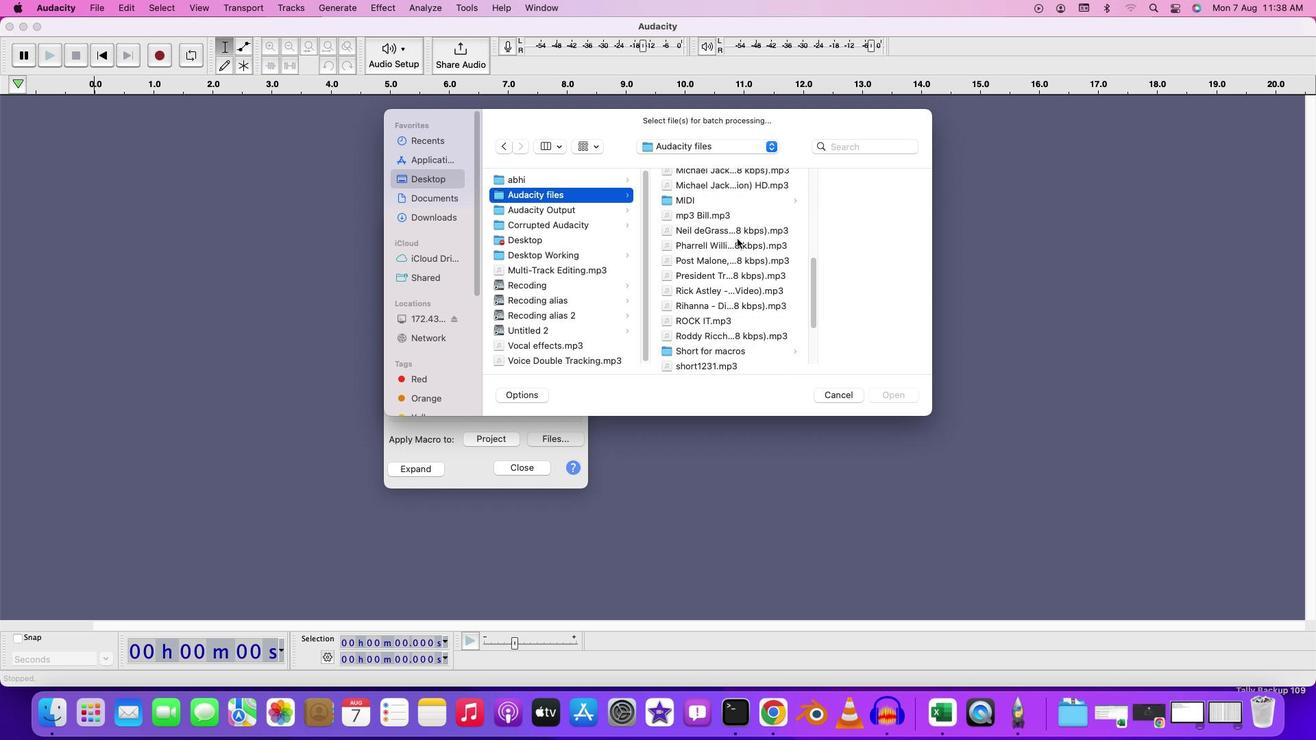 
Action: Mouse scrolled (737, 238) with delta (0, 0)
Screenshot: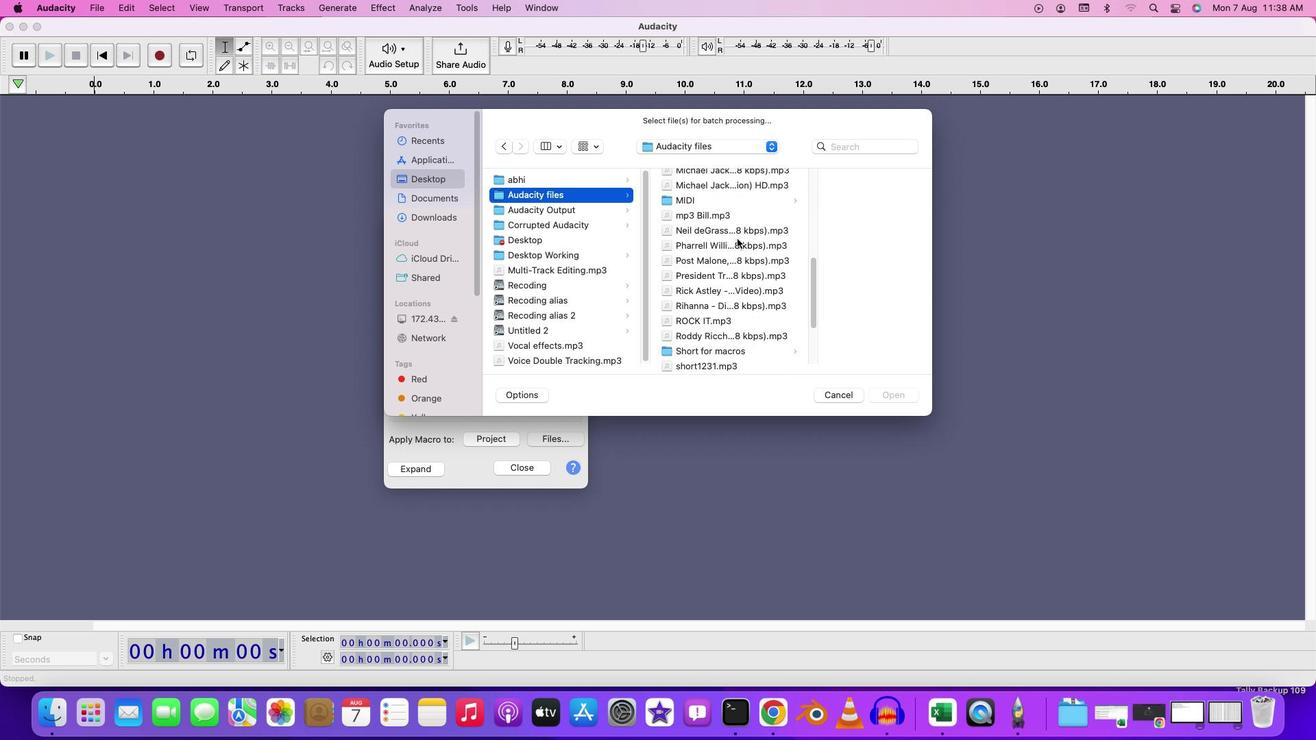 
Action: Mouse scrolled (737, 238) with delta (0, -2)
Screenshot: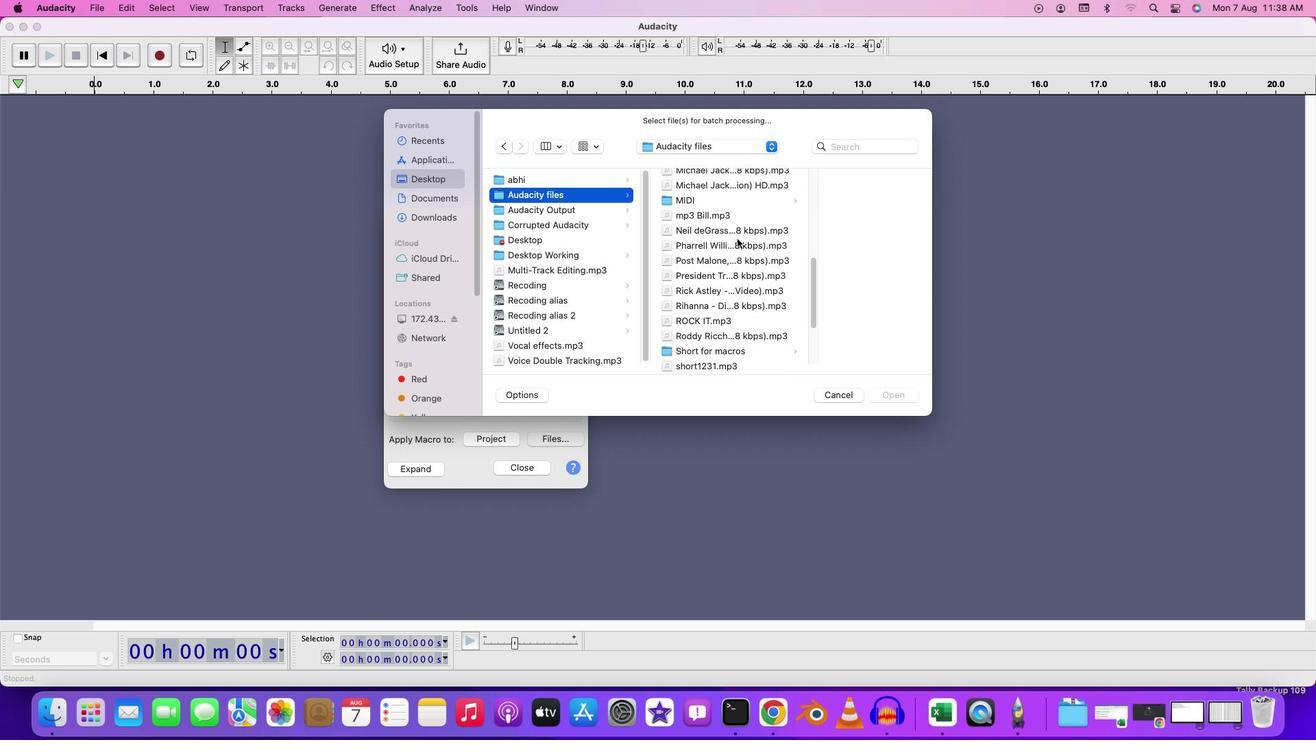 
Action: Mouse scrolled (737, 238) with delta (0, 0)
Screenshot: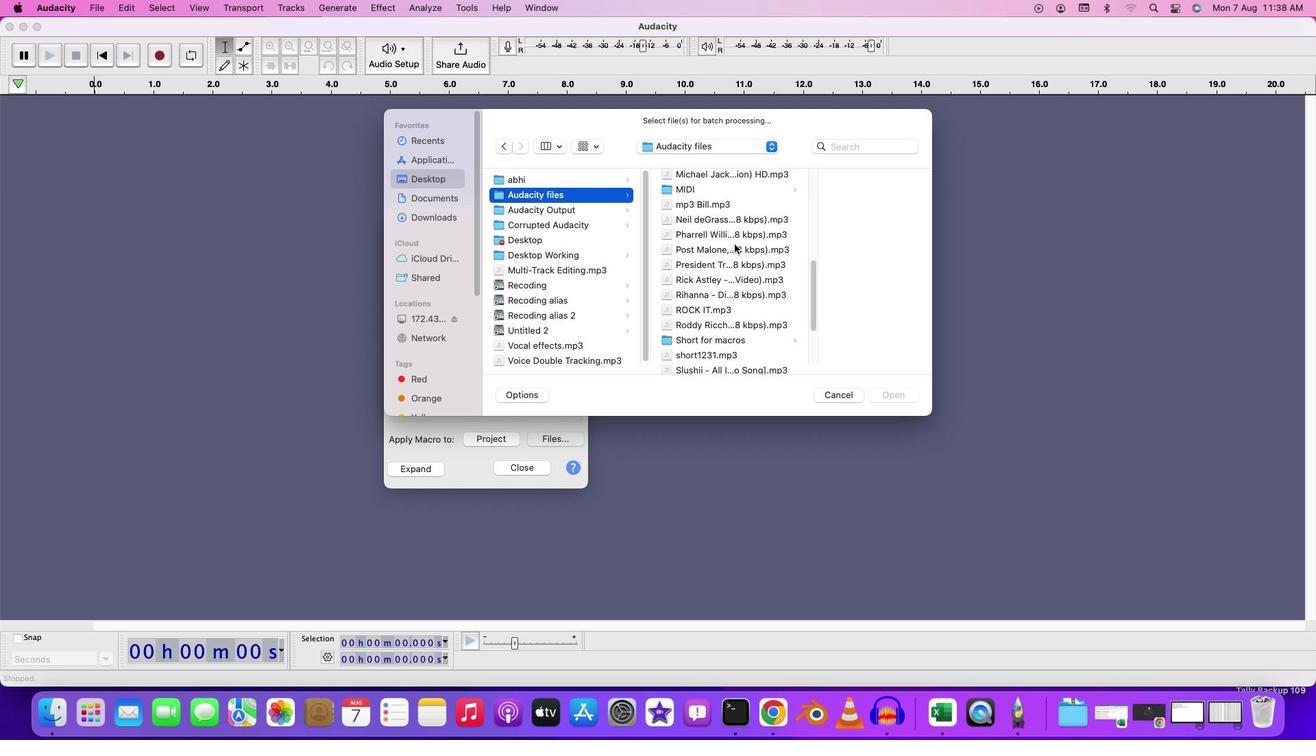 
Action: Mouse moved to (735, 241)
Screenshot: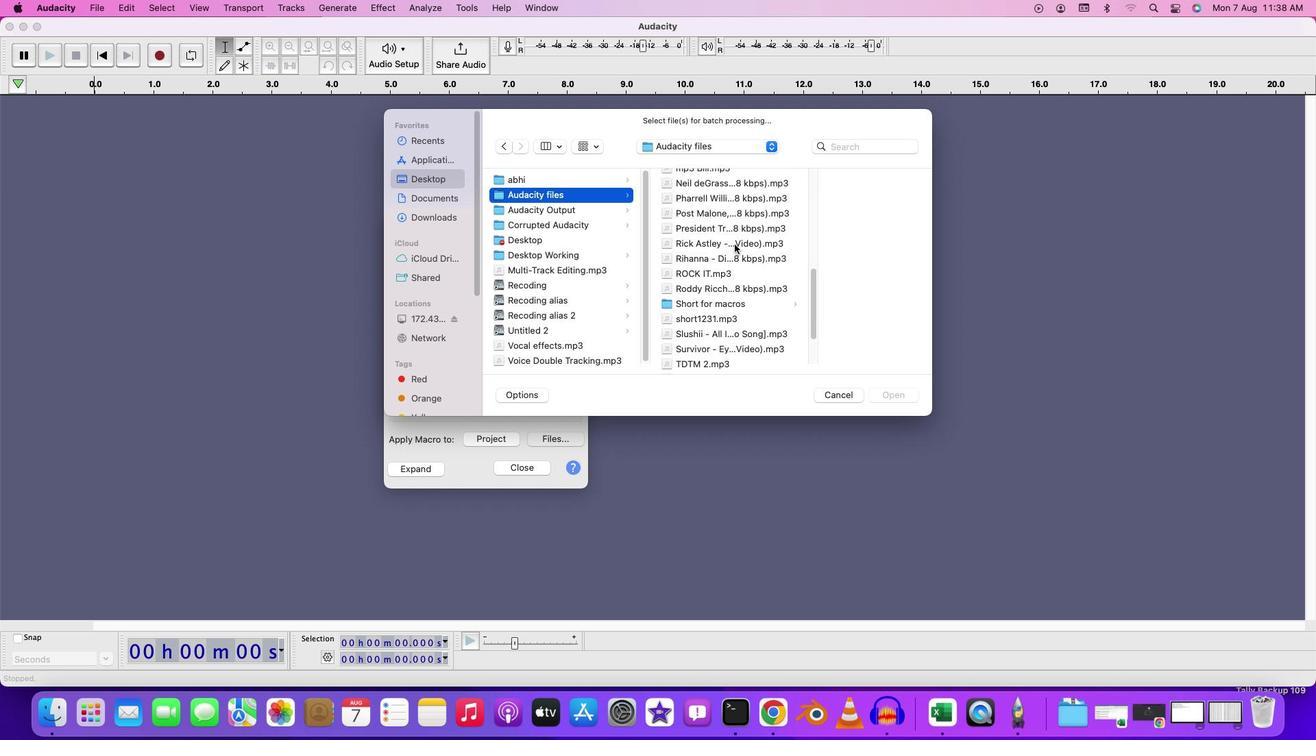 
Action: Mouse scrolled (735, 241) with delta (0, 0)
Screenshot: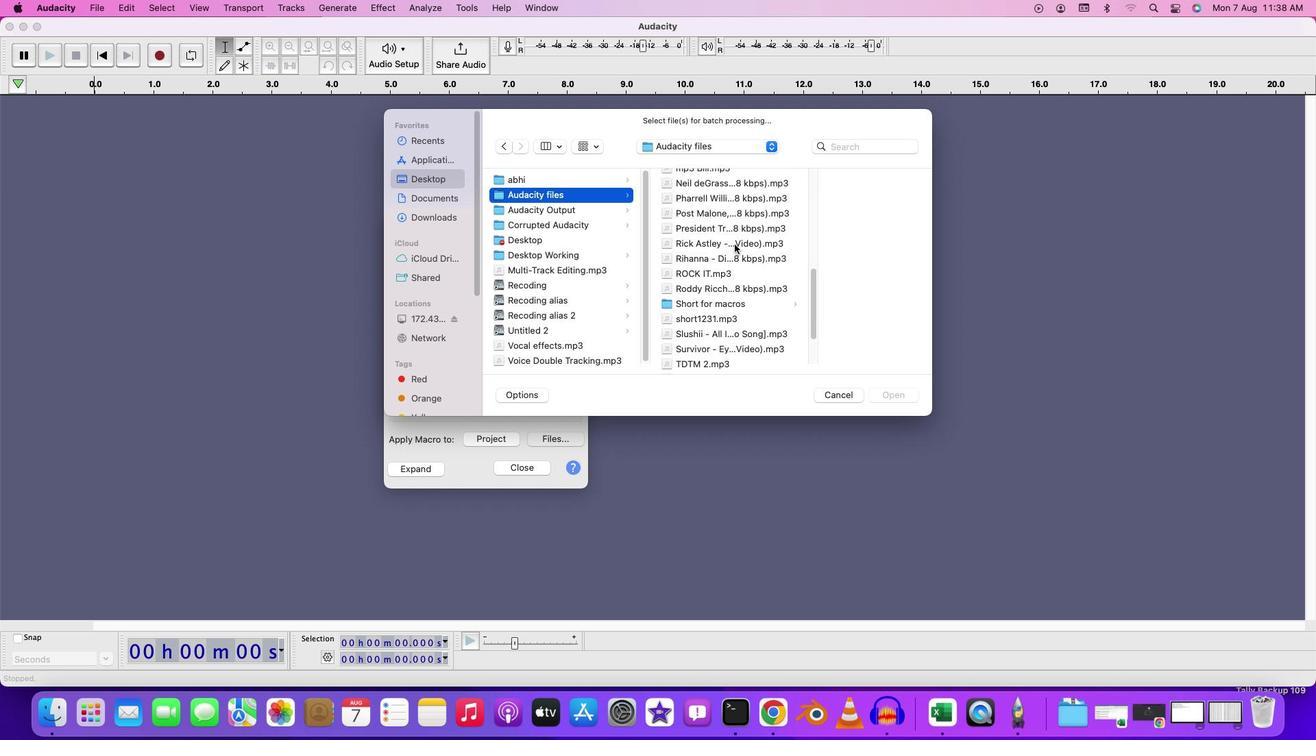 
Action: Mouse moved to (734, 244)
Screenshot: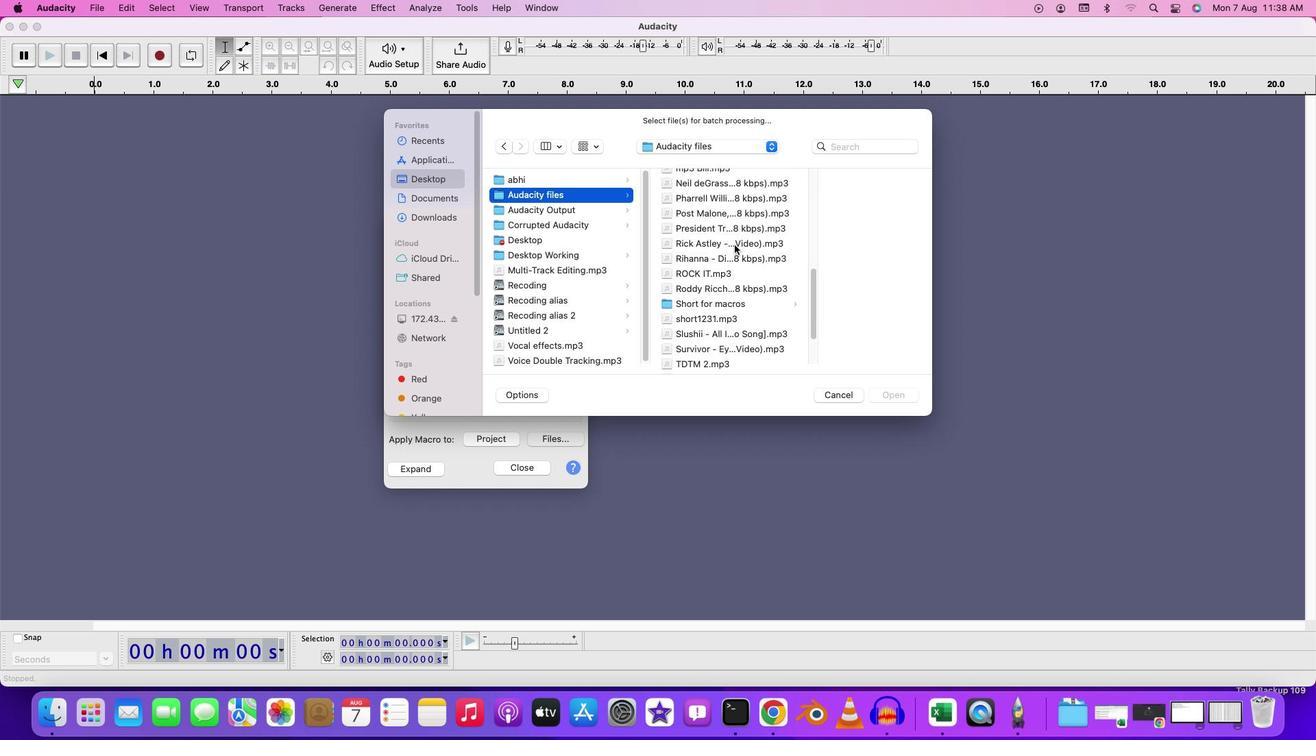
Action: Mouse scrolled (734, 244) with delta (0, -1)
Screenshot: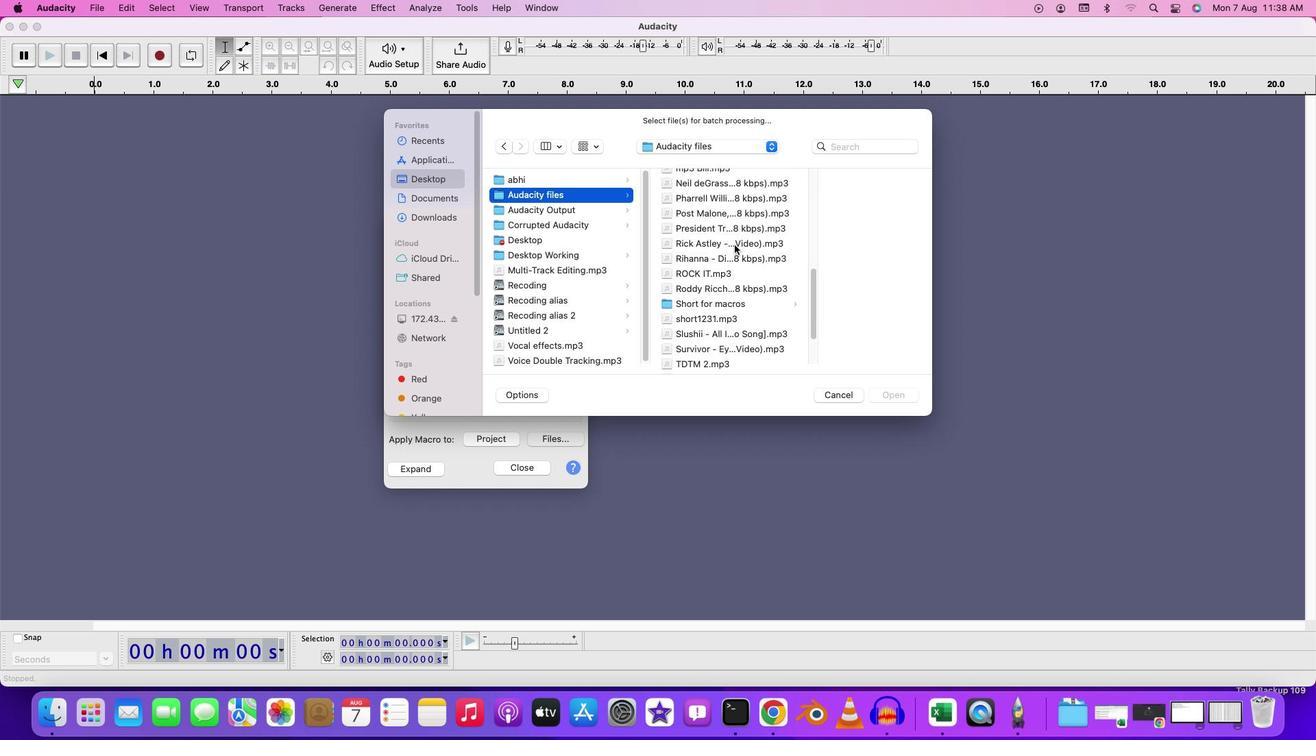 
Action: Mouse moved to (733, 303)
Screenshot: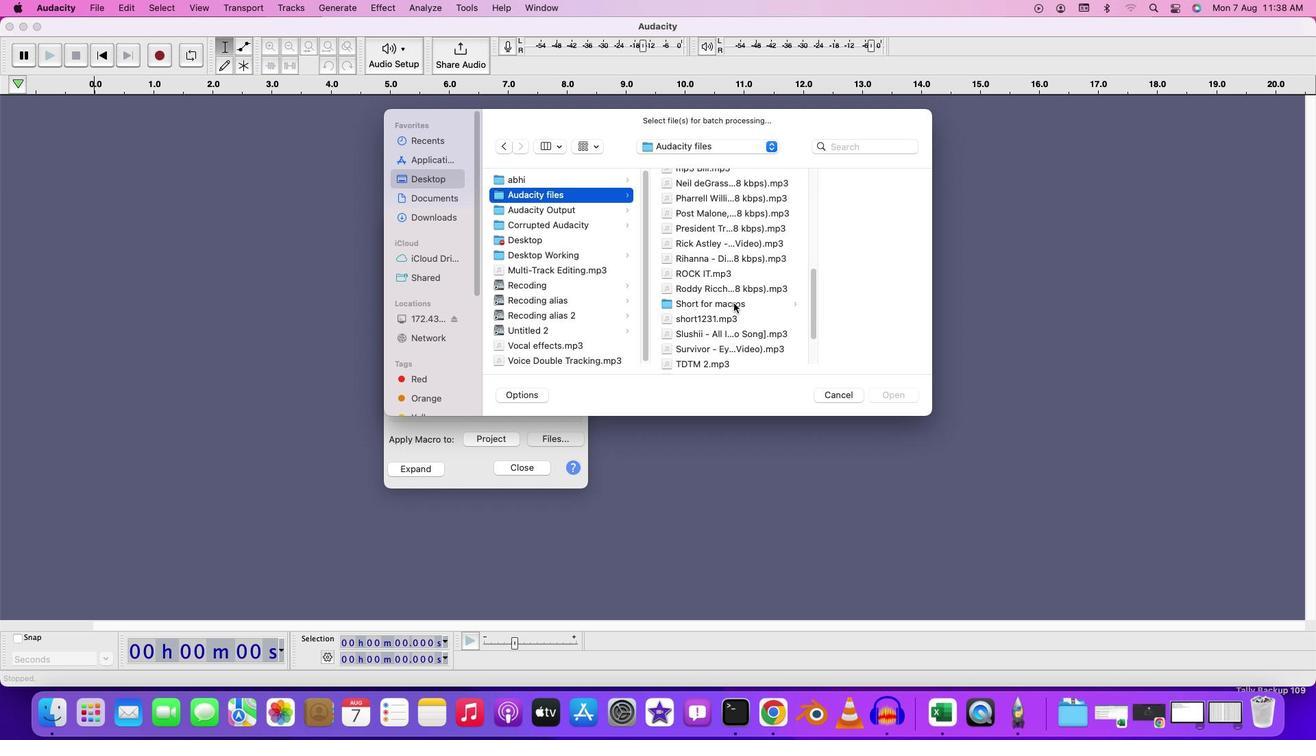 
Action: Mouse pressed left at (733, 303)
Screenshot: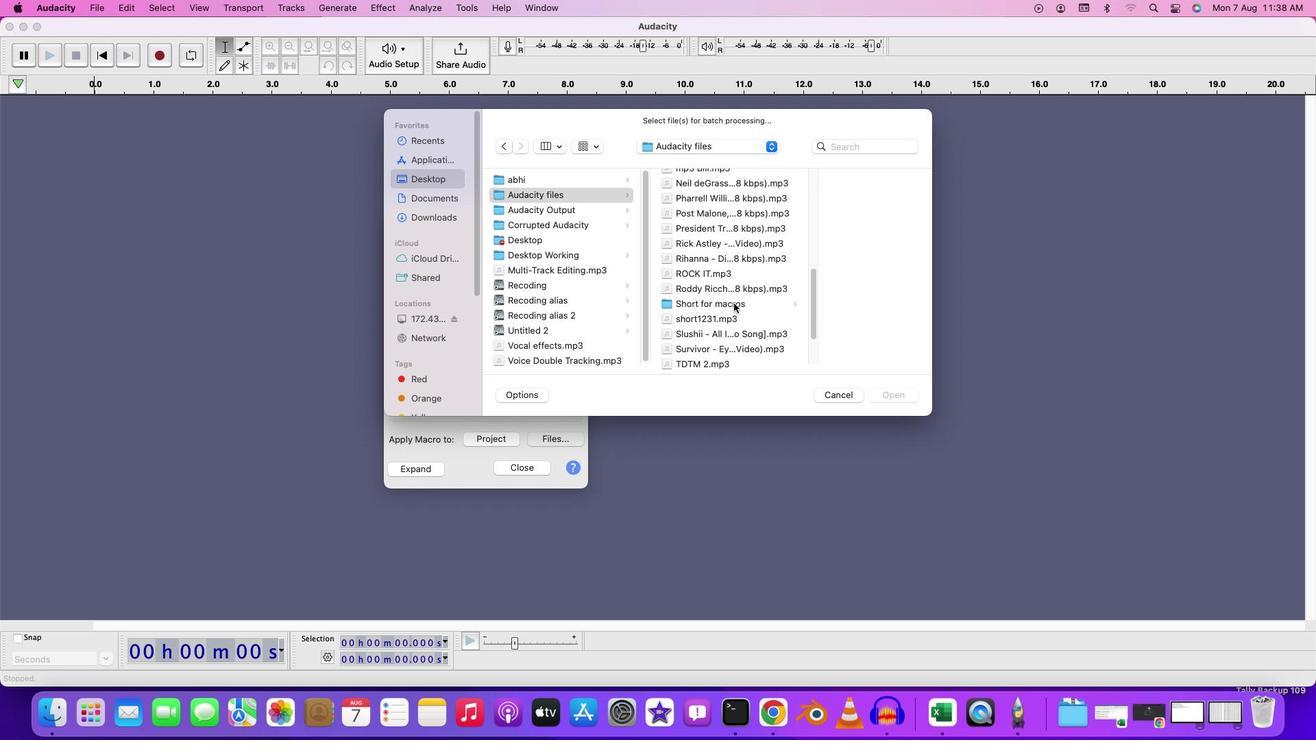 
Action: Mouse pressed left at (733, 303)
Screenshot: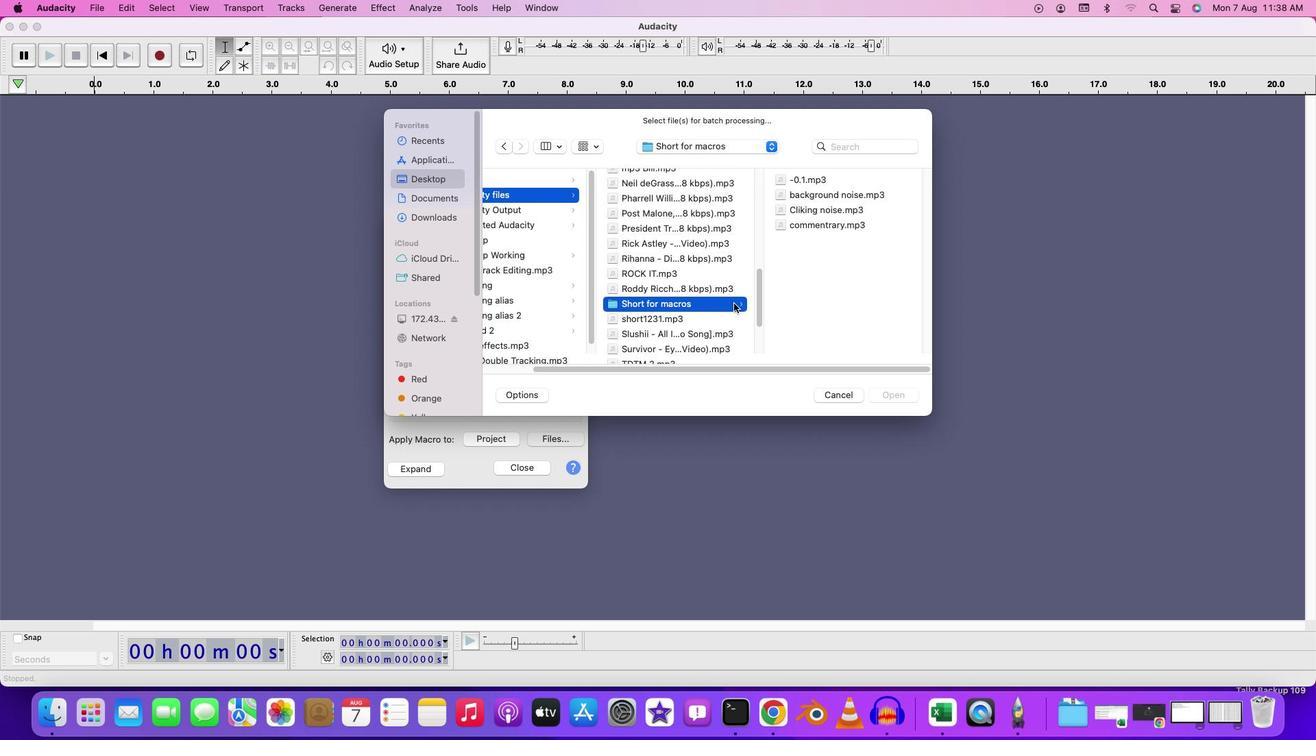 
Action: Mouse moved to (856, 229)
Screenshot: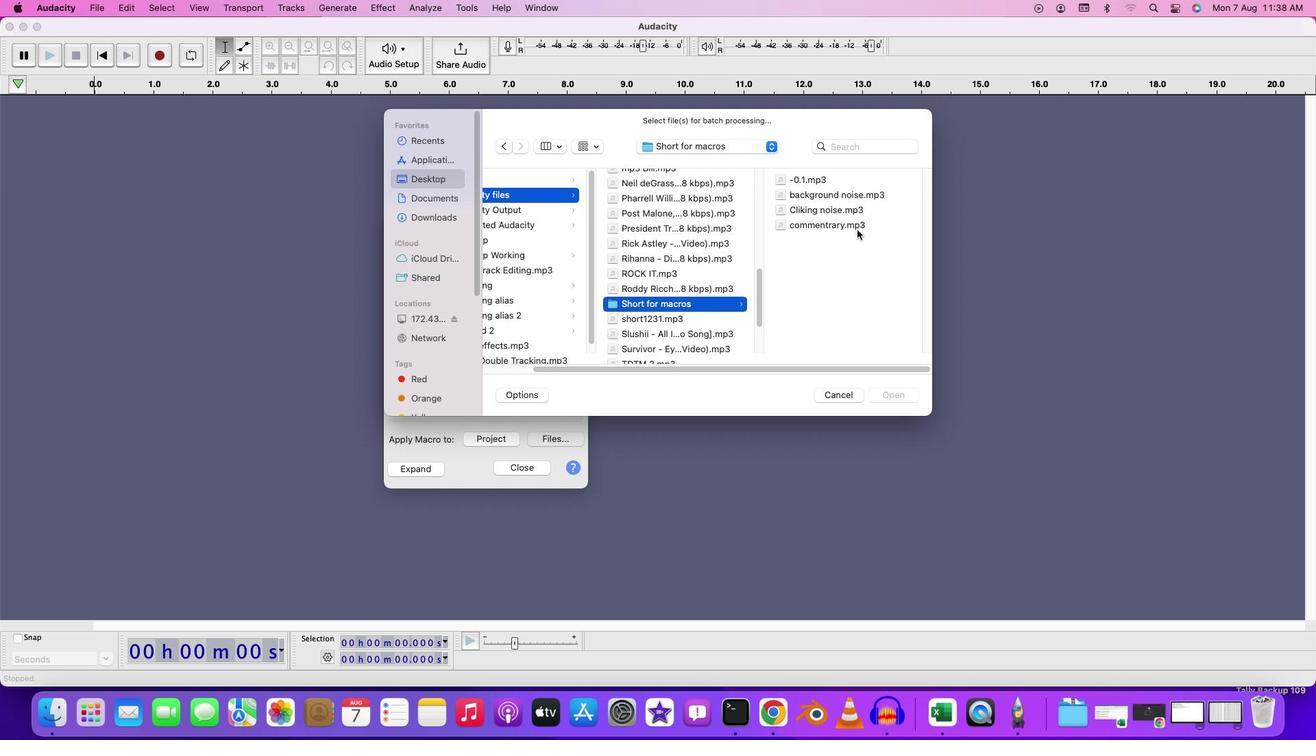 
Action: Key pressed Key.cmd
Screenshot: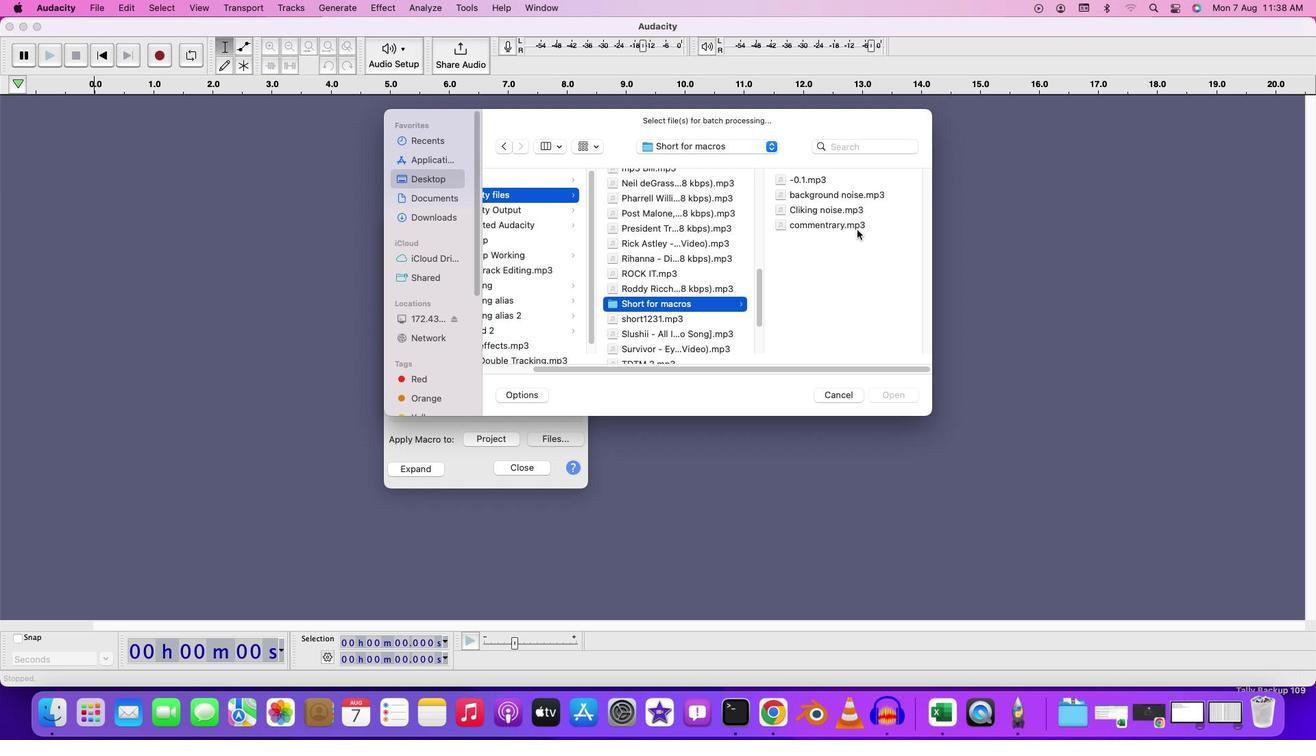 
Action: Mouse moved to (848, 223)
Screenshot: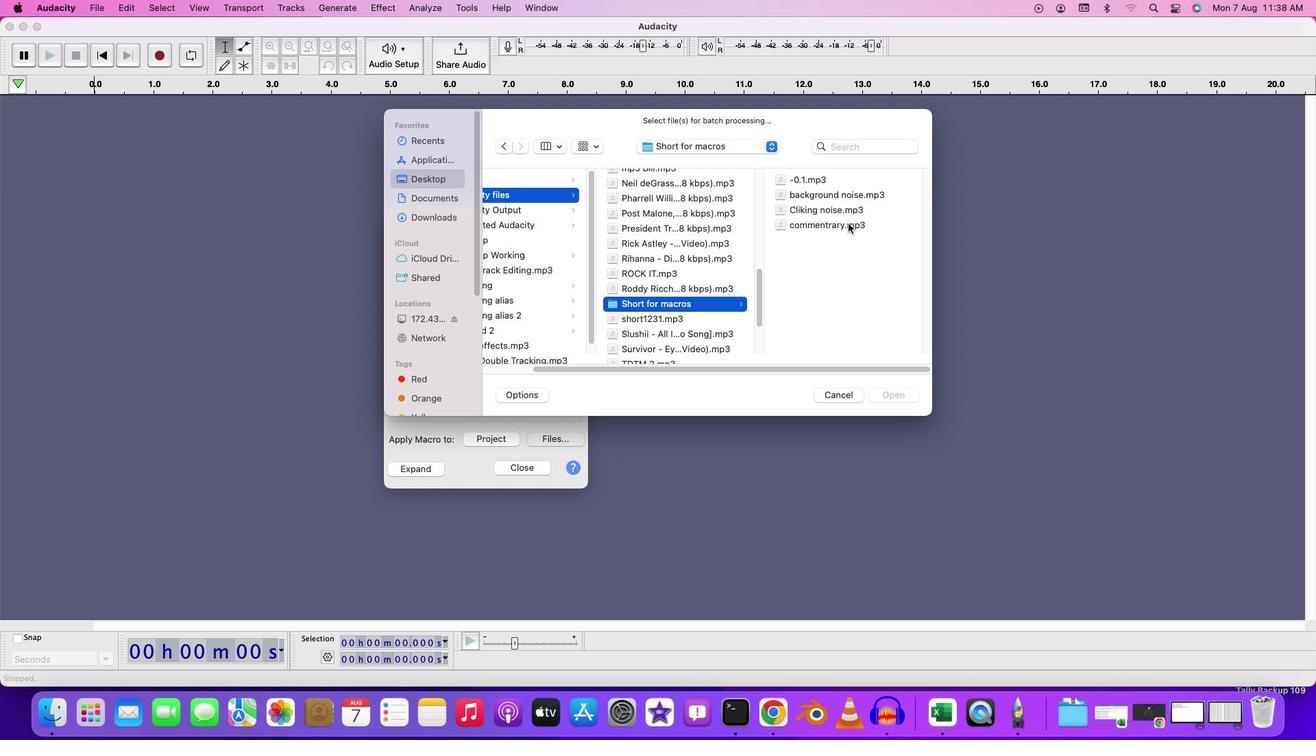 
Action: Mouse pressed left at (848, 223)
Screenshot: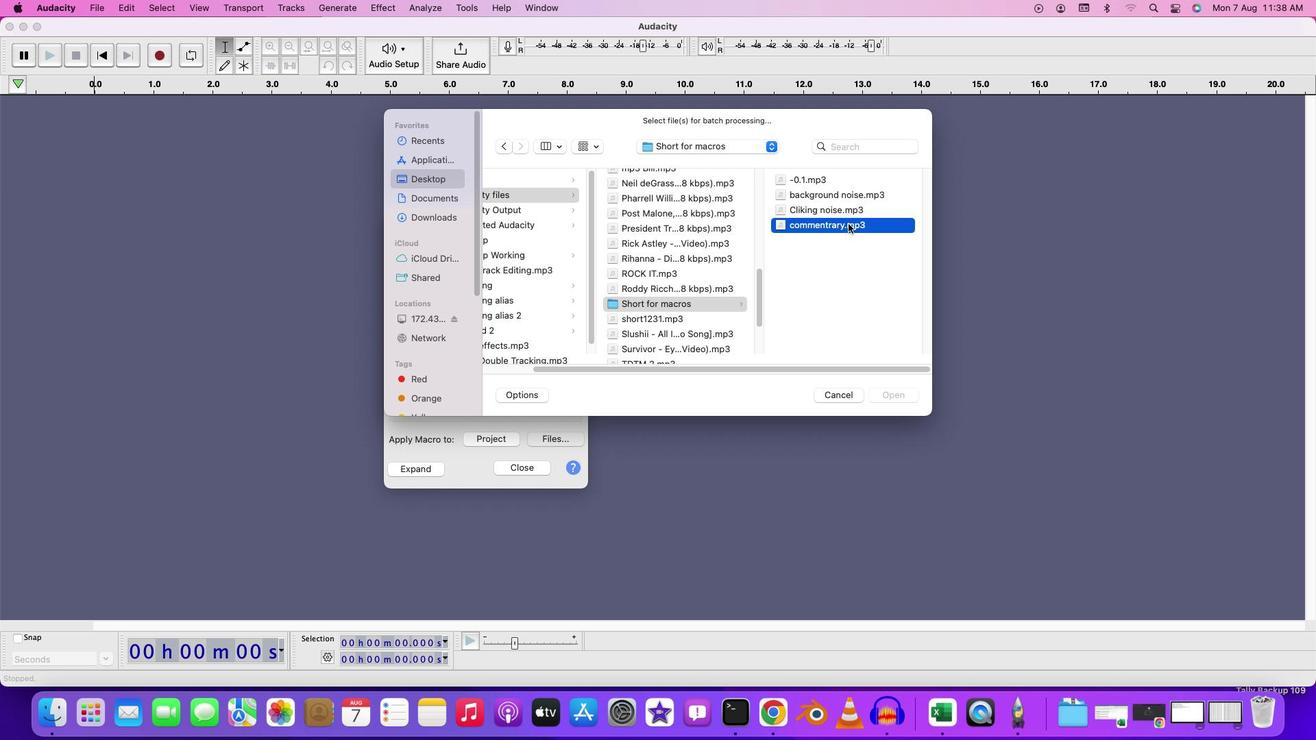 
Action: Mouse moved to (687, 206)
Screenshot: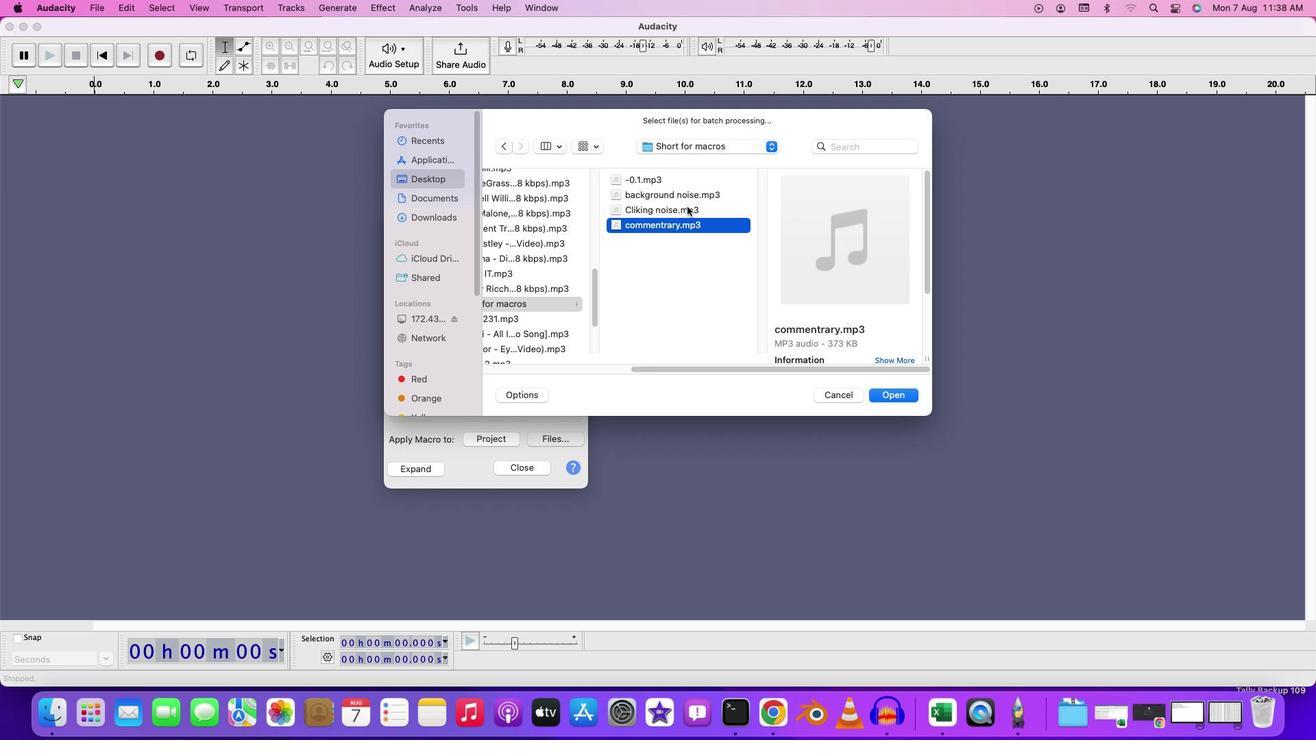 
Action: Mouse pressed left at (687, 206)
Screenshot: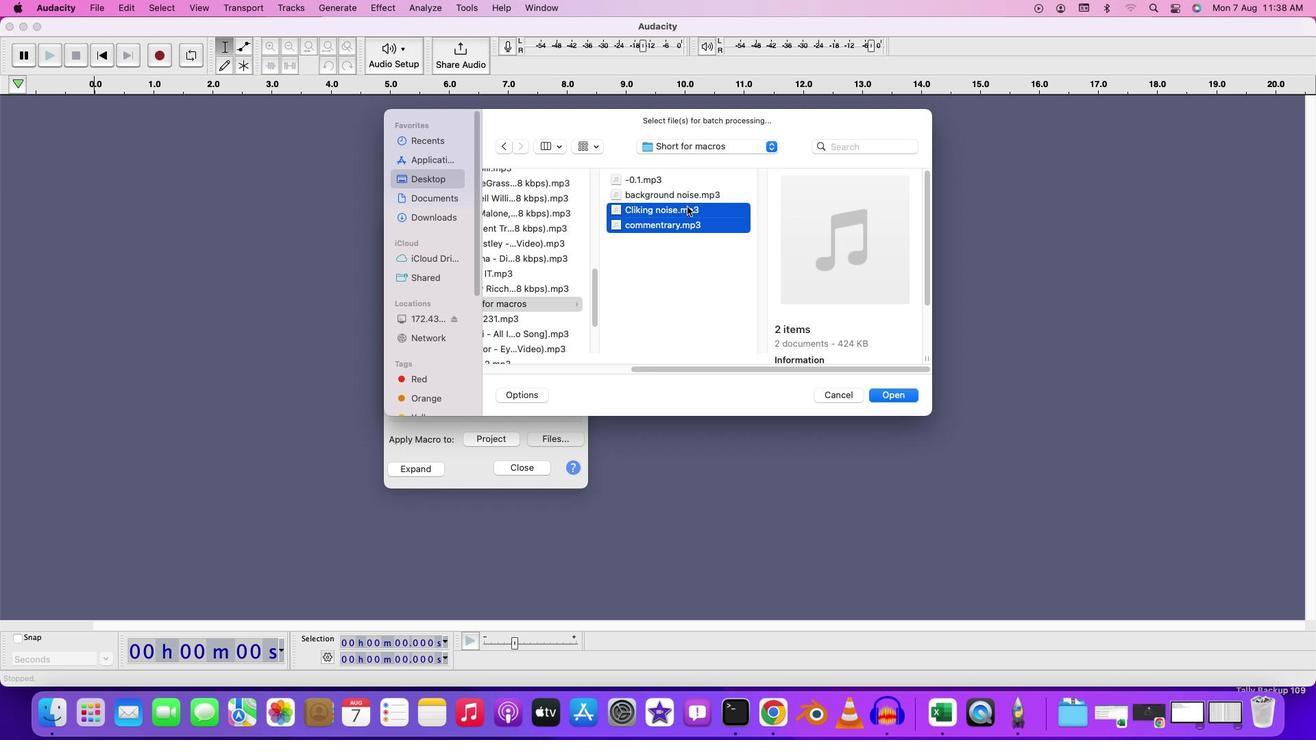 
Action: Mouse moved to (686, 198)
Screenshot: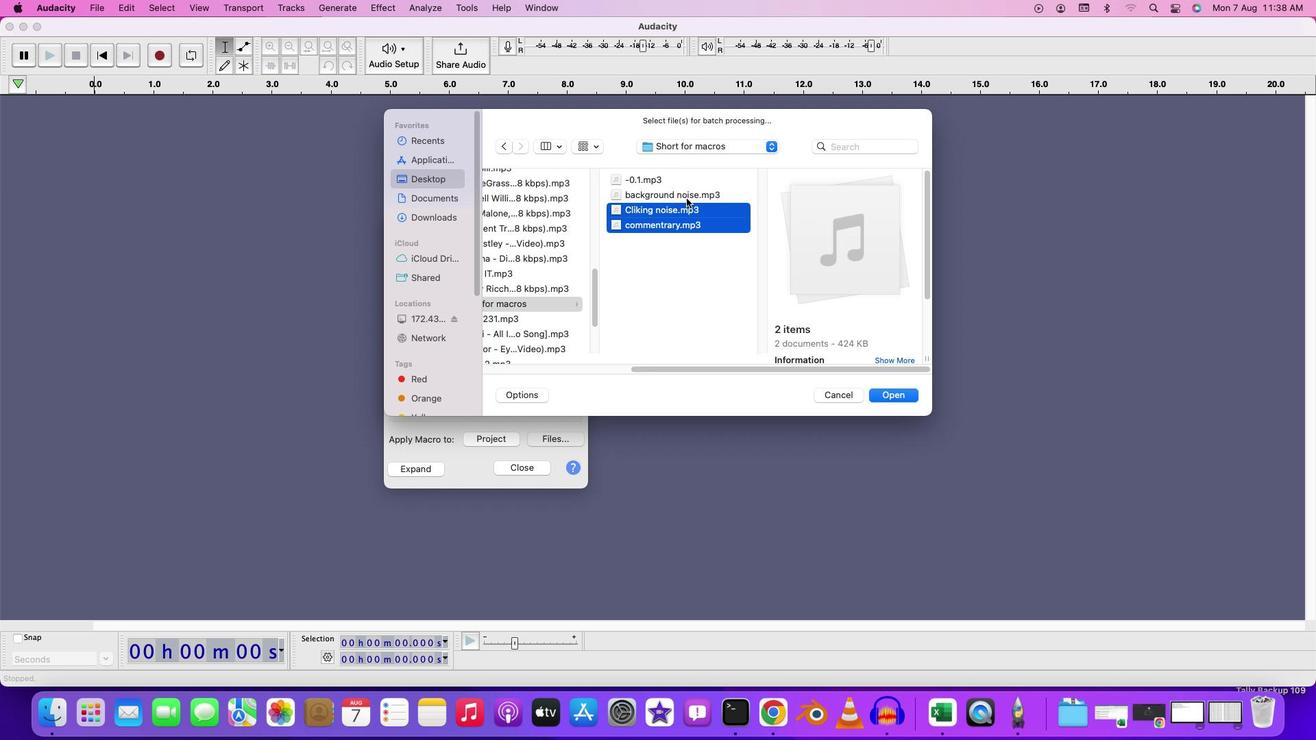 
Action: Mouse pressed left at (686, 198)
Screenshot: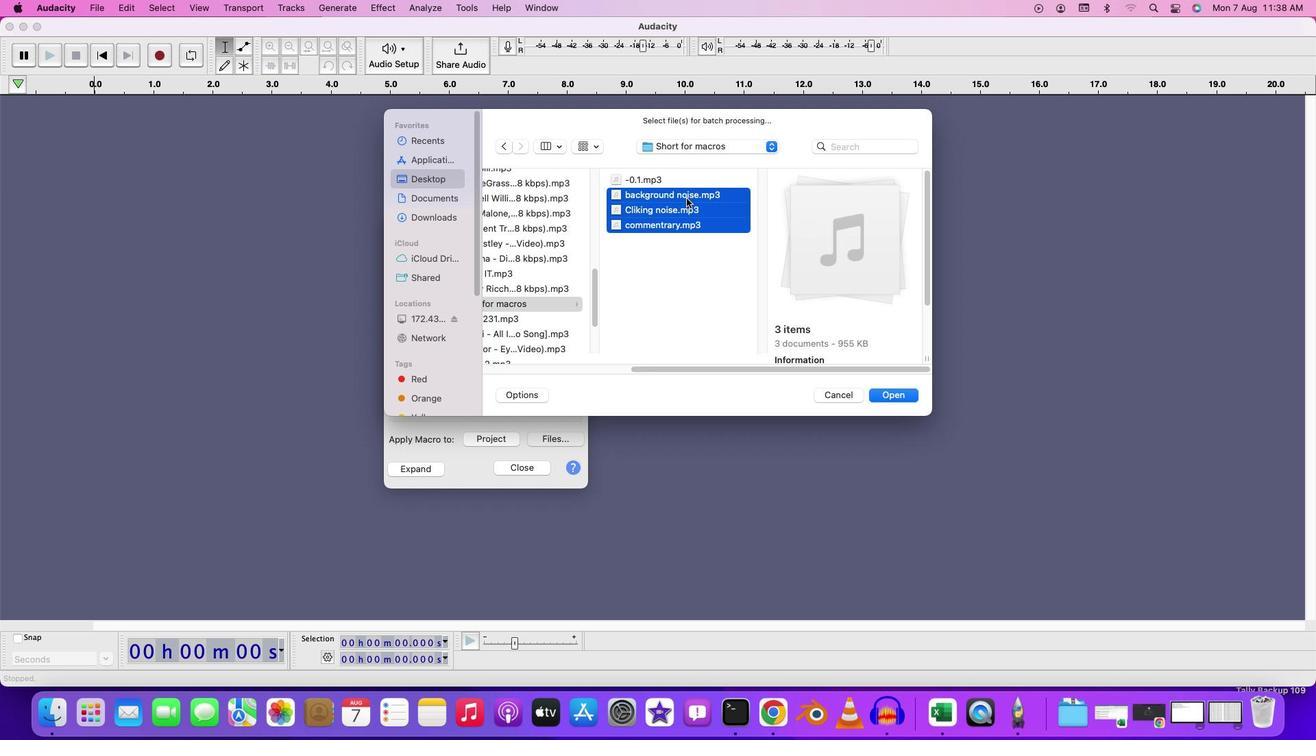 
Action: Mouse moved to (894, 396)
Screenshot: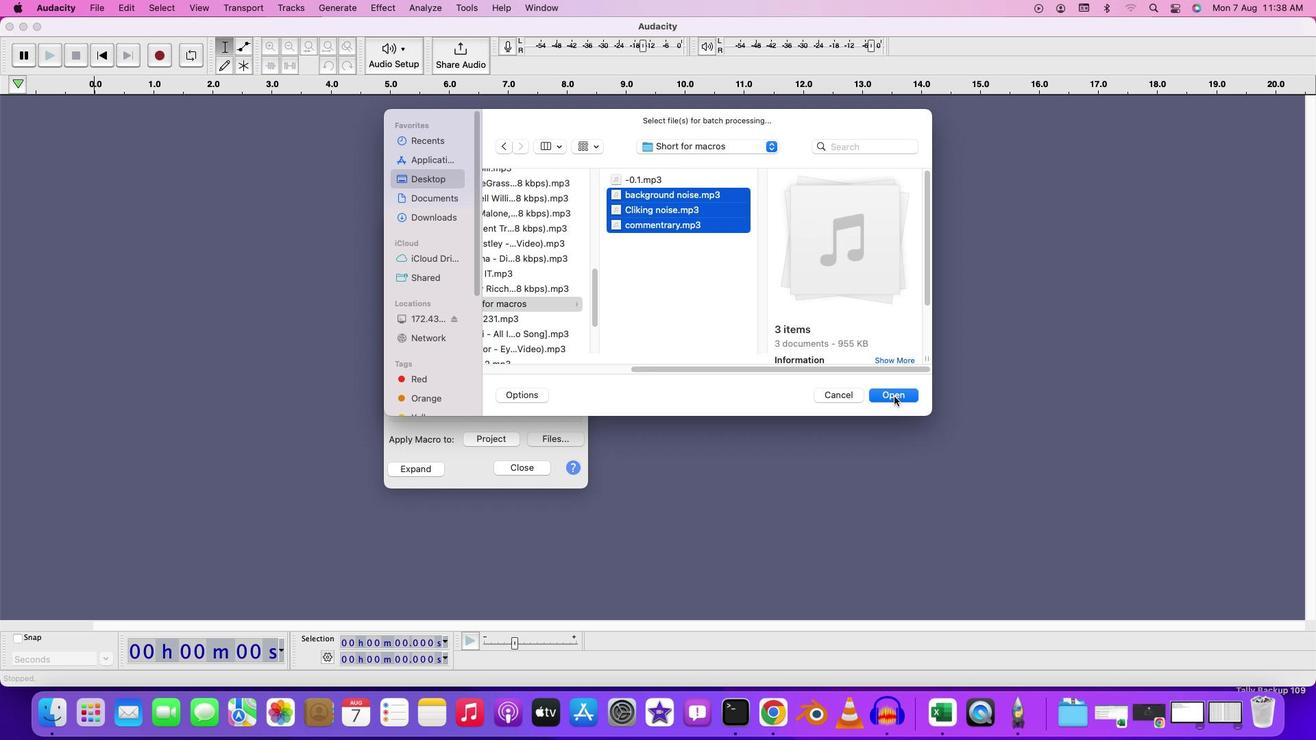 
Action: Mouse pressed left at (894, 396)
Screenshot: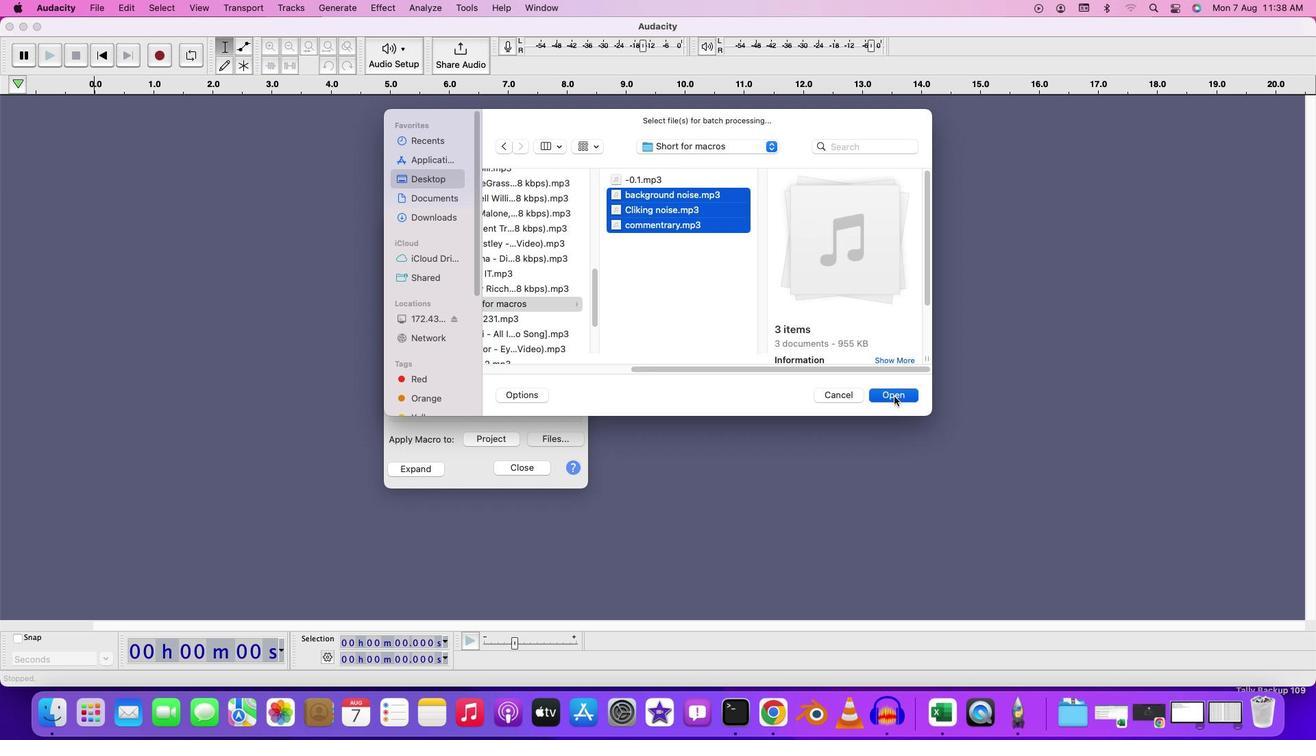 
Action: Mouse moved to (514, 368)
Screenshot: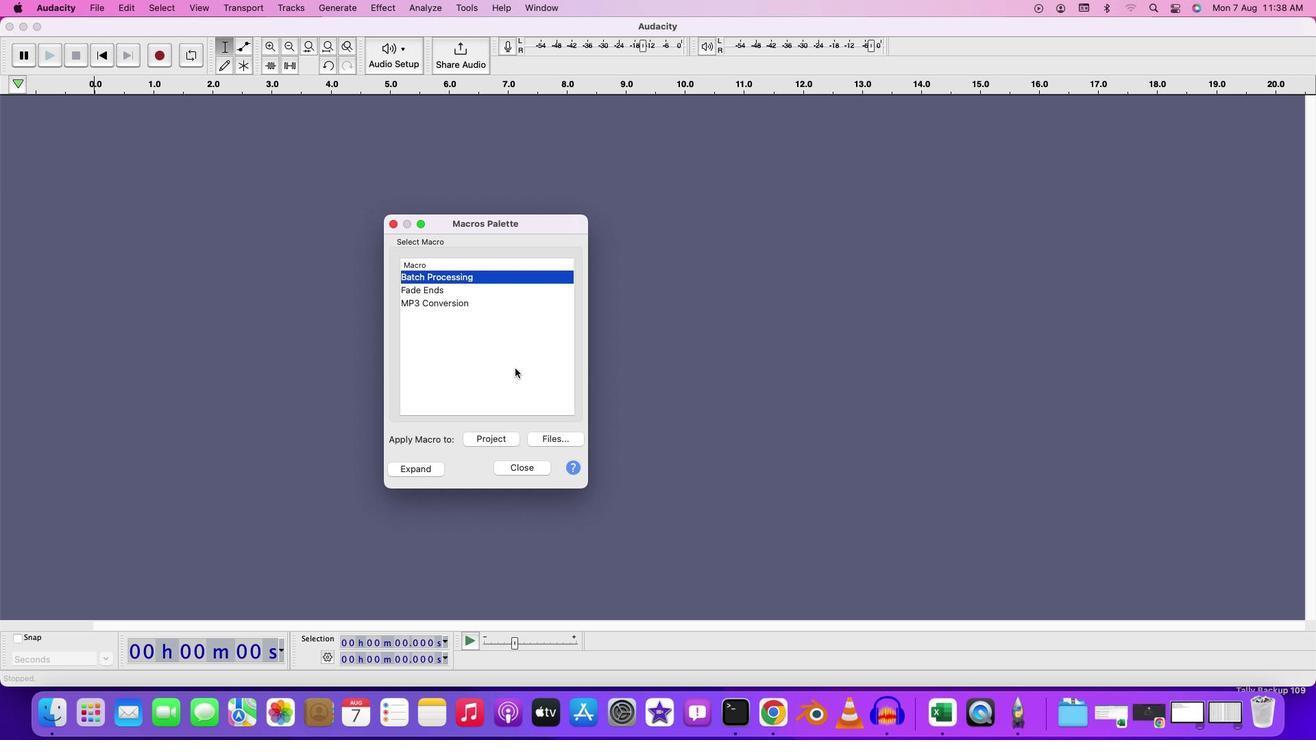 
Action: Mouse pressed left at (514, 368)
Screenshot: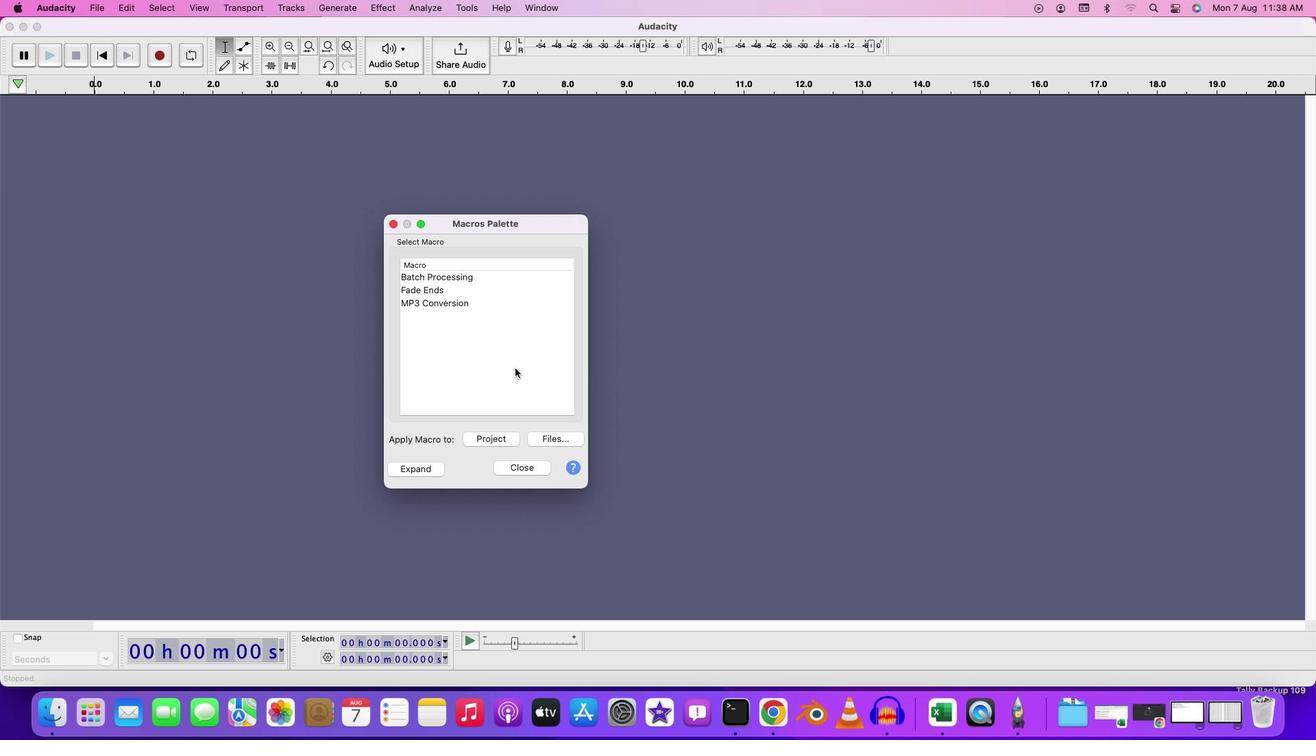 
Action: Mouse moved to (528, 471)
Screenshot: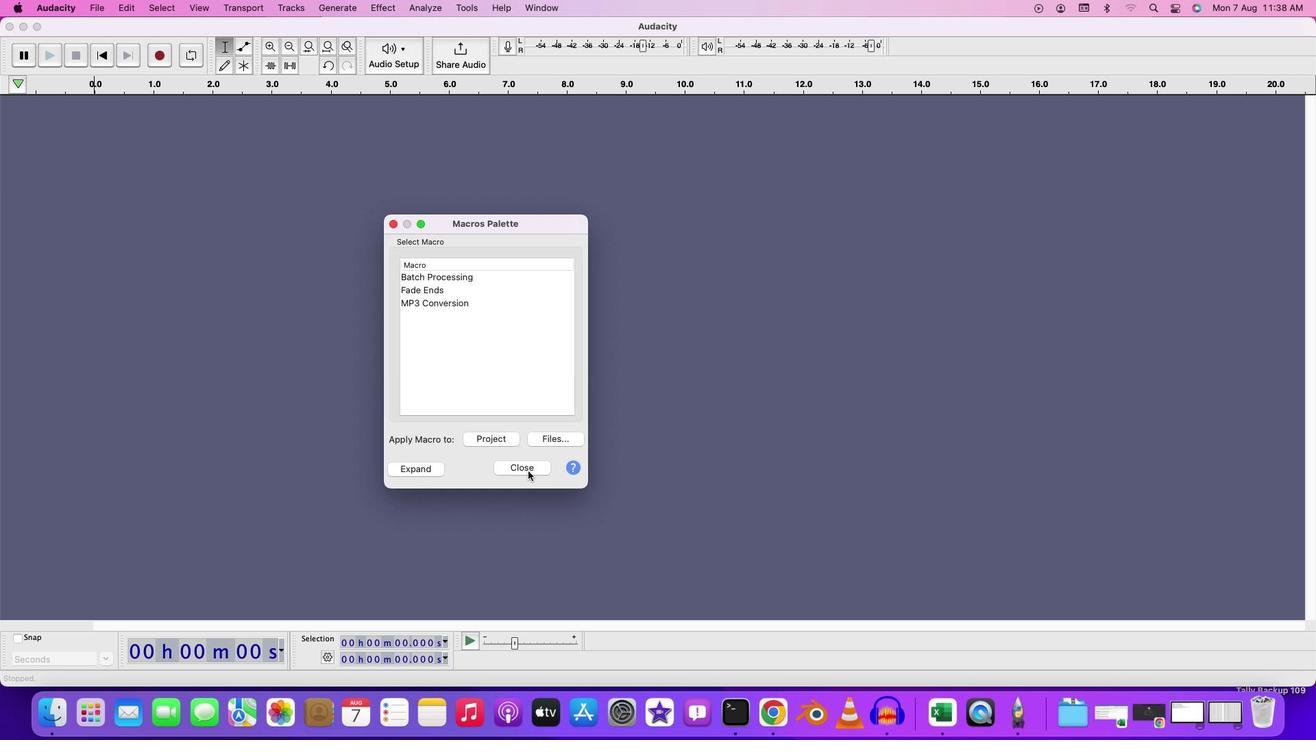 
Action: Mouse pressed left at (528, 471)
Screenshot: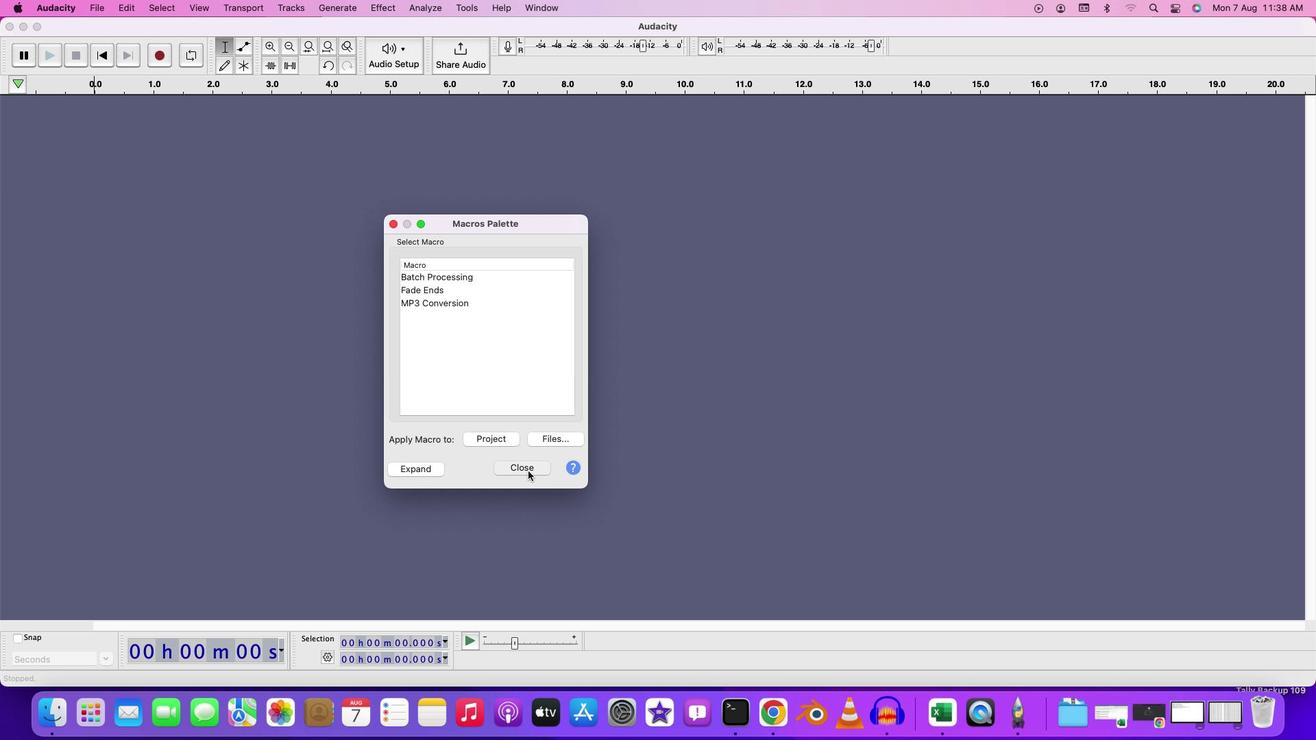 
Action: Mouse moved to (620, 391)
Screenshot: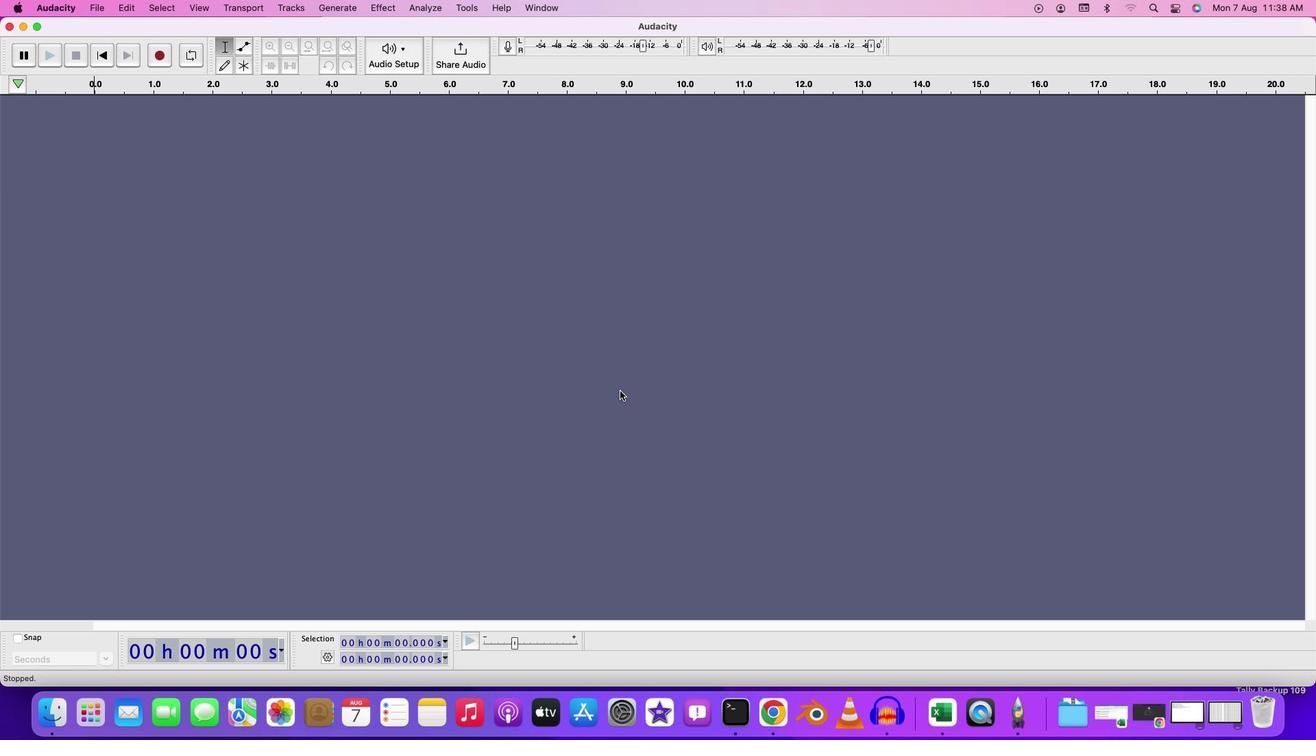 
